 Task: Open a blank google sheet and write heading  Budget Tracker. Add Descriptions in a column and its values below  'Salary, Rent, Dining Out, Internet Bill, Groceries, Utilities Bill, Gas & Savings. 'Add Categories in next column and its values below  Income, Housing, Food, Utilities, Food, Utilities, Transportation & Savings. Add amount in next column and its values below  $2,500, $800, $100, $50, $200, $100, $100, $50 & $500. Add Dates in next column and its values below  2023-05-01, 2023-05-05, 2023-05-10, 2023-05-15, 2023-05-19, 2023-05-22, 2023-05-25 & 2023-05-30. Add Income/ Expense in next column and its values below  Income, Expense, Expense, Expense, Expense, Expense, Expense & IncomeSave page BudgetPlan templatesbook
Action: Mouse moved to (1287, 93)
Screenshot: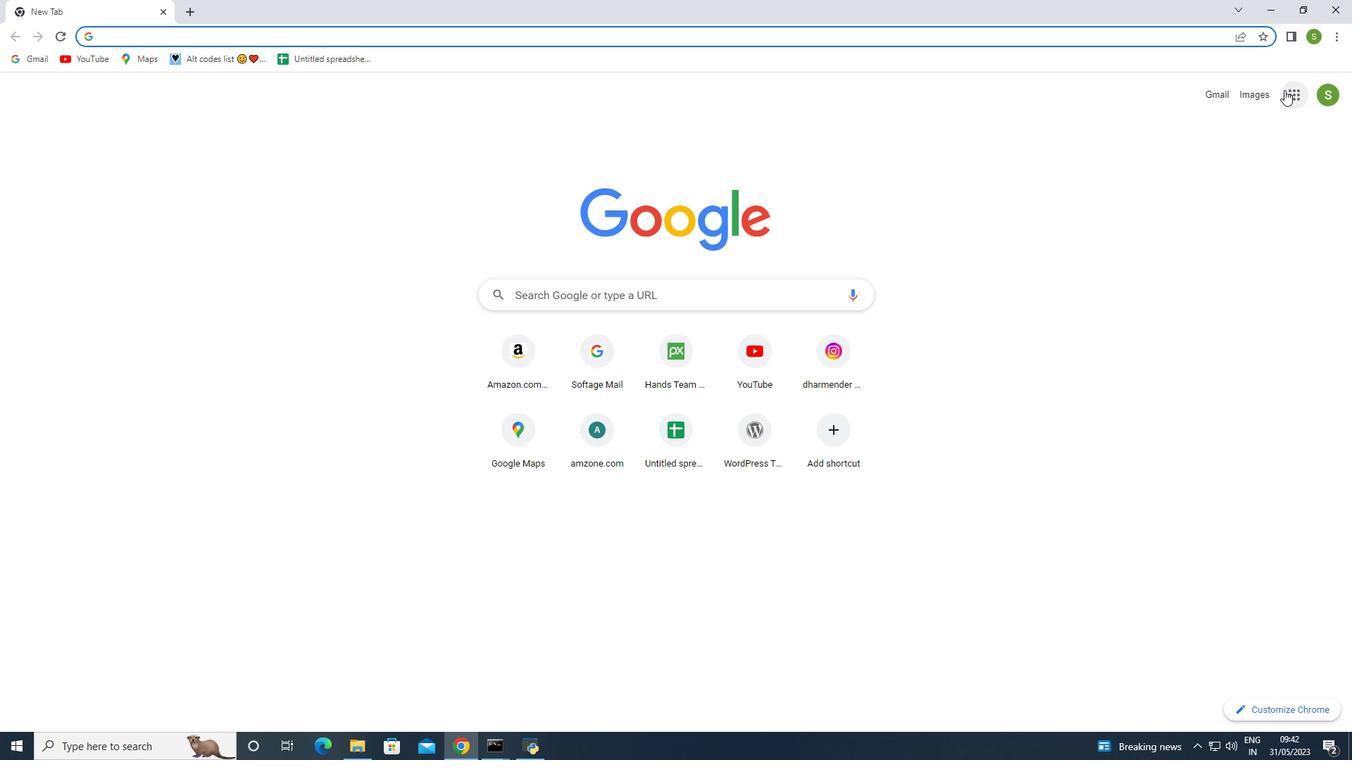 
Action: Mouse pressed left at (1287, 93)
Screenshot: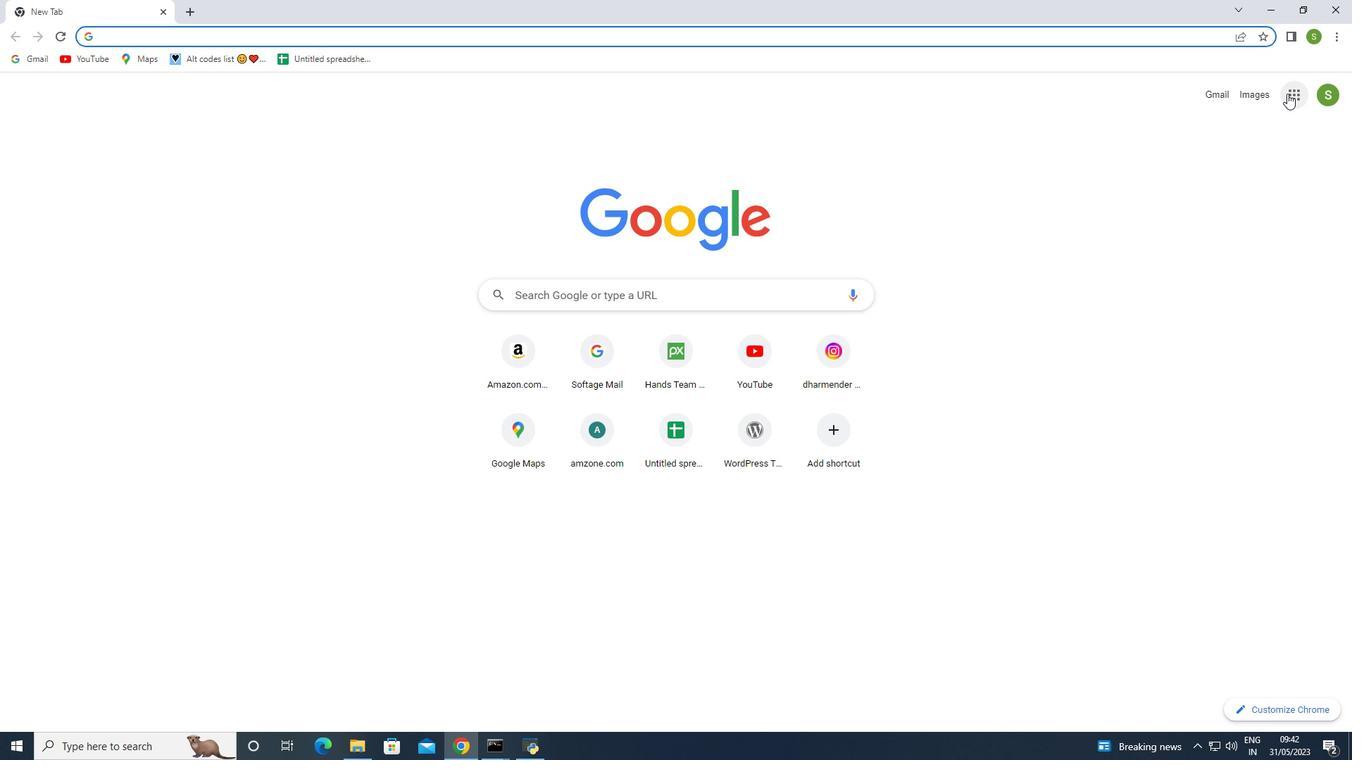 
Action: Mouse moved to (1248, 217)
Screenshot: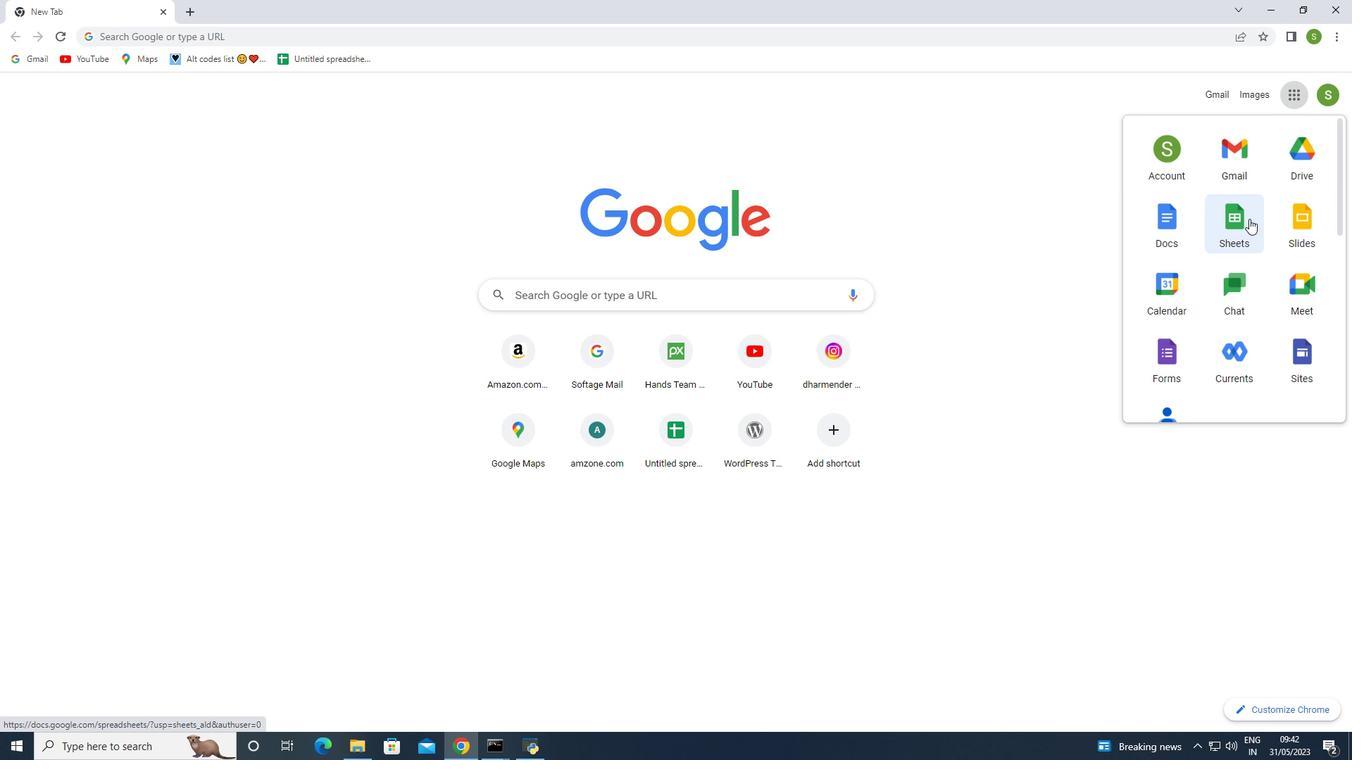 
Action: Mouse pressed left at (1248, 217)
Screenshot: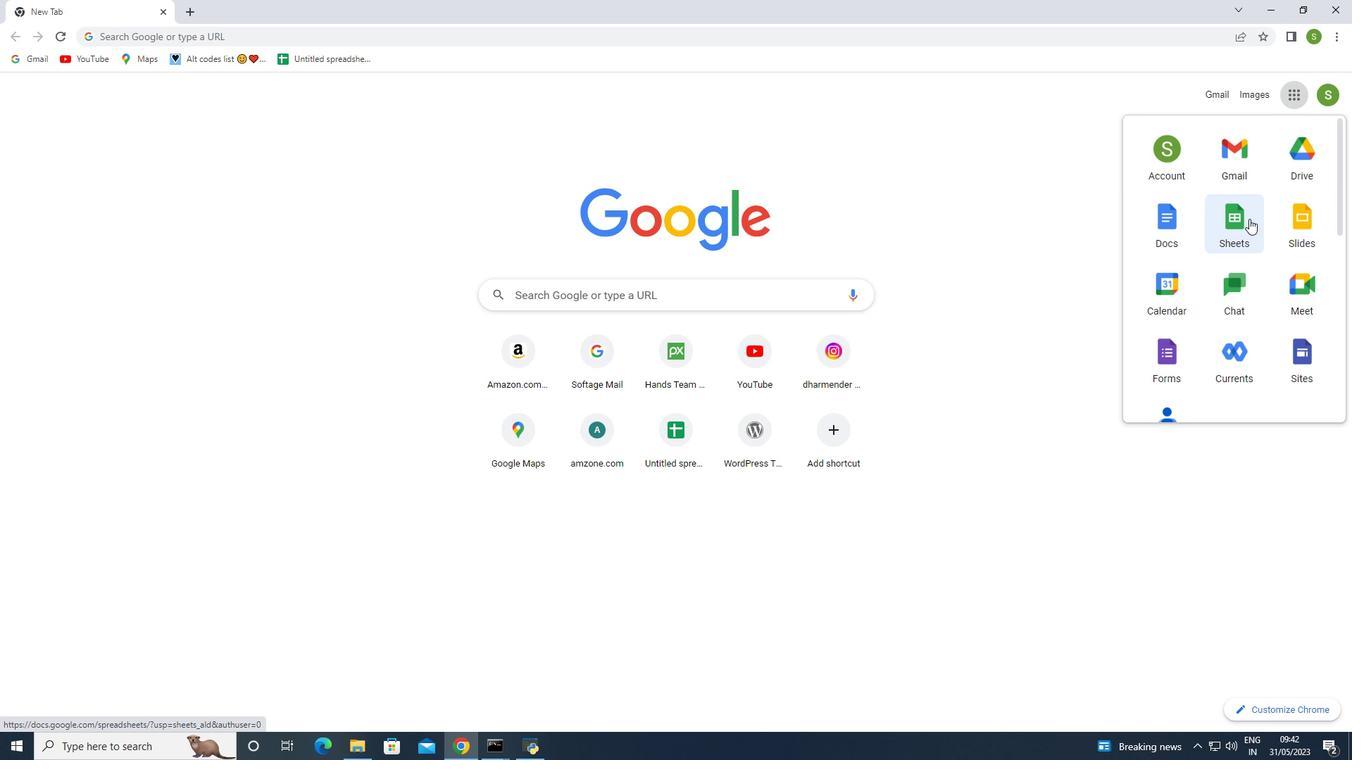 
Action: Mouse moved to (382, 165)
Screenshot: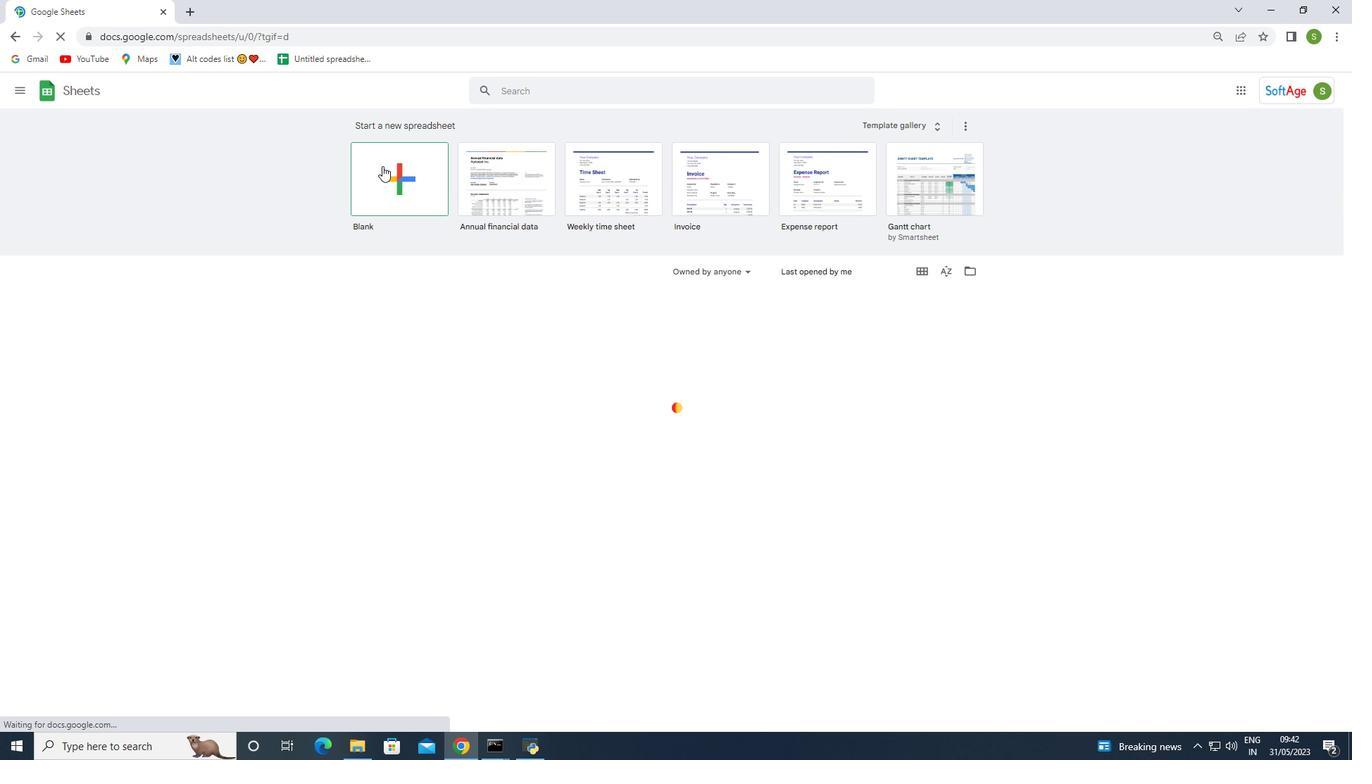 
Action: Mouse pressed left at (382, 165)
Screenshot: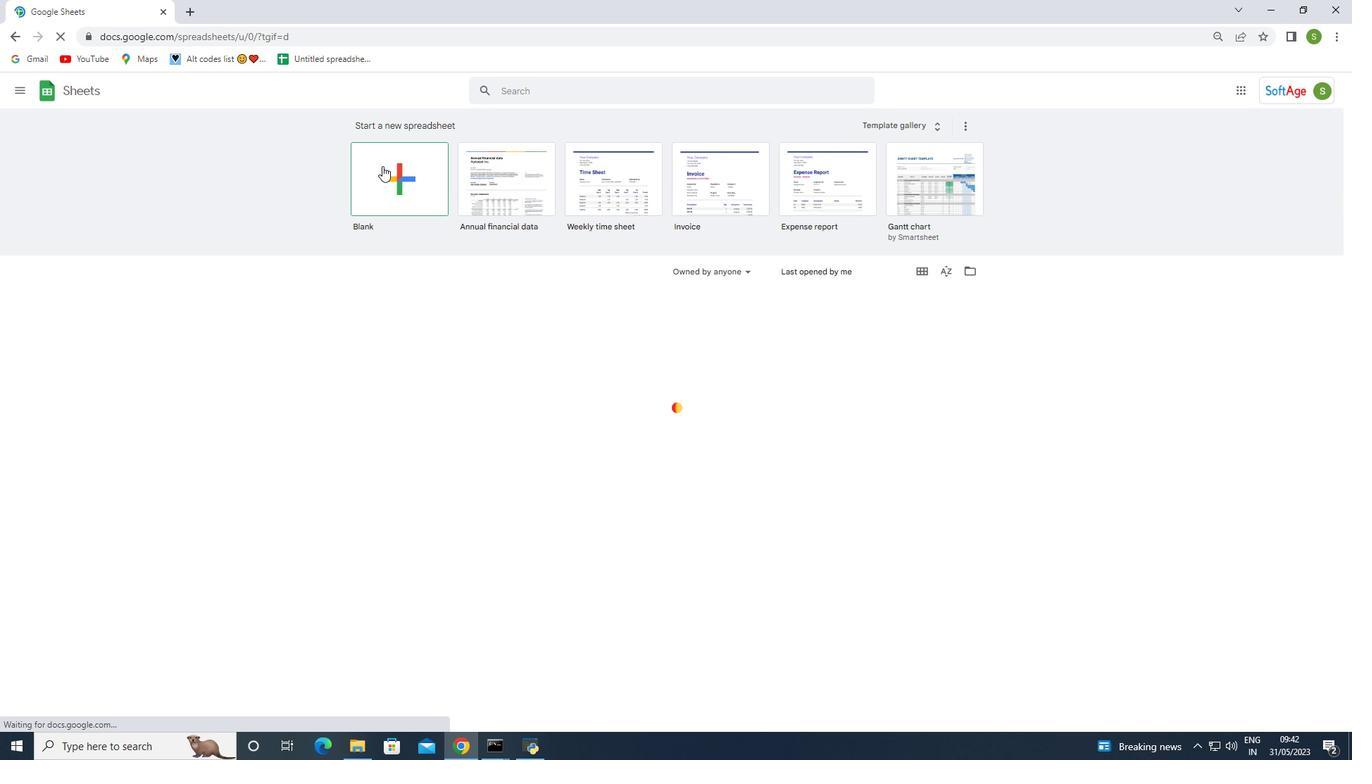 
Action: Mouse moved to (15, 155)
Screenshot: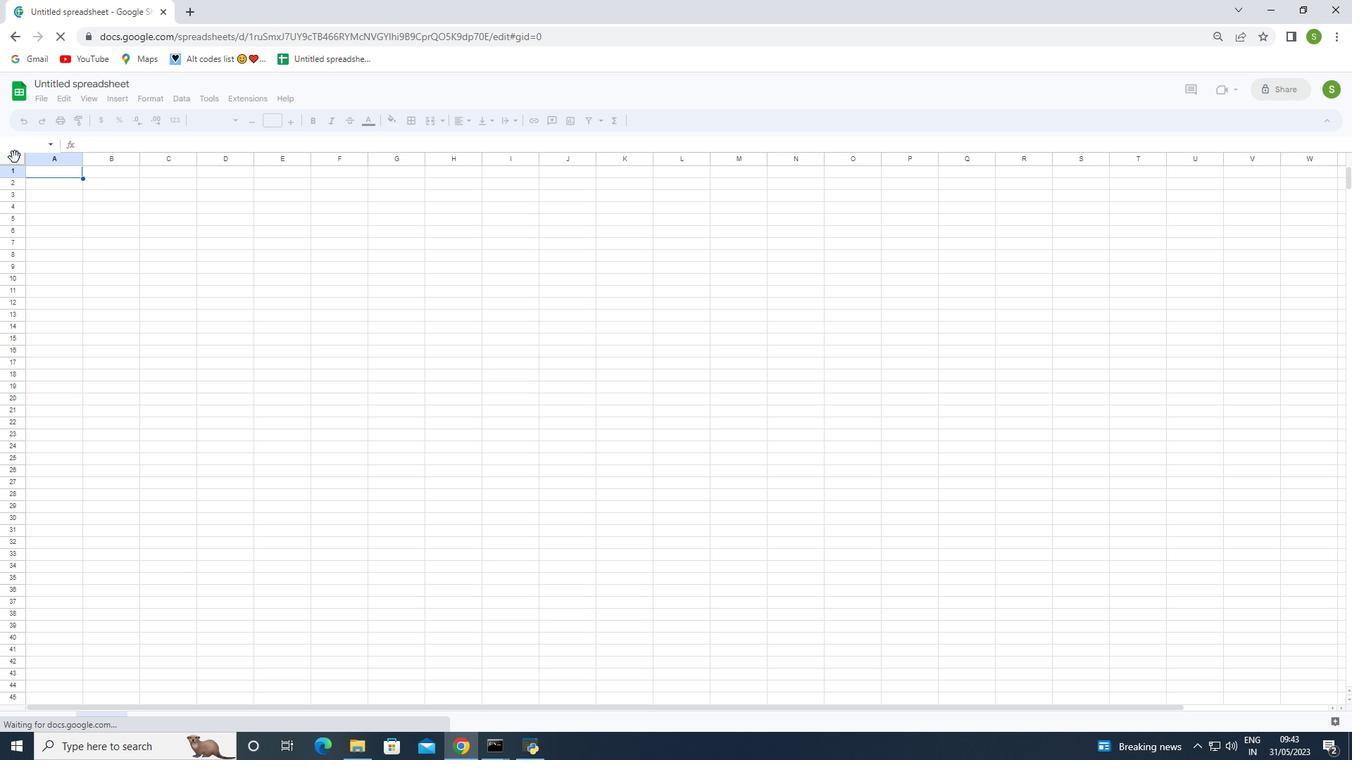 
Action: Mouse pressed left at (15, 155)
Screenshot: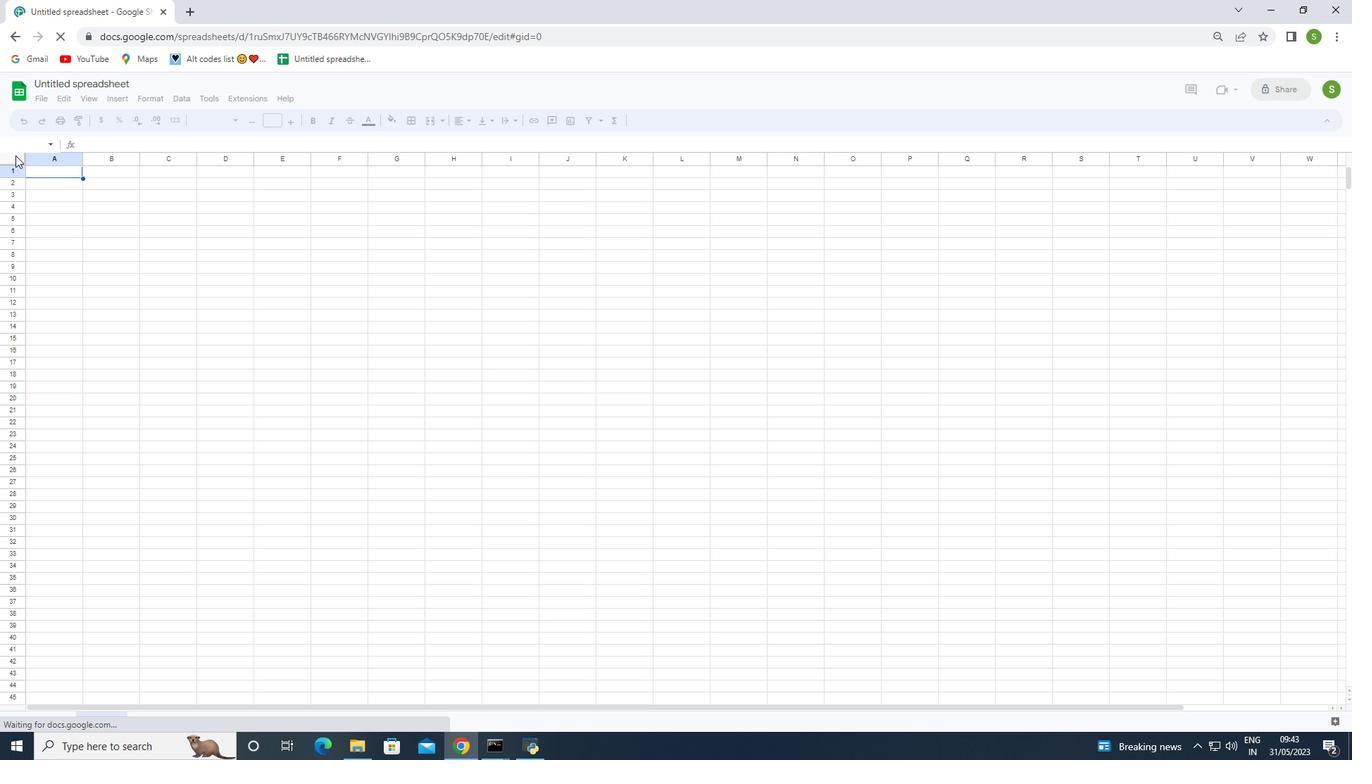 
Action: Mouse moved to (130, 237)
Screenshot: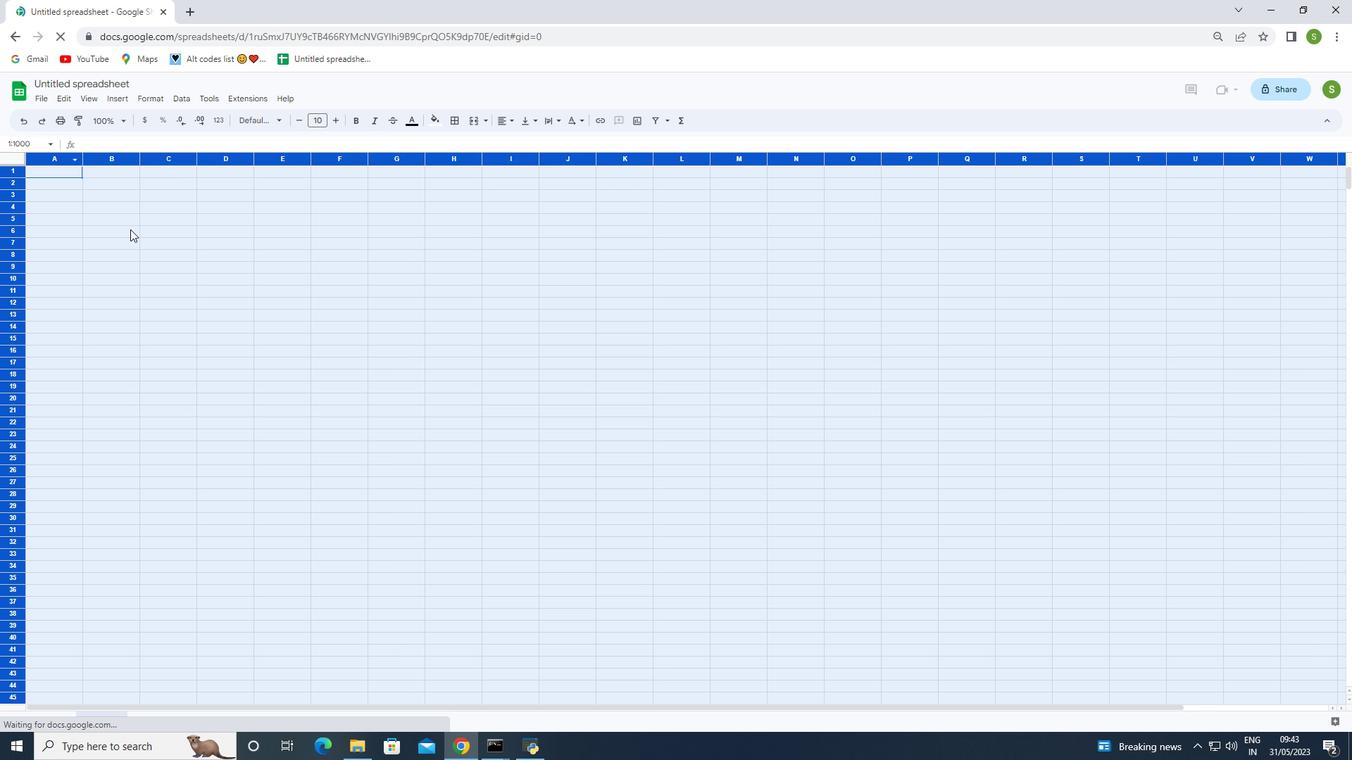 
Action: Mouse pressed left at (130, 237)
Screenshot: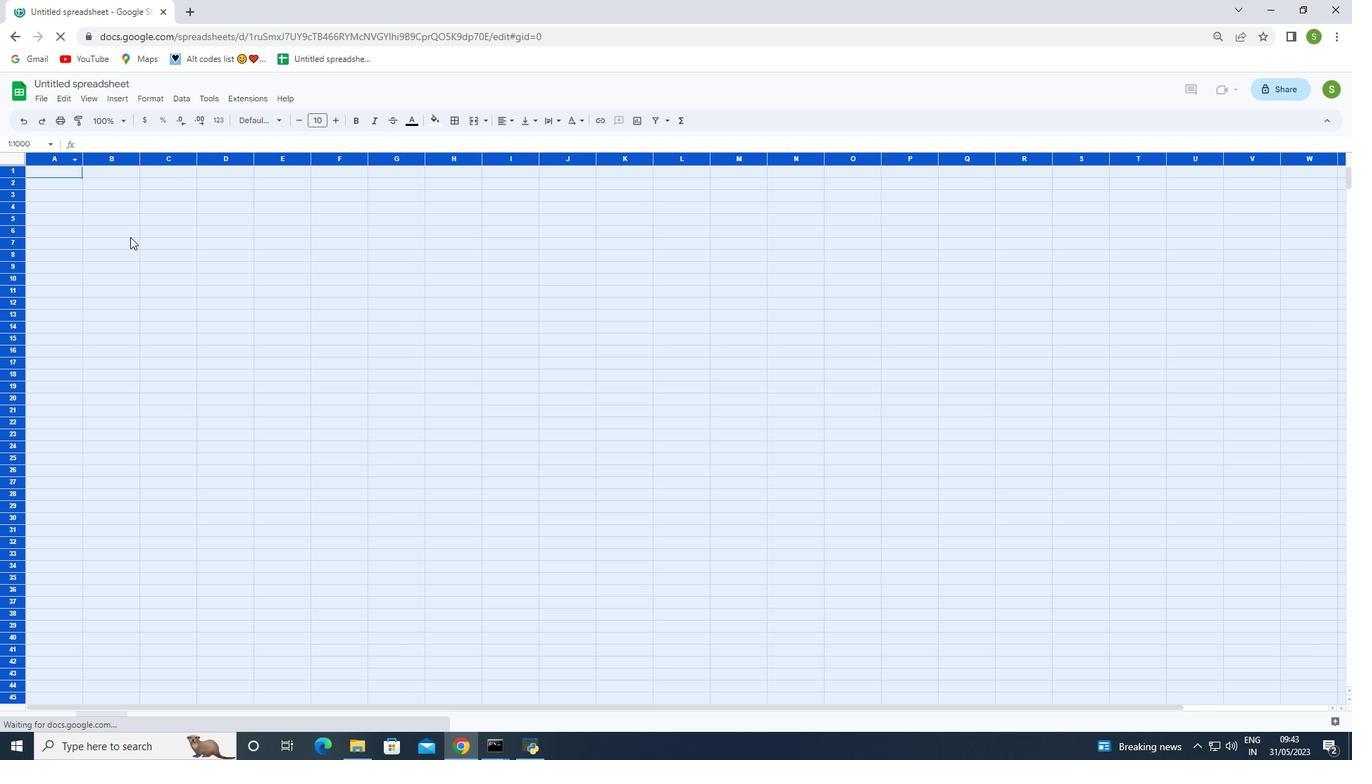 
Action: Mouse moved to (19, 162)
Screenshot: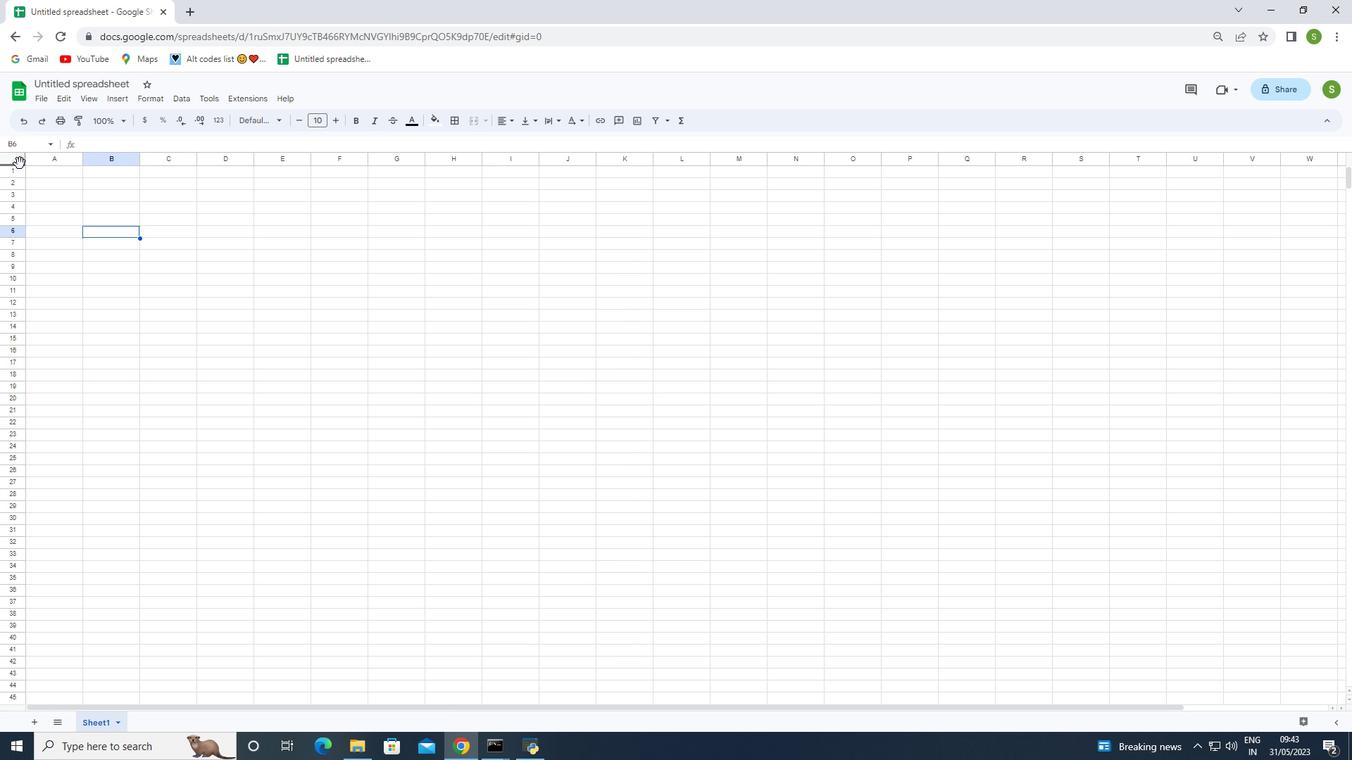 
Action: Mouse pressed left at (19, 162)
Screenshot: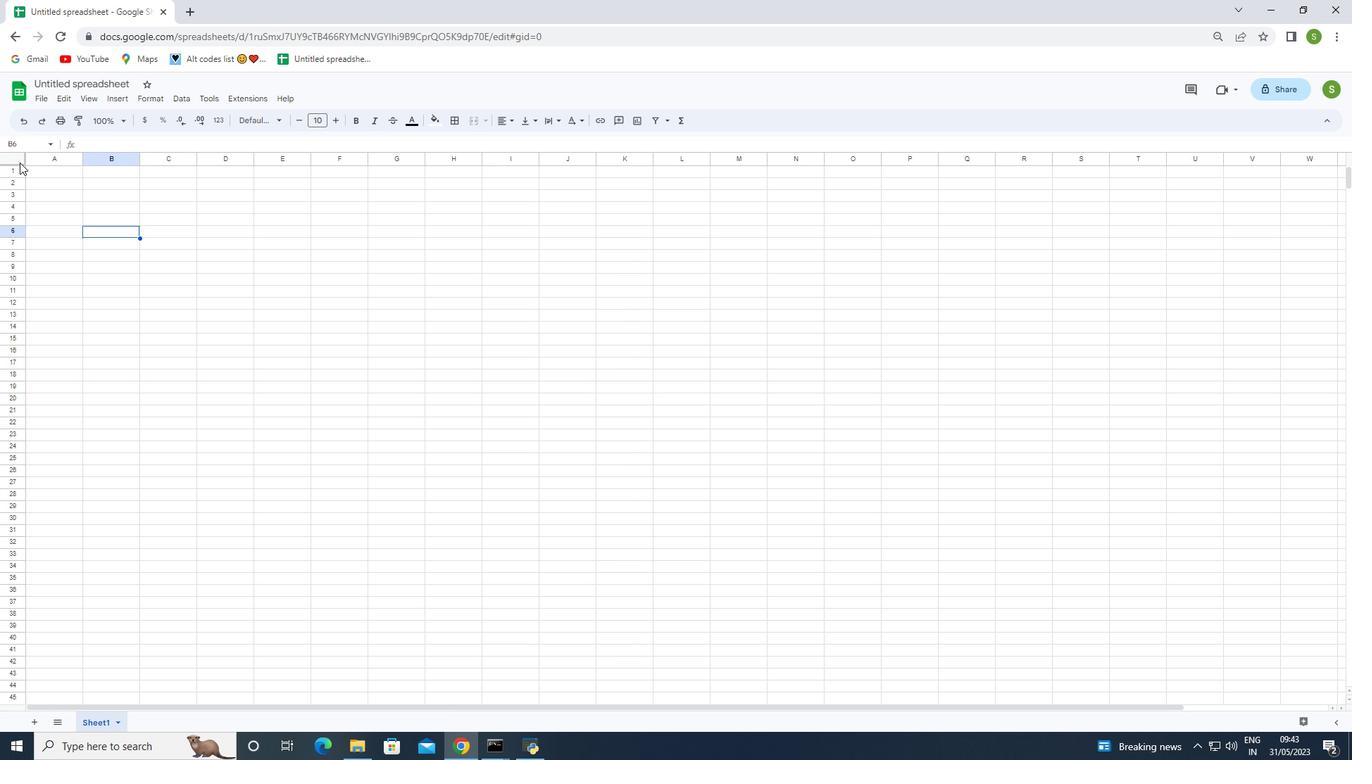 
Action: Mouse moved to (335, 121)
Screenshot: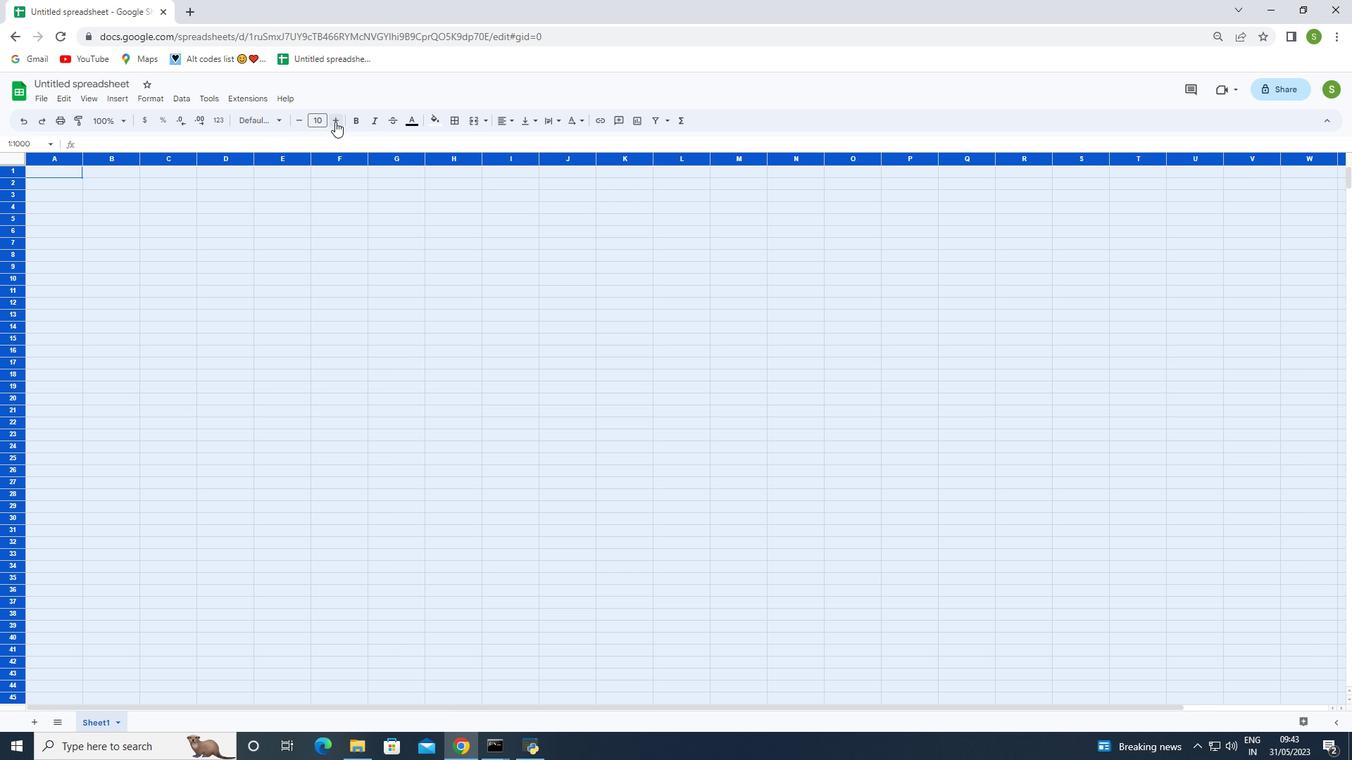 
Action: Mouse pressed left at (335, 121)
Screenshot: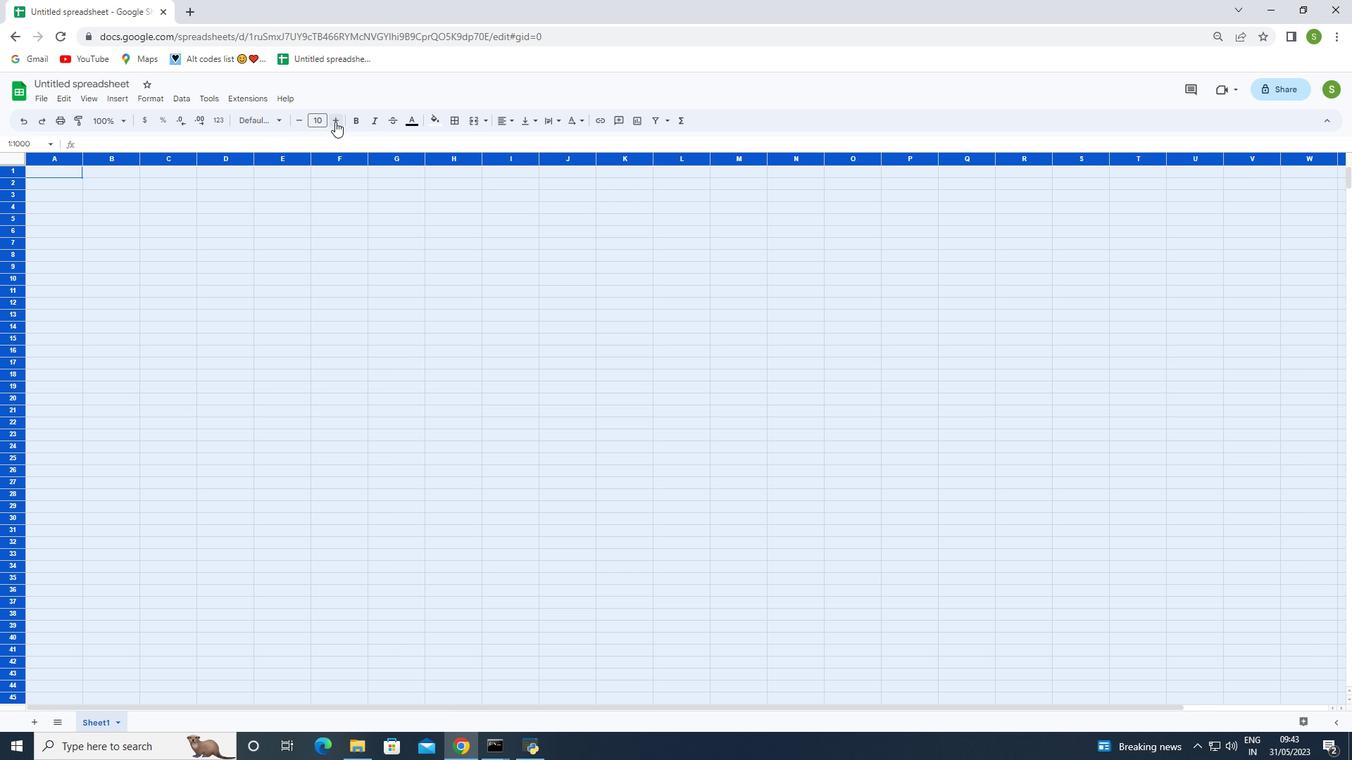 
Action: Mouse pressed left at (335, 121)
Screenshot: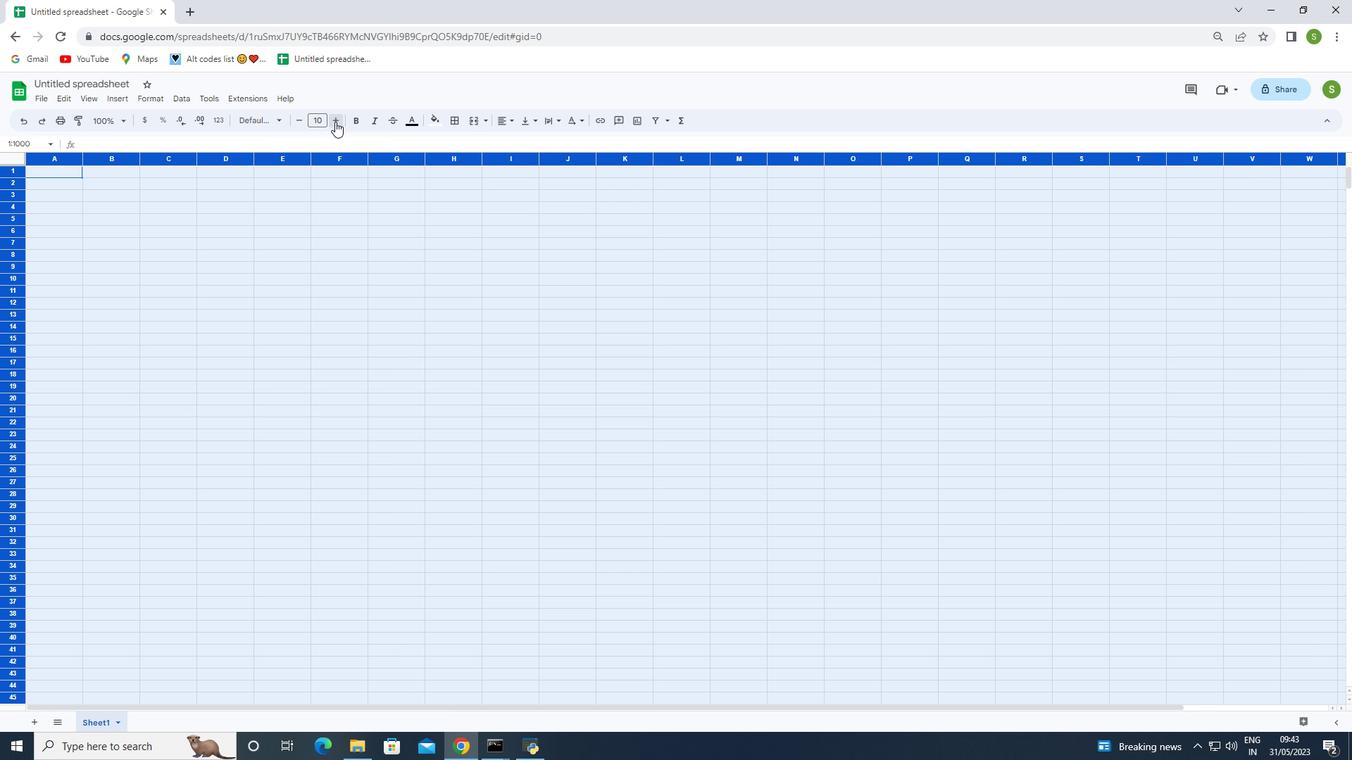 
Action: Mouse pressed left at (335, 121)
Screenshot: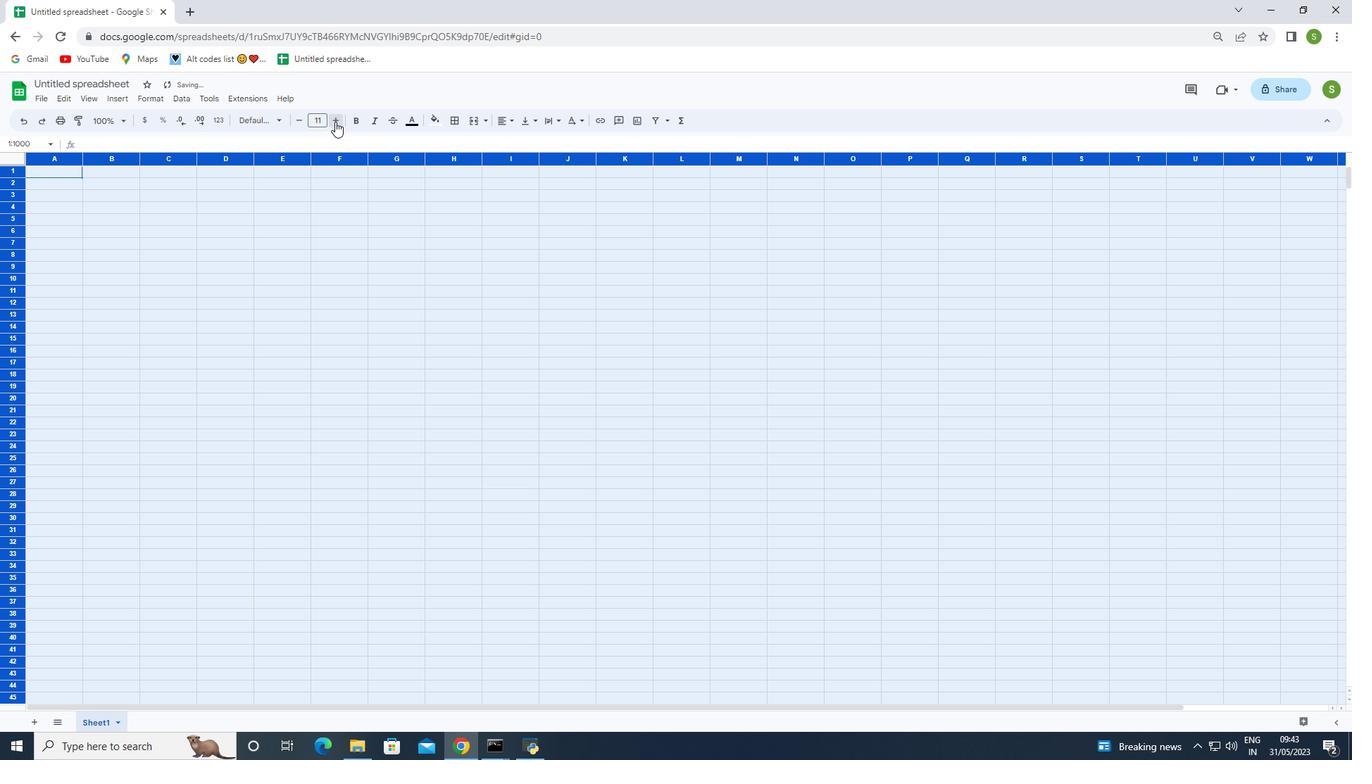 
Action: Mouse moved to (333, 117)
Screenshot: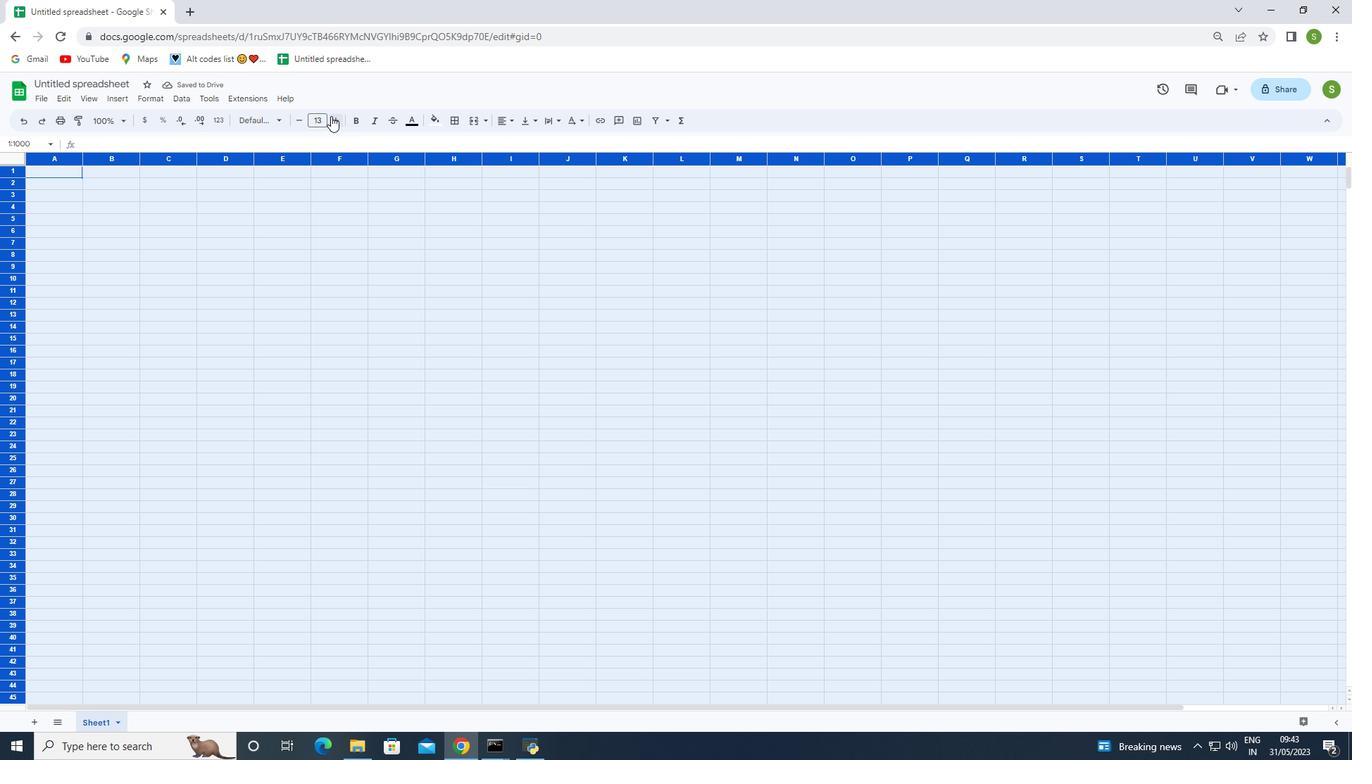 
Action: Mouse pressed left at (333, 117)
Screenshot: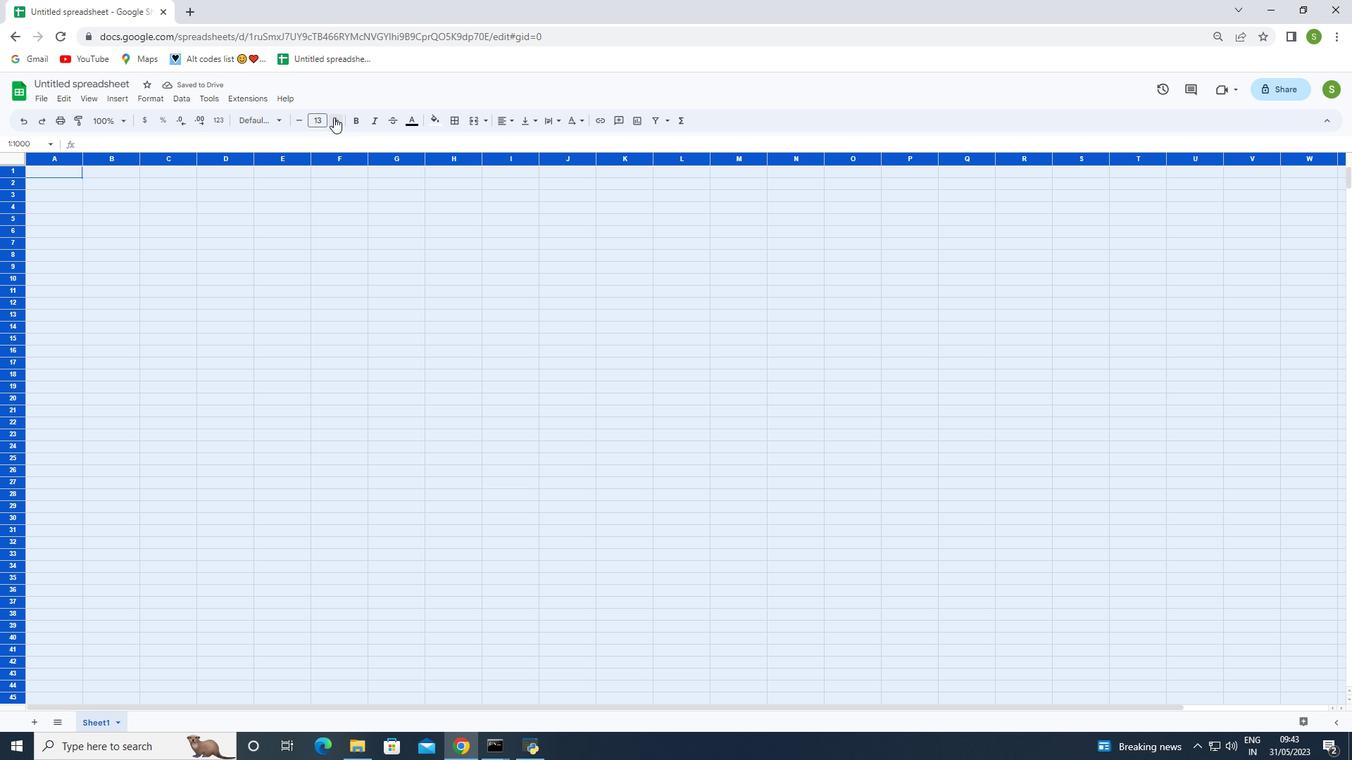 
Action: Mouse moved to (203, 281)
Screenshot: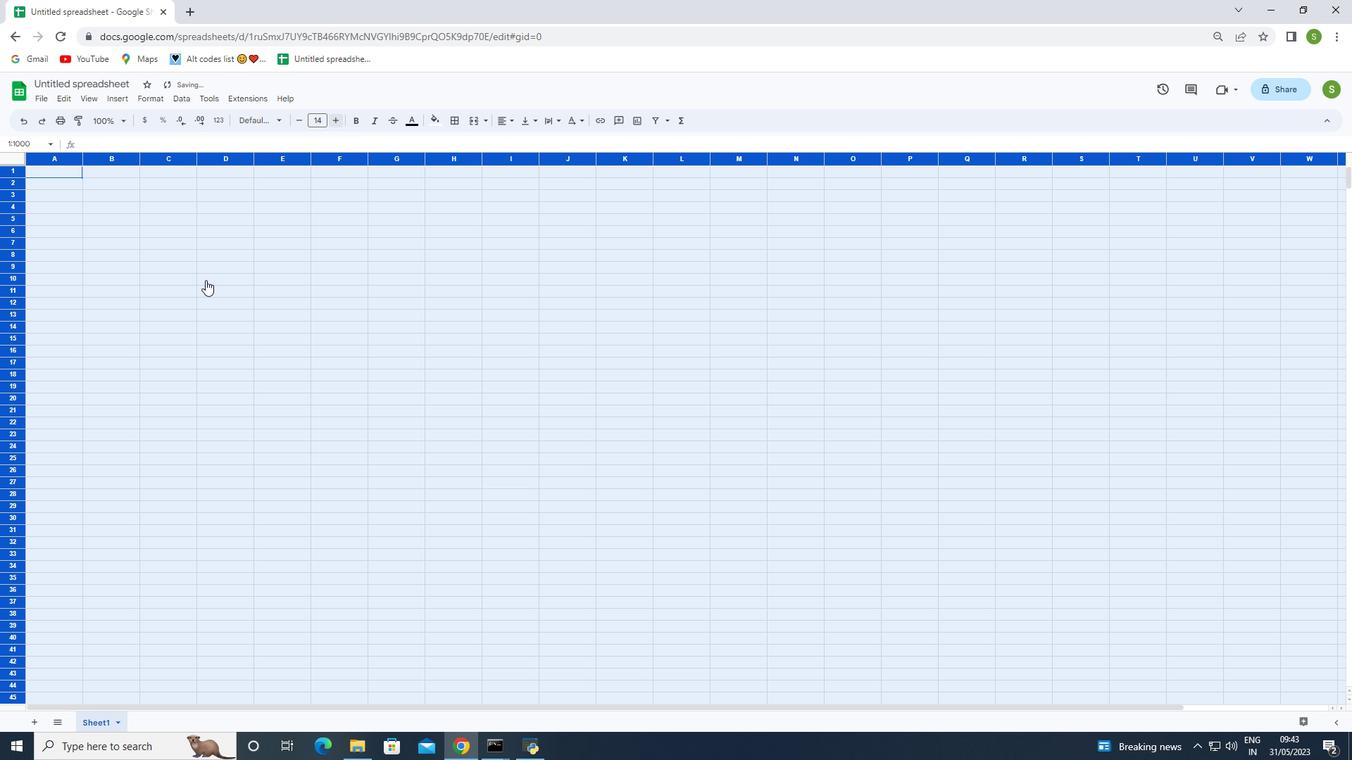 
Action: Mouse pressed left at (203, 281)
Screenshot: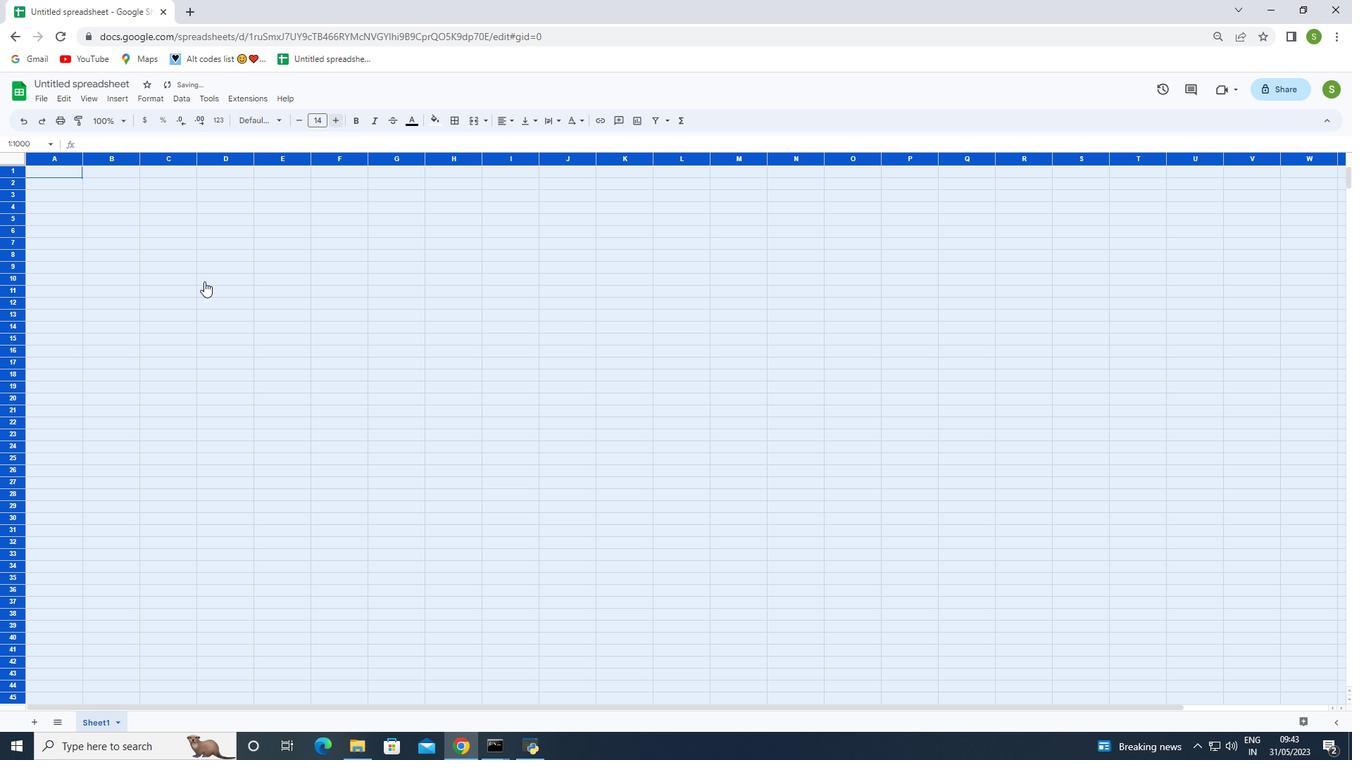 
Action: Mouse moved to (57, 165)
Screenshot: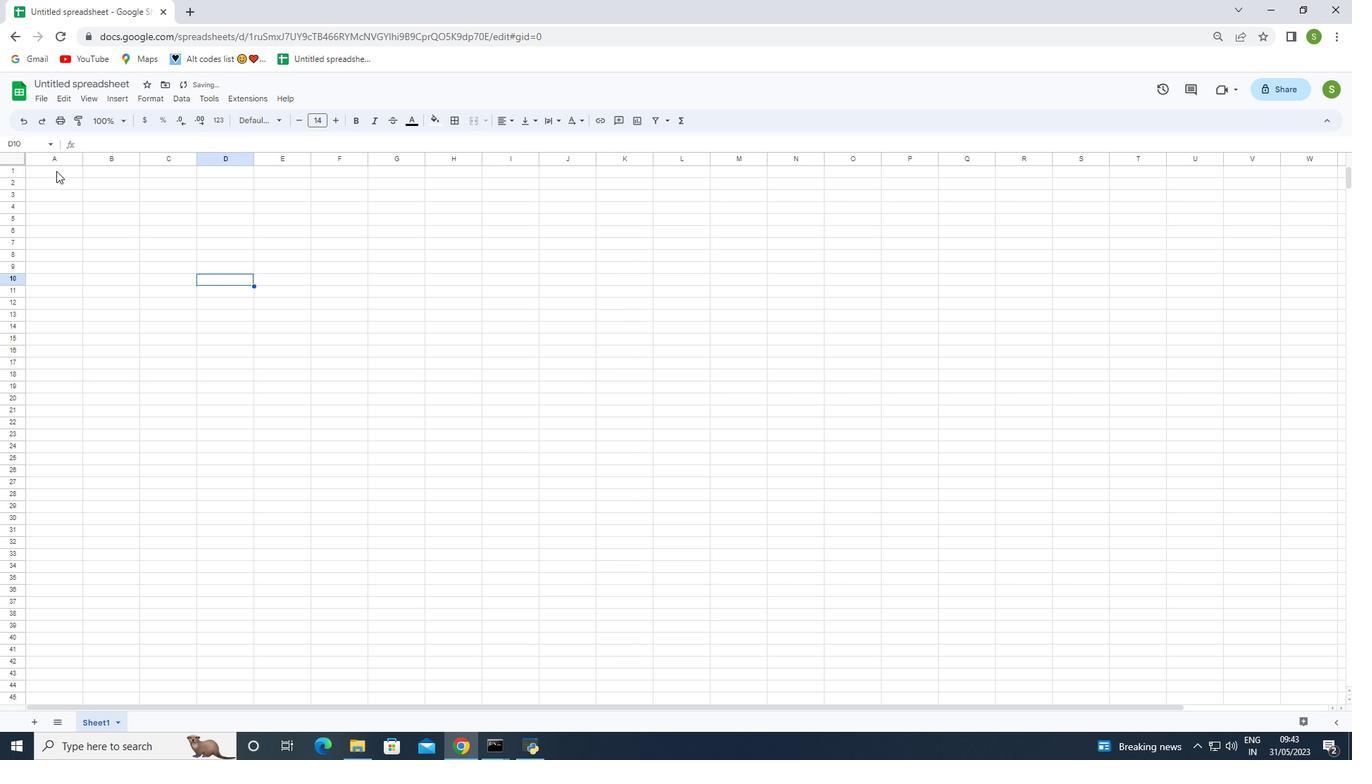 
Action: Mouse pressed left at (57, 165)
Screenshot: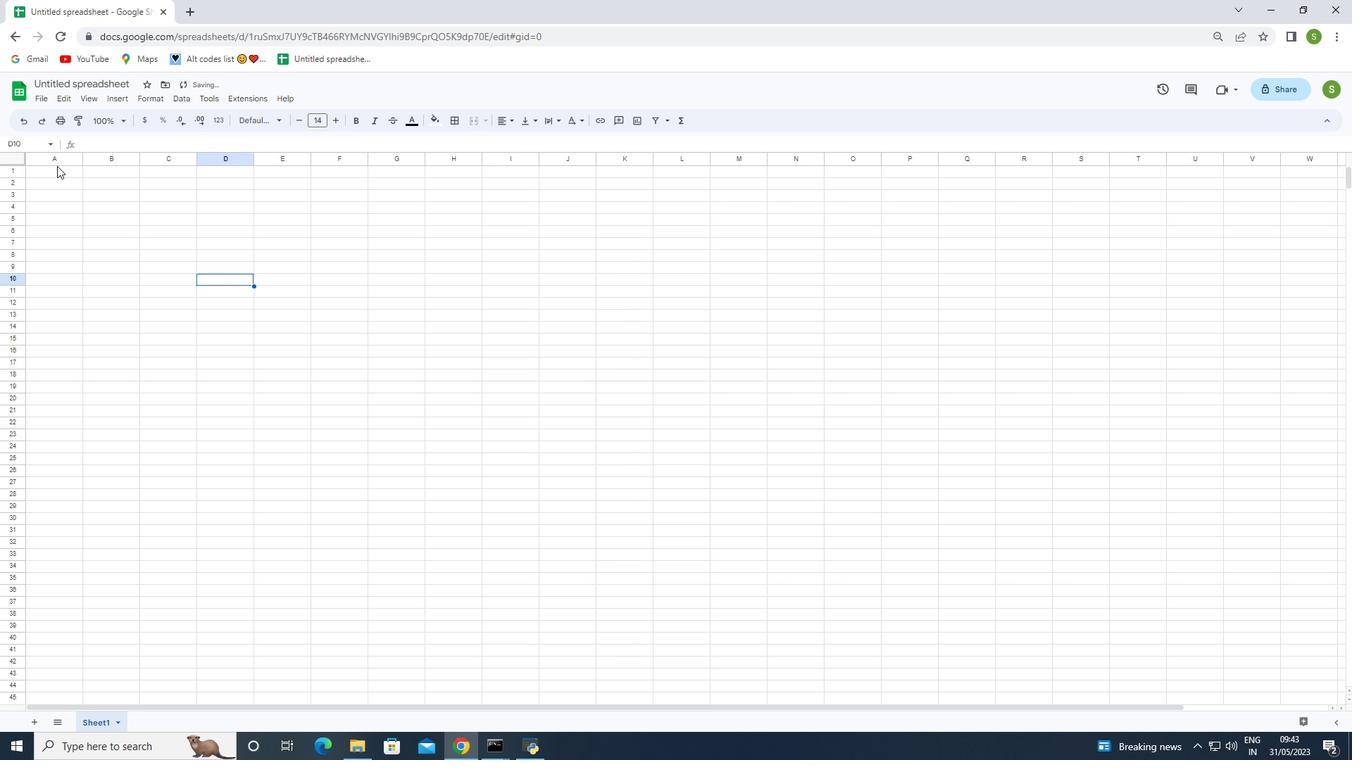 
Action: Mouse moved to (61, 170)
Screenshot: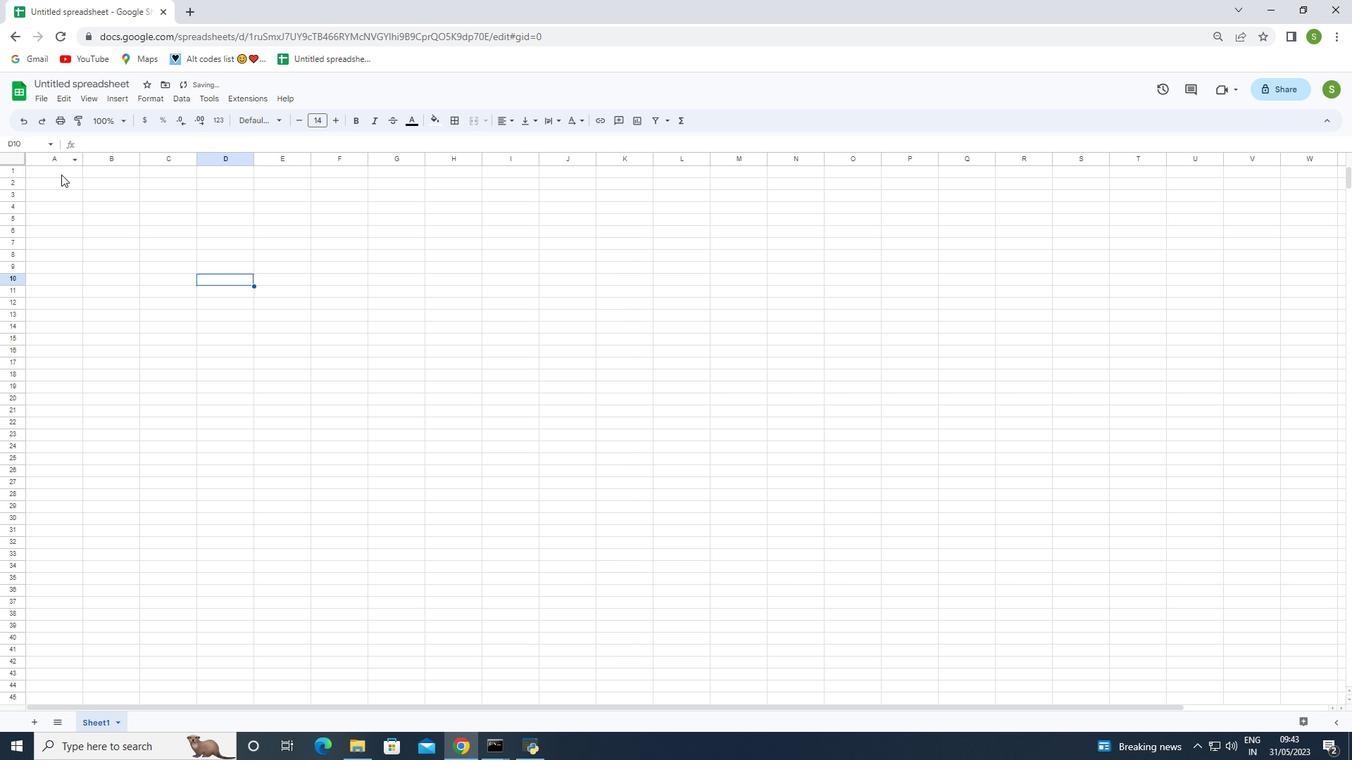 
Action: Mouse pressed left at (61, 170)
Screenshot: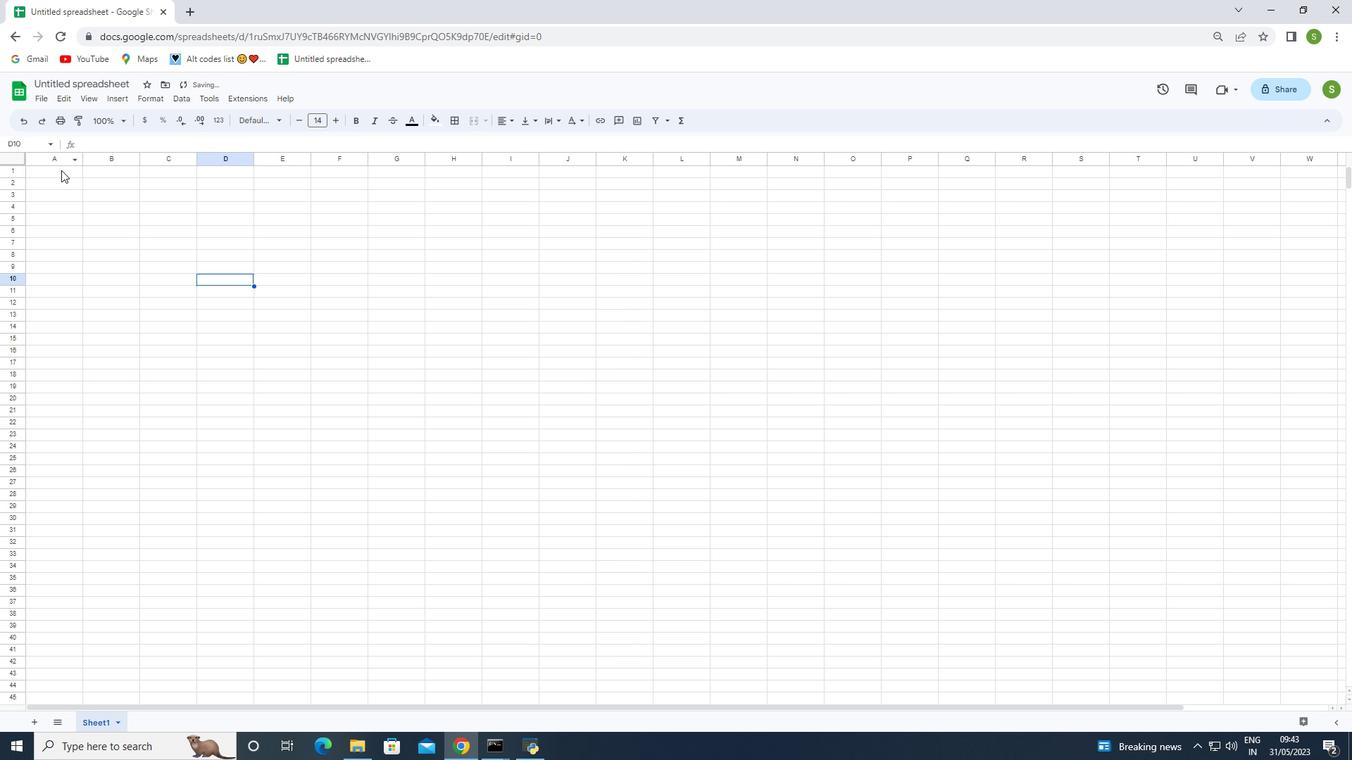 
Action: Key pressed <Key.shift>Budget<Key.space><Key.shift>Tracker<Key.enter><Key.shift><Key.shift><Key.shift><Key.shift><Key.shift><Key.shift><Key.shift><Key.shift><Key.shift><Key.shift><Key.shift><Key.shift><Key.shift><Key.shift><Key.shift><Key.shift>Descriptions<Key.enter><Key.shift>Salary<Key.enter><Key.shift>Rent<Key.enter><Key.shift>Dining<Key.space><Key.shift>Out<Key.enter><Key.shift>Internet<Key.space><Key.shift>Bill<Key.enter><Key.shift><Key.shift><Key.shift><Key.shift><Key.shift><Key.shift><Key.shift><Key.shift><Key.shift><Key.shift><Key.shift><Key.shift><Key.shift><Key.shift><Key.shift>Groceries<Key.enter>
Screenshot: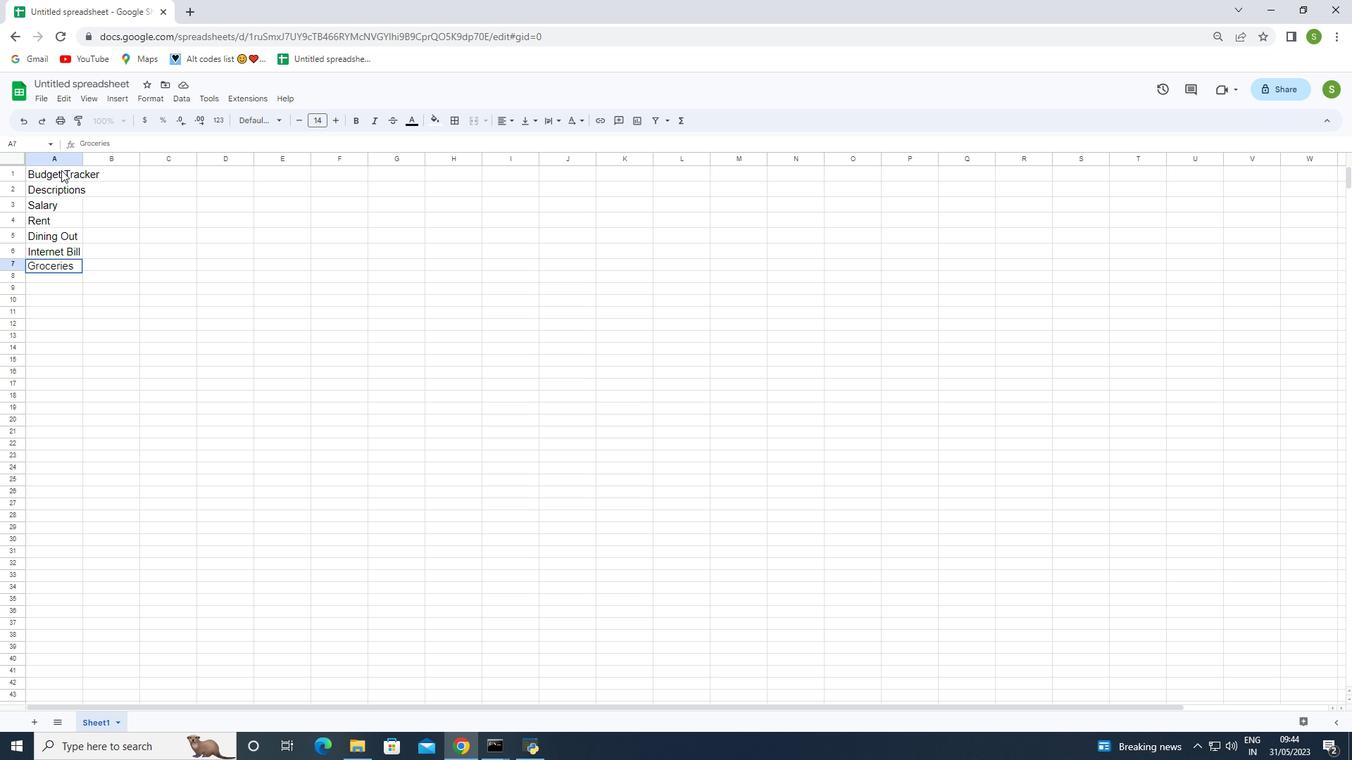 
Action: Mouse moved to (50, 206)
Screenshot: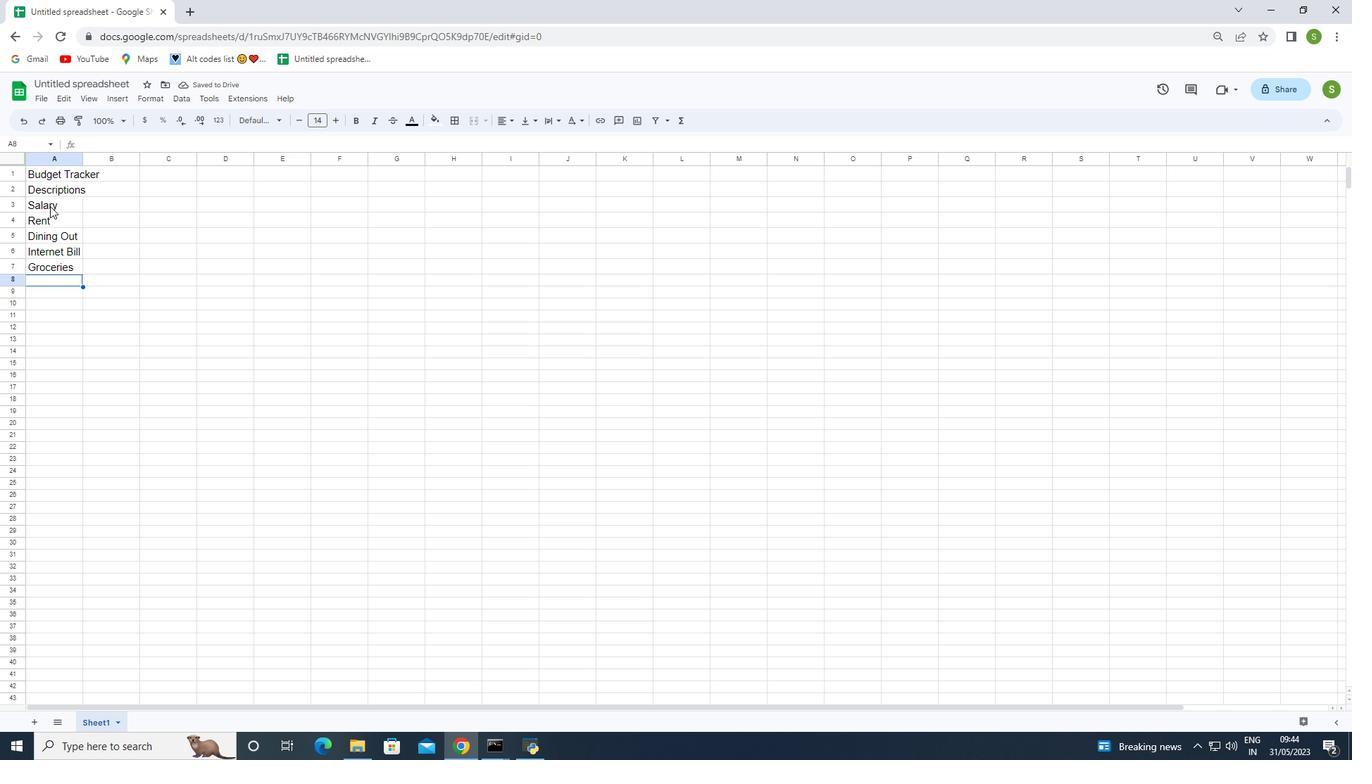 
Action: Mouse pressed left at (50, 206)
Screenshot: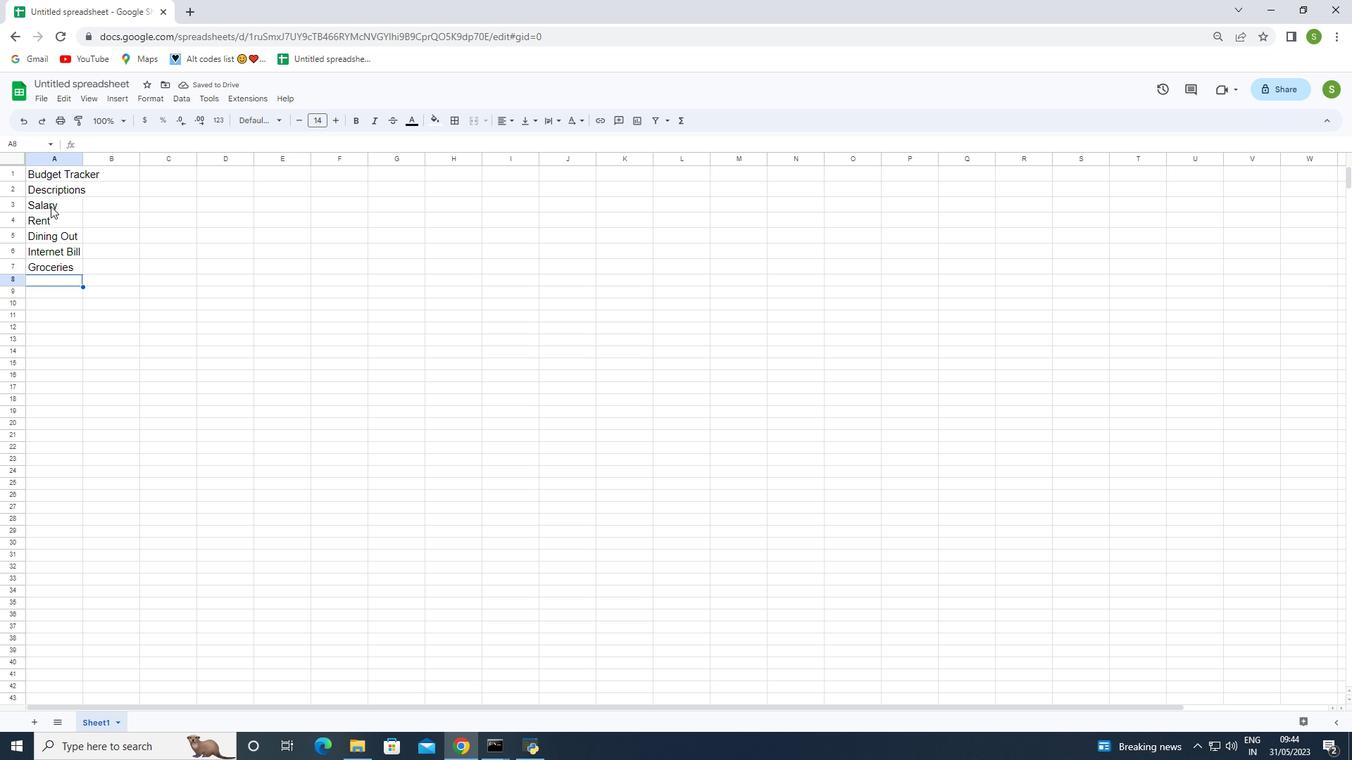 
Action: Mouse moved to (42, 221)
Screenshot: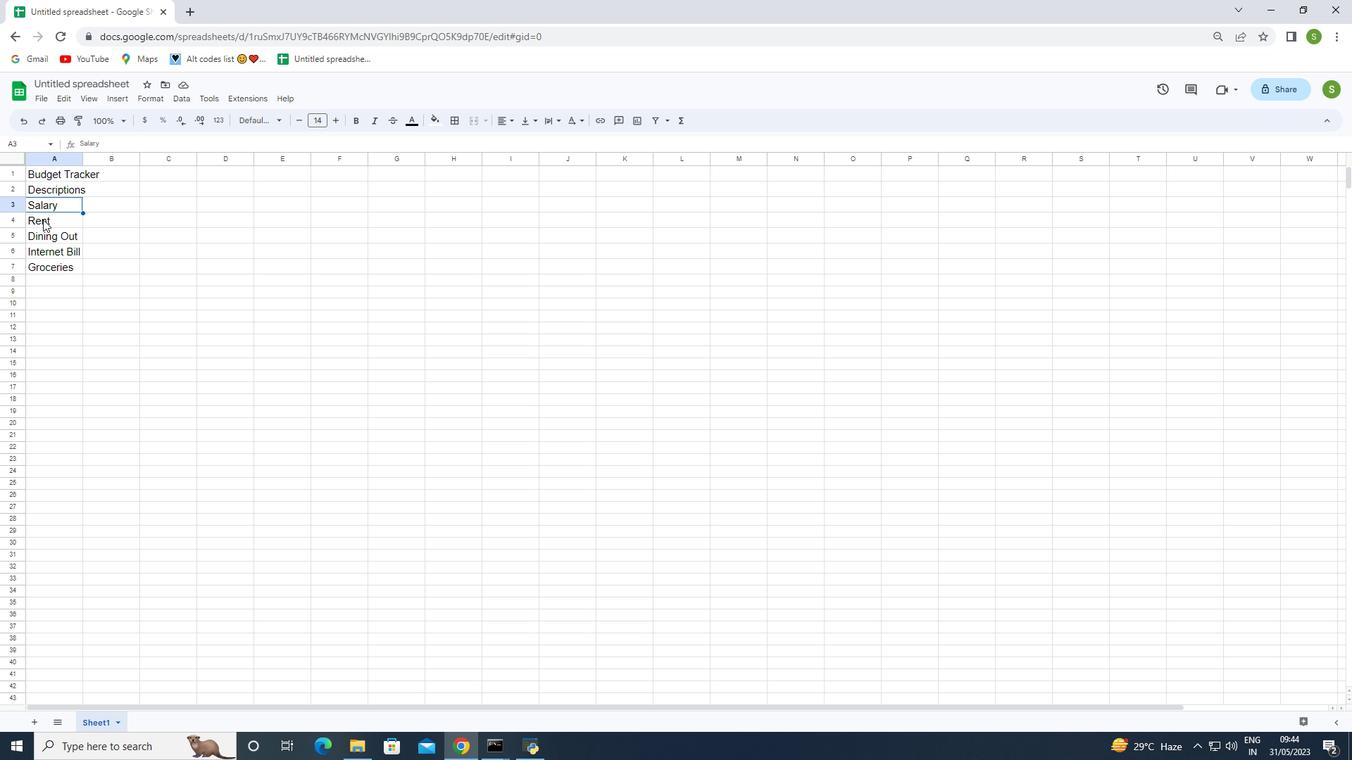 
Action: Mouse pressed left at (42, 221)
Screenshot: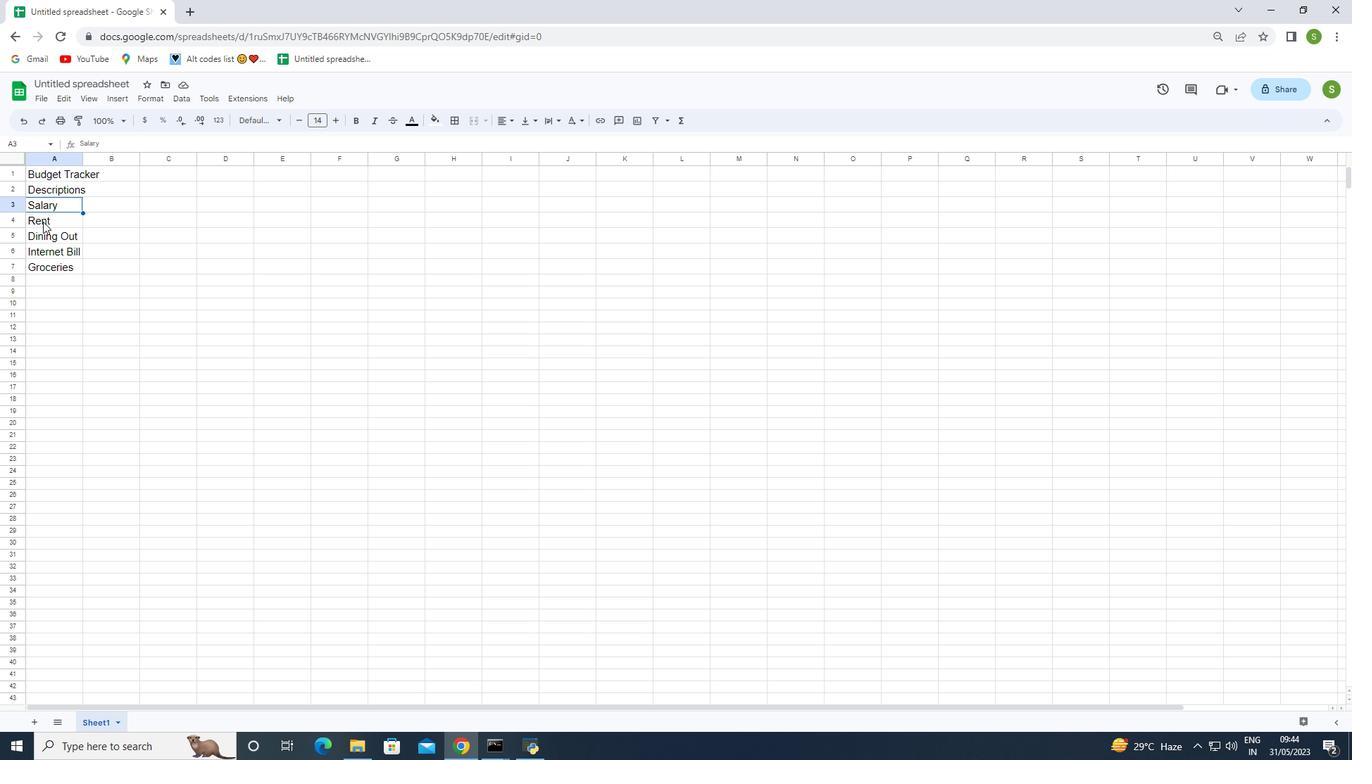 
Action: Mouse moved to (52, 237)
Screenshot: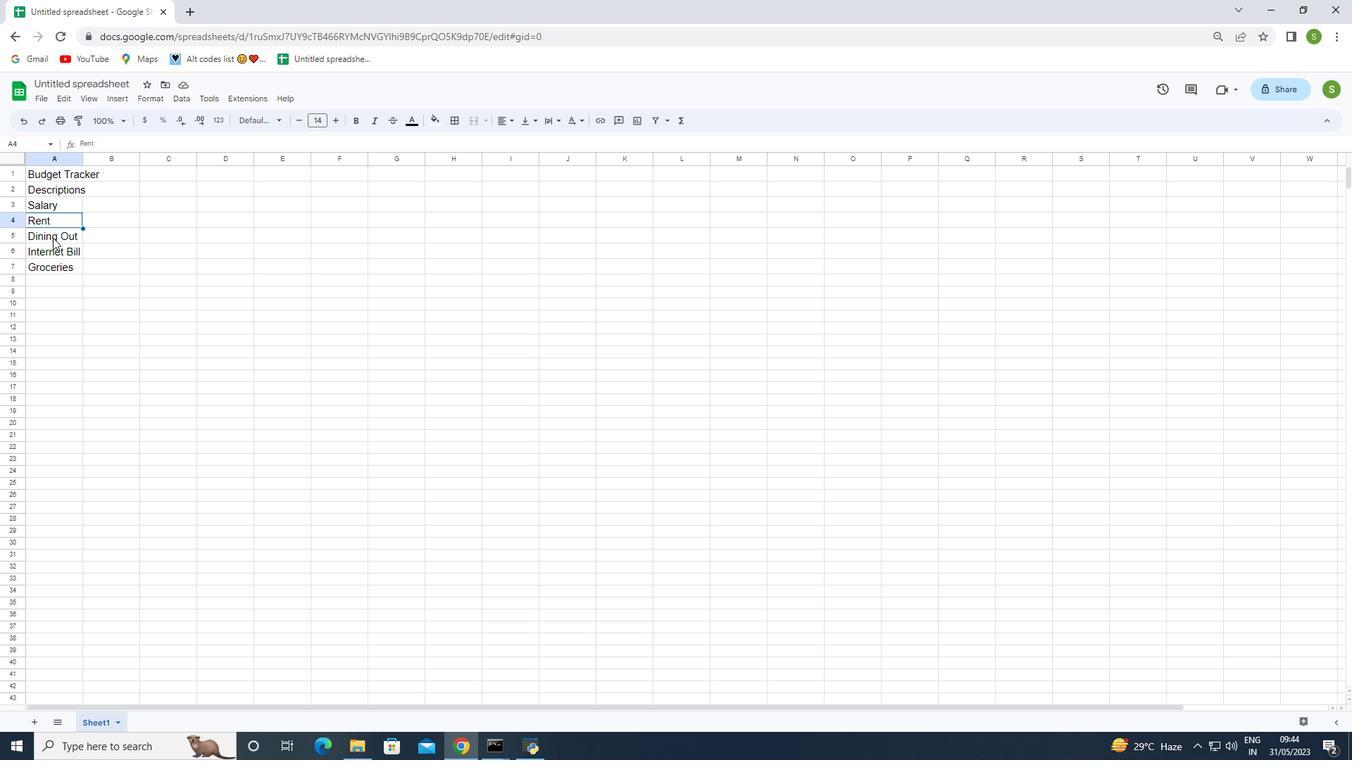
Action: Mouse pressed left at (52, 237)
Screenshot: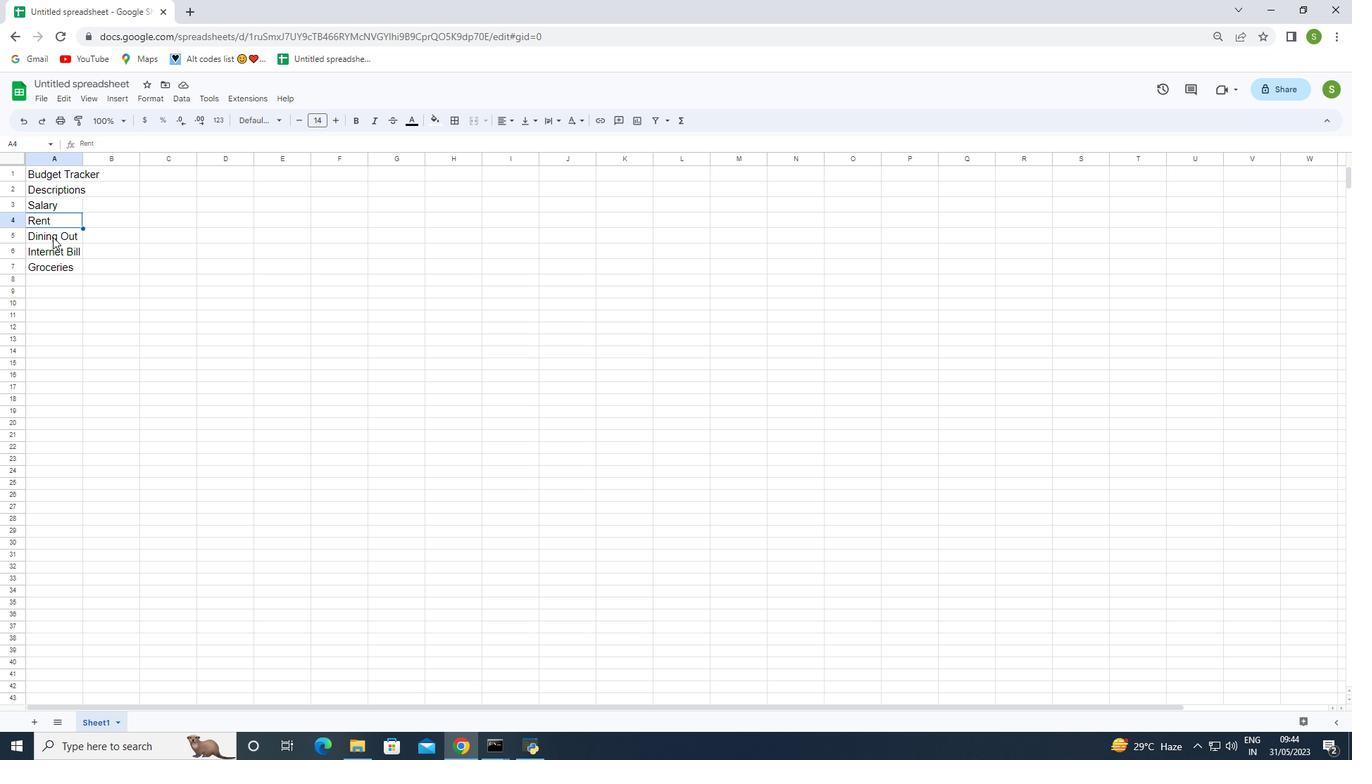 
Action: Mouse moved to (59, 248)
Screenshot: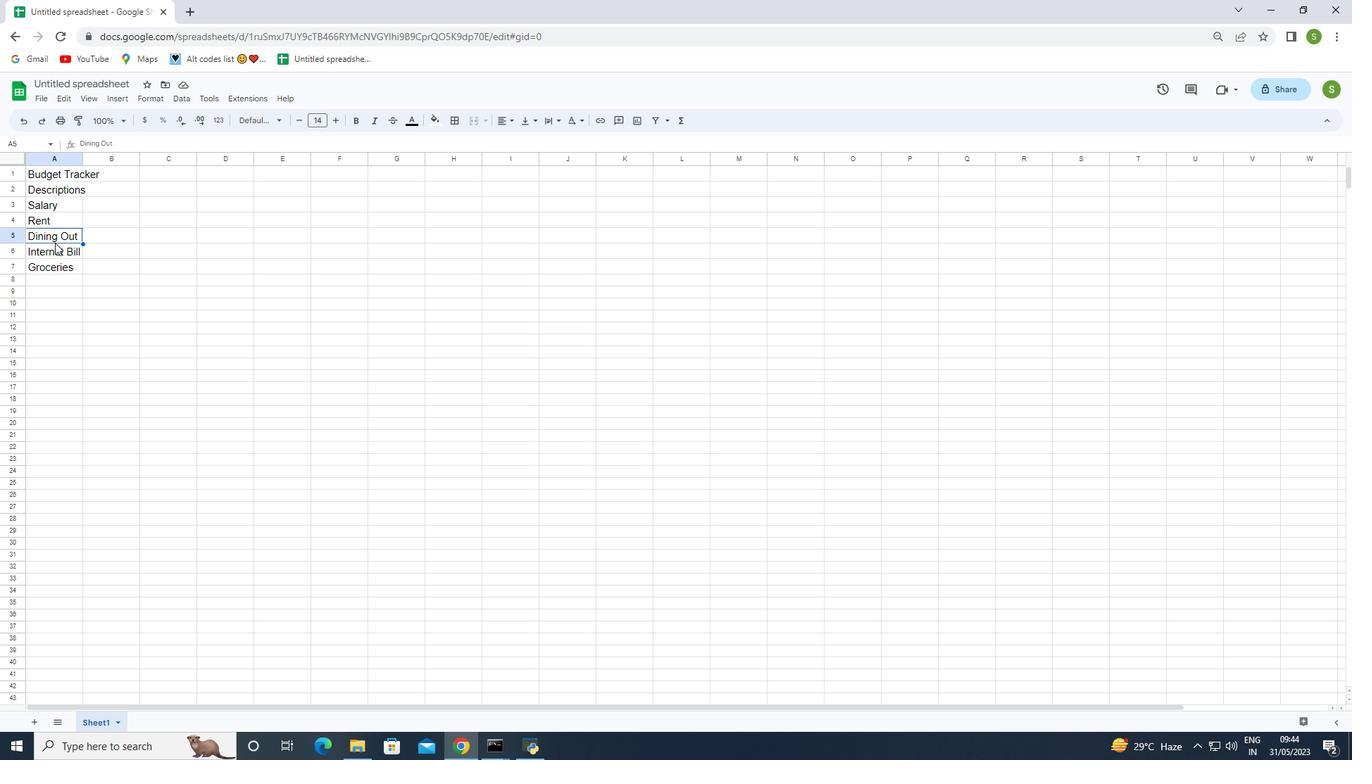 
Action: Mouse pressed left at (59, 248)
Screenshot: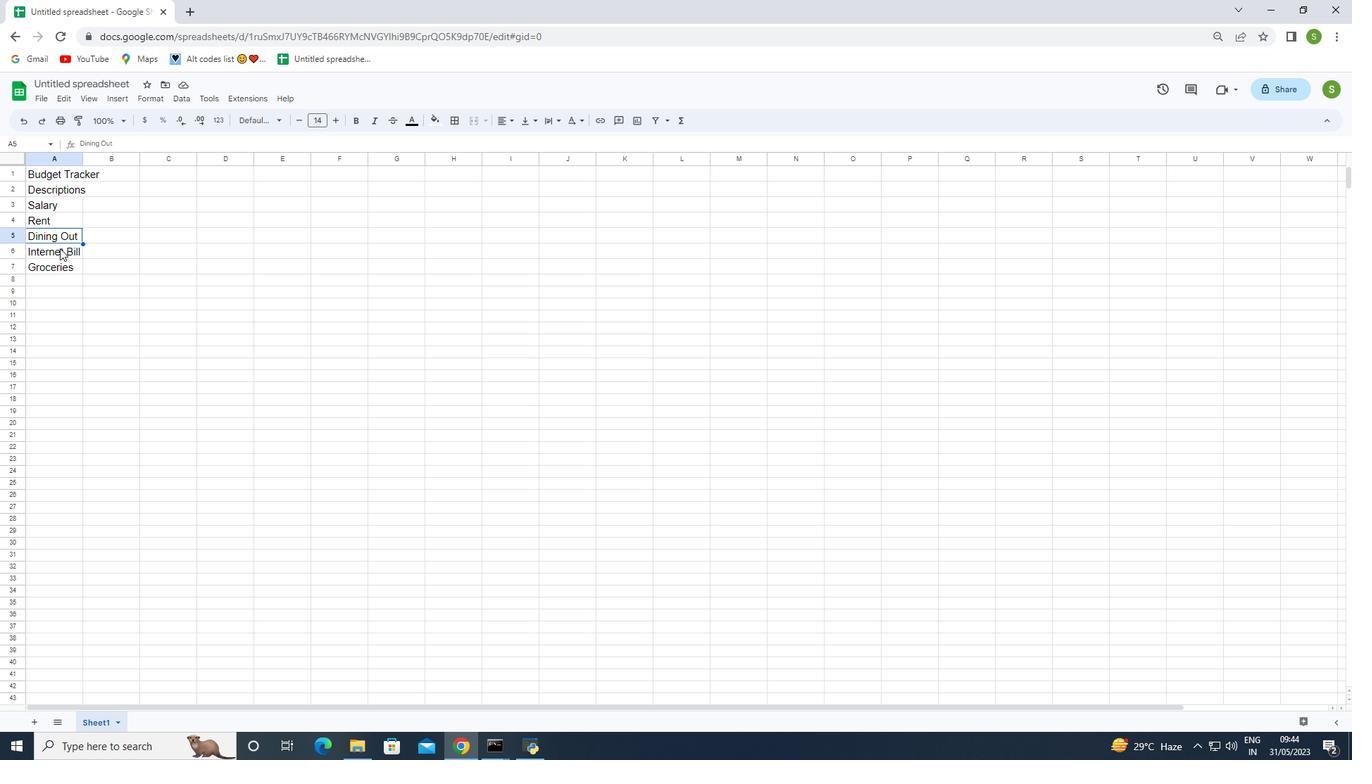 
Action: Mouse moved to (61, 266)
Screenshot: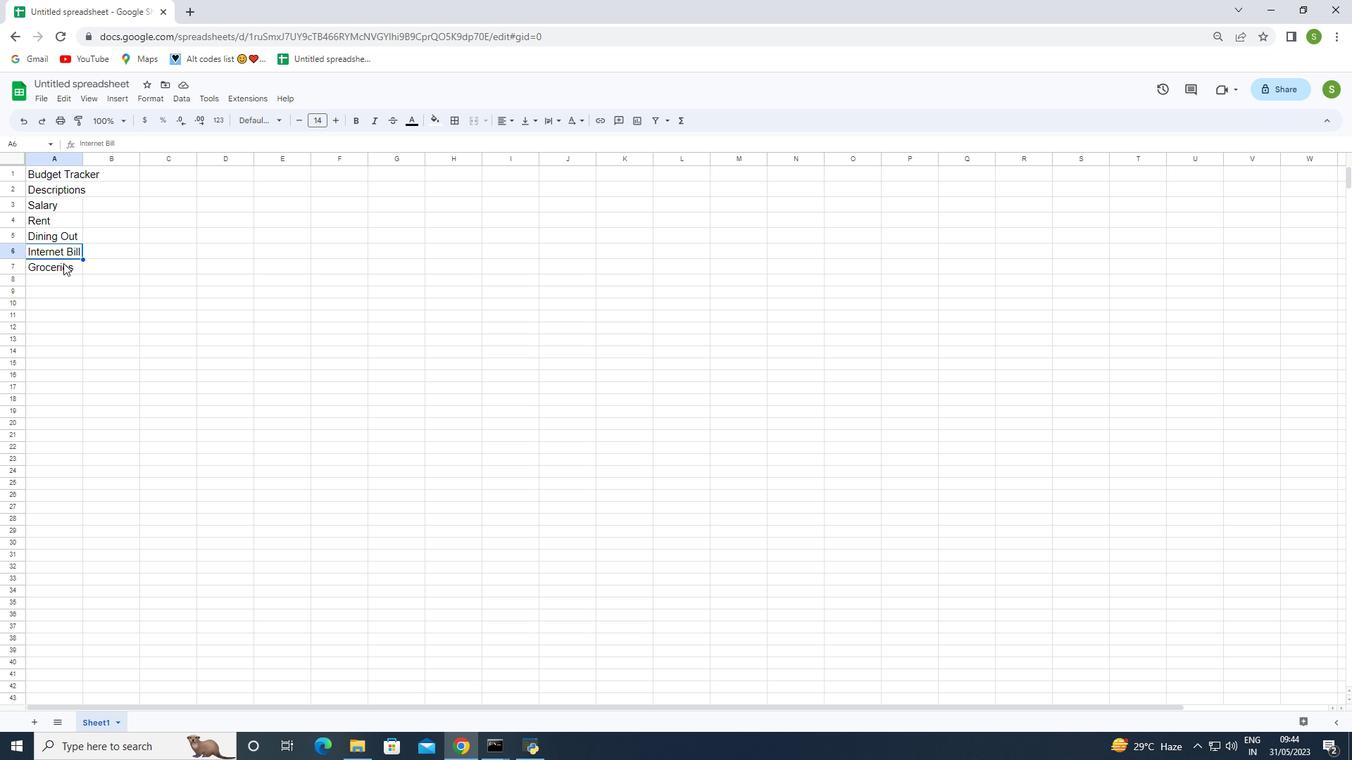 
Action: Mouse pressed left at (61, 266)
Screenshot: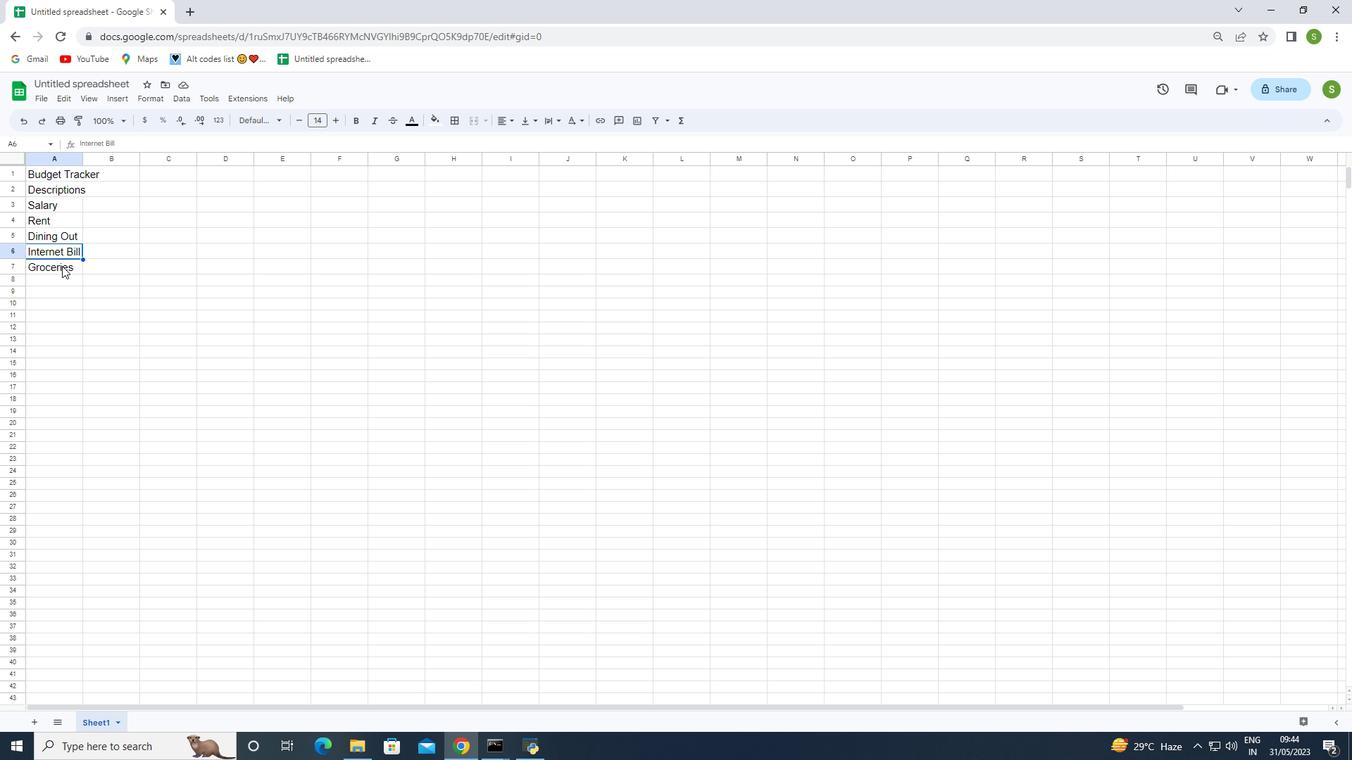 
Action: Mouse moved to (55, 280)
Screenshot: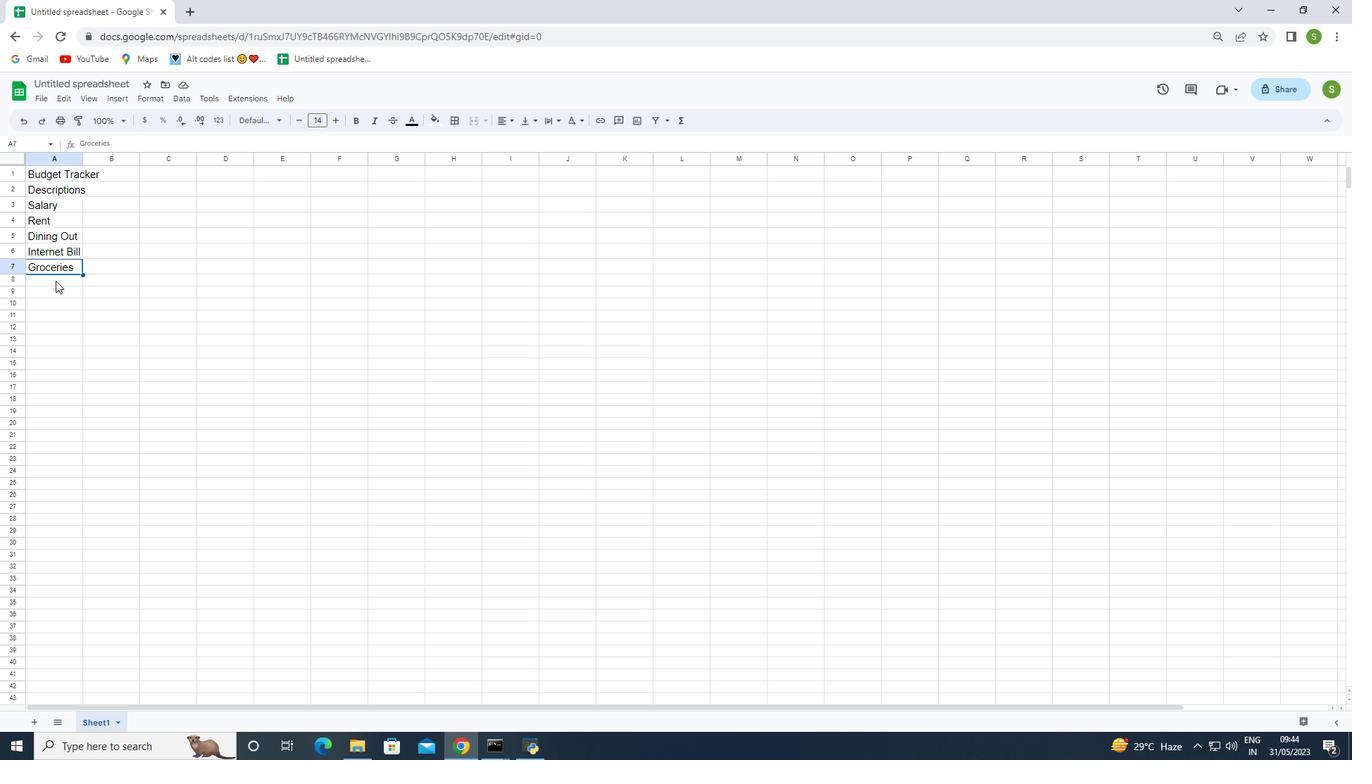 
Action: Mouse pressed left at (55, 280)
Screenshot: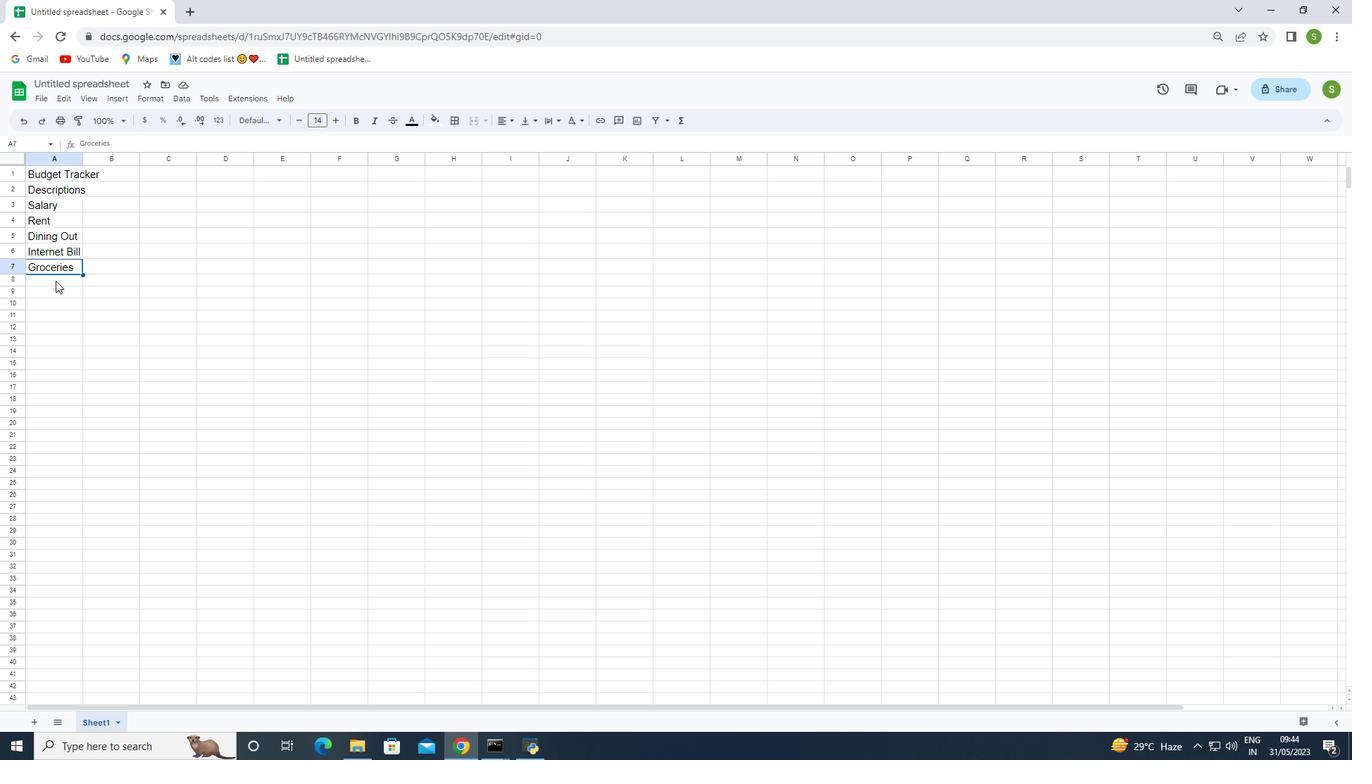 
Action: Key pressed <Key.shift>Utilities<Key.space><Key.shift>Bill<Key.enter><Key.shift>Gas<Key.enter><Key.shift>Savings<Key.enter>
Screenshot: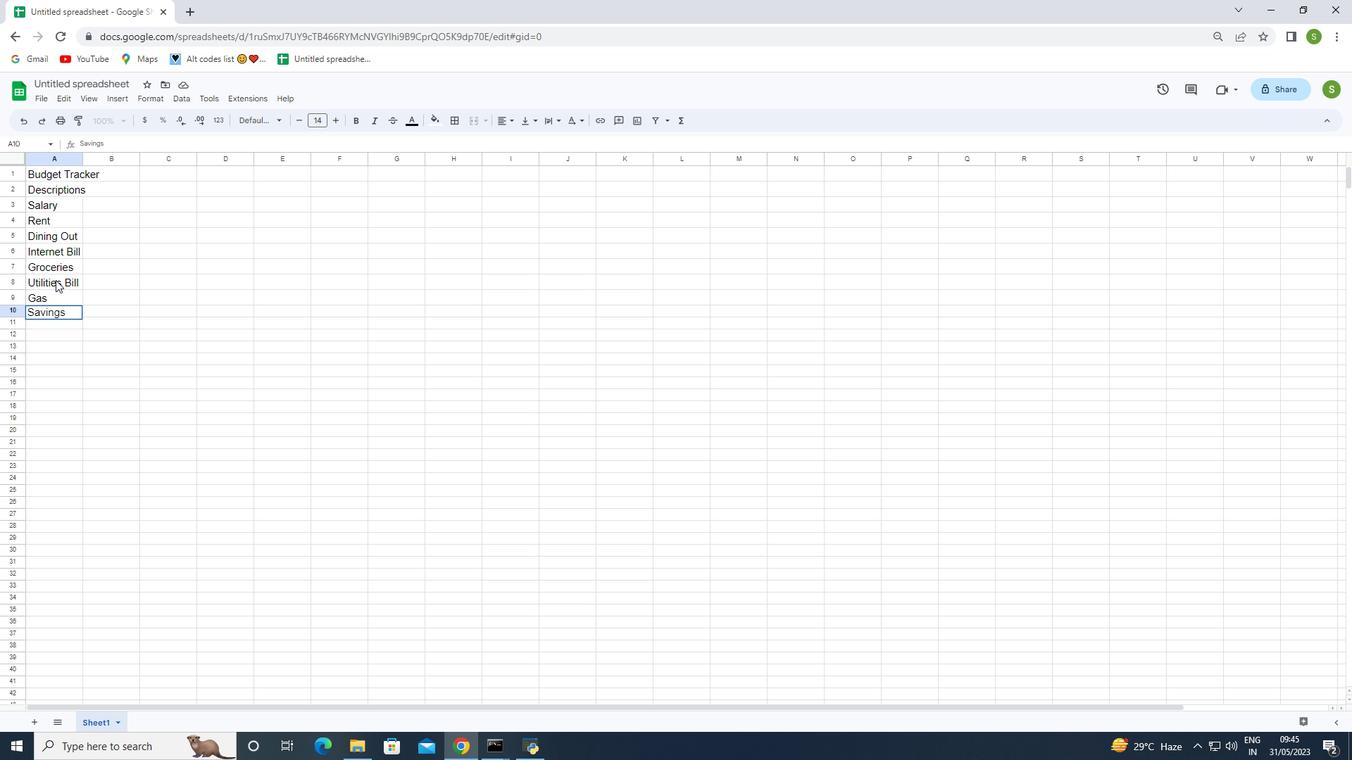 
Action: Mouse moved to (122, 190)
Screenshot: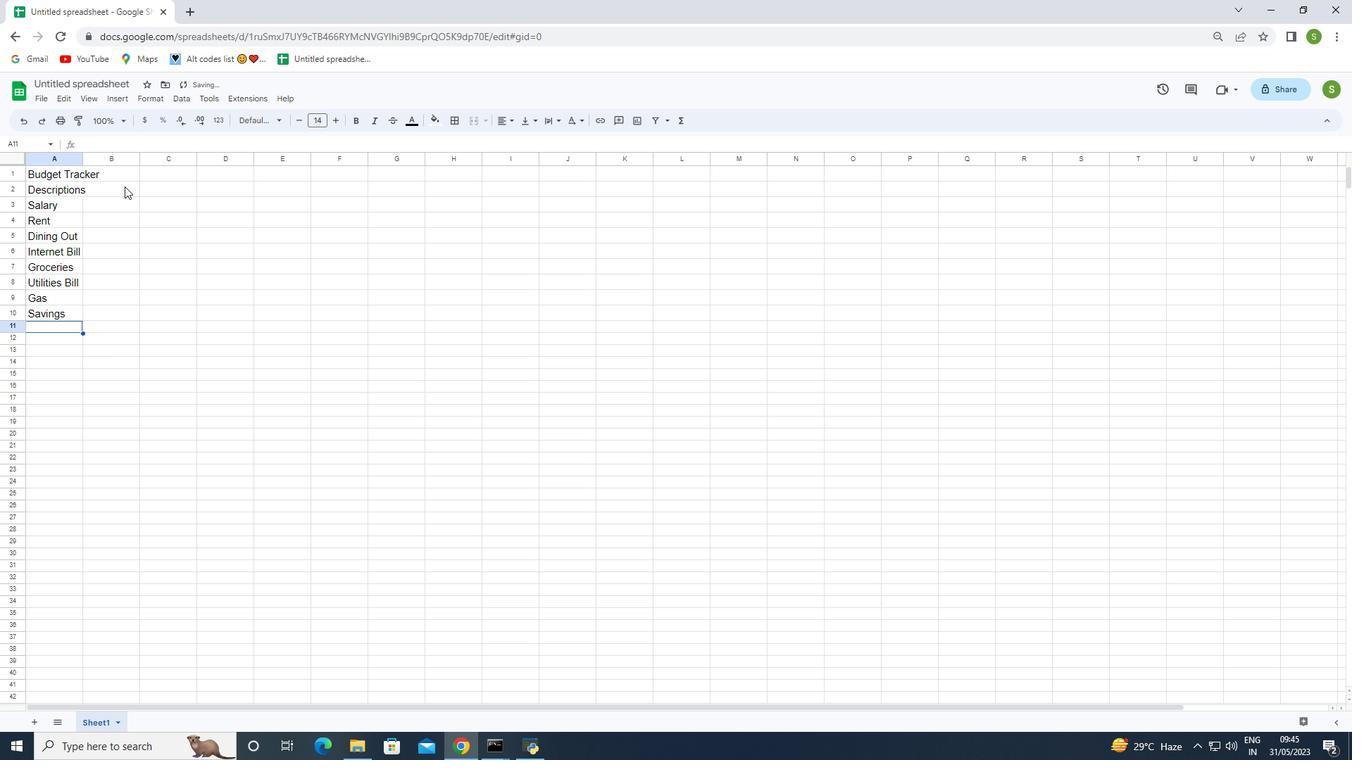 
Action: Mouse pressed left at (122, 190)
Screenshot: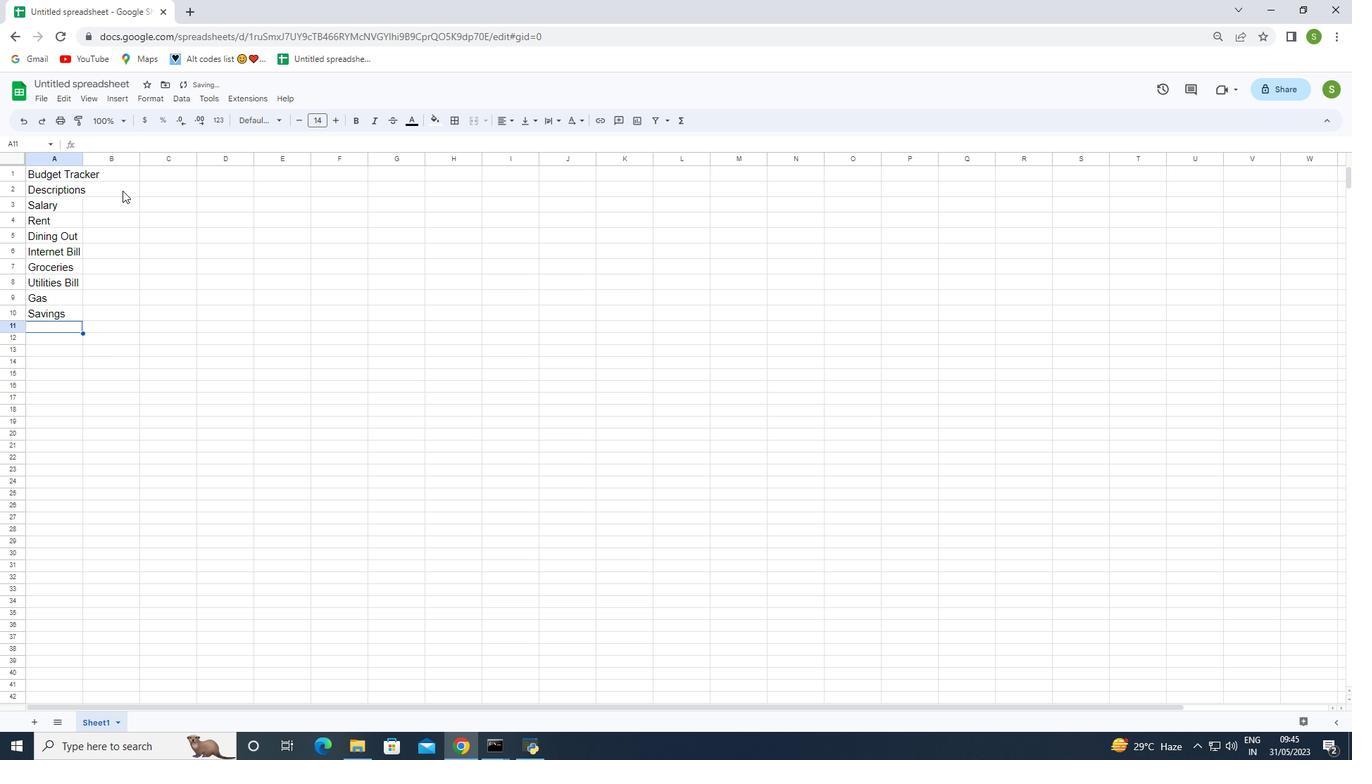 
Action: Key pressed <Key.shift>Categories<Key.enter><Key.shift>Income<Key.enter><Key.shift>Housing<Key.enter><Key.shift>Food<Key.enter><Key.shift><Key.shift><Key.shift><Key.shift>Utilities<Key.enter><Key.shift>Food<Key.enter><Key.shift><Key.shift><Key.shift><Key.shift><Key.shift><Key.shift><Key.shift>U<Key.right><Key.left><Key.down><Key.shift><Key.shift><Key.shift><Key.shift>Transportation<Key.enter><Key.shift>Savings<Key.enter>
Screenshot: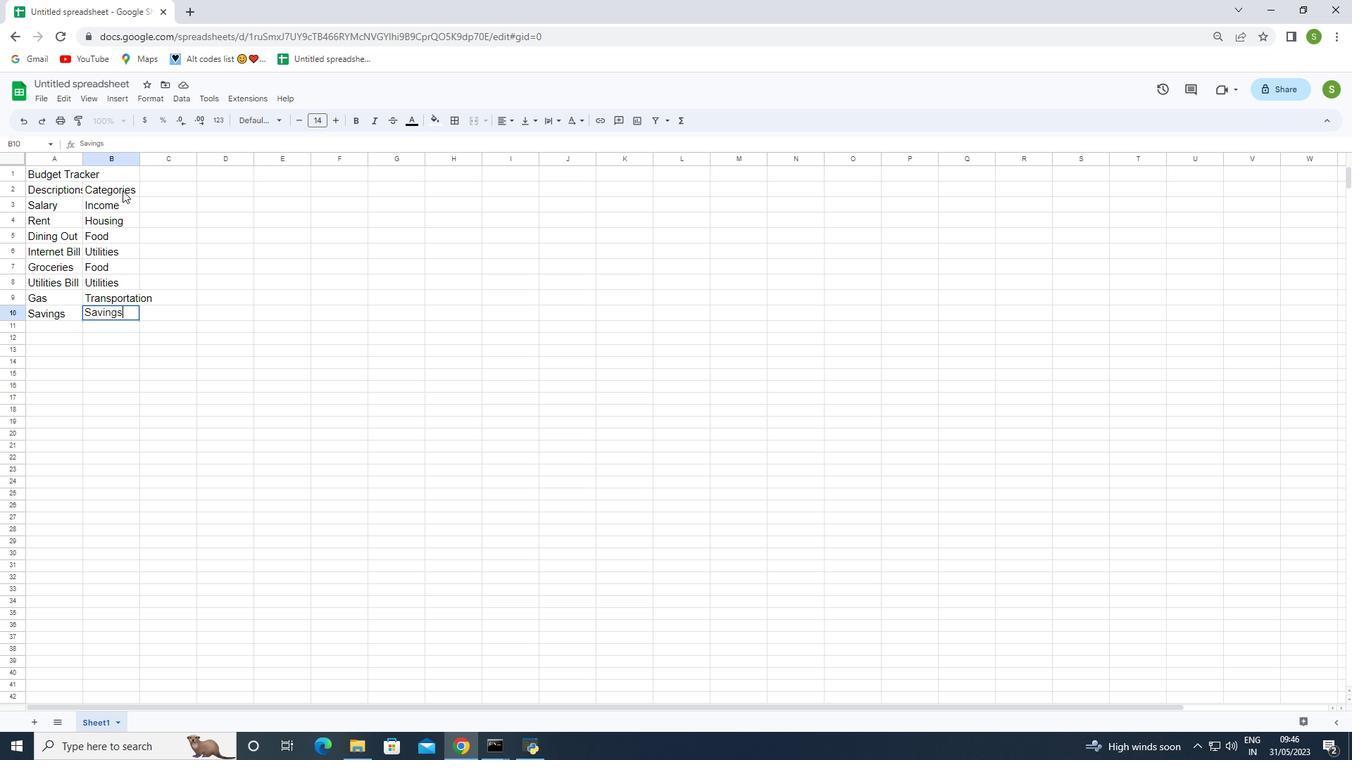 
Action: Mouse moved to (169, 189)
Screenshot: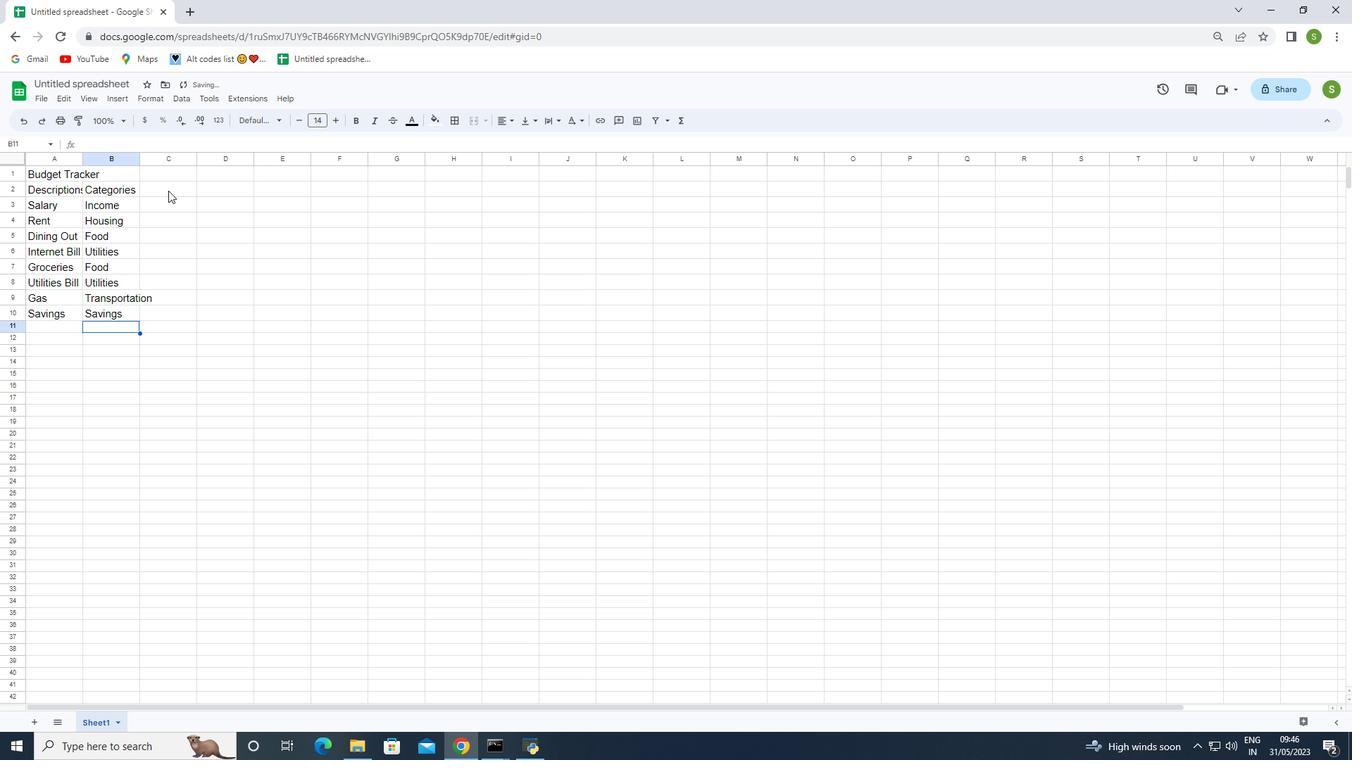 
Action: Mouse pressed left at (169, 189)
Screenshot: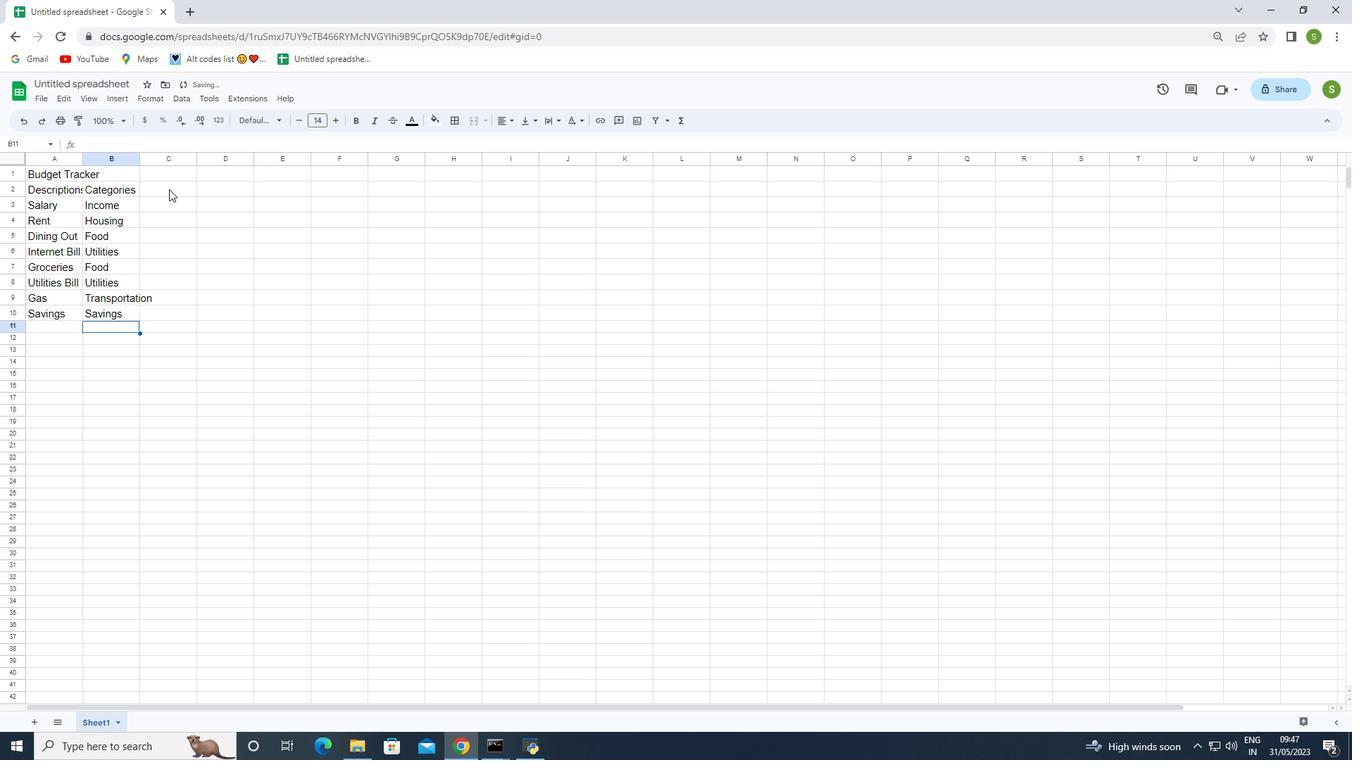 
Action: Key pressed <Key.shift><Key.shift><Key.shift><Key.shift><Key.shift><Key.shift><Key.shift><Key.shift><Key.shift><Key.shift><Key.shift><Key.shift><Key.shift><Key.shift><Key.shift><Key.shift><Key.shift><Key.shift><Key.shift><Key.shift>Amount<Key.enter><Key.shift><Key.shift><Key.shift><Key.shift><Key.shift><Key.shift><Key.shift><Key.shift><Key.shift><Key.shift><Key.shift><Key.shift><Key.shift><Key.shift><Key.shift><Key.shift><Key.shift><Key.shift>$2500<Key.enter><Key.shift>$800<Key.enter><Key.shift>$100<Key.enter><Key.shift>$50<Key.enter><Key.shift><Key.shift><Key.shift><Key.shift><Key.shift><Key.shift><Key.shift><Key.shift><Key.shift><Key.shift>$200<Key.enter><Key.shift><Key.shift><Key.shift><Key.shift><Key.shift><Key.shift><Key.shift><Key.shift><Key.shift><Key.shift><Key.shift><Key.shift><Key.shift><Key.shift><Key.shift><Key.shift><Key.shift><Key.shift><Key.shift><Key.shift><Key.shift><Key.shift><Key.shift><Key.shift><Key.shift><Key.shift><Key.shift><Key.shift><Key.shift><Key.shift><Key.shift><Key.shift><Key.shift><Key.shift>$100<Key.enter><Key.shift><Key.shift>$100<Key.enter><Key.shift><Key.shift><Key.shift><Key.shift><Key.shift><Key.shift><Key.shift><Key.shift>$50<Key.enter><Key.shift><Key.shift><Key.shift><Key.shift><Key.shift><Key.shift><Key.shift><Key.shift><Key.shift><Key.shift><Key.shift><Key.shift><Key.shift><Key.shift><Key.shift><Key.shift><Key.shift><Key.shift><Key.shift><Key.shift><Key.shift><Key.shift><Key.shift><Key.shift><Key.shift><Key.shift><Key.shift><Key.shift><Key.shift><Key.shift><Key.shift><Key.shift><Key.shift><Key.shift><Key.shift><Key.shift><Key.shift><Key.shift><Key.shift><Key.shift><Key.shift><Key.shift><Key.shift><Key.shift><Key.shift><Key.shift><Key.shift>&500
Screenshot: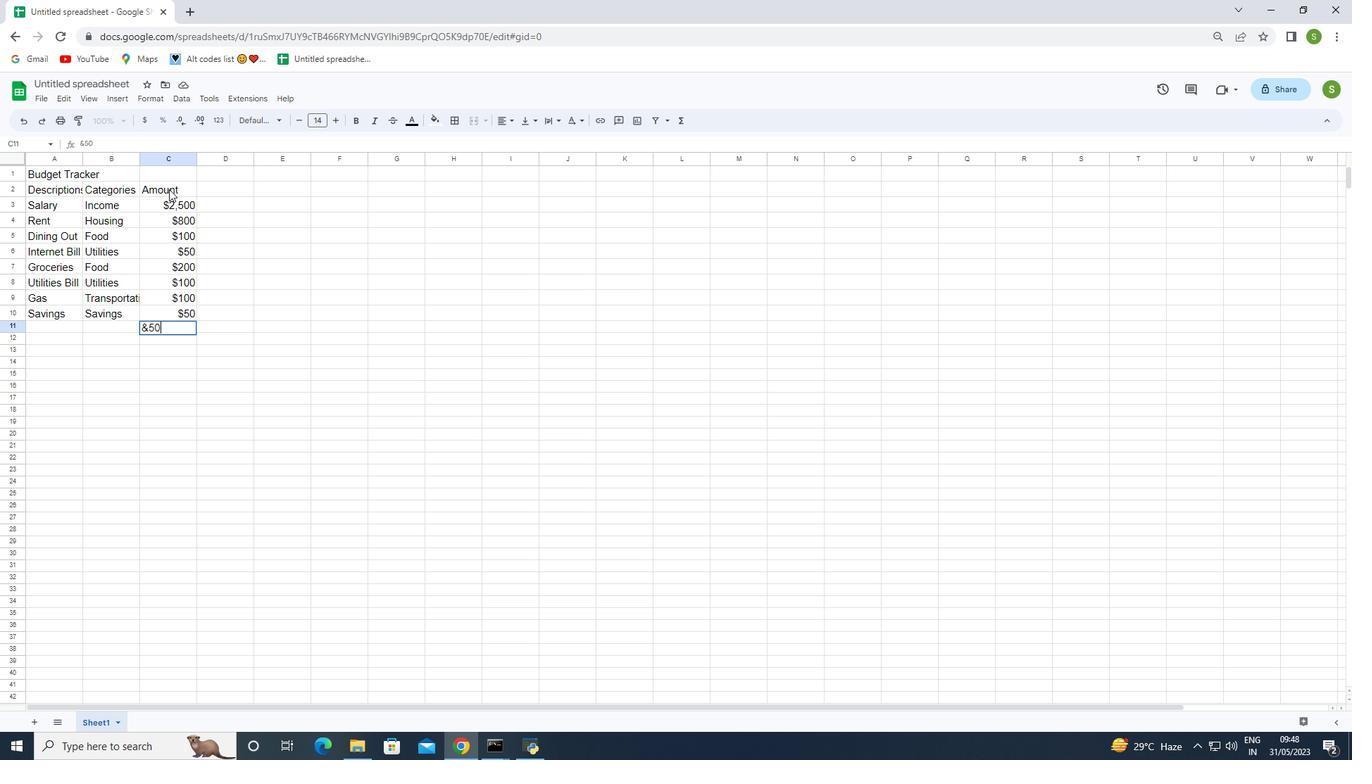 
Action: Mouse moved to (158, 344)
Screenshot: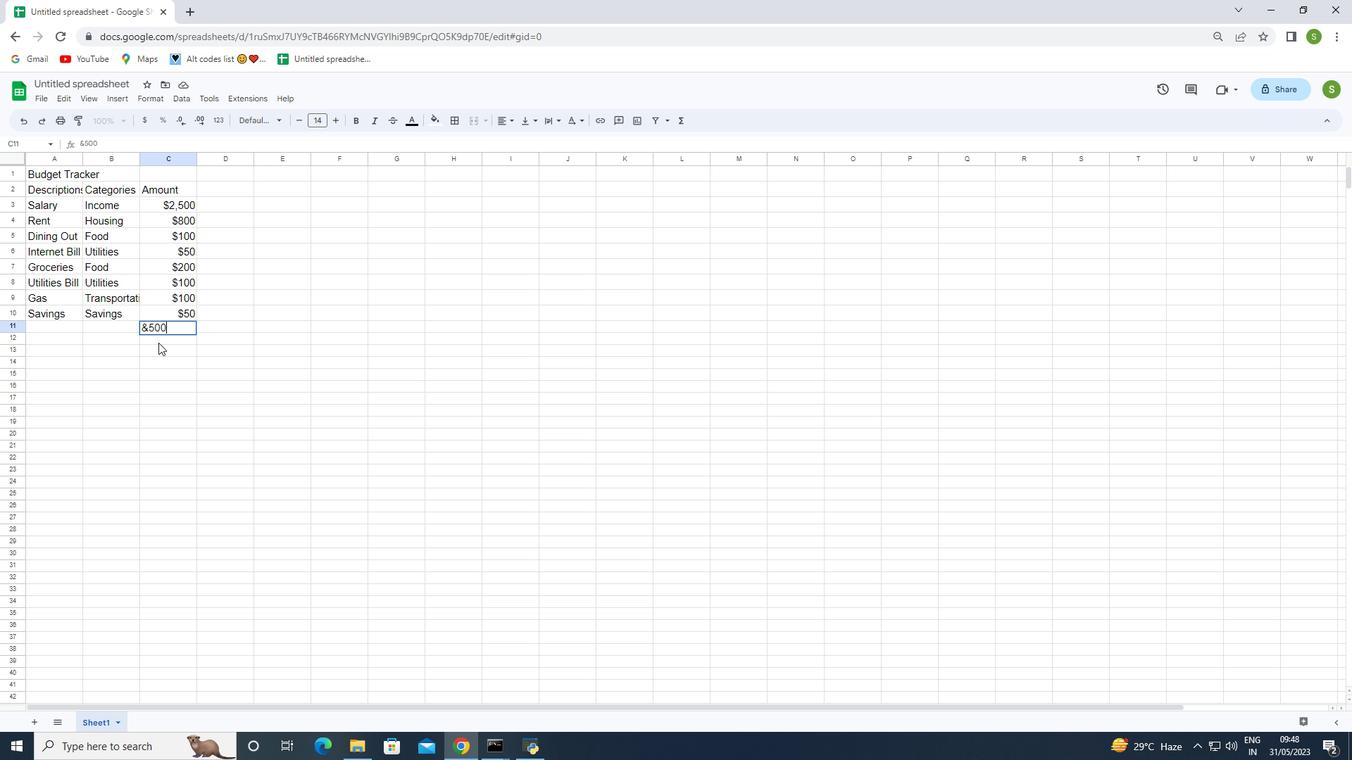 
Action: Mouse pressed left at (158, 344)
Screenshot: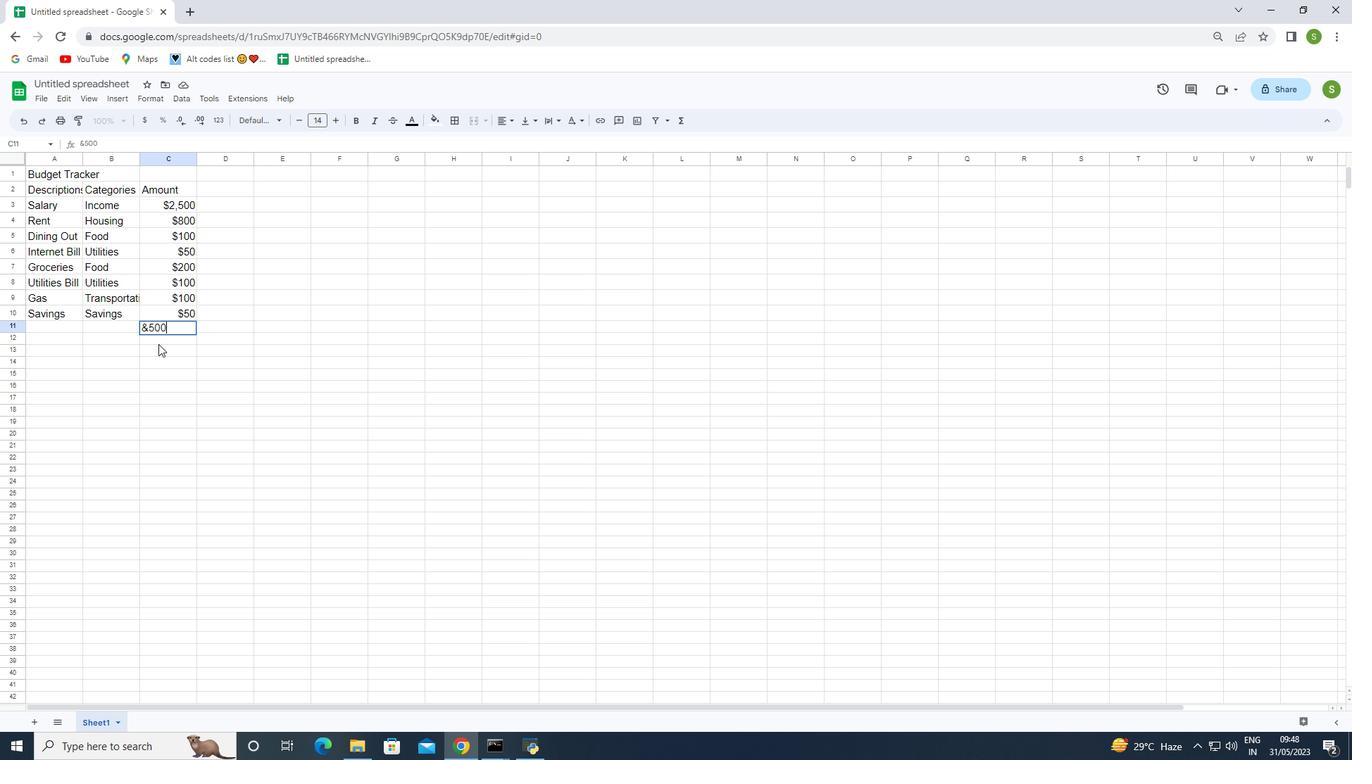 
Action: Mouse moved to (46, 202)
Screenshot: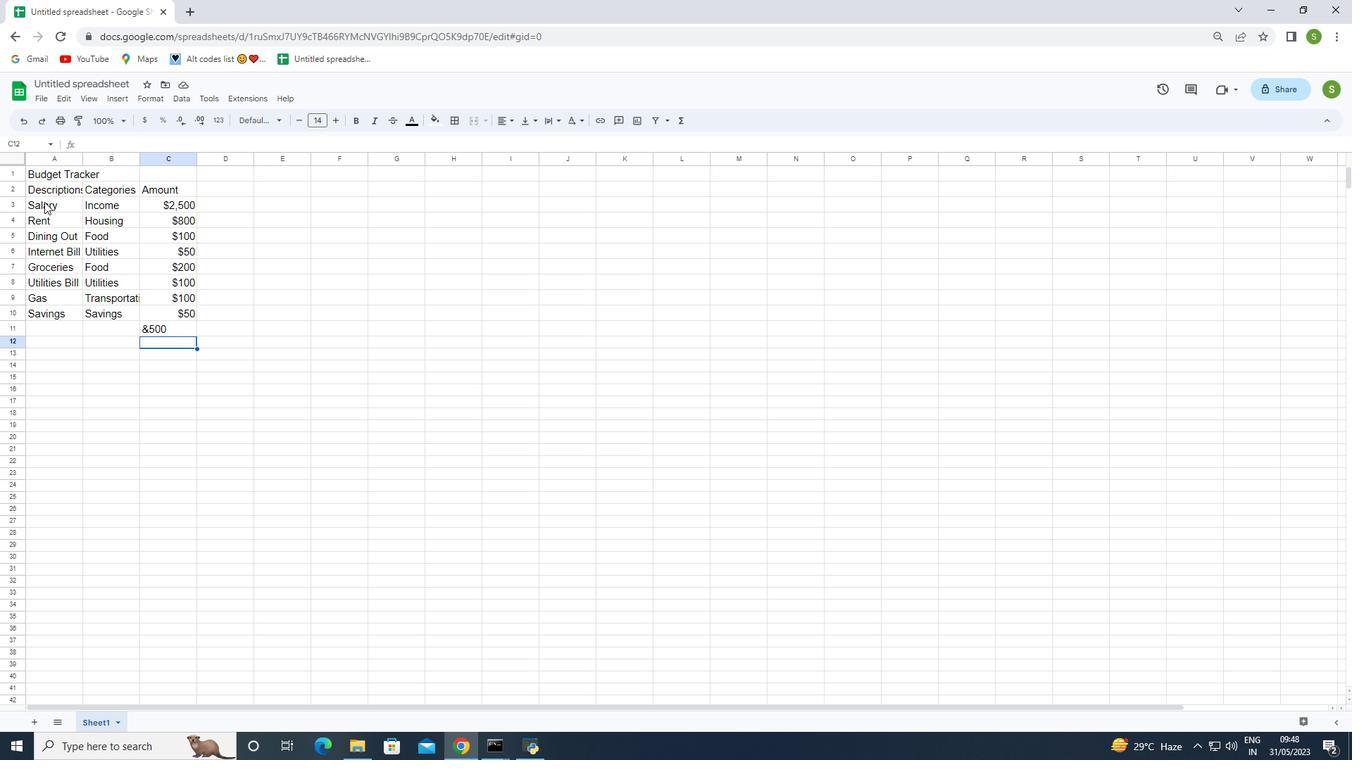 
Action: Mouse pressed left at (46, 202)
Screenshot: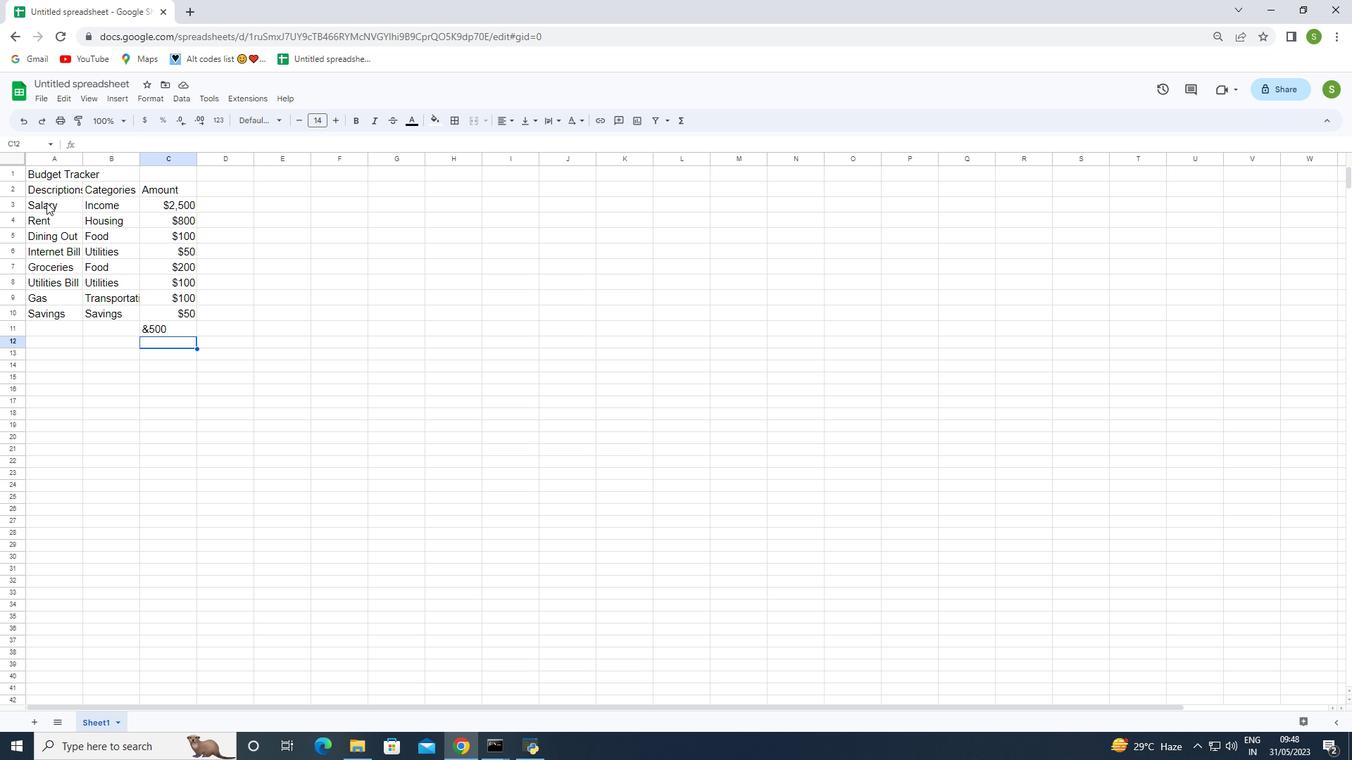 
Action: Mouse moved to (47, 219)
Screenshot: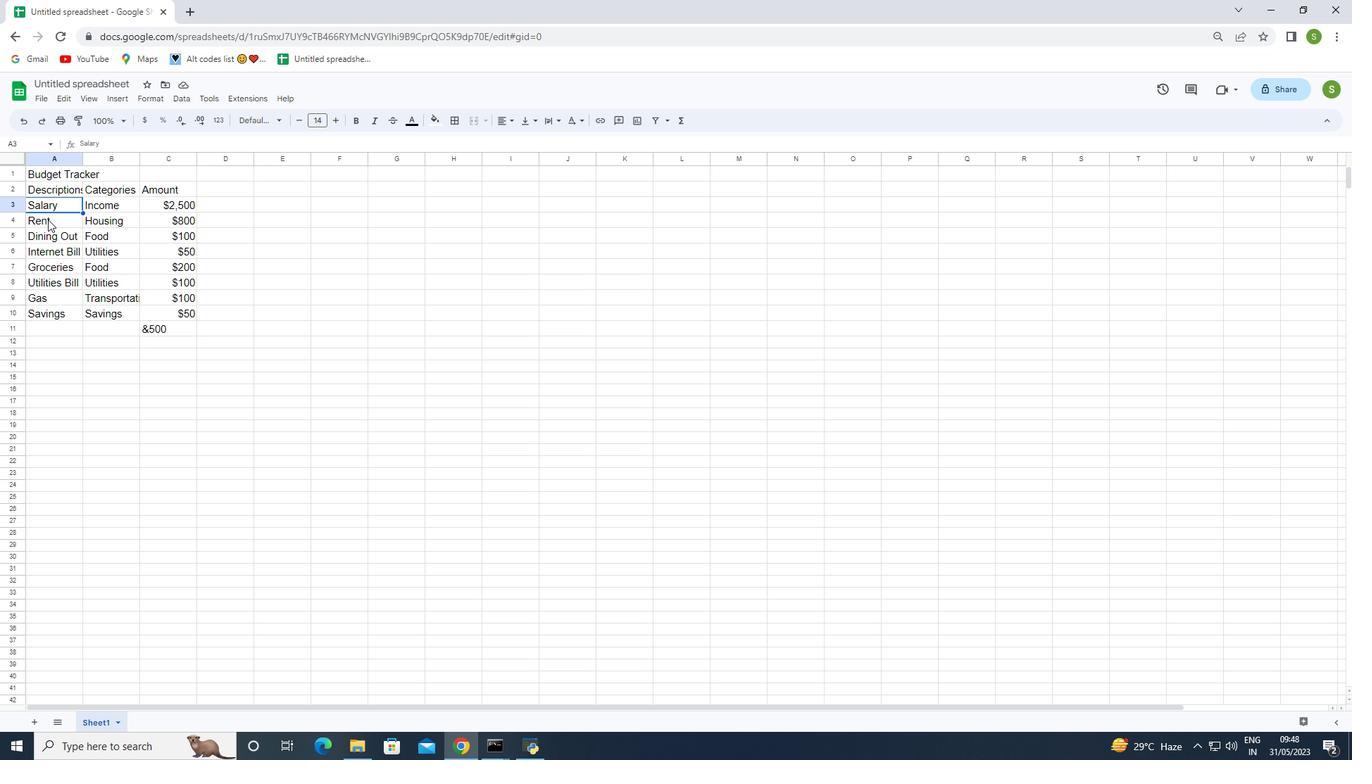 
Action: Mouse pressed left at (47, 219)
Screenshot: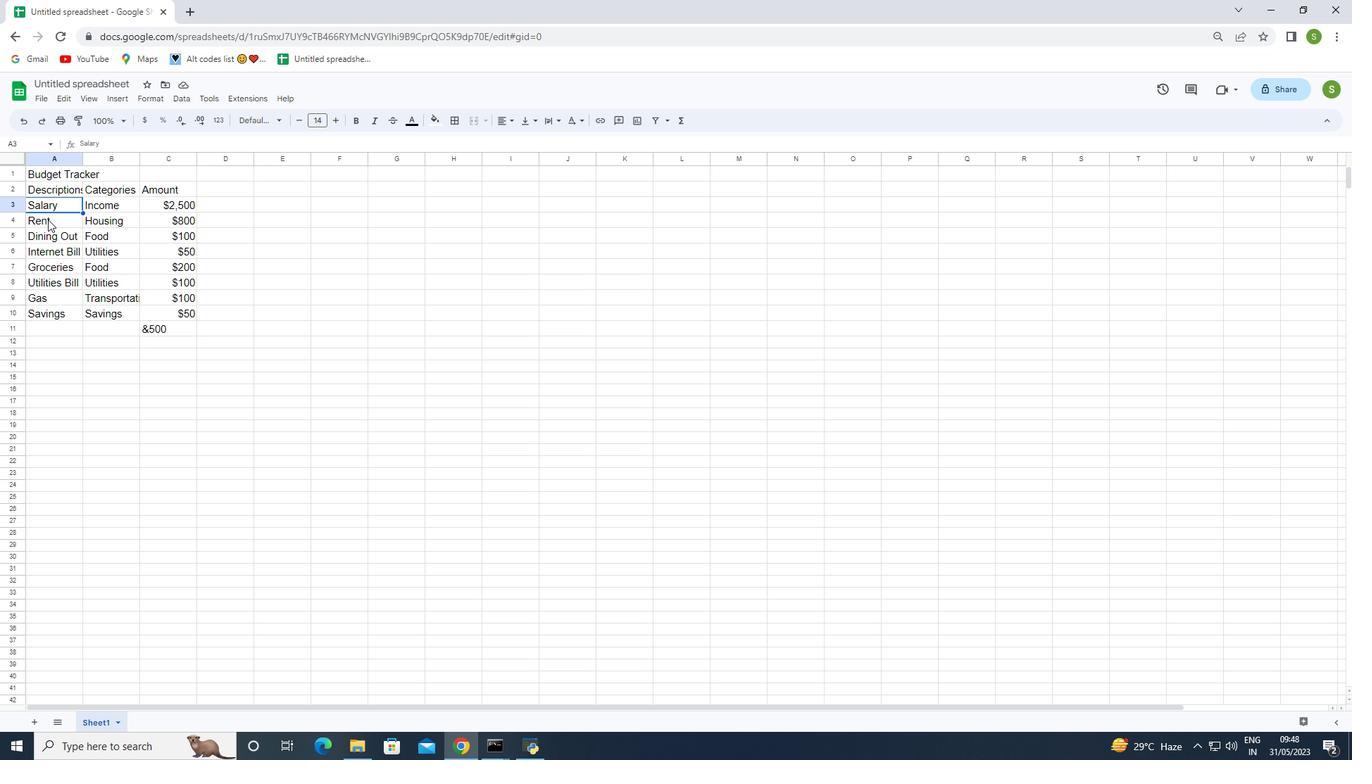 
Action: Mouse moved to (48, 230)
Screenshot: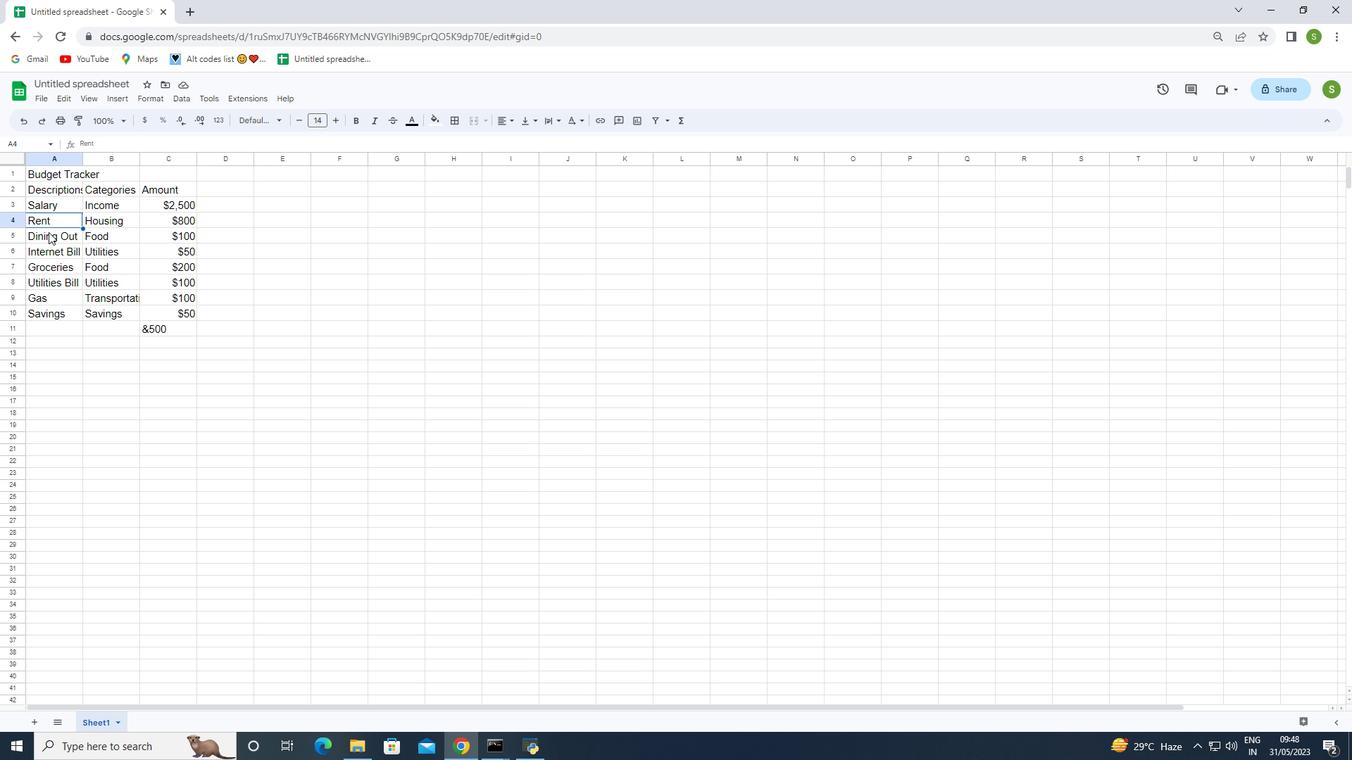 
Action: Mouse pressed left at (48, 230)
Screenshot: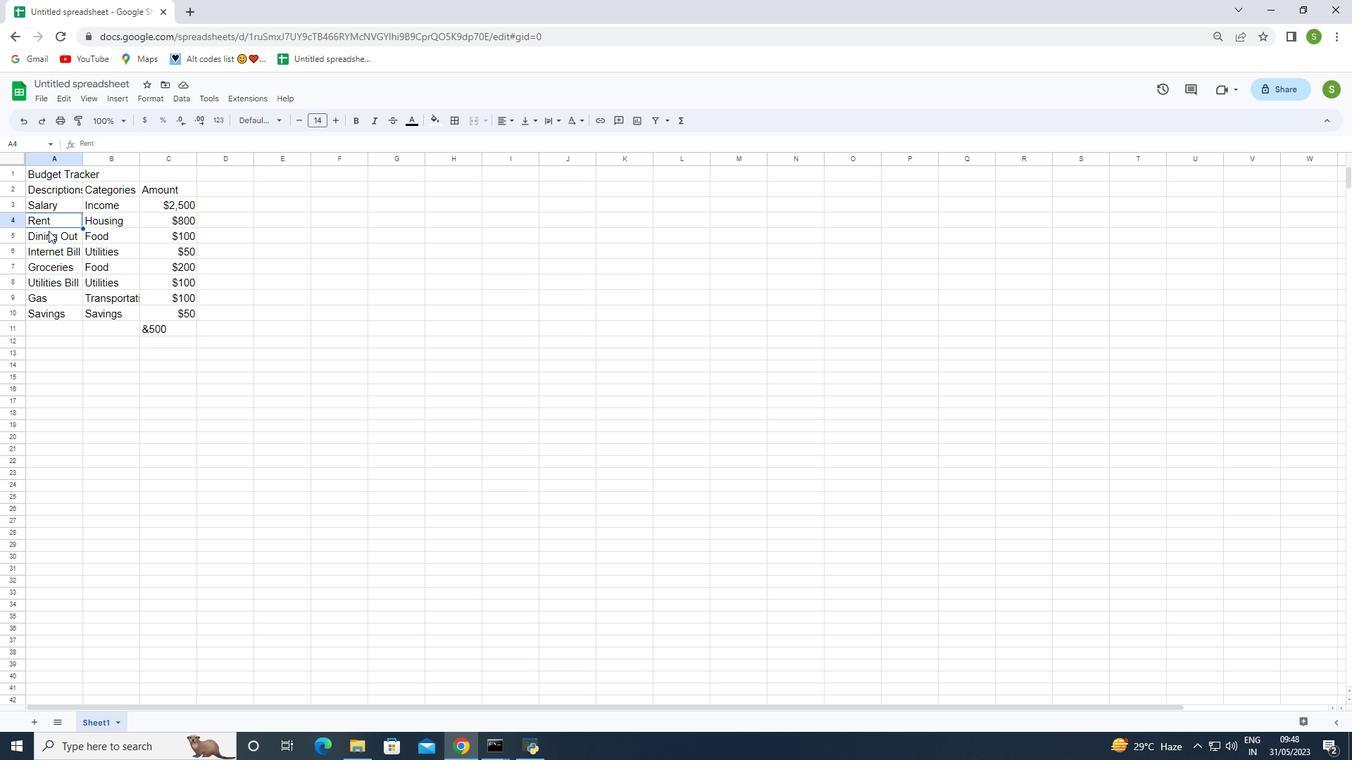 
Action: Mouse moved to (46, 252)
Screenshot: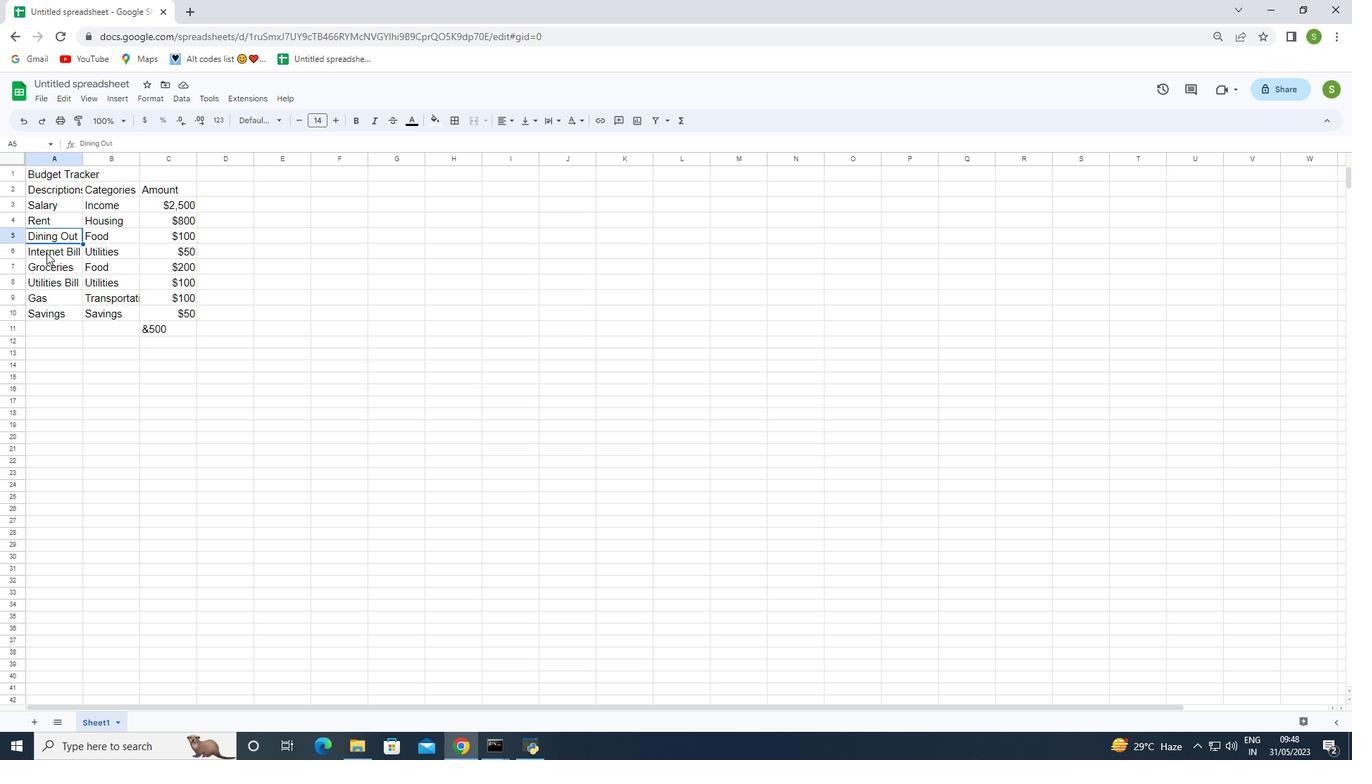 
Action: Mouse pressed left at (46, 252)
Screenshot: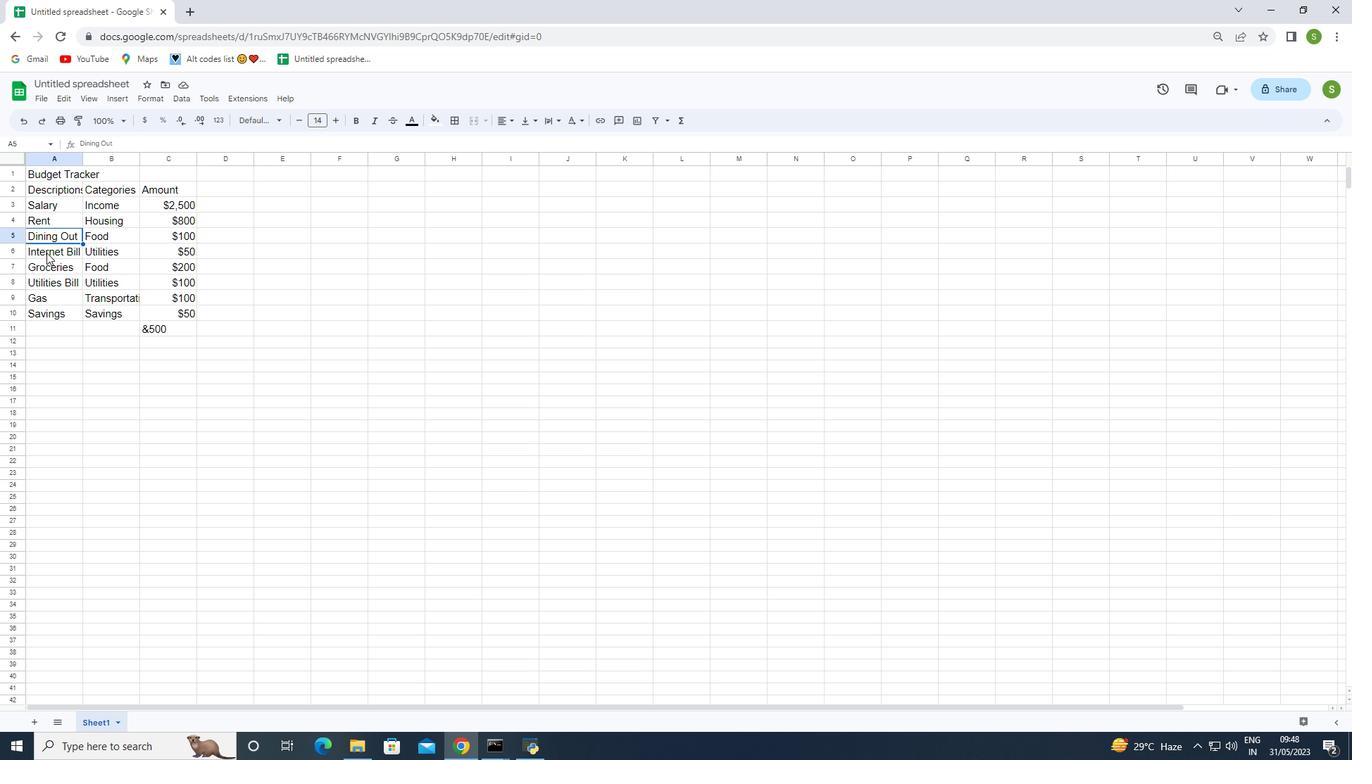 
Action: Mouse moved to (42, 262)
Screenshot: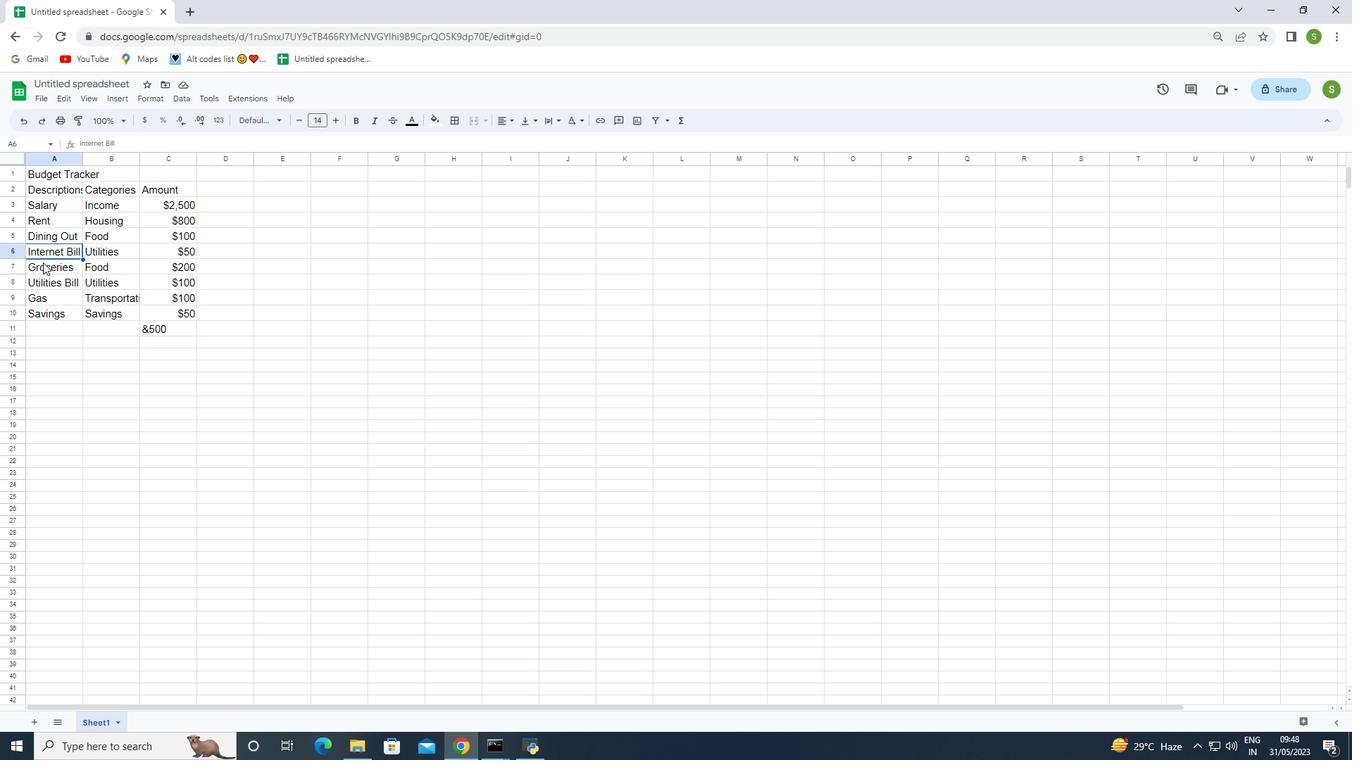 
Action: Mouse pressed left at (42, 262)
Screenshot: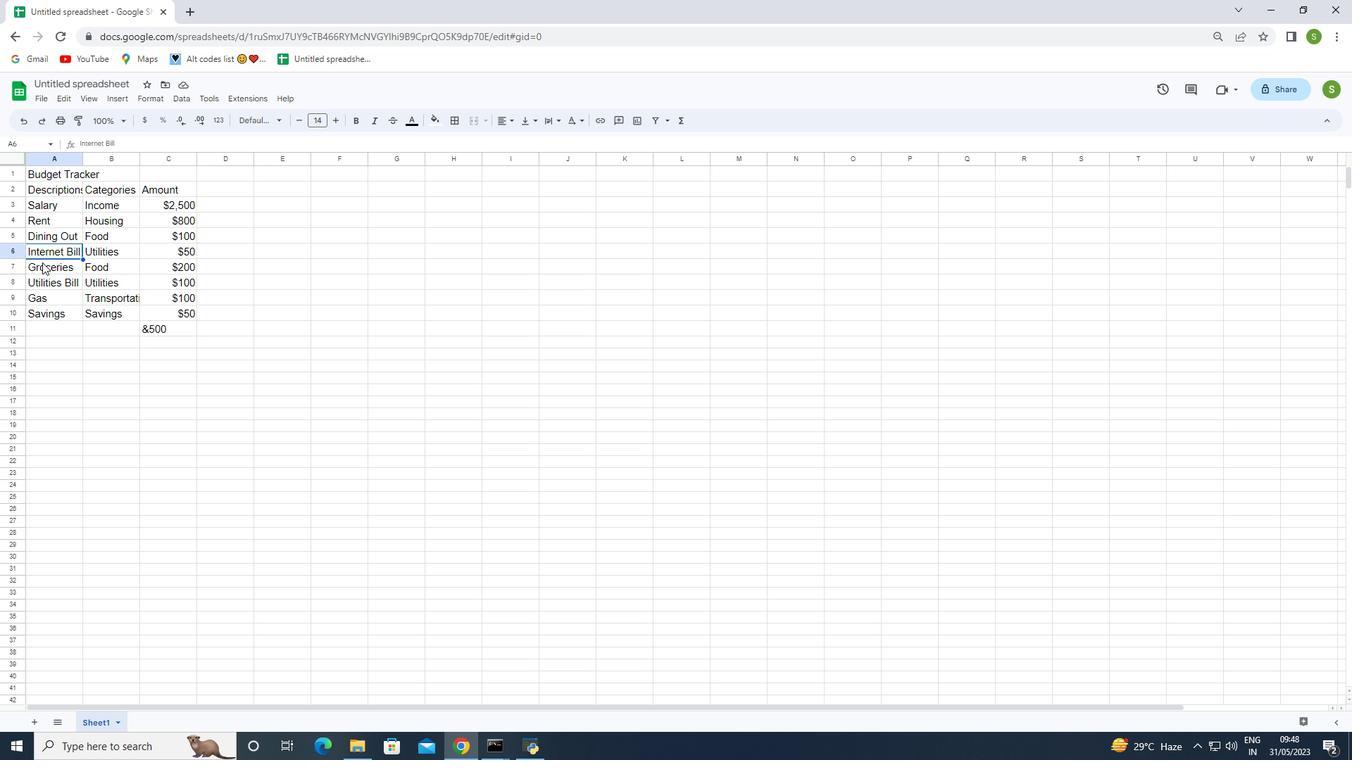 
Action: Mouse moved to (44, 285)
Screenshot: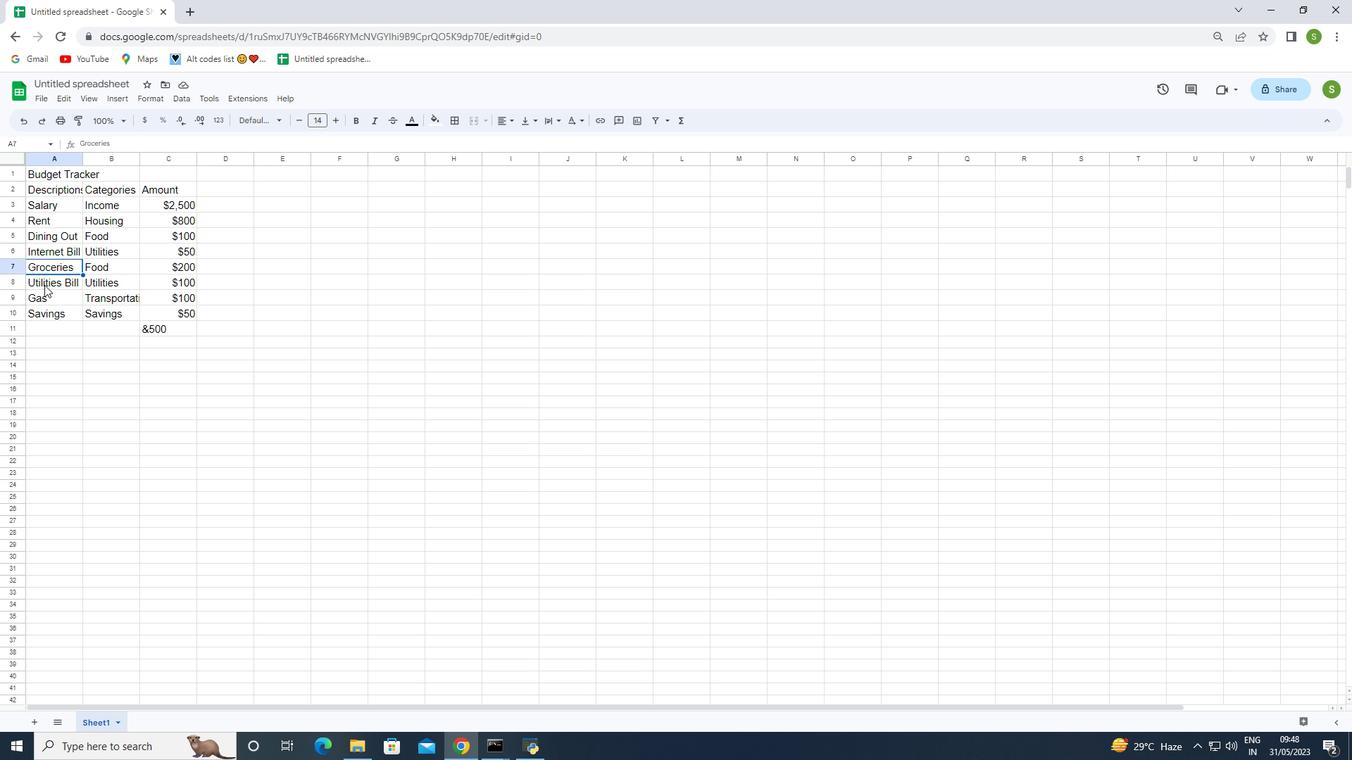 
Action: Mouse pressed left at (44, 285)
Screenshot: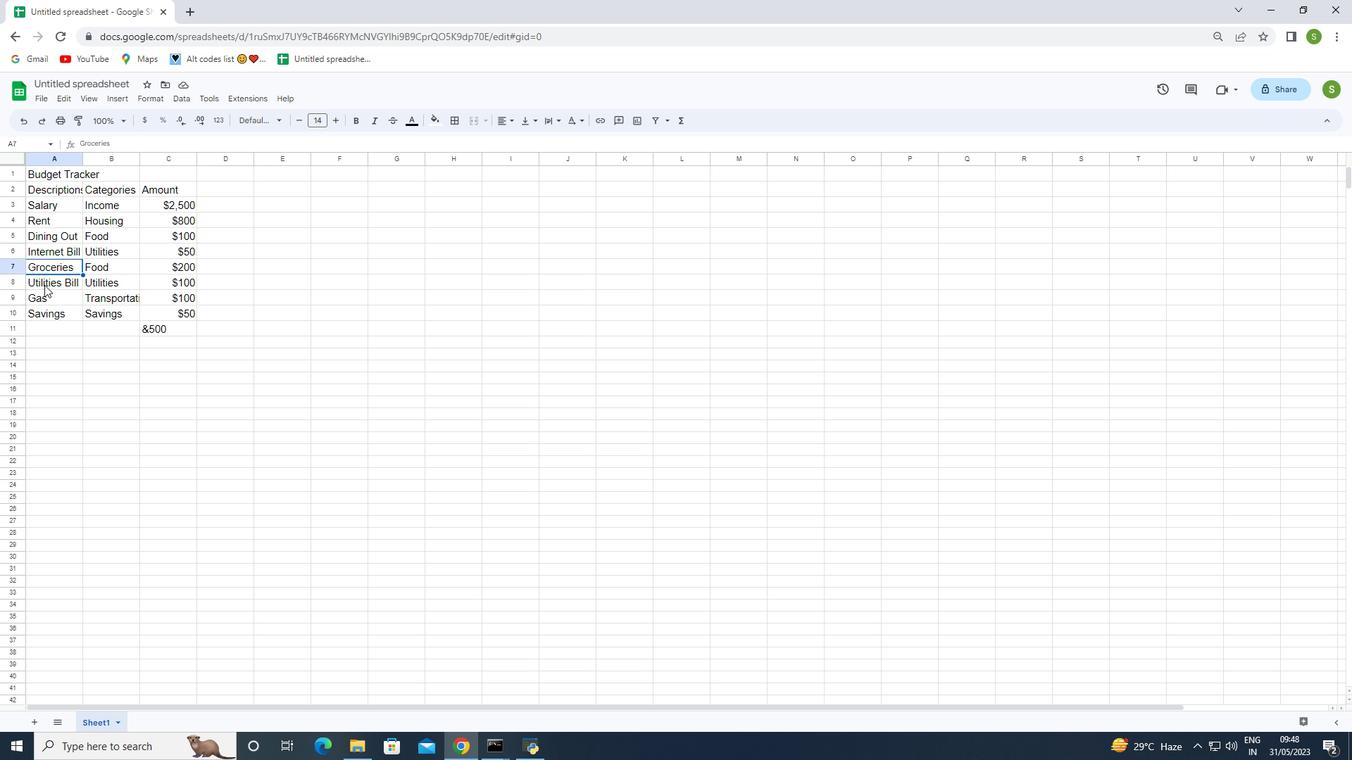 
Action: Mouse moved to (42, 297)
Screenshot: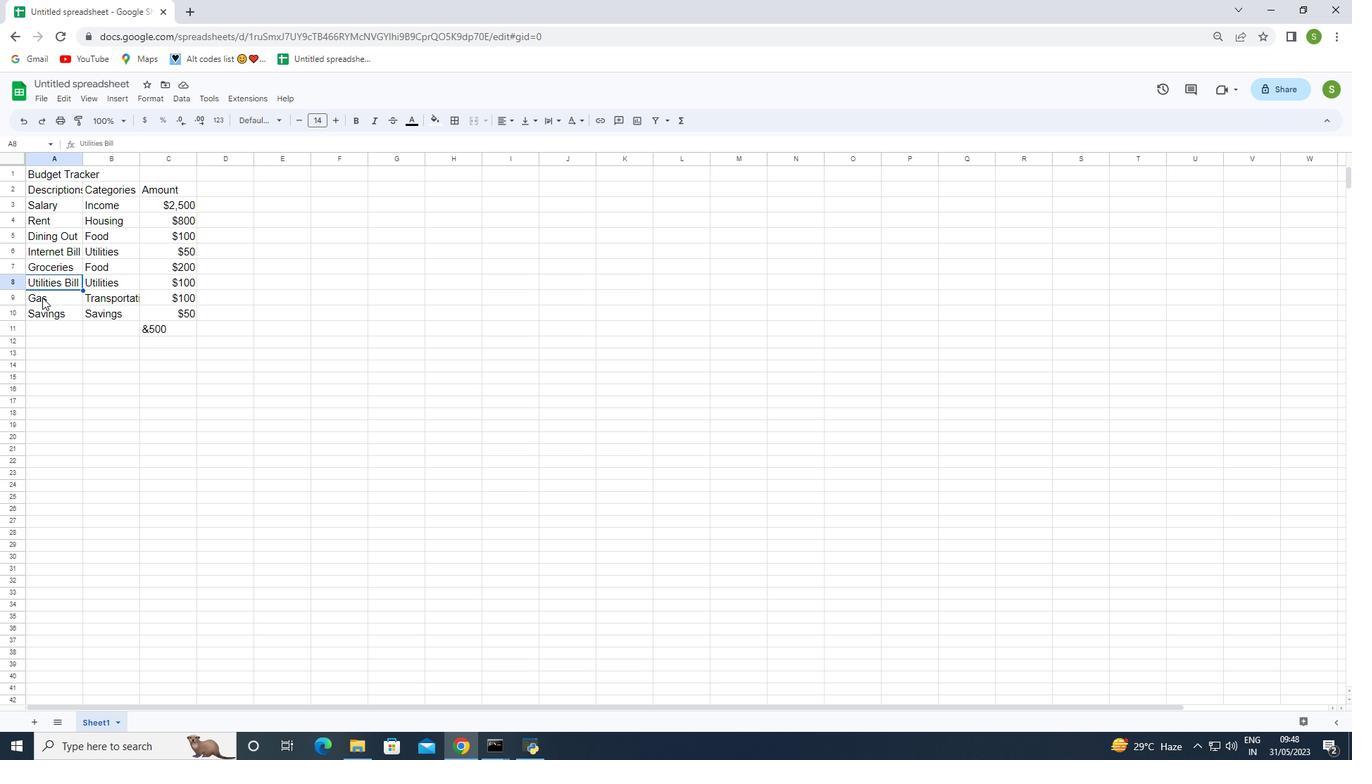 
Action: Mouse pressed left at (42, 297)
Screenshot: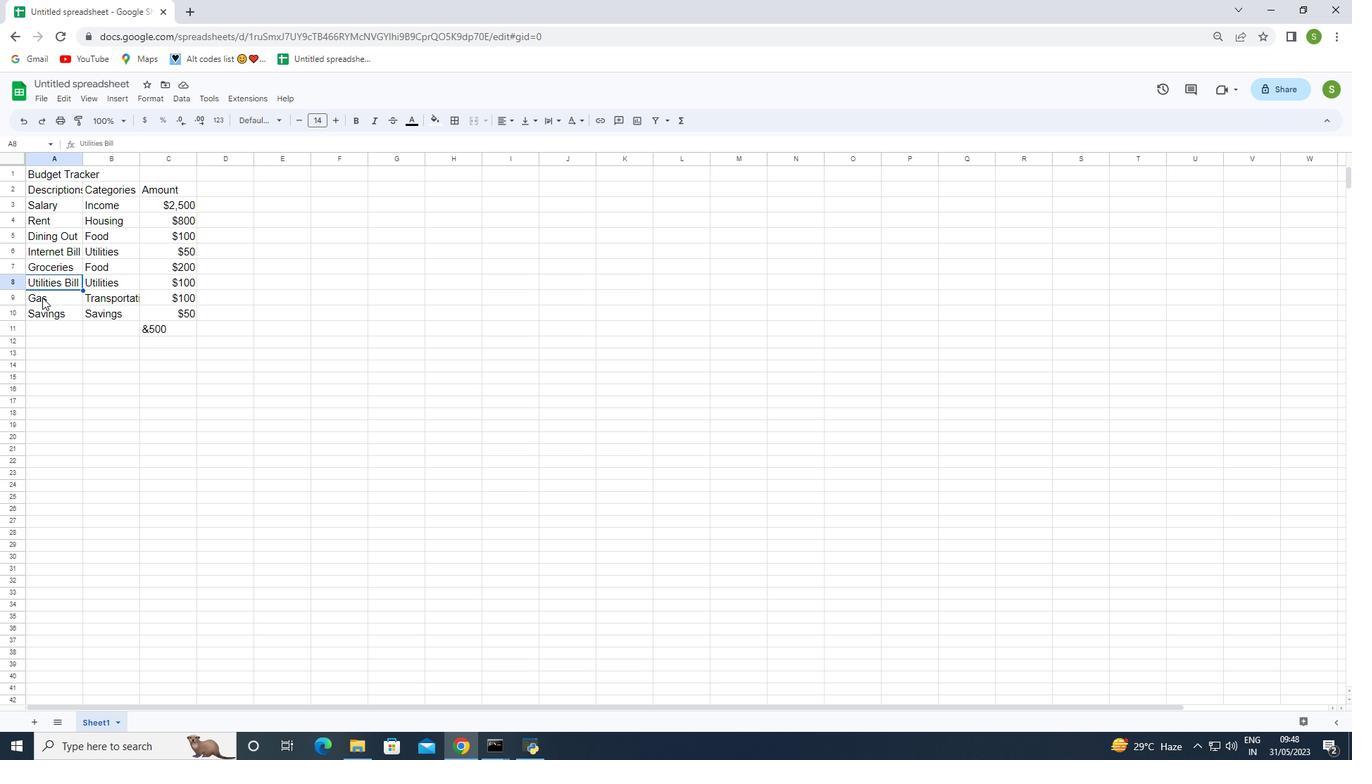 
Action: Mouse moved to (50, 308)
Screenshot: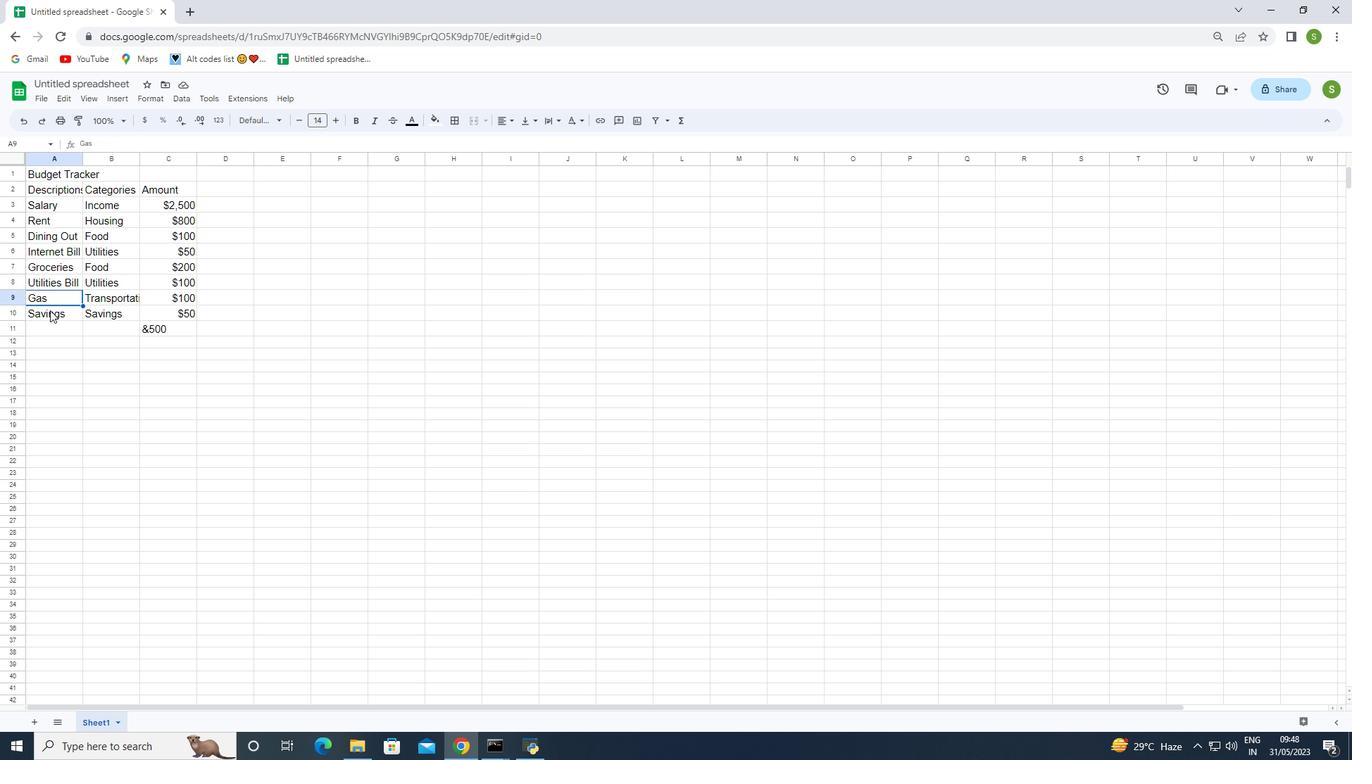 
Action: Mouse pressed left at (50, 308)
Screenshot: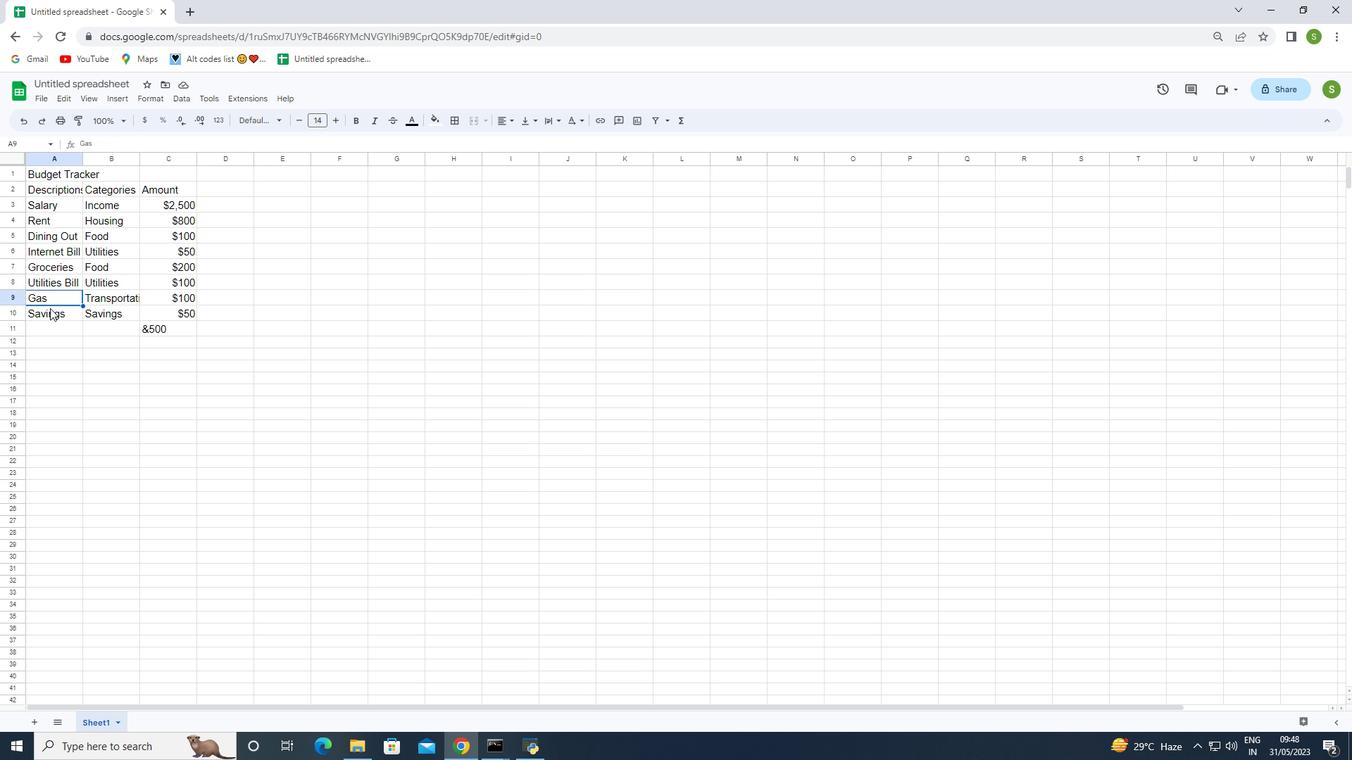 
Action: Mouse moved to (192, 313)
Screenshot: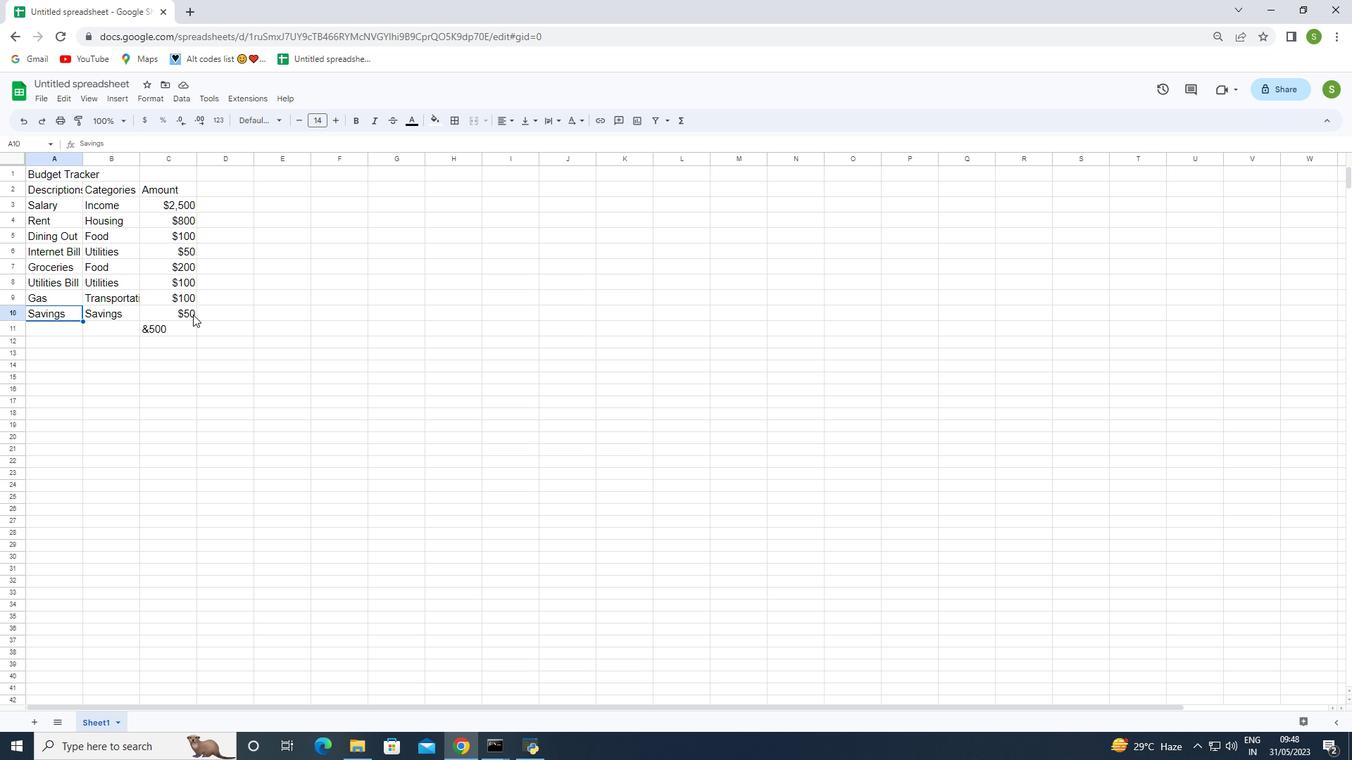 
Action: Mouse pressed left at (192, 313)
Screenshot: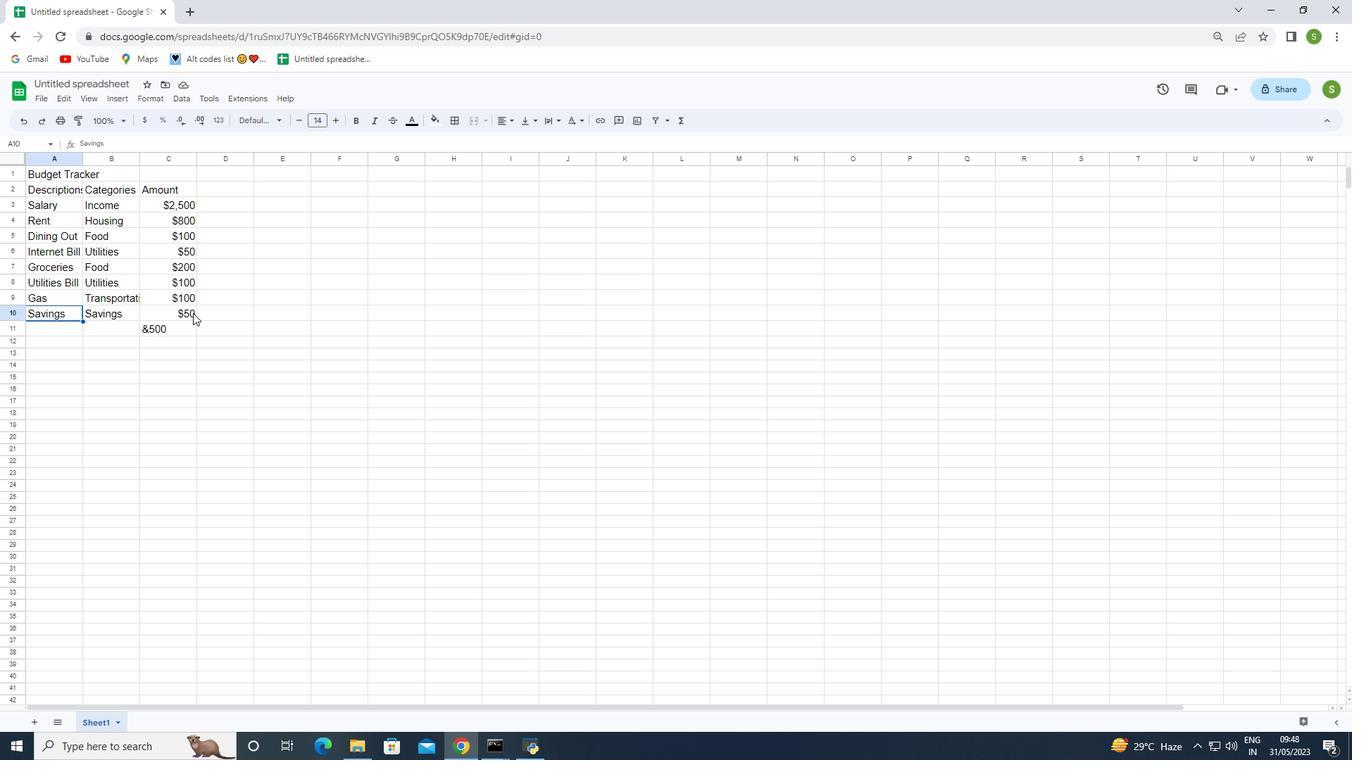 
Action: Mouse pressed left at (192, 313)
Screenshot: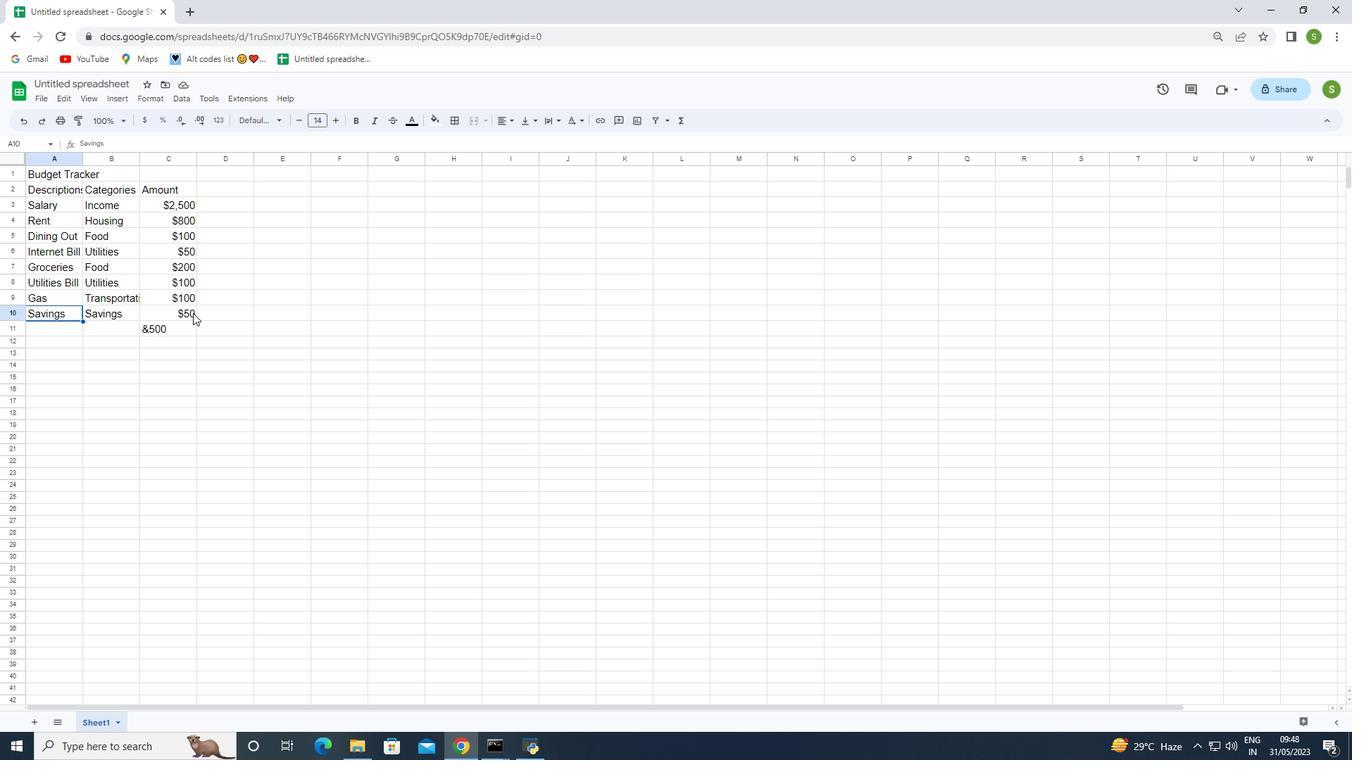 
Action: Mouse moved to (197, 316)
Screenshot: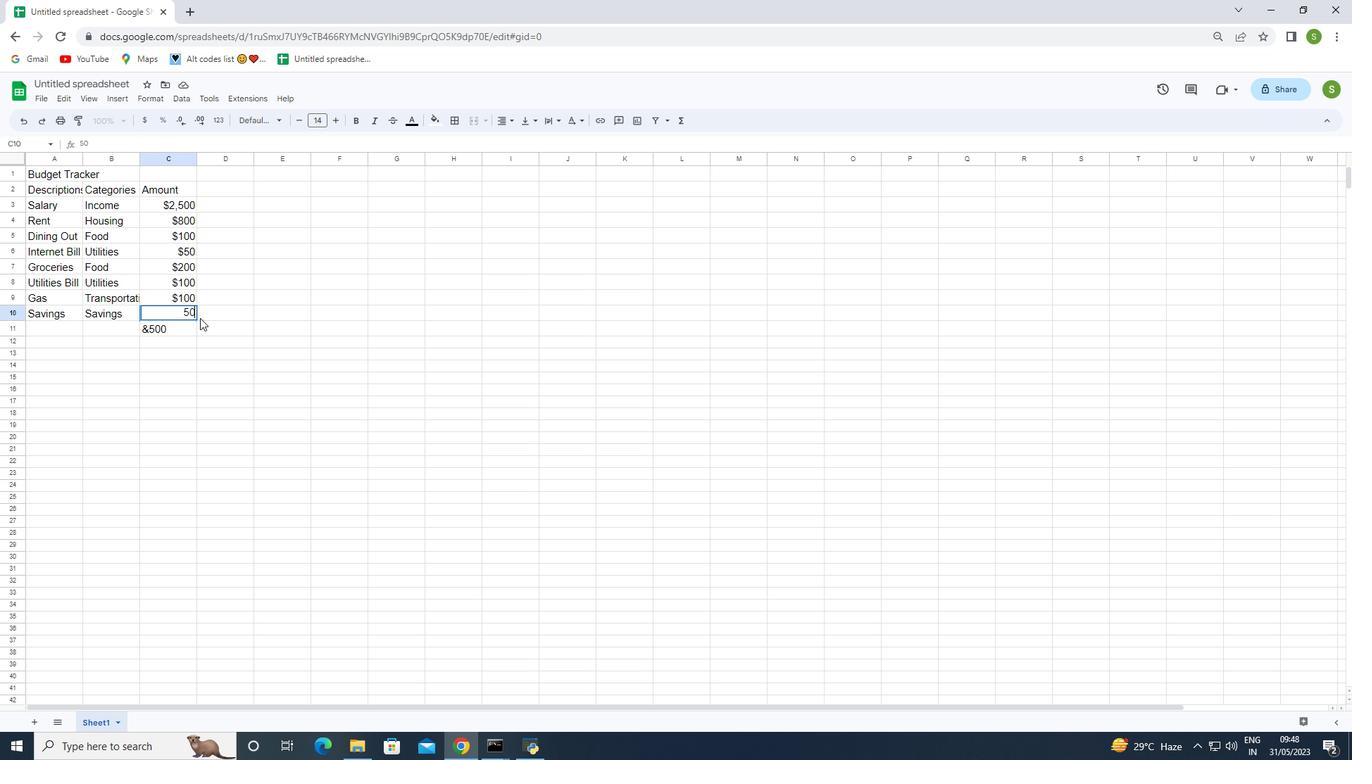 
Action: Key pressed 0
Screenshot: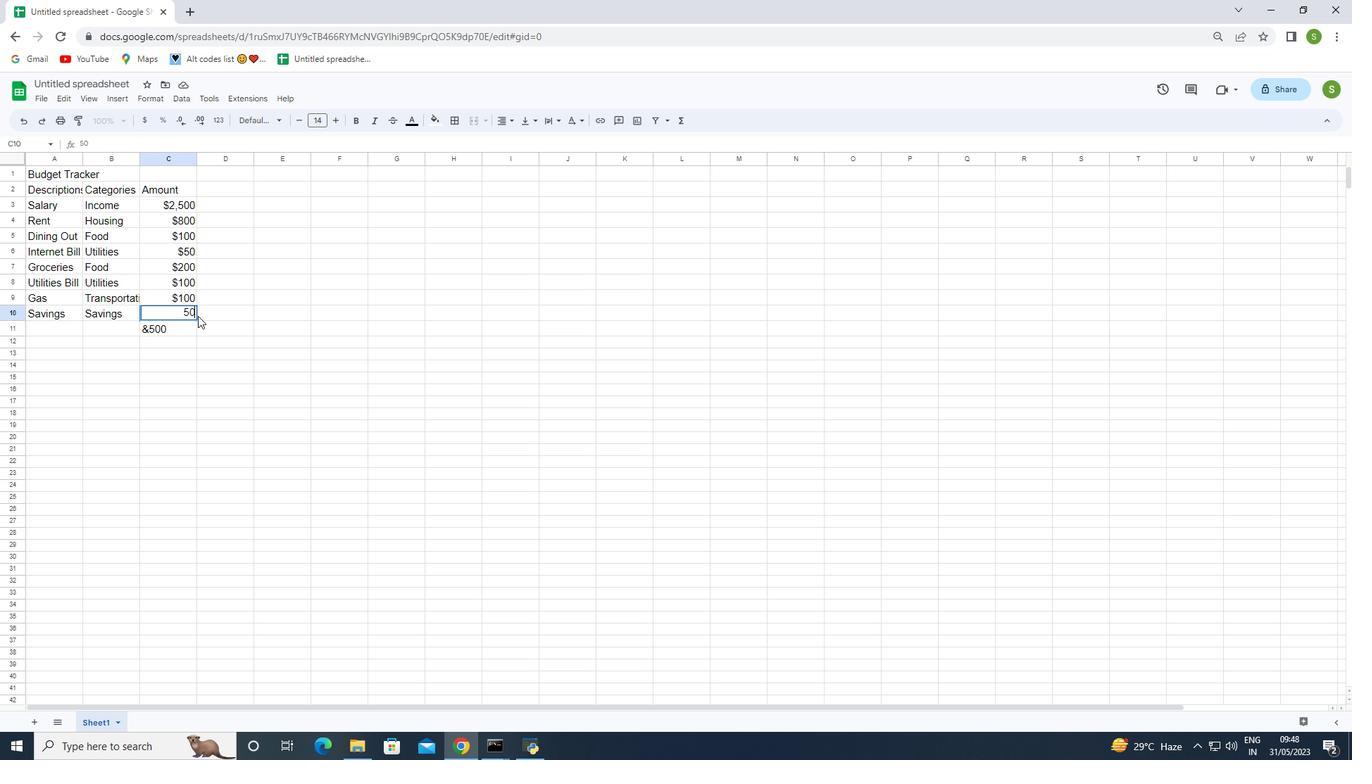 
Action: Mouse moved to (207, 407)
Screenshot: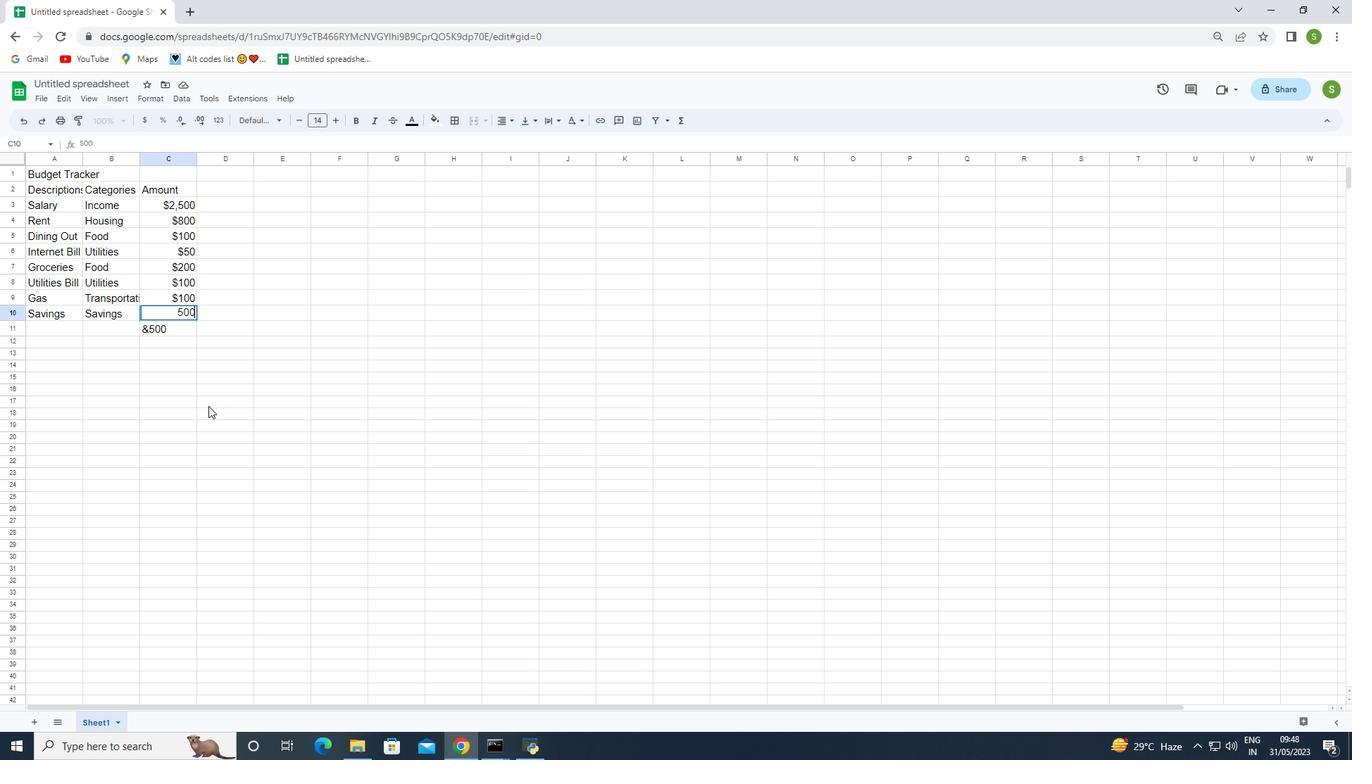 
Action: Mouse pressed left at (207, 407)
Screenshot: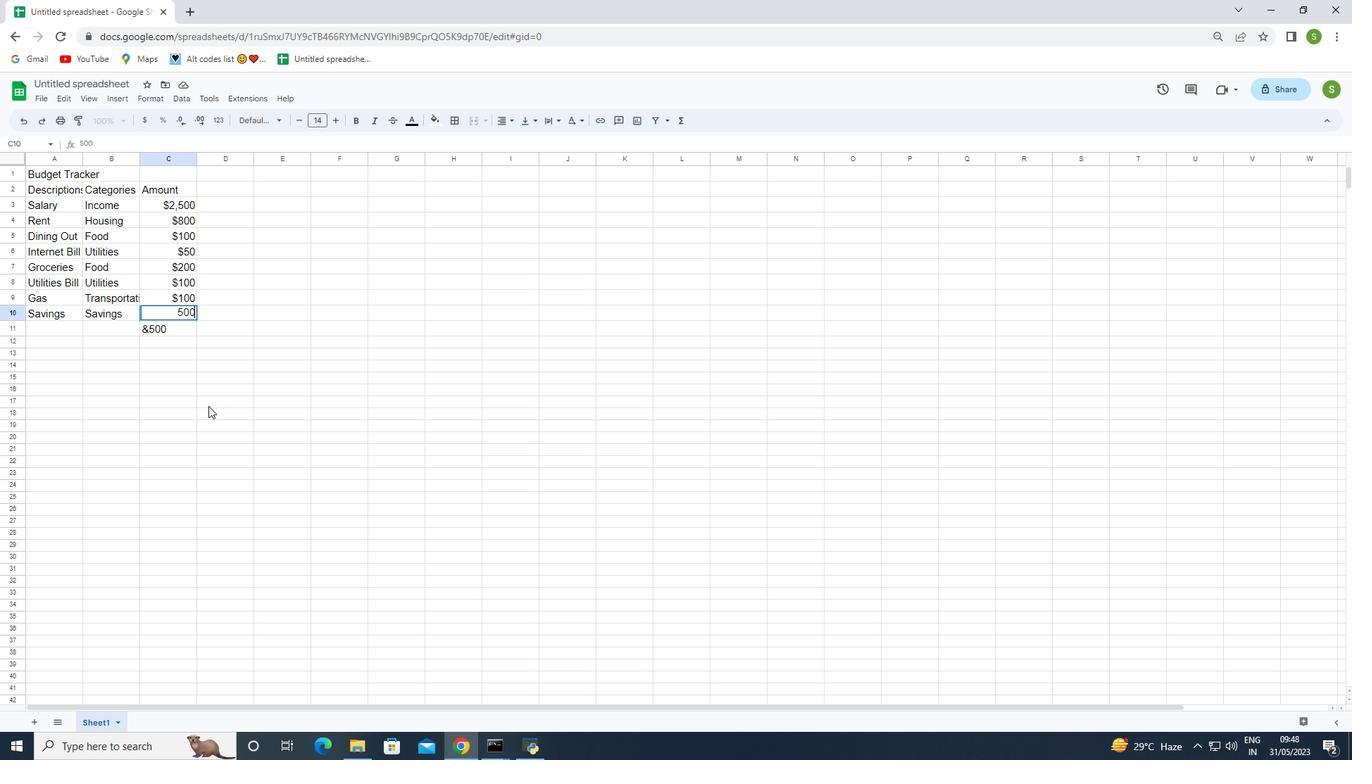
Action: Mouse moved to (163, 327)
Screenshot: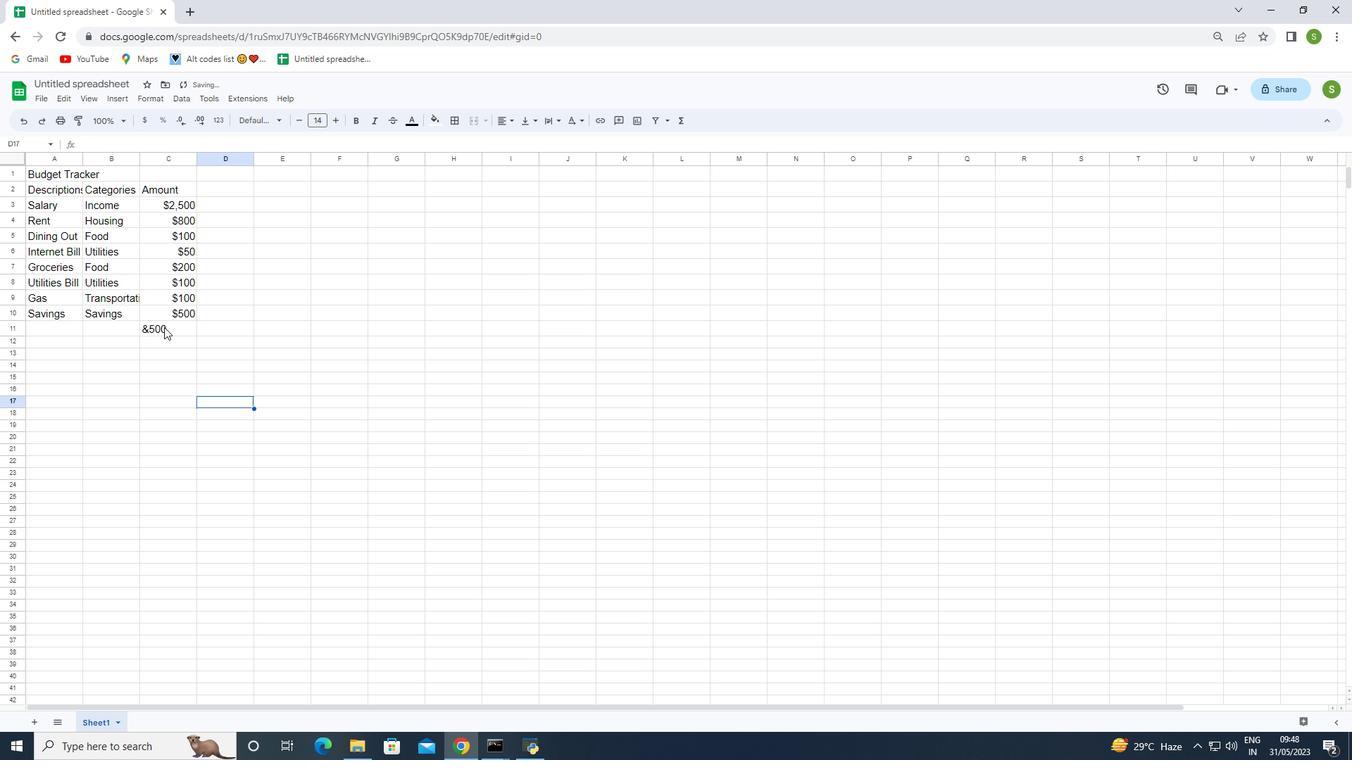 
Action: Mouse pressed left at (163, 327)
Screenshot: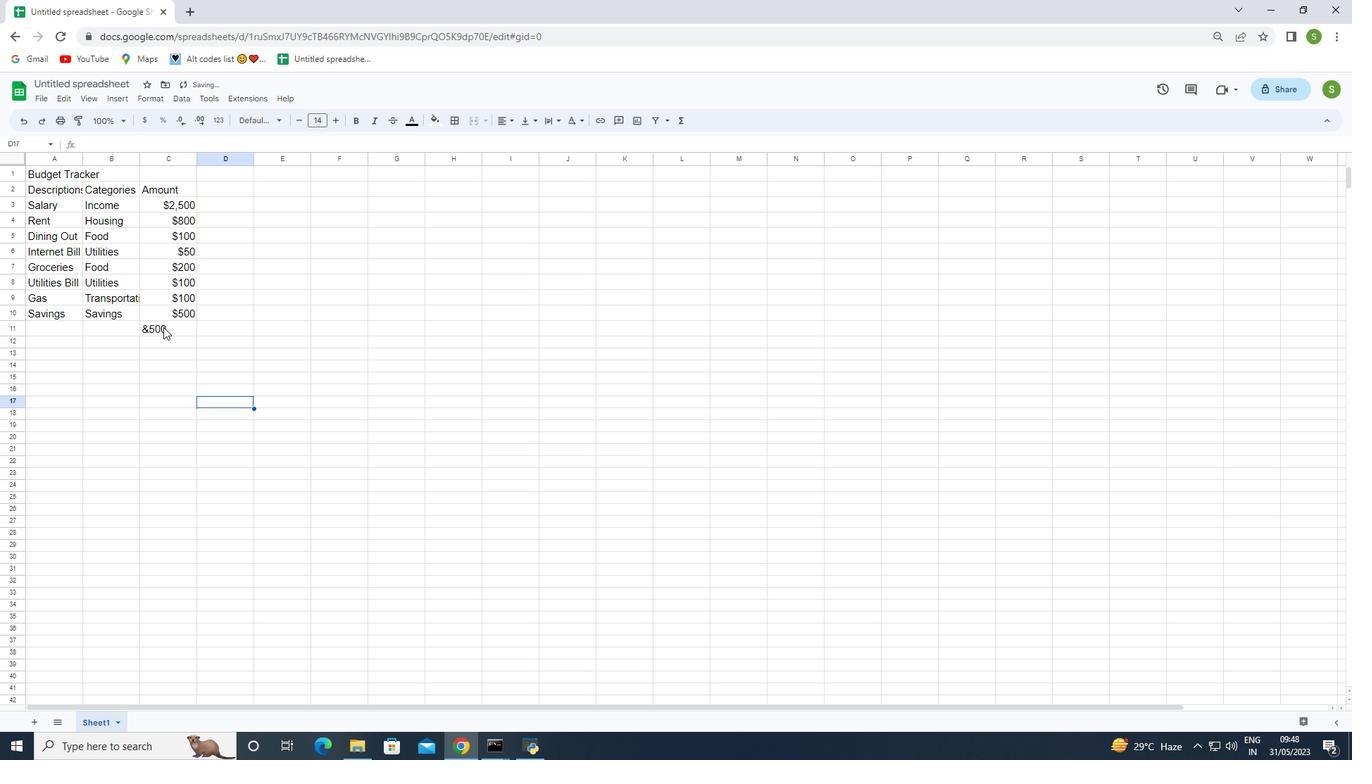 
Action: Mouse moved to (159, 333)
Screenshot: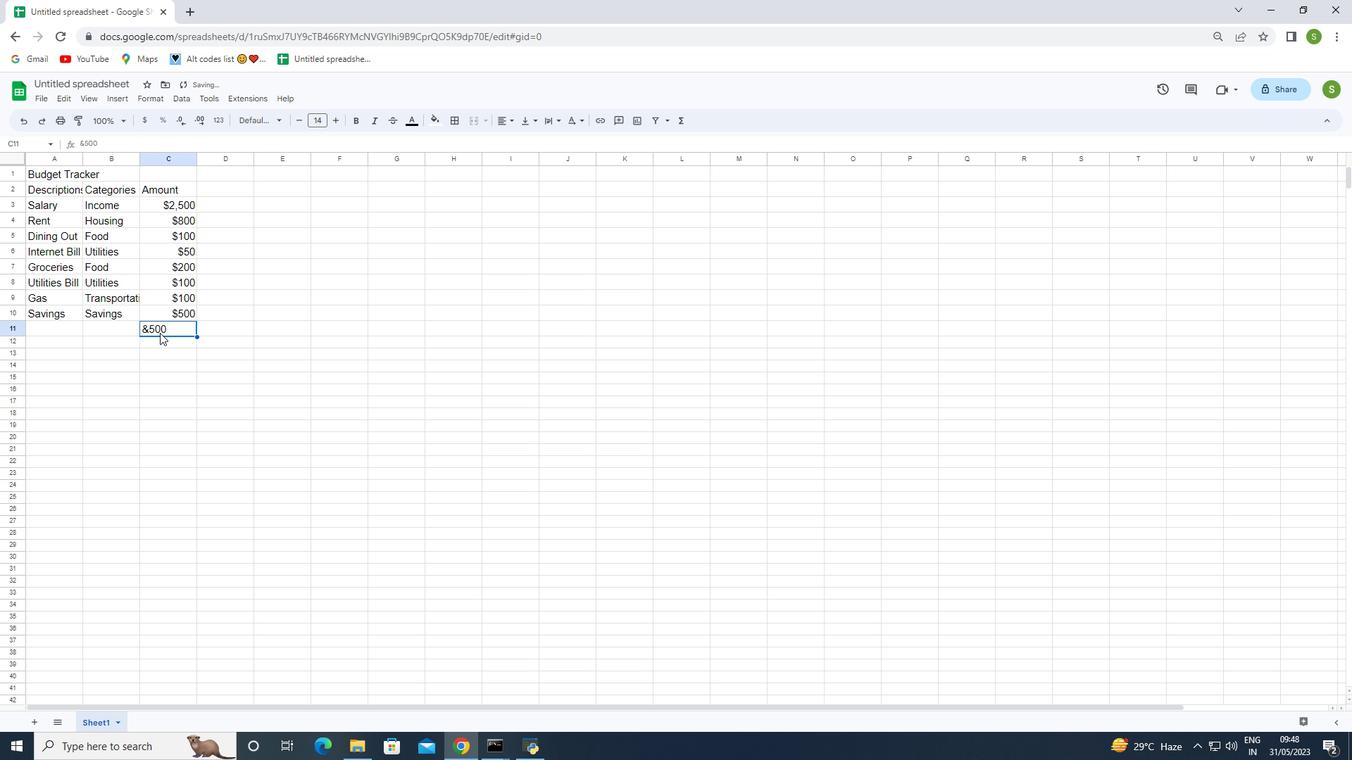 
Action: Key pressed <Key.backspace>
Screenshot: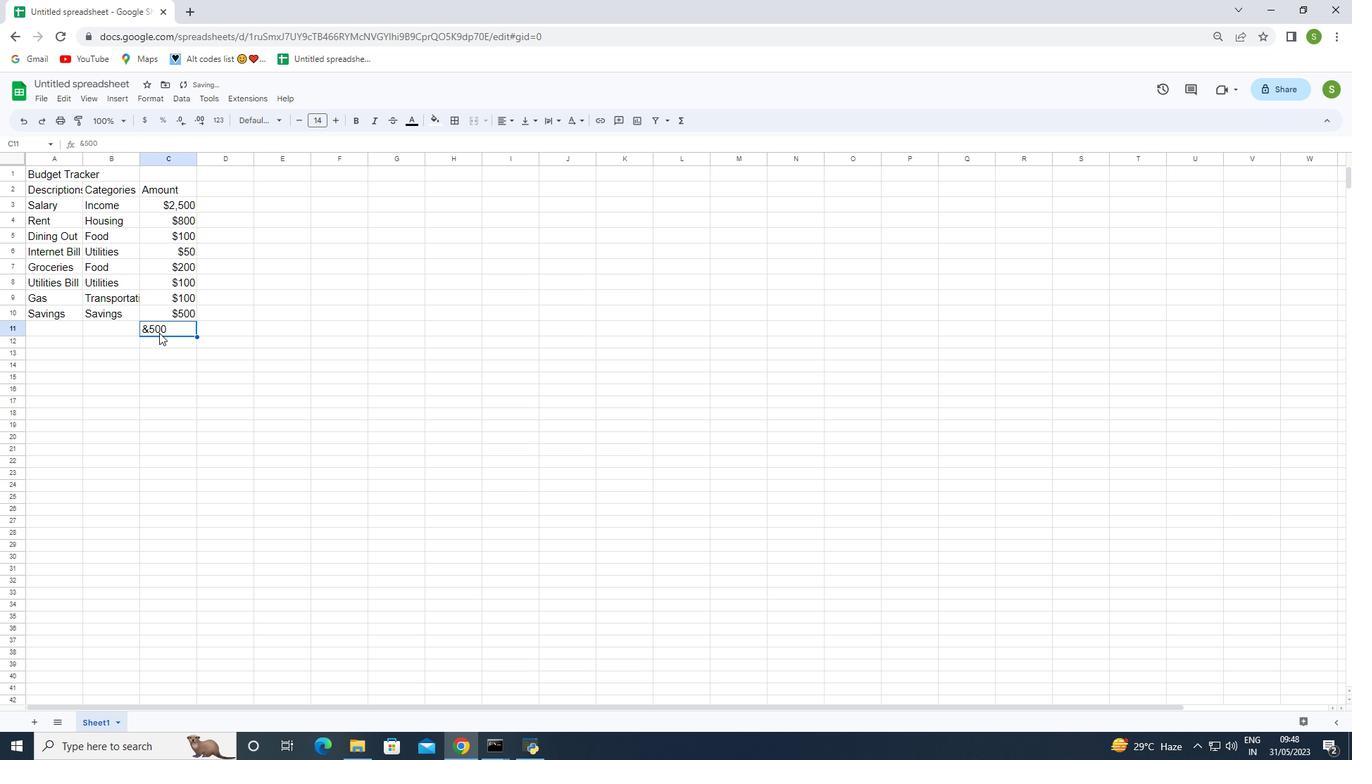 
Action: Mouse moved to (173, 388)
Screenshot: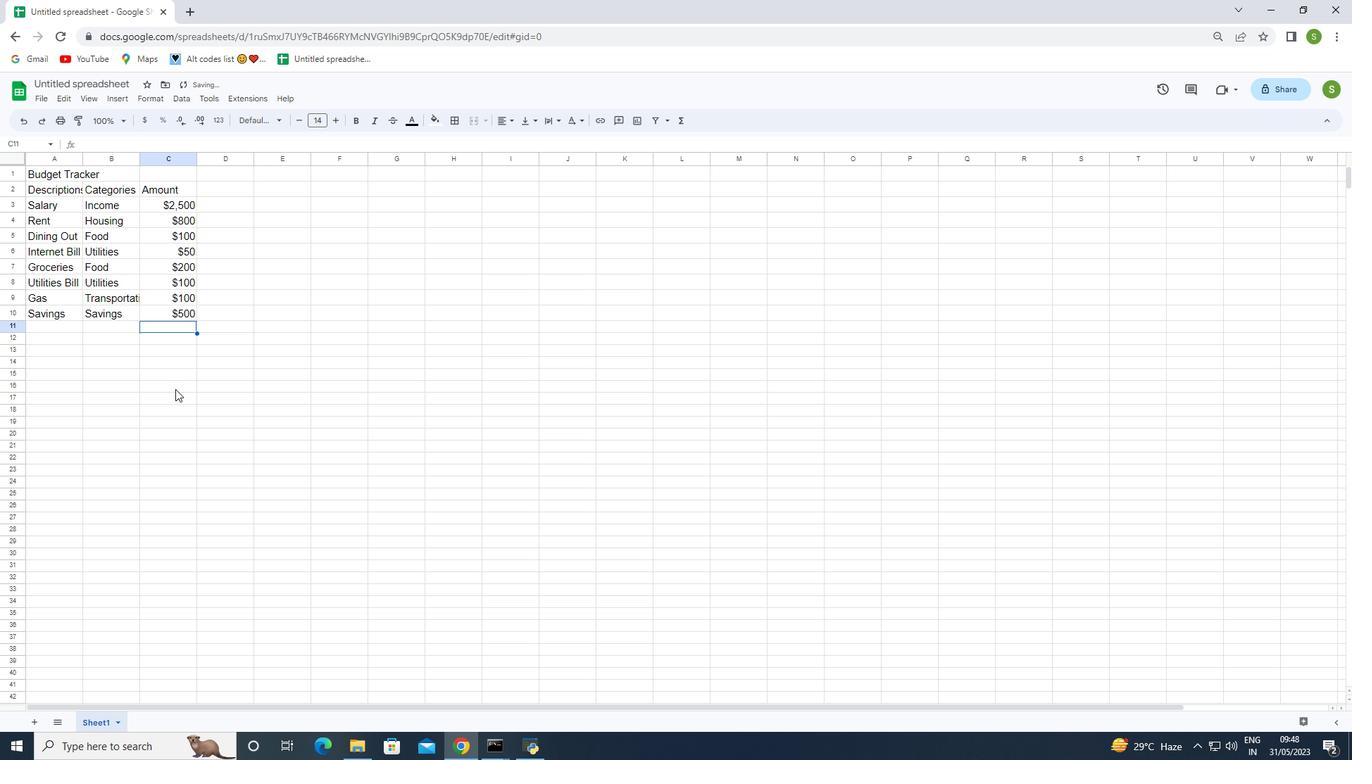 
Action: Mouse pressed left at (173, 388)
Screenshot: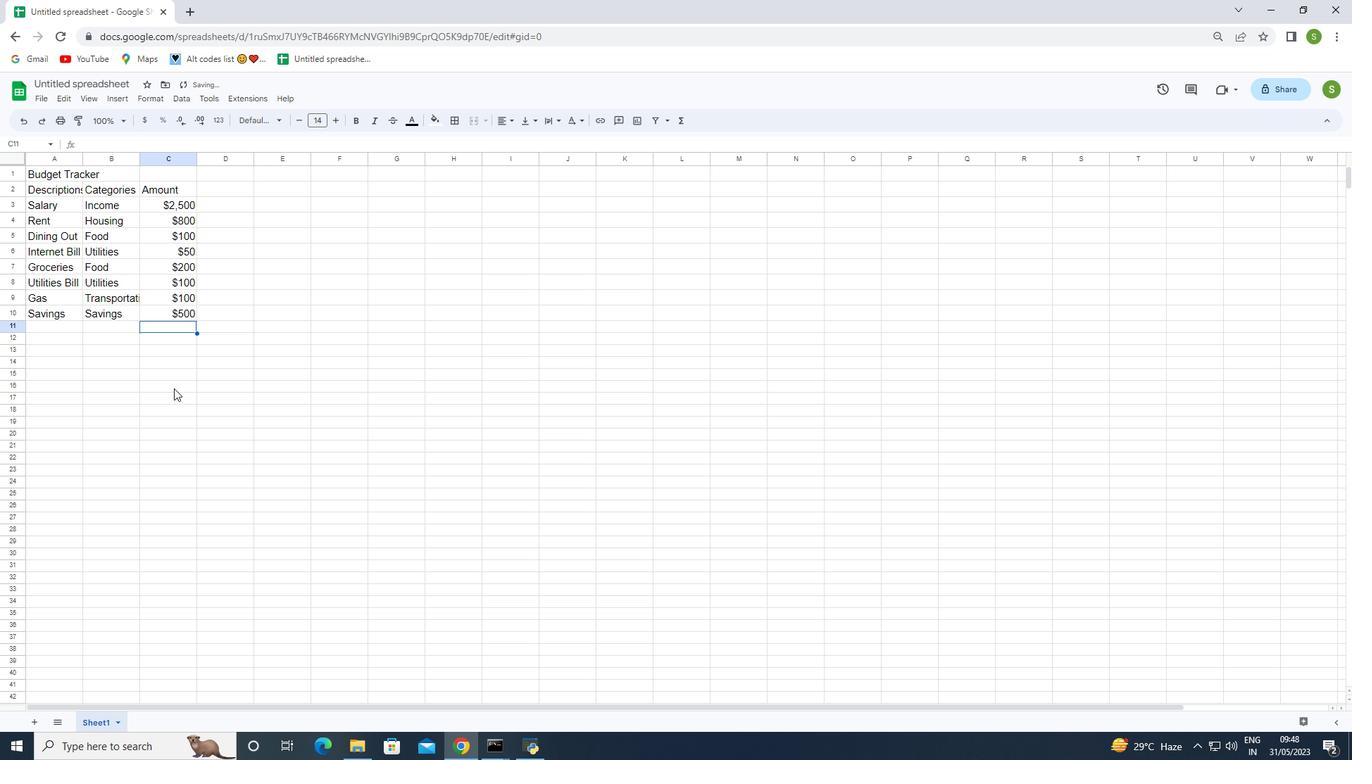 
Action: Mouse moved to (223, 190)
Screenshot: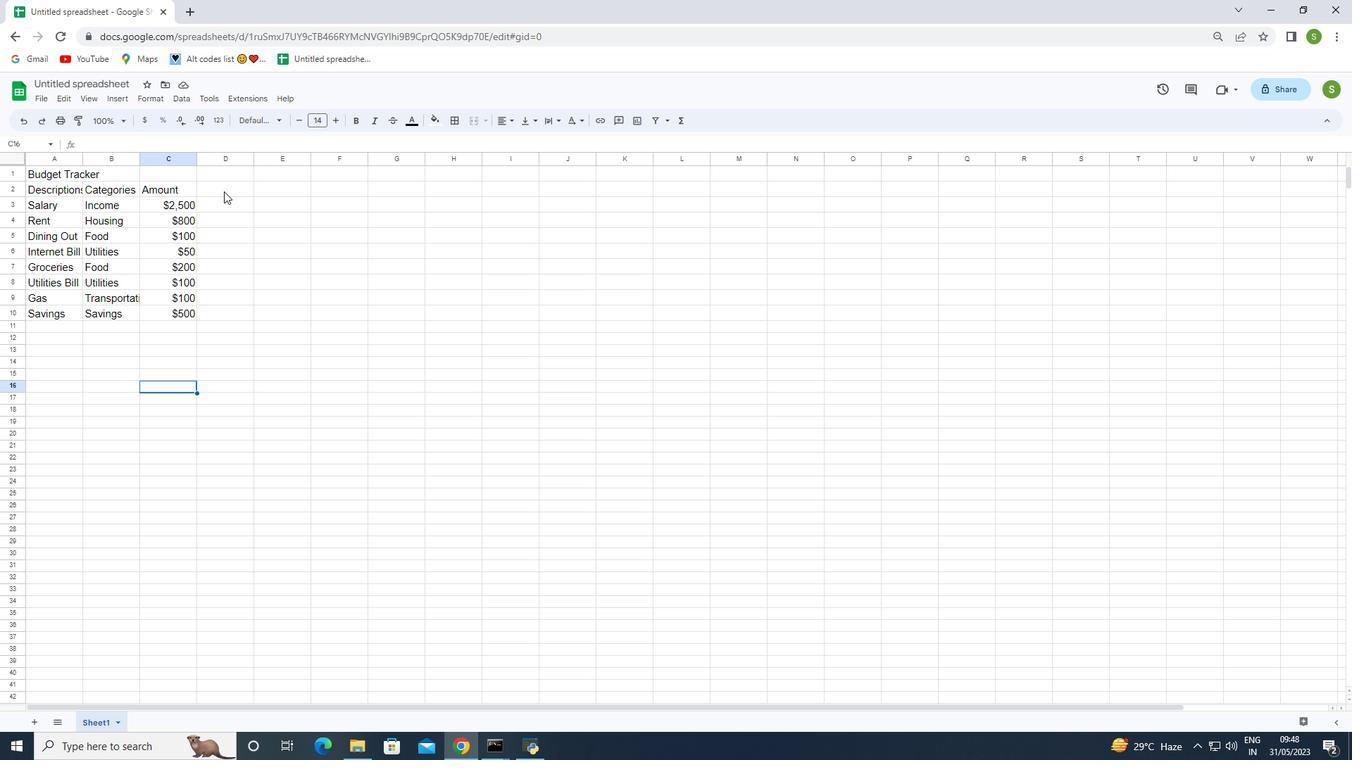 
Action: Mouse pressed left at (223, 190)
Screenshot: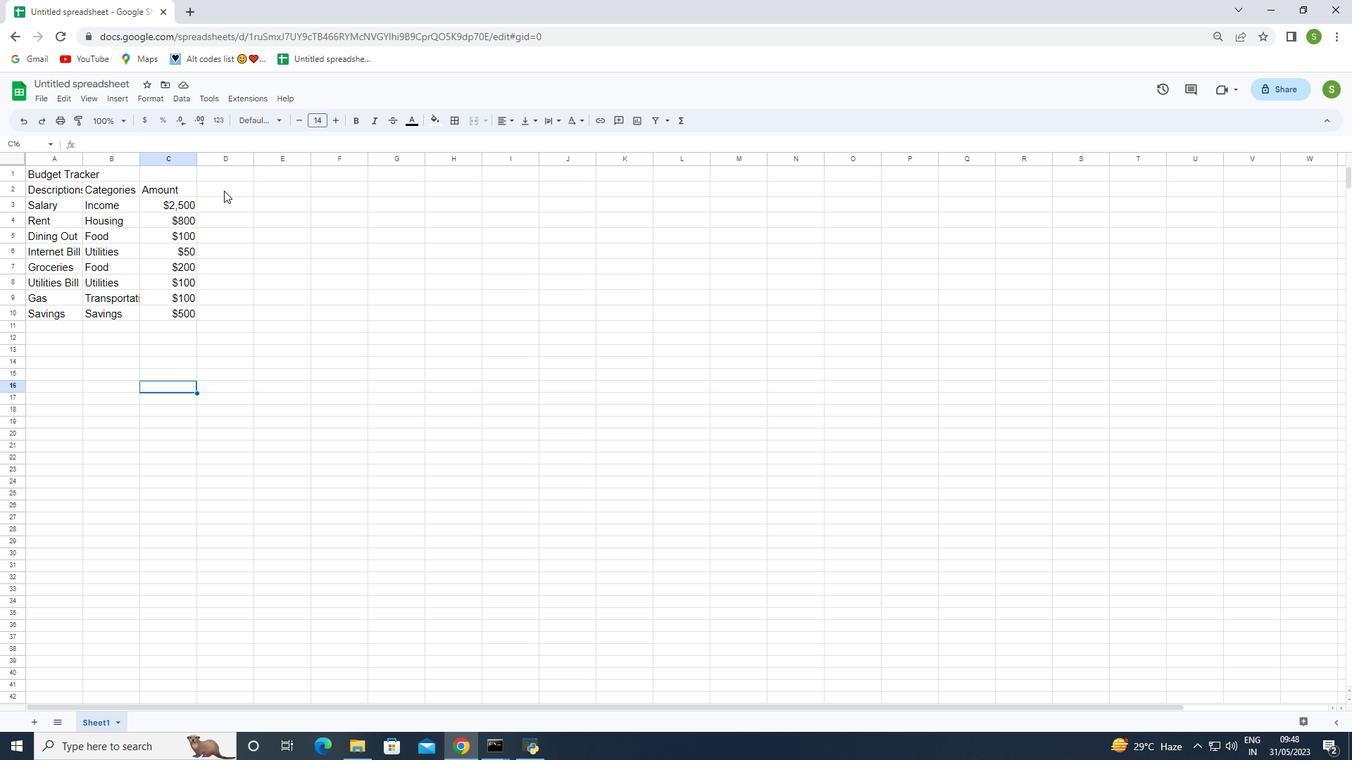 
Action: Key pressed <Key.shift><Key.shift><Key.shift><Key.shift><Key.shift><Key.shift><Key.shift><Key.shift>Dates<Key.enter>
Screenshot: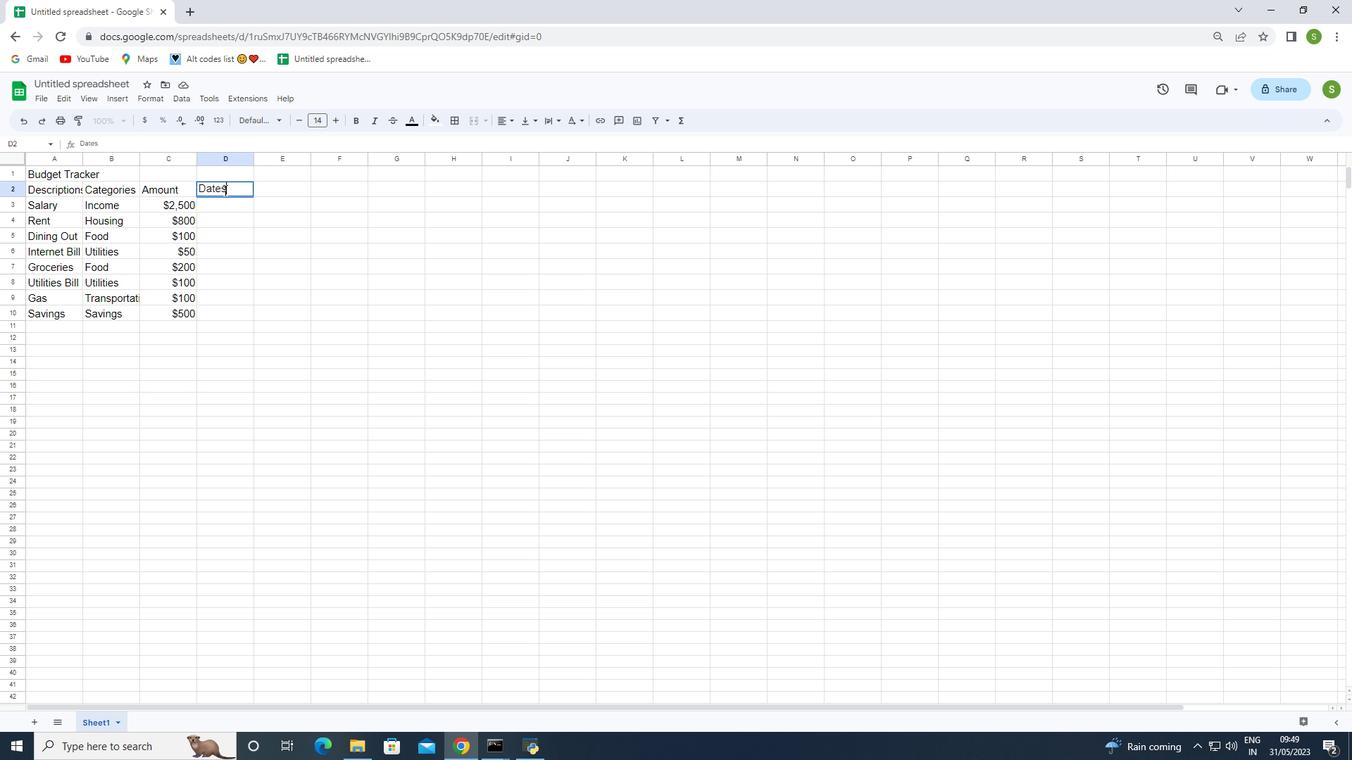 
Action: Mouse moved to (214, 190)
Screenshot: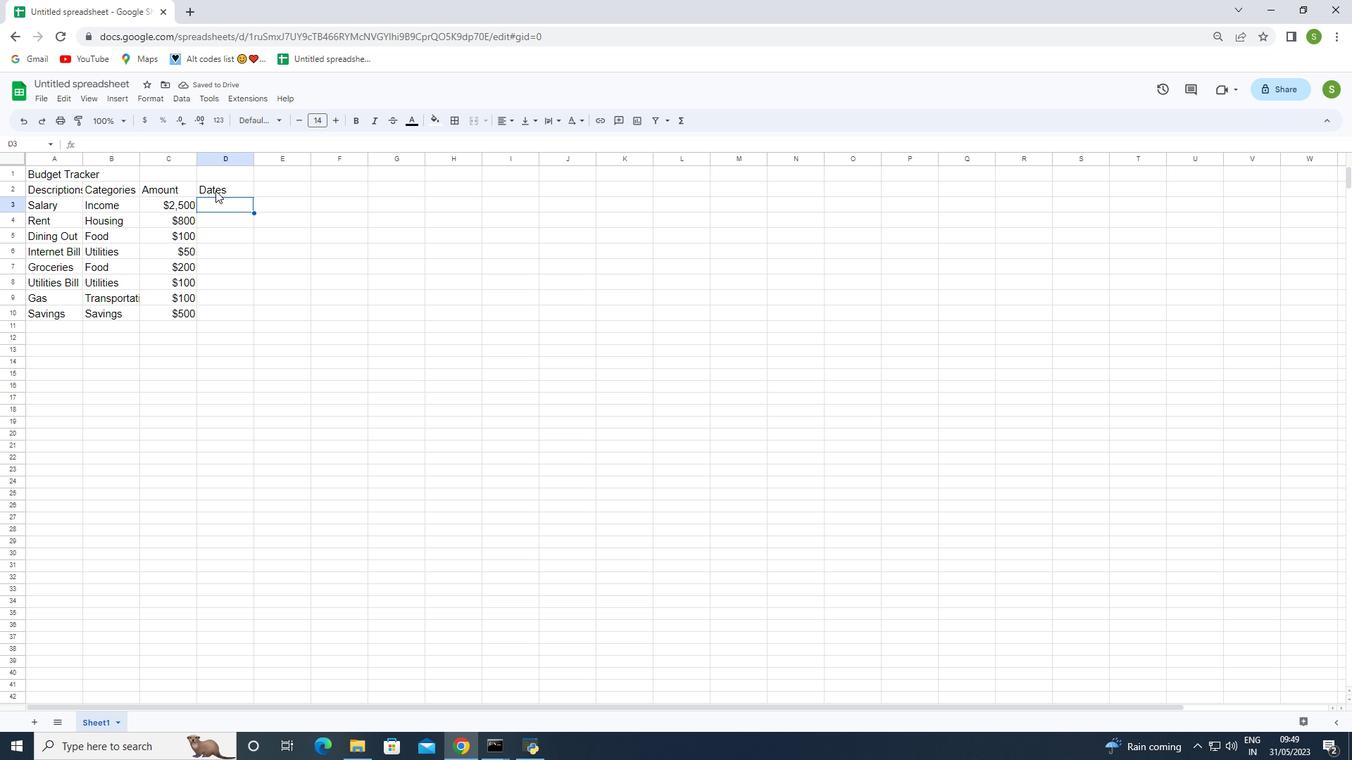 
Action: Key pressed 2023-05-01<Key.enter>2023-05-05<Key.enter>2023-05-10<Key.enter>2023-05-15<Key.enter>2023-05-19<Key.enter>2023-05-22<Key.enter>2023-05-25<Key.enter>2023-05-30<Key.enter>
Screenshot: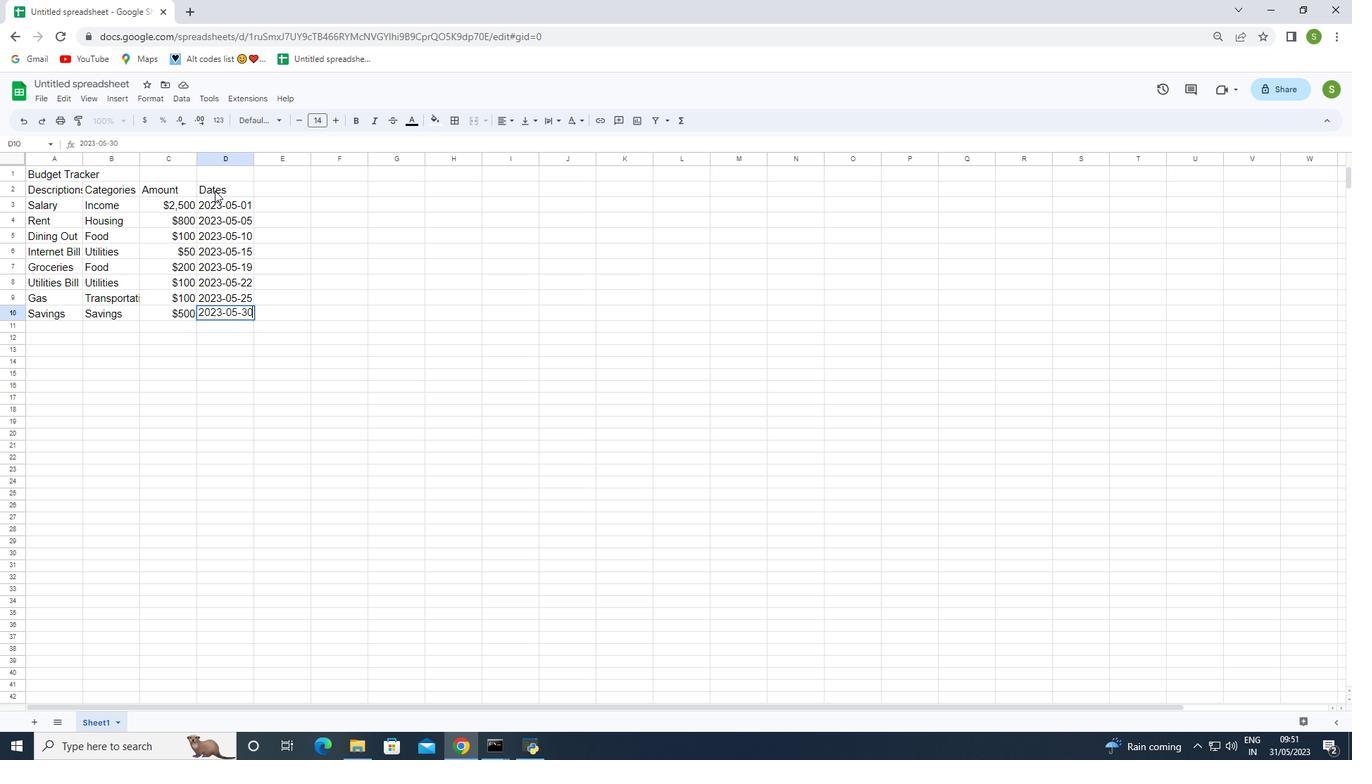 
Action: Mouse moved to (284, 187)
Screenshot: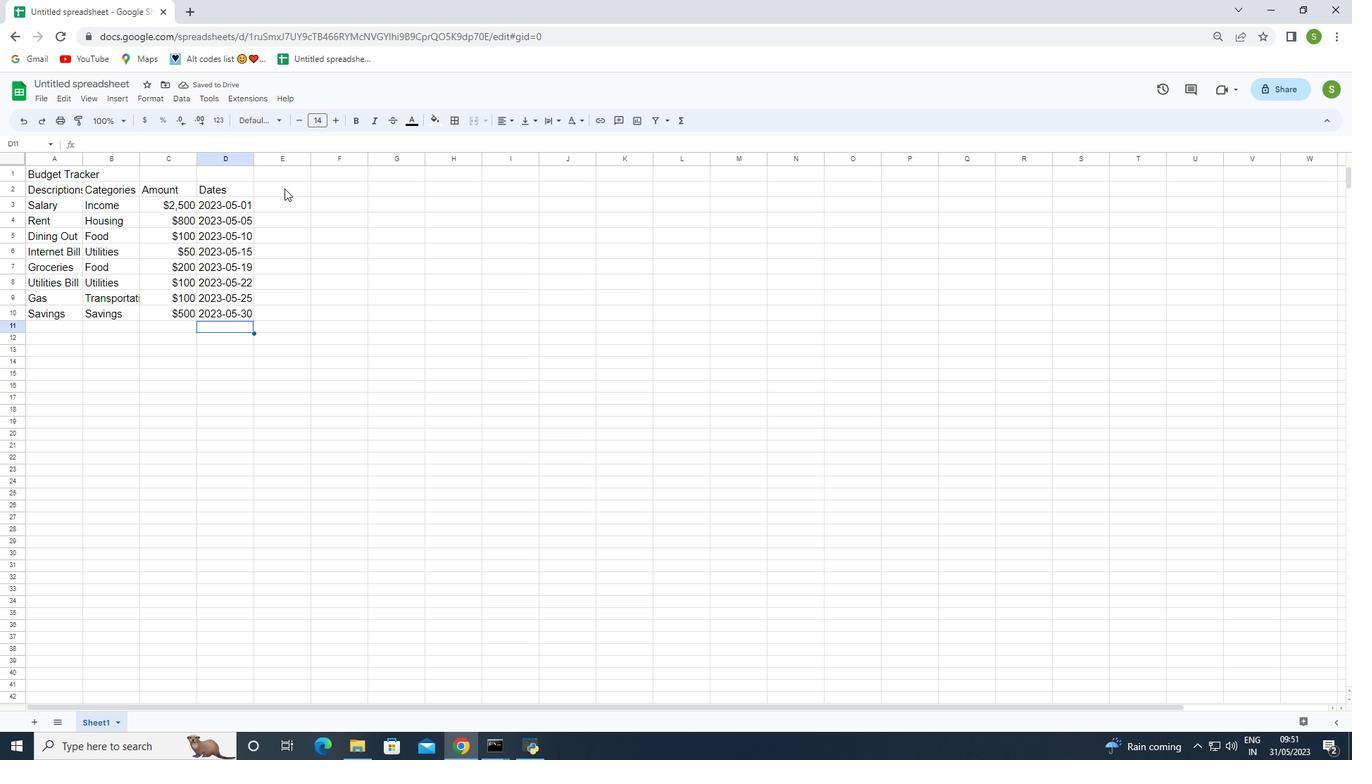 
Action: Mouse pressed left at (284, 187)
Screenshot: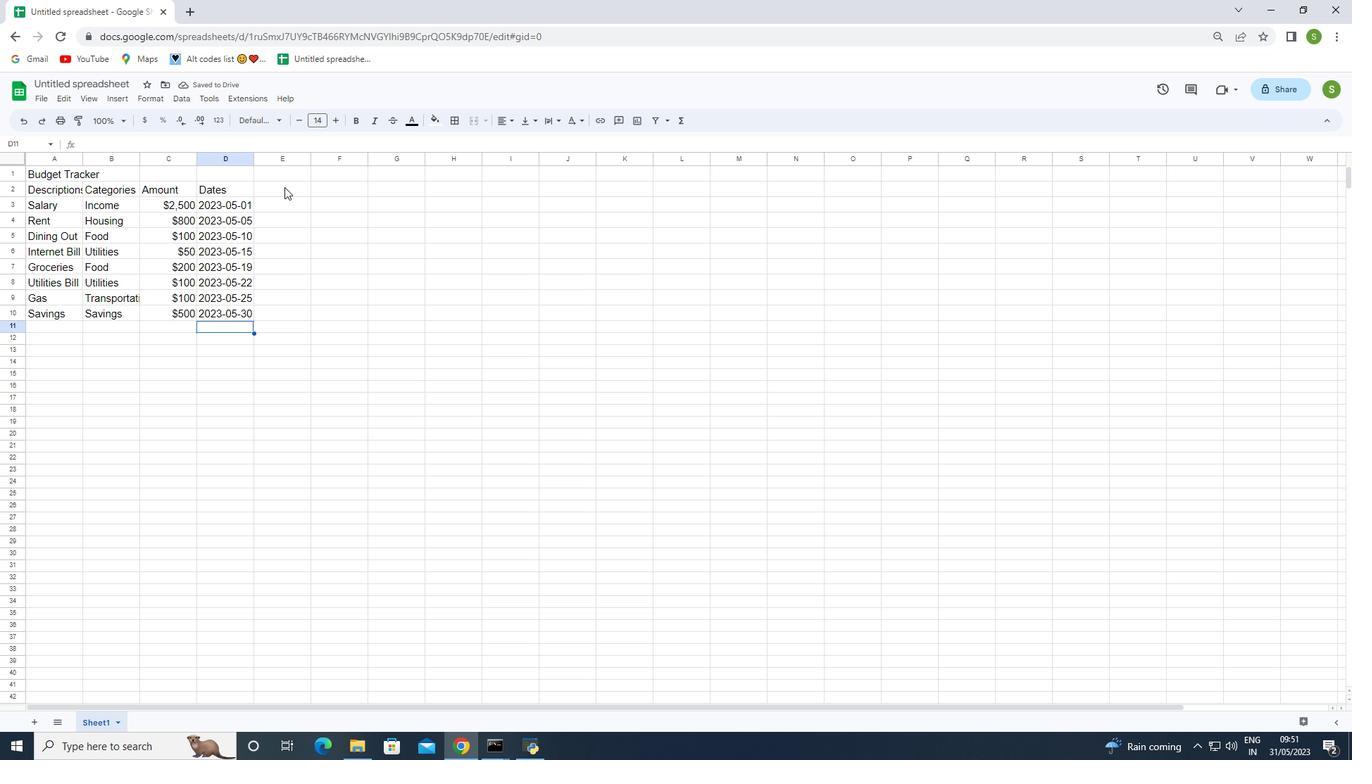 
Action: Mouse moved to (269, 188)
Screenshot: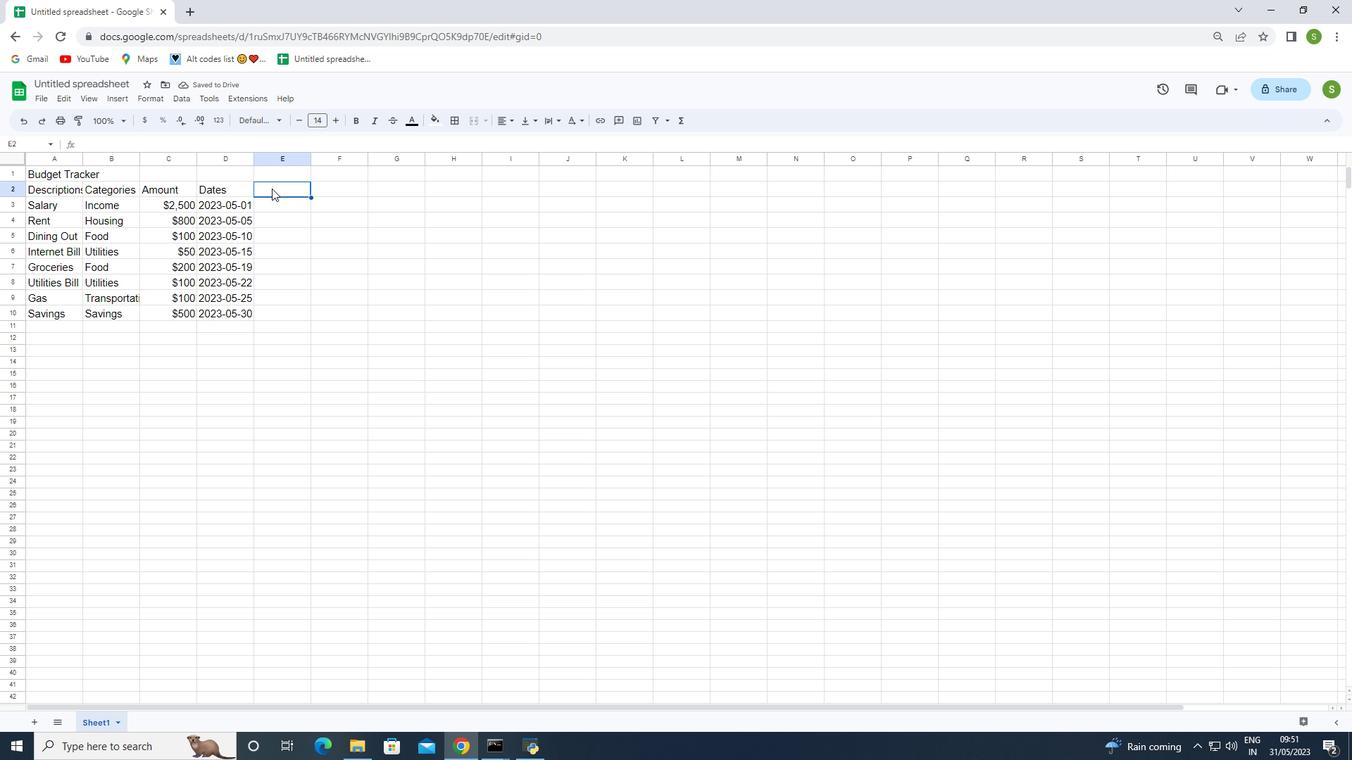 
Action: Key pressed <Key.shift>Income/<Key.shift><Key.shift><Key.shift><Key.shift><Key.shift><Key.shift><Key.shift><Key.shift><Key.shift><Key.shift><Key.shift><Key.shift><Key.shift><Key.shift><Key.shift><Key.shift><Key.shift>Expr<Key.backspace>ense<Key.enter><Key.shift>Income<Key.enter><Key.shift>Expense<Key.enter><Key.shift>E<Key.enter>e<Key.enter>e<Key.enter>e<Key.enter>e<Key.enter><Key.shift>Income<Key.backspace><Key.enter>
Screenshot: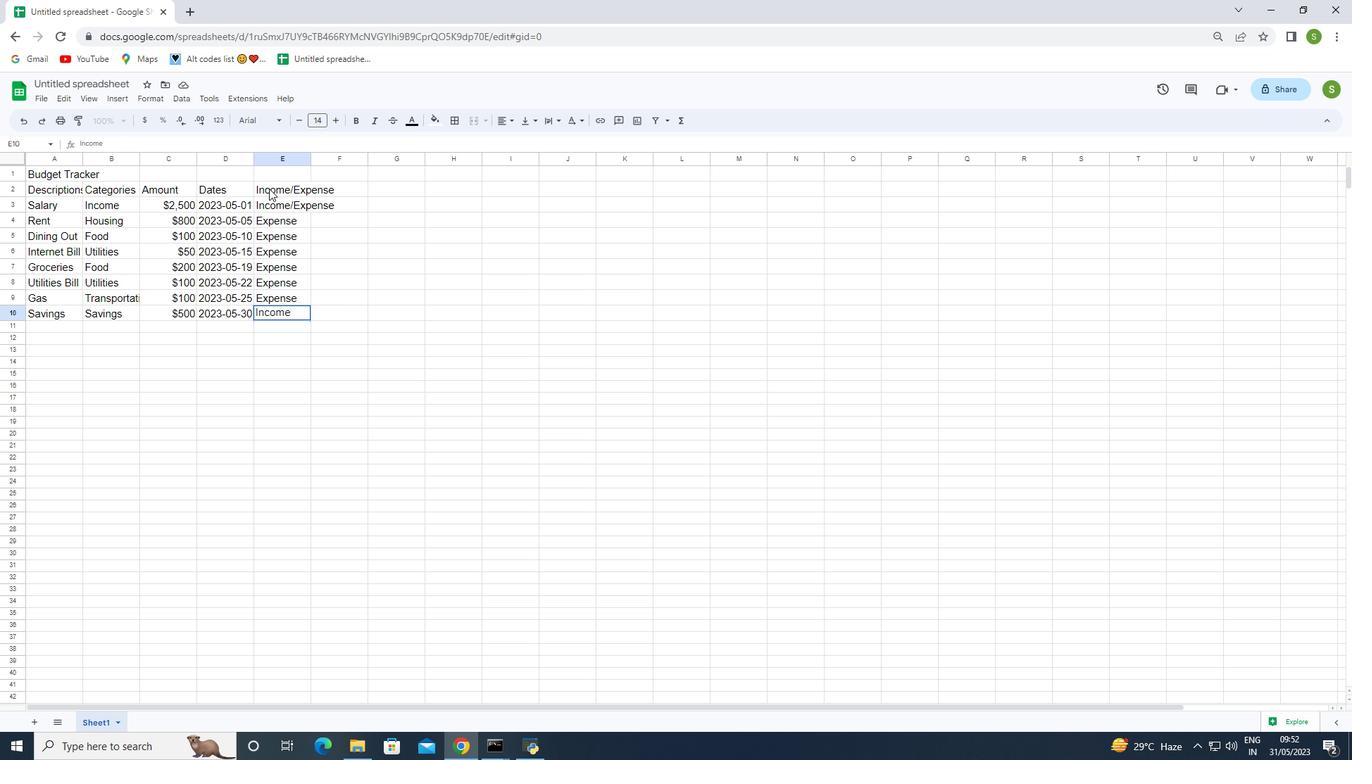 
Action: Mouse moved to (292, 187)
Screenshot: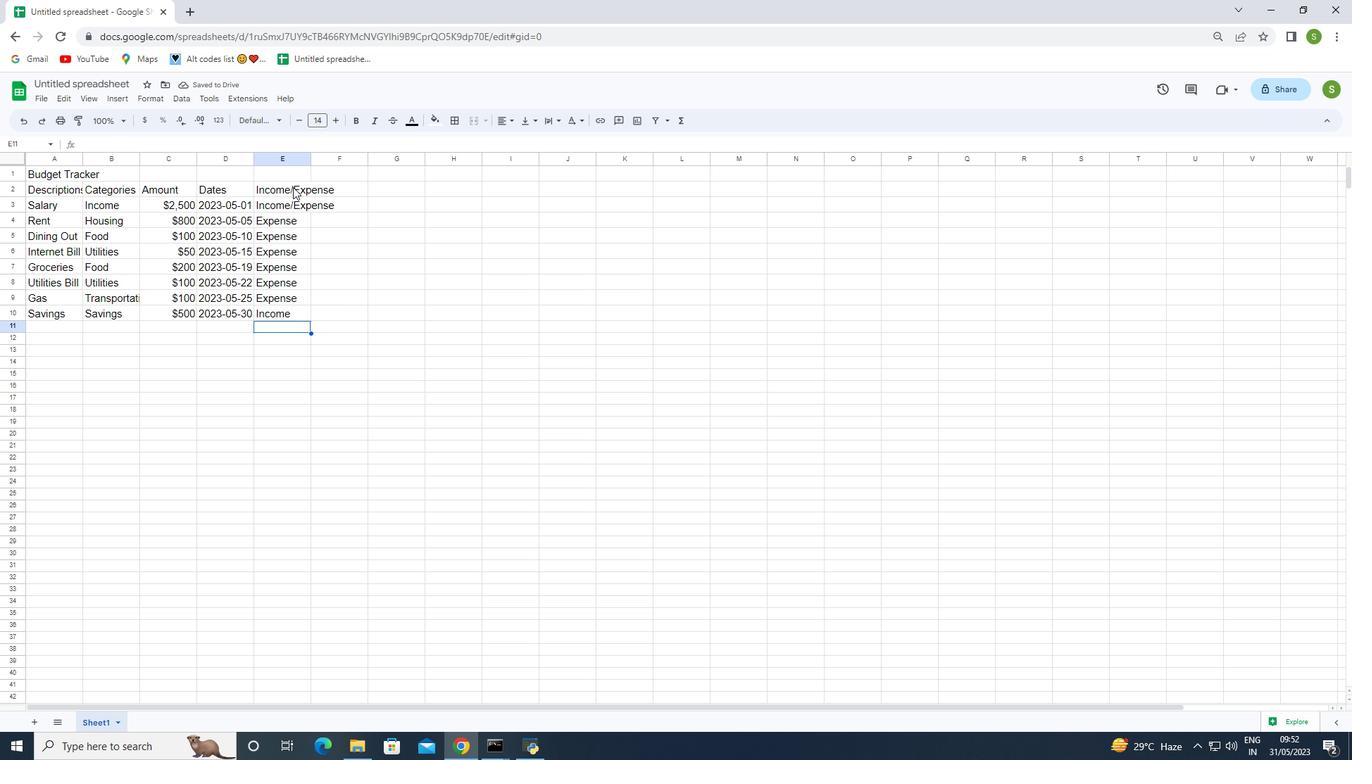 
Action: Mouse pressed left at (292, 187)
Screenshot: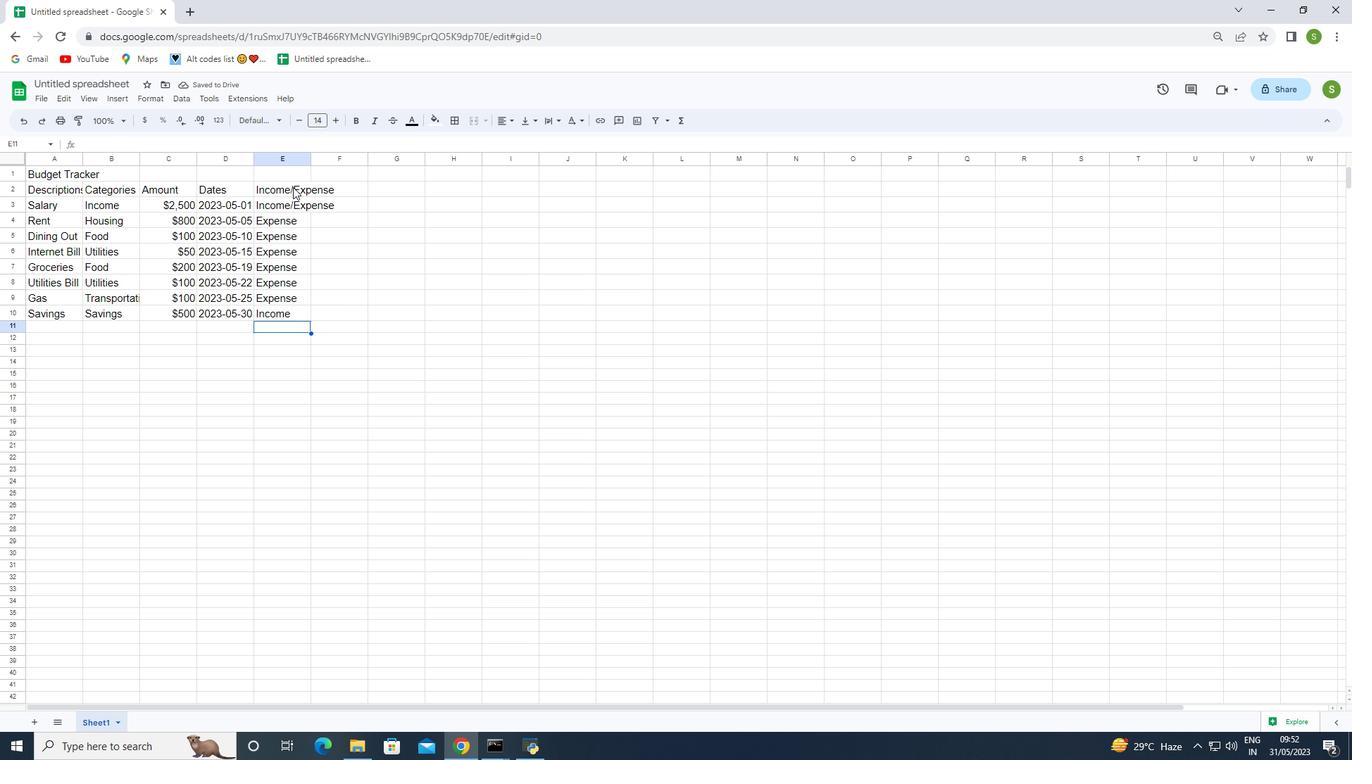 
Action: Mouse moved to (354, 233)
Screenshot: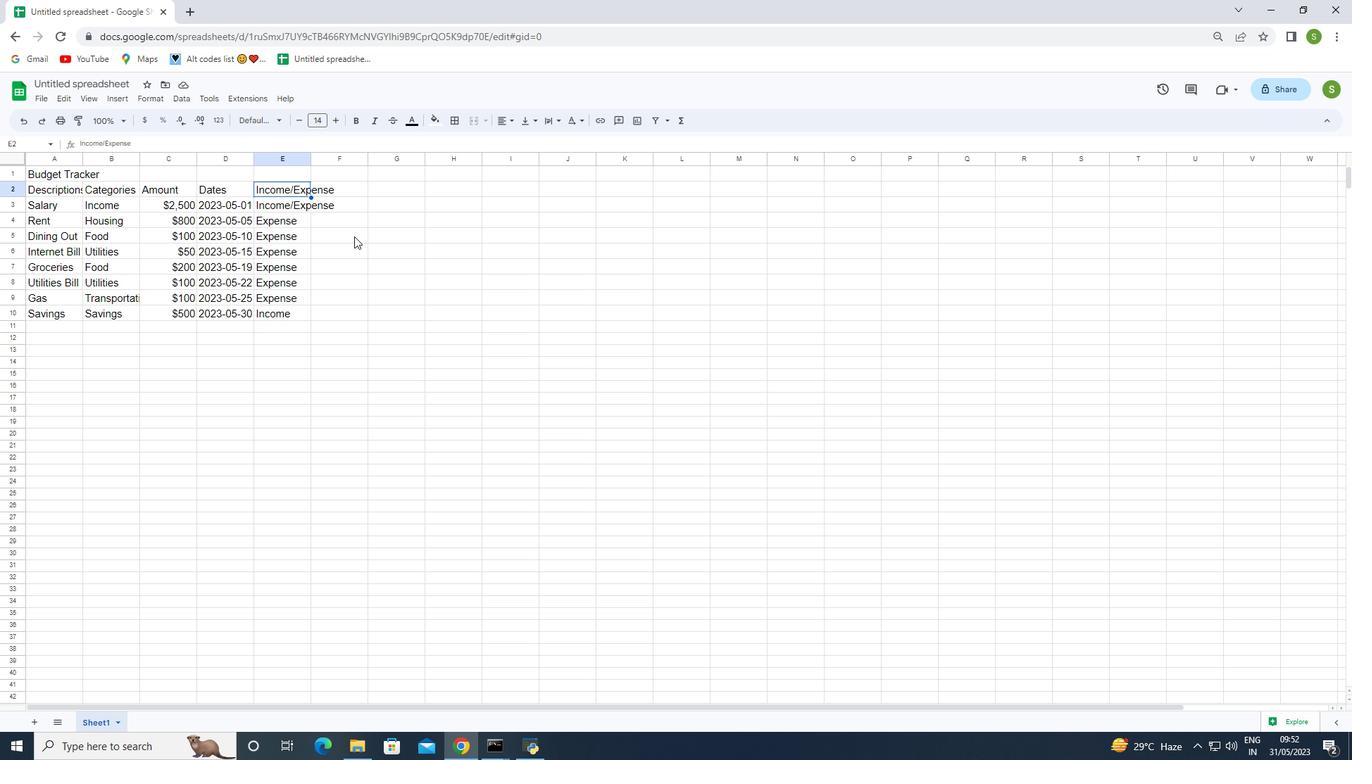 
Action: Key pressed <Key.backspace>
Screenshot: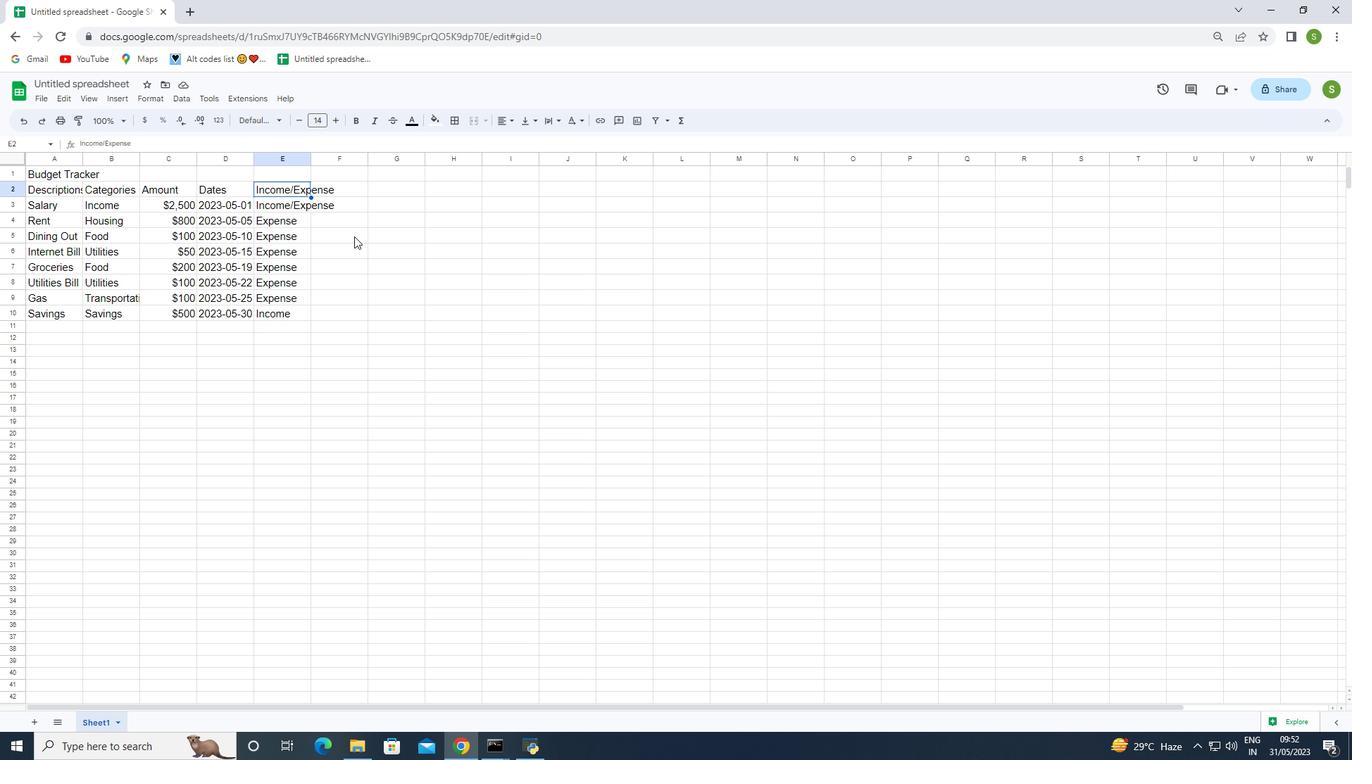 
Action: Mouse moved to (279, 217)
Screenshot: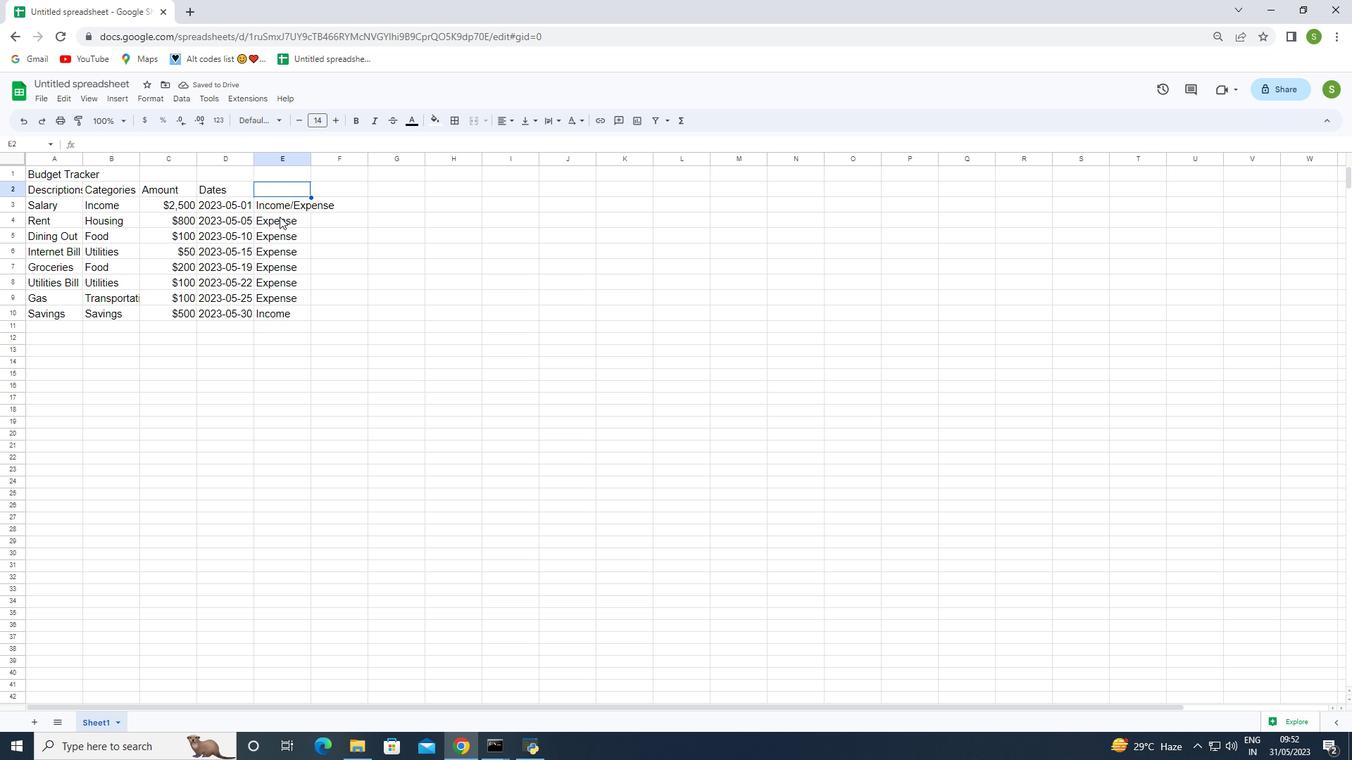 
Action: Key pressed ctrl+Z
Screenshot: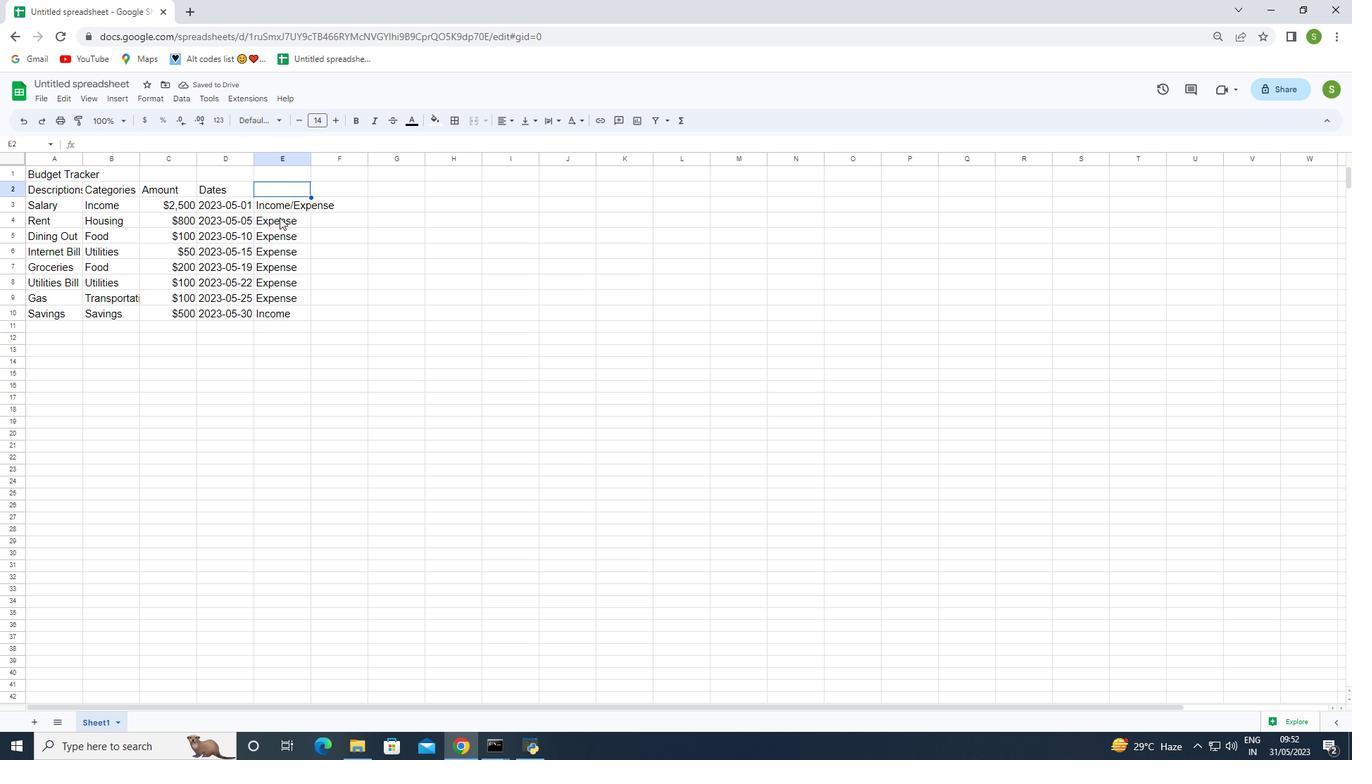 
Action: Mouse moved to (333, 307)
Screenshot: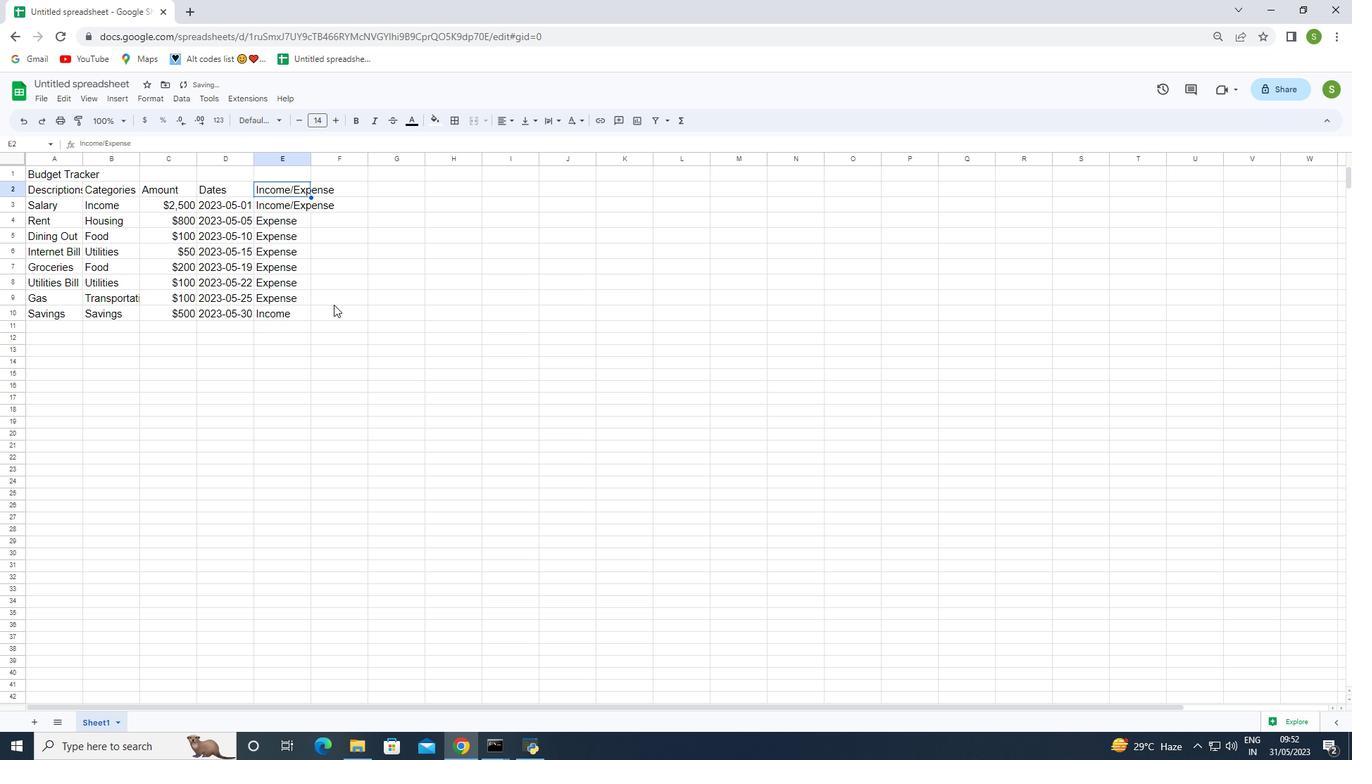 
Action: Mouse pressed left at (333, 307)
Screenshot: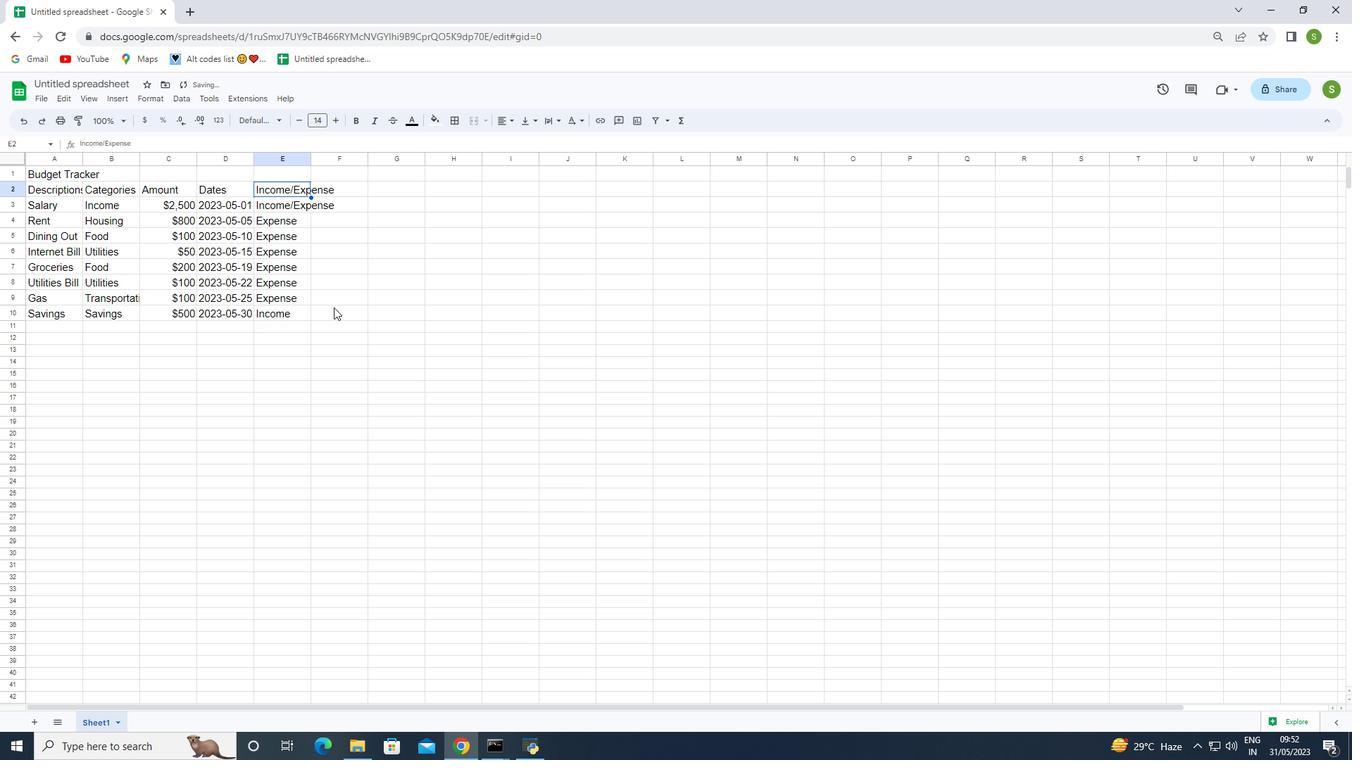 
Action: Mouse moved to (304, 208)
Screenshot: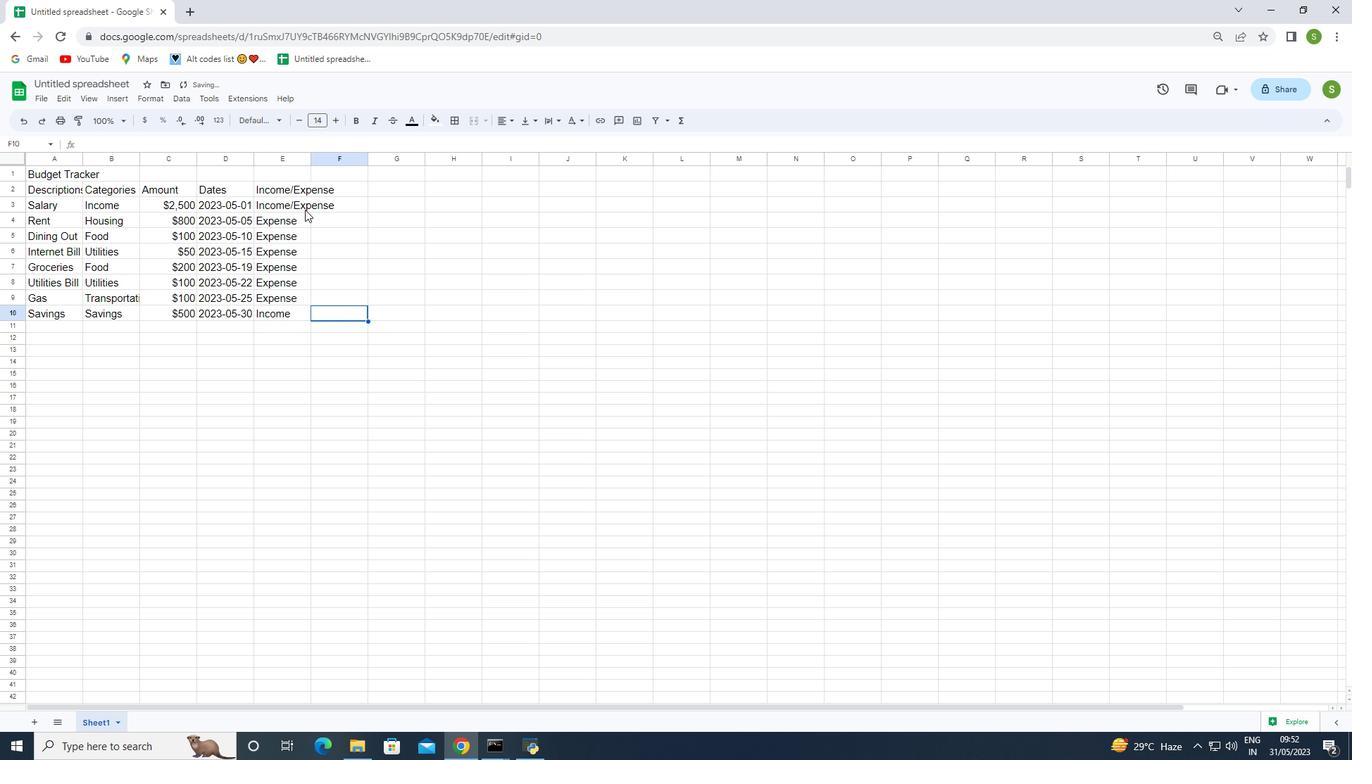 
Action: Mouse pressed left at (304, 208)
Screenshot: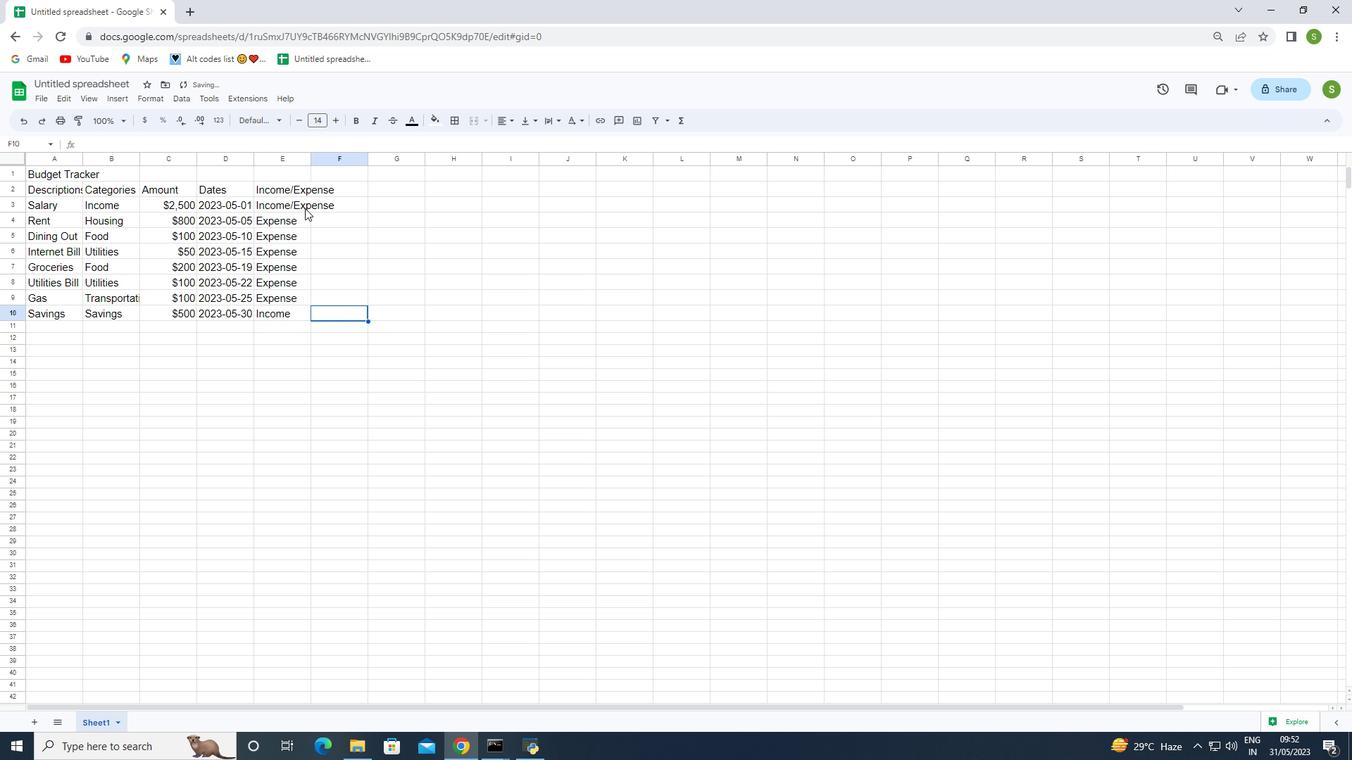 
Action: Mouse pressed left at (304, 208)
Screenshot: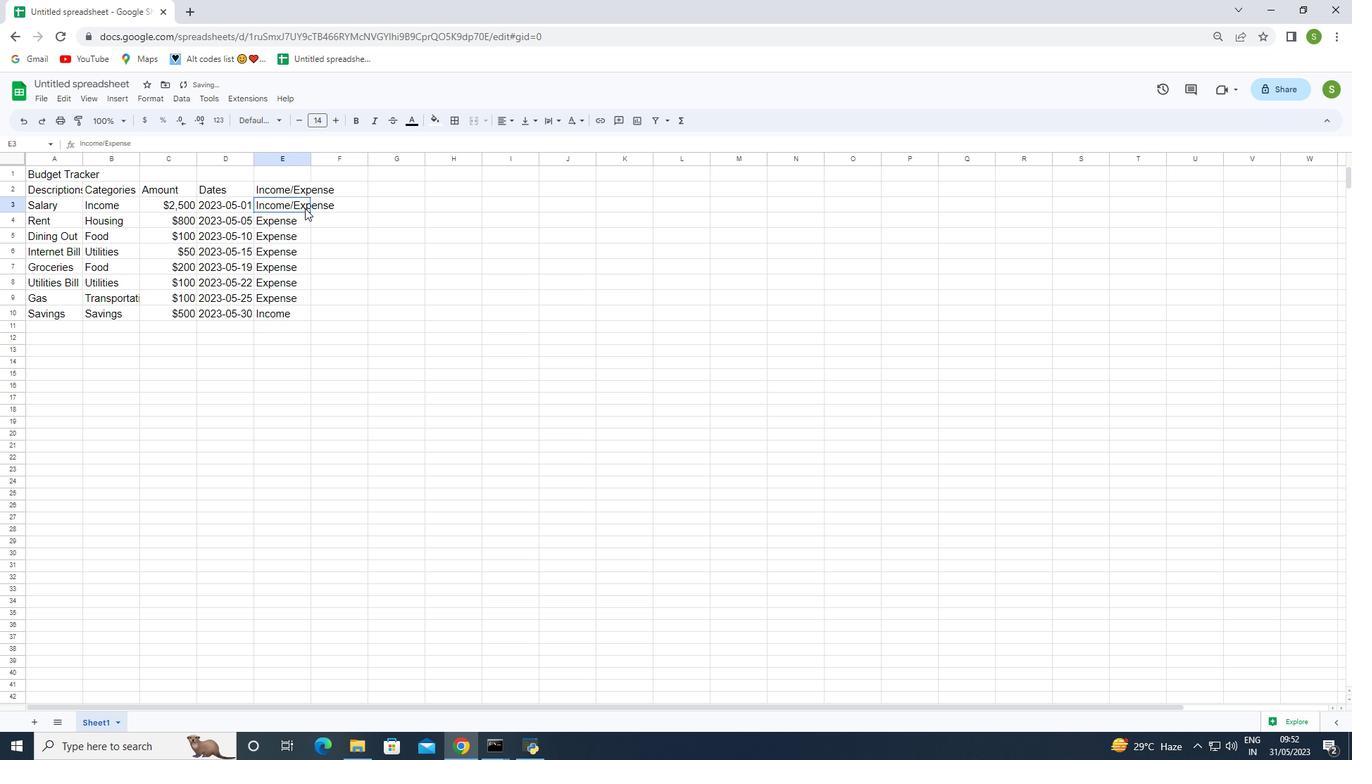 
Action: Mouse moved to (334, 204)
Screenshot: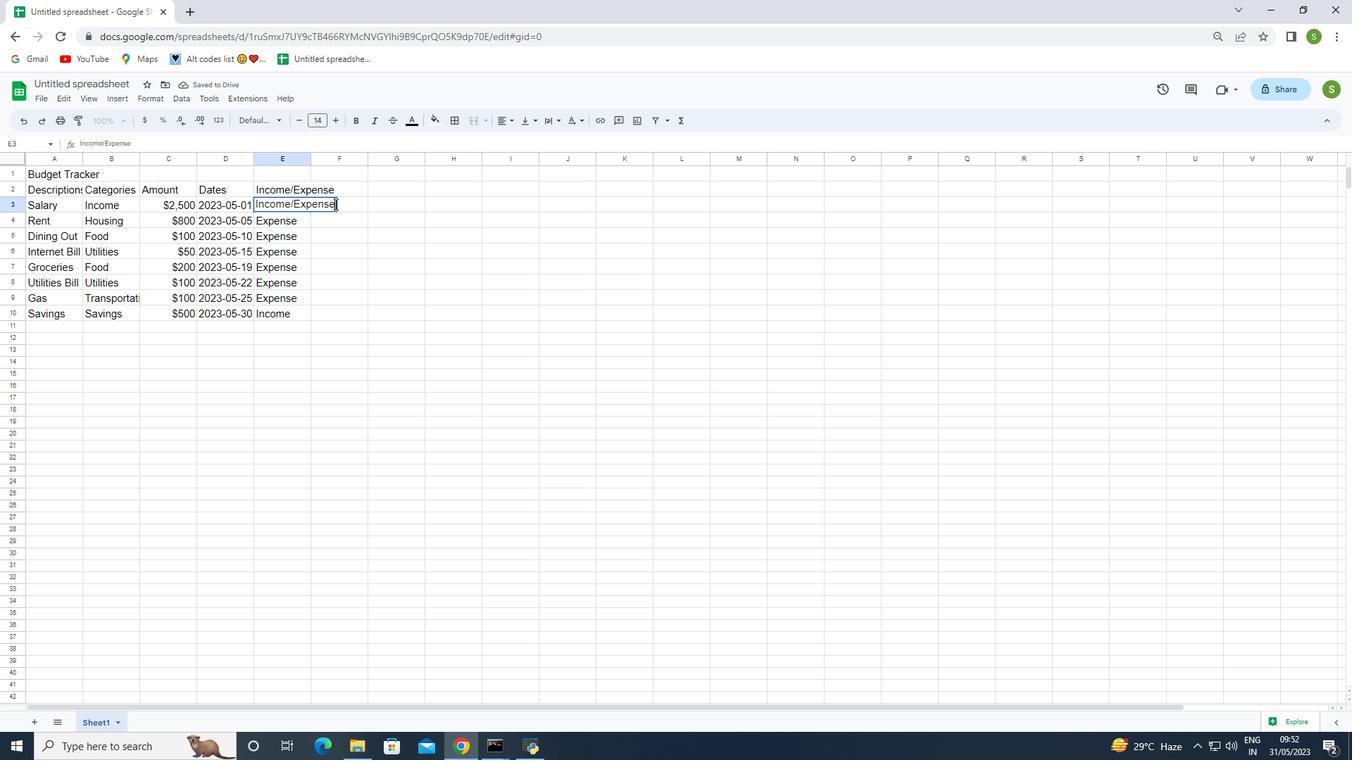 
Action: Key pressed <Key.backspace>
Screenshot: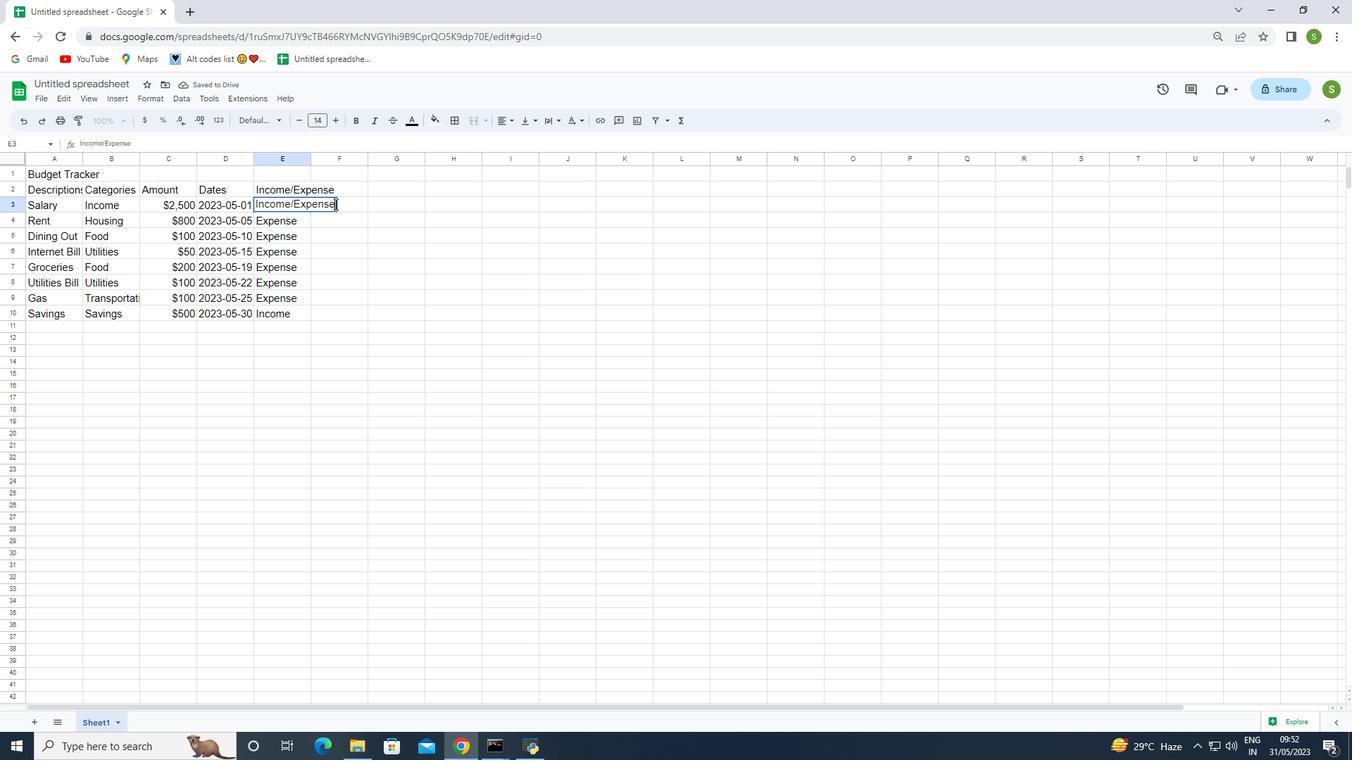 
Action: Mouse moved to (338, 204)
Screenshot: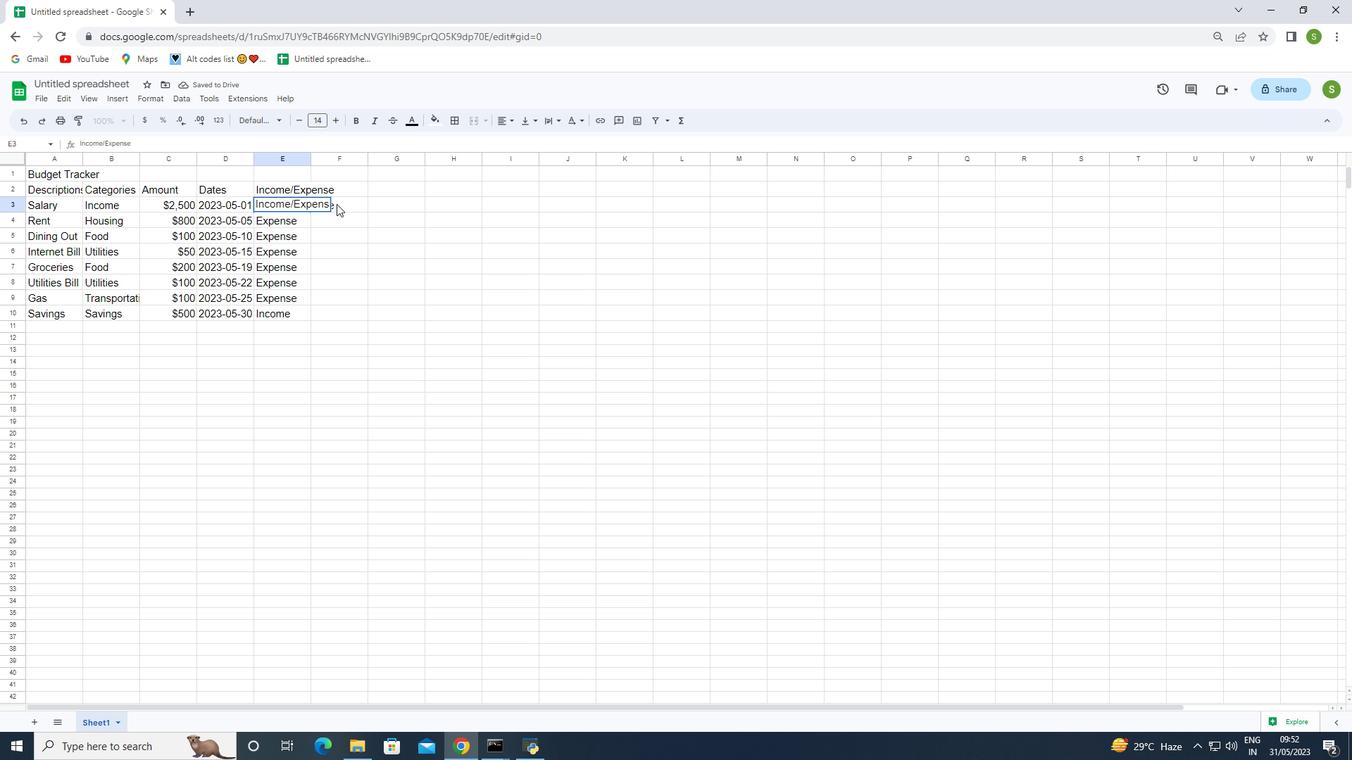 
Action: Key pressed <Key.backspace>
Screenshot: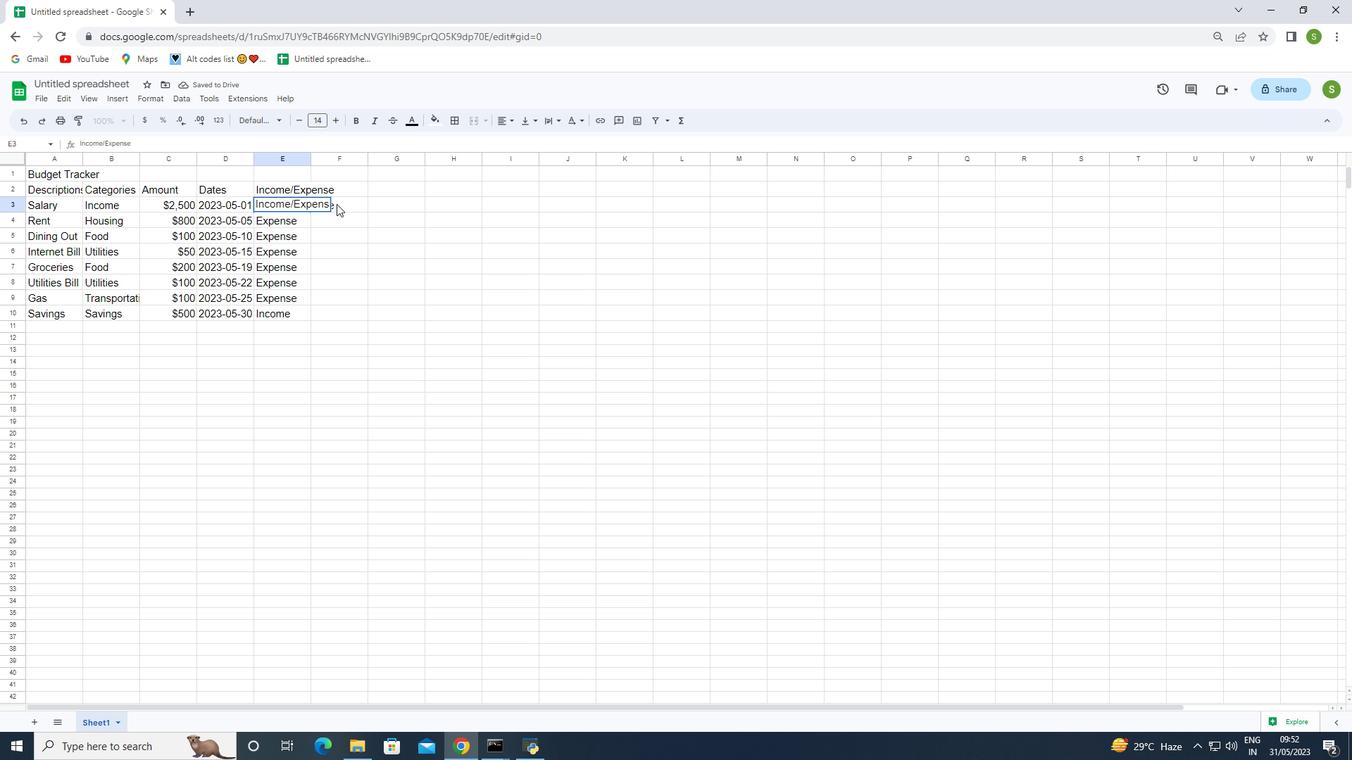 
Action: Mouse moved to (345, 208)
Screenshot: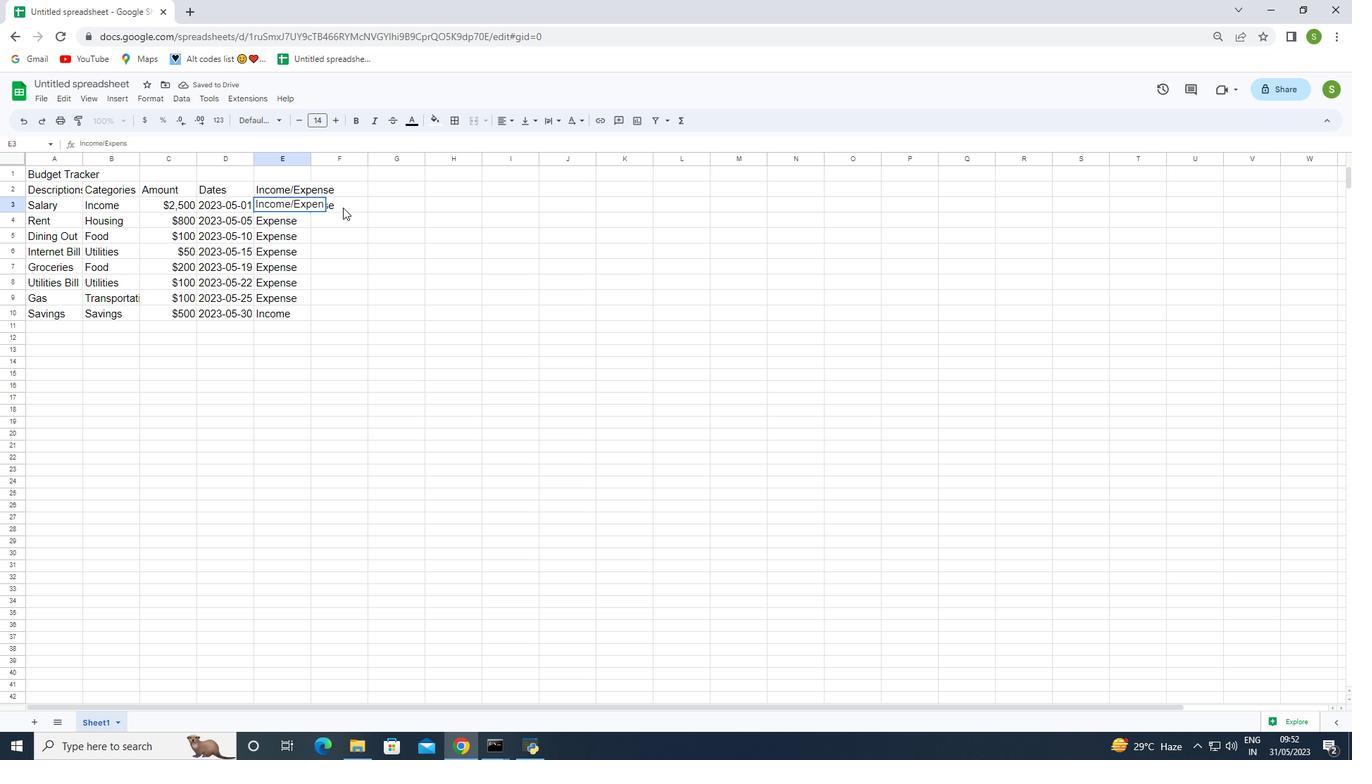 
Action: Key pressed <Key.backspace>
Screenshot: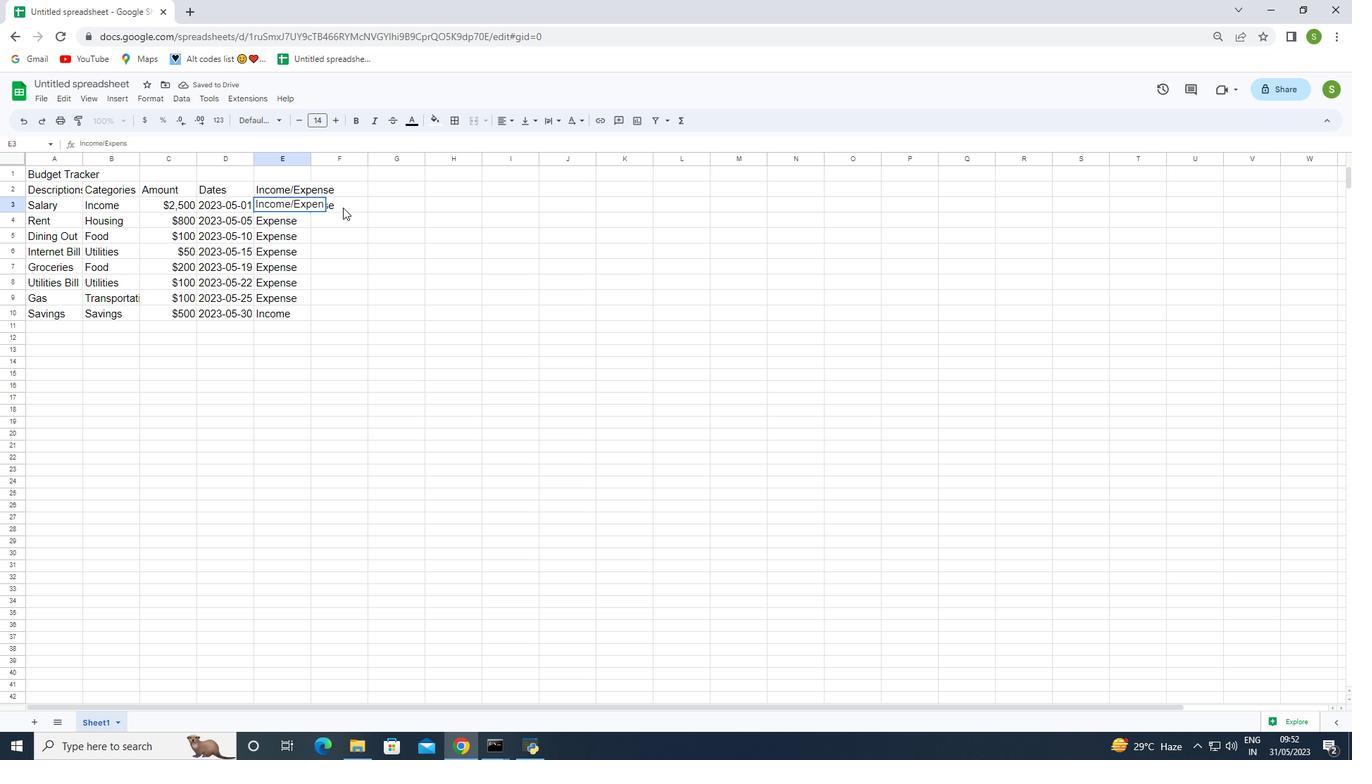 
Action: Mouse moved to (345, 209)
Screenshot: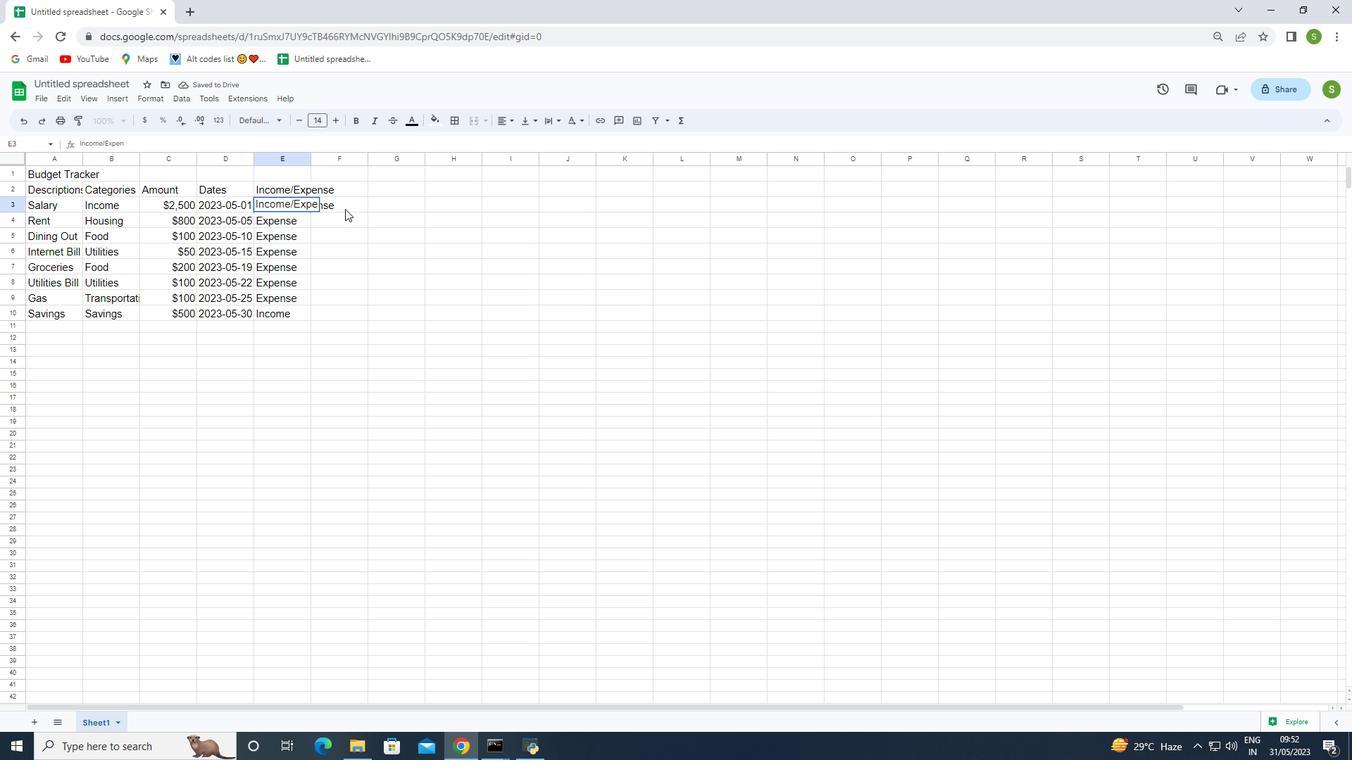 
Action: Key pressed <Key.backspace><Key.backspace>
Screenshot: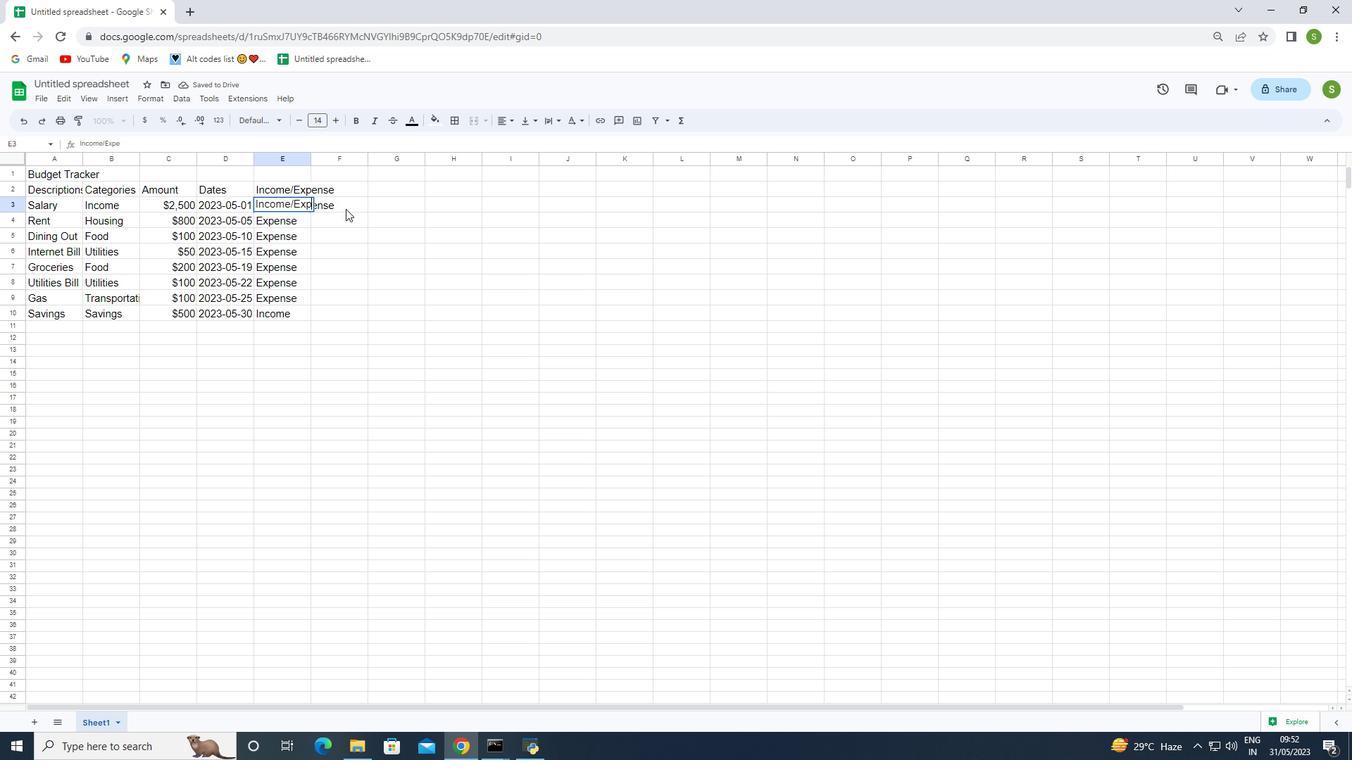 
Action: Mouse moved to (345, 209)
Screenshot: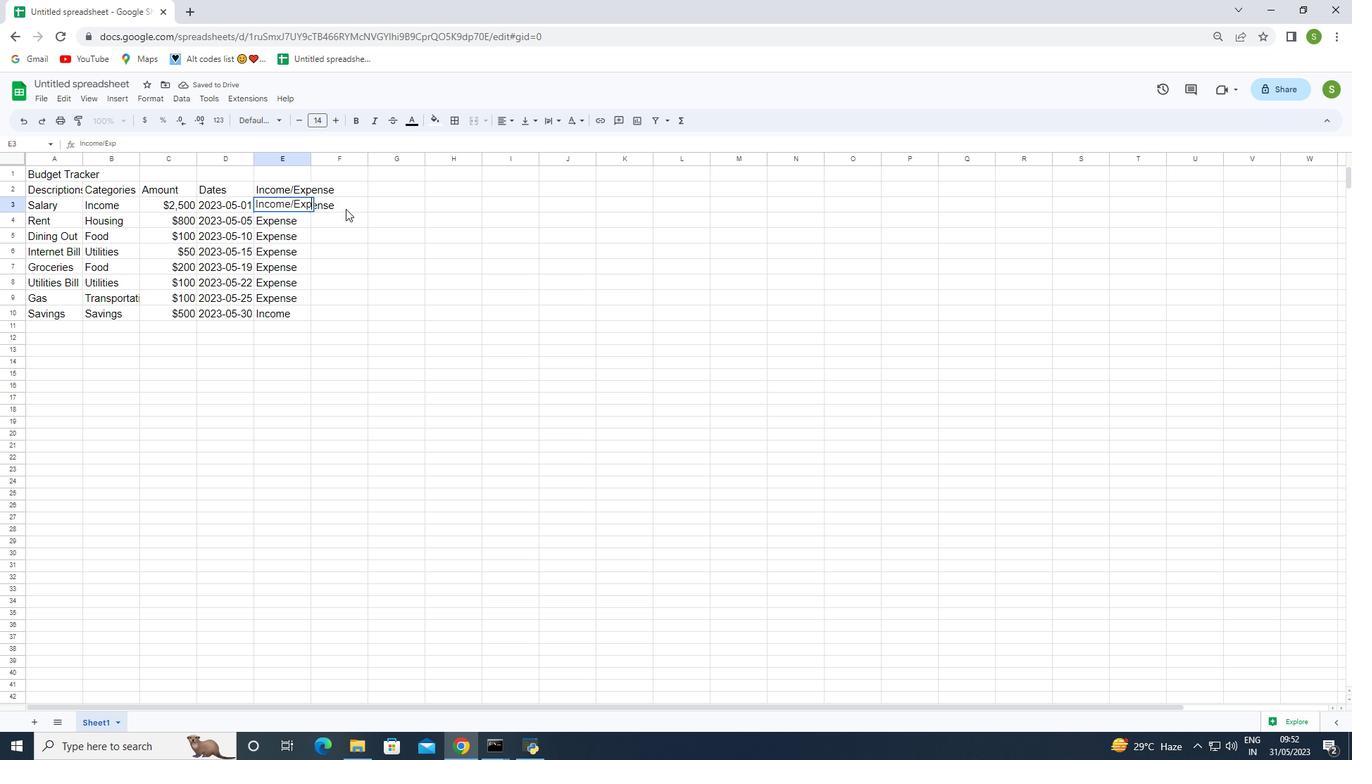 
Action: Key pressed <Key.backspace><Key.backspace><Key.backspace><Key.backspace><Key.backspace><Key.backspace><Key.backspace><Key.backspace>
Screenshot: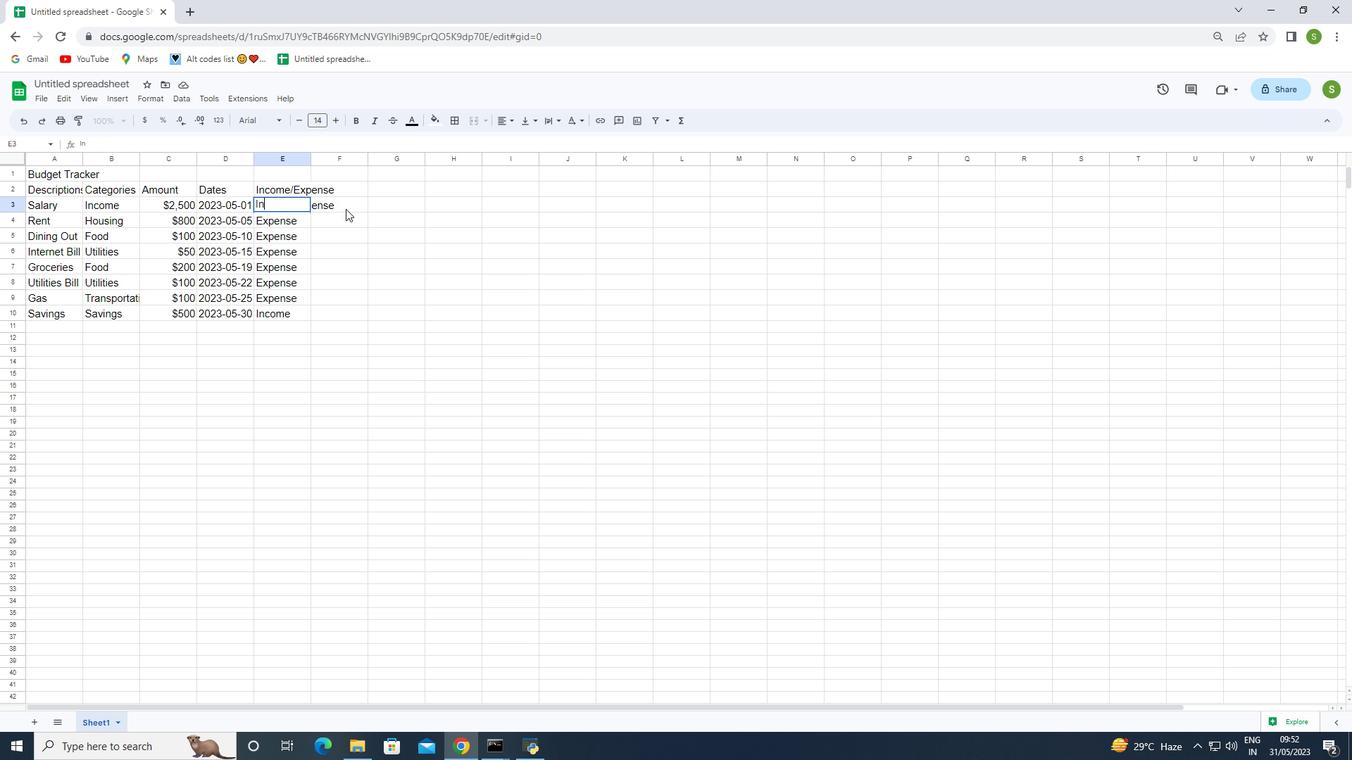 
Action: Mouse moved to (347, 268)
Screenshot: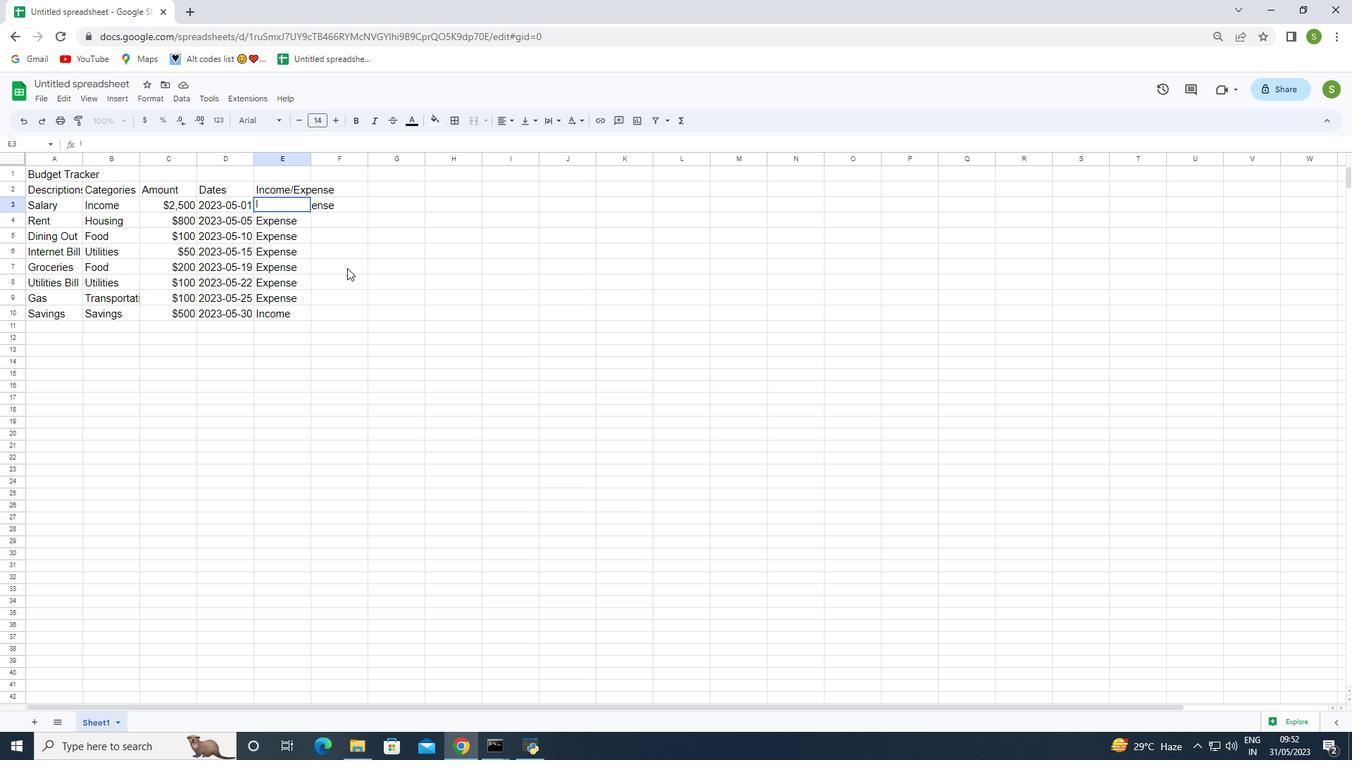 
Action: Mouse pressed left at (347, 268)
Screenshot: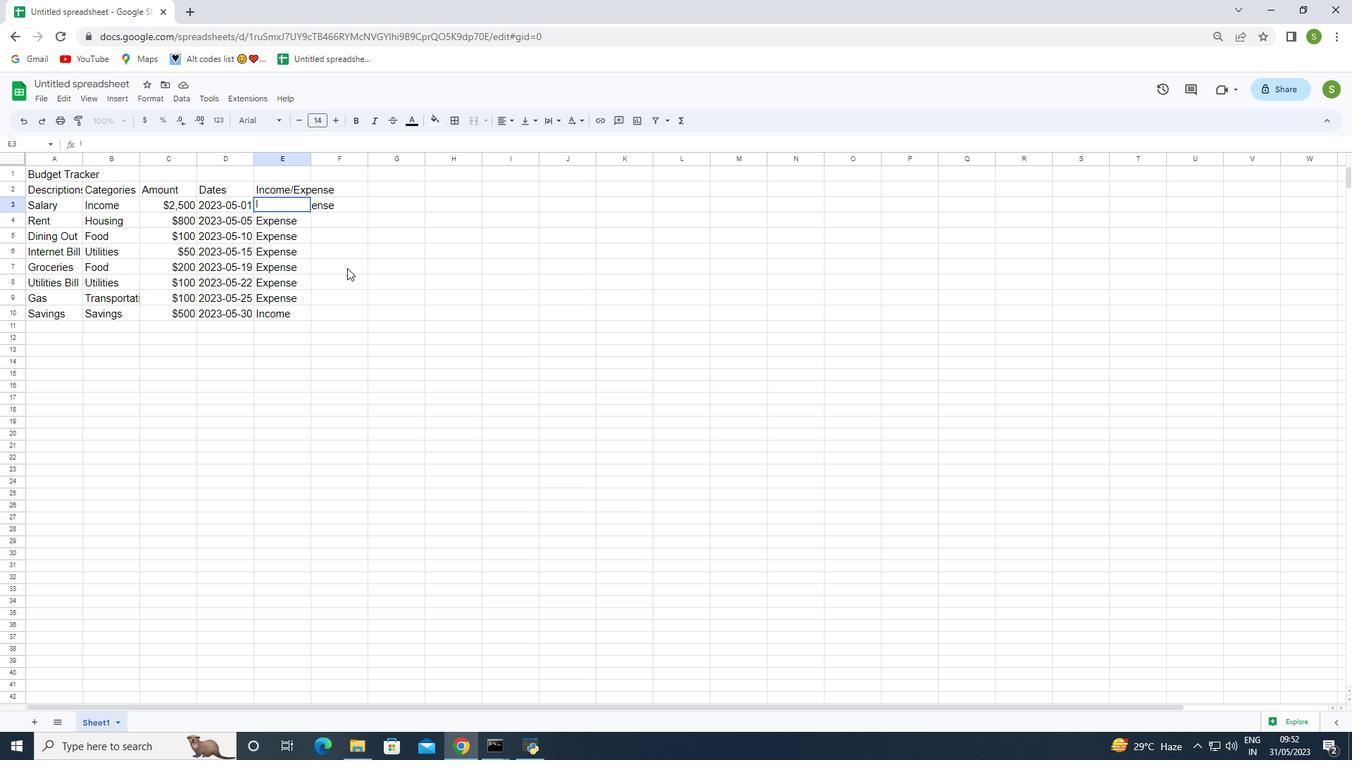
Action: Mouse moved to (283, 203)
Screenshot: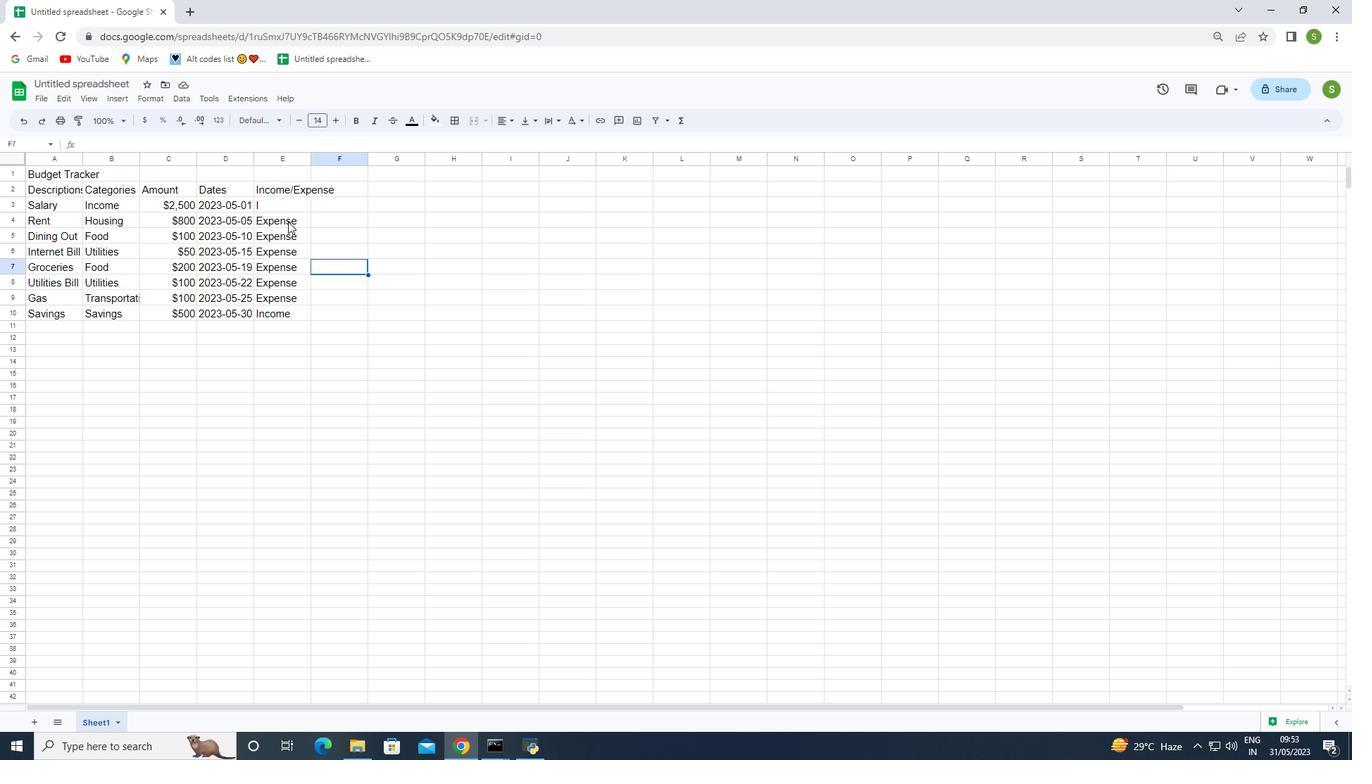 
Action: Key pressed <Key.shift>Income
Screenshot: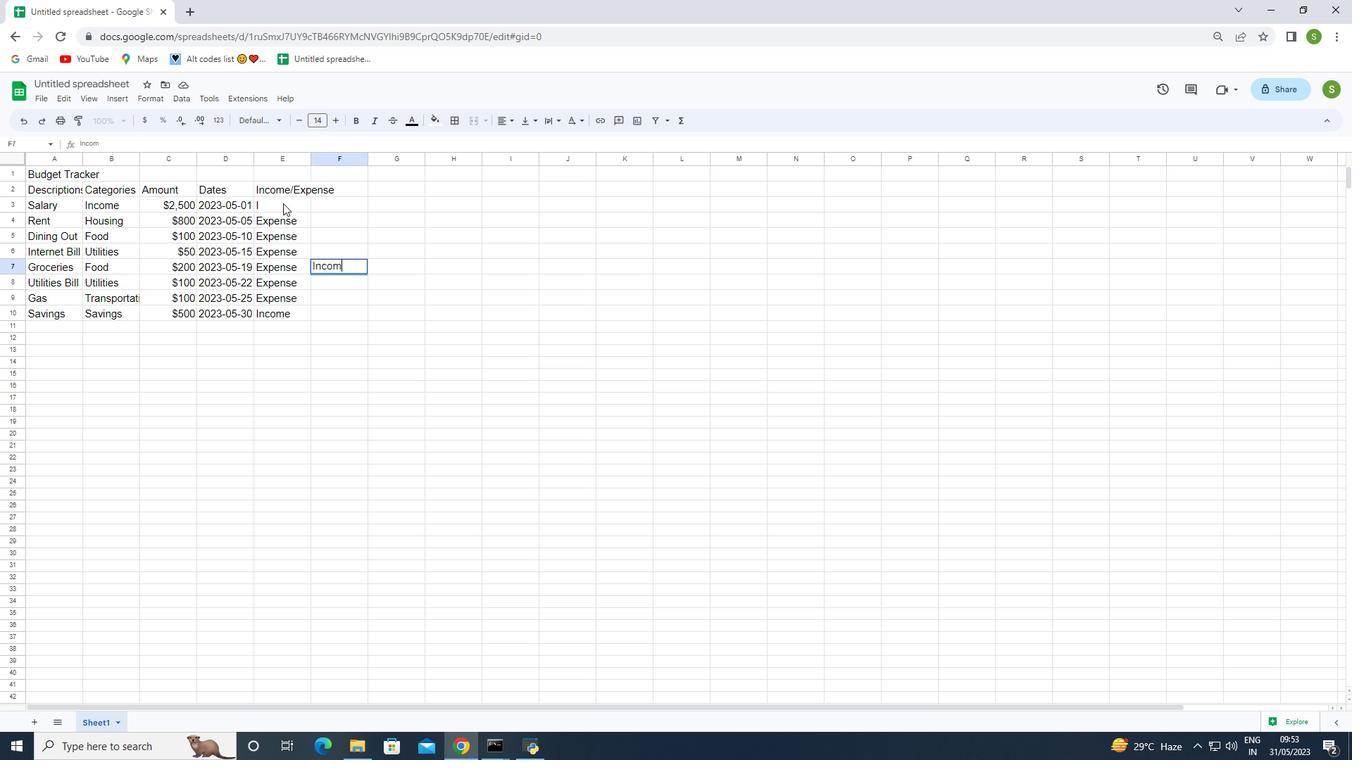 
Action: Mouse moved to (435, 376)
Screenshot: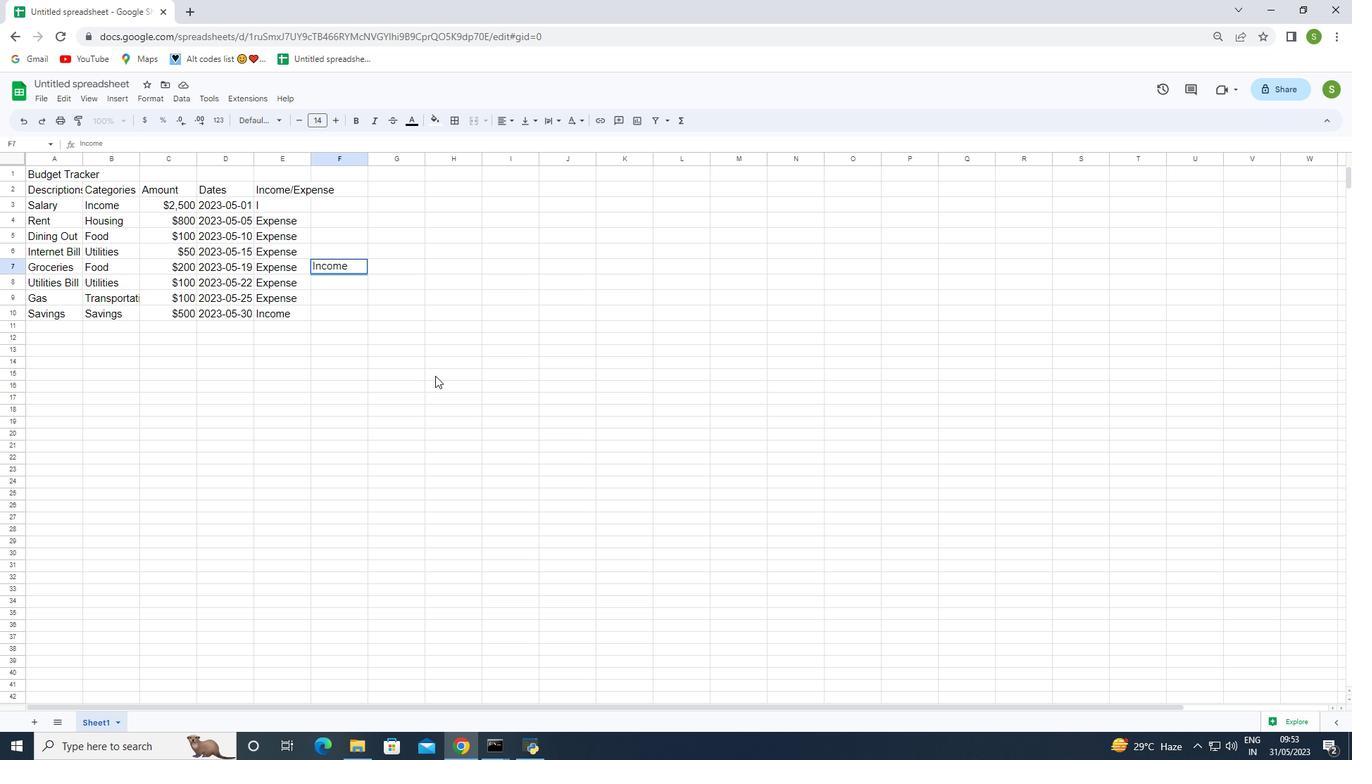 
Action: Key pressed <Key.esc>
Screenshot: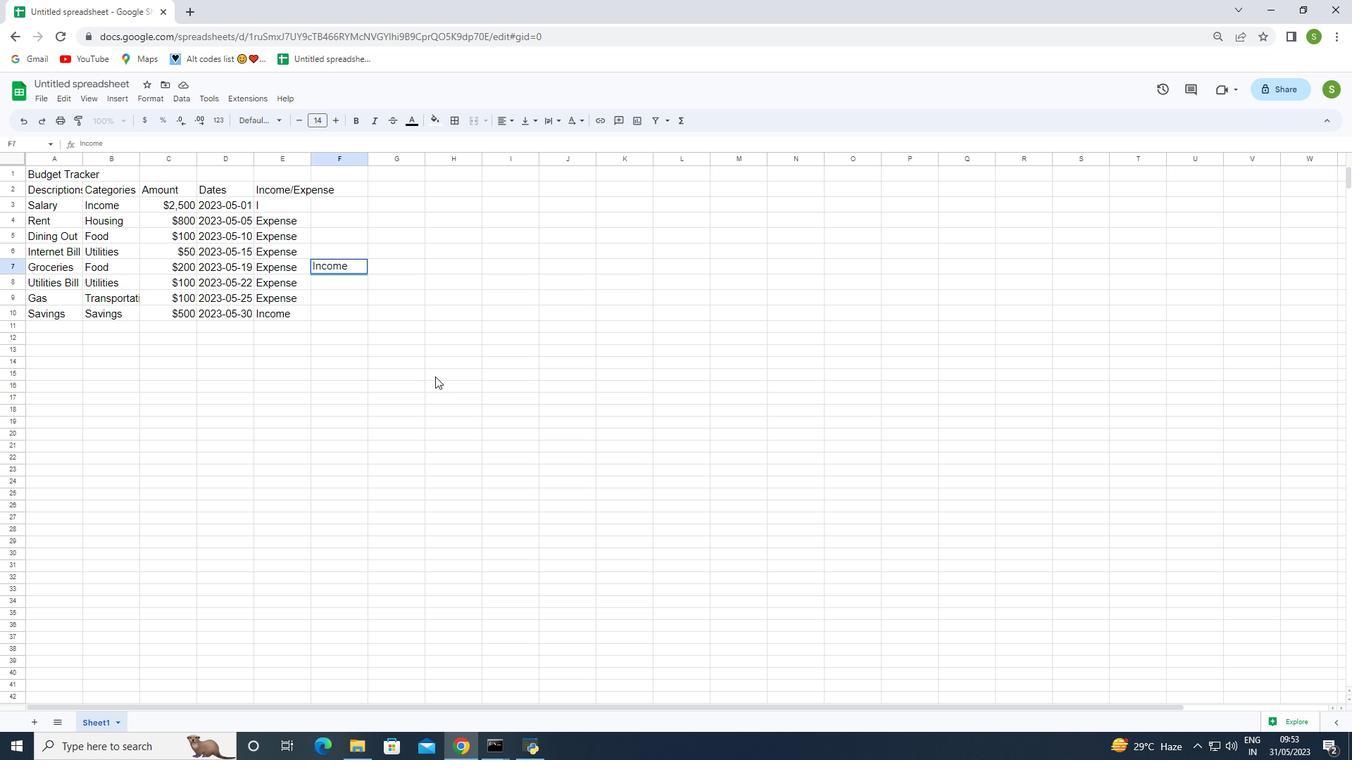 
Action: Mouse moved to (280, 204)
Screenshot: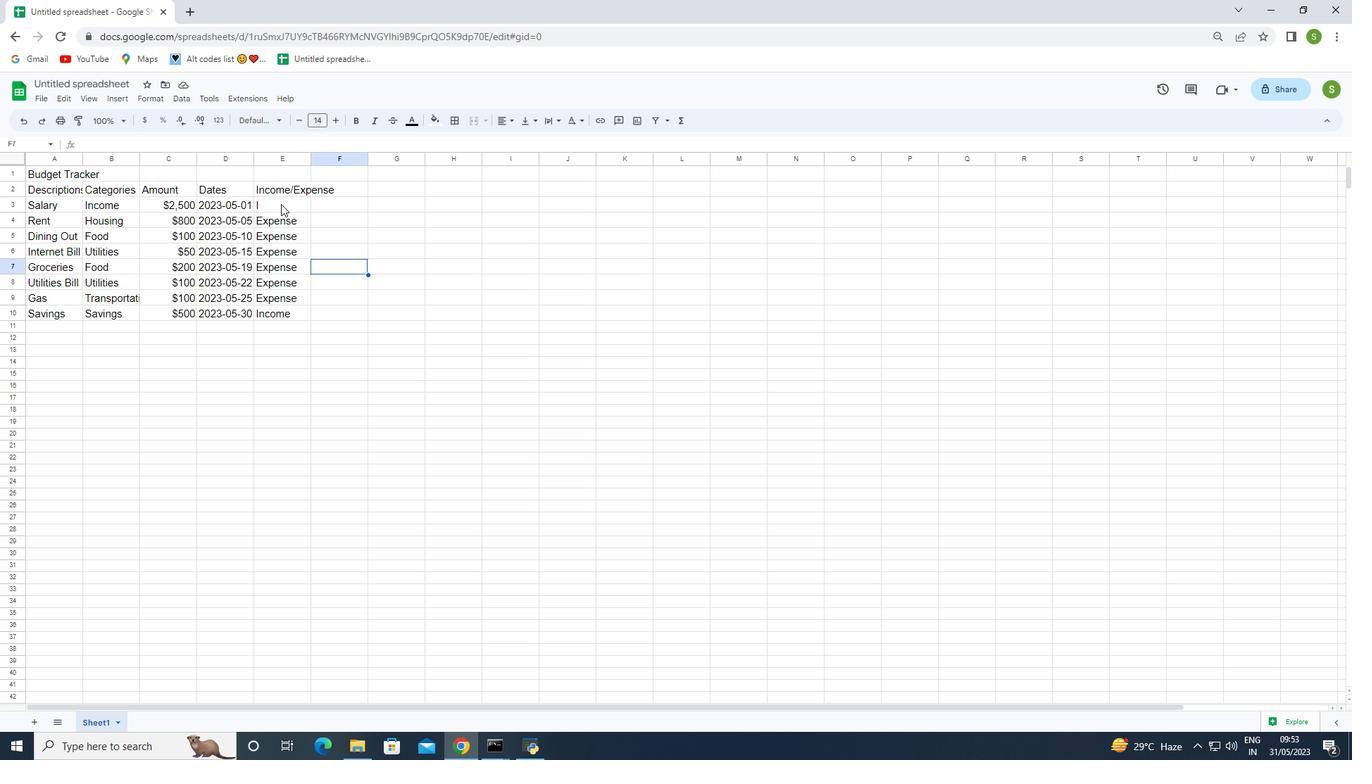 
Action: Mouse pressed left at (280, 204)
Screenshot: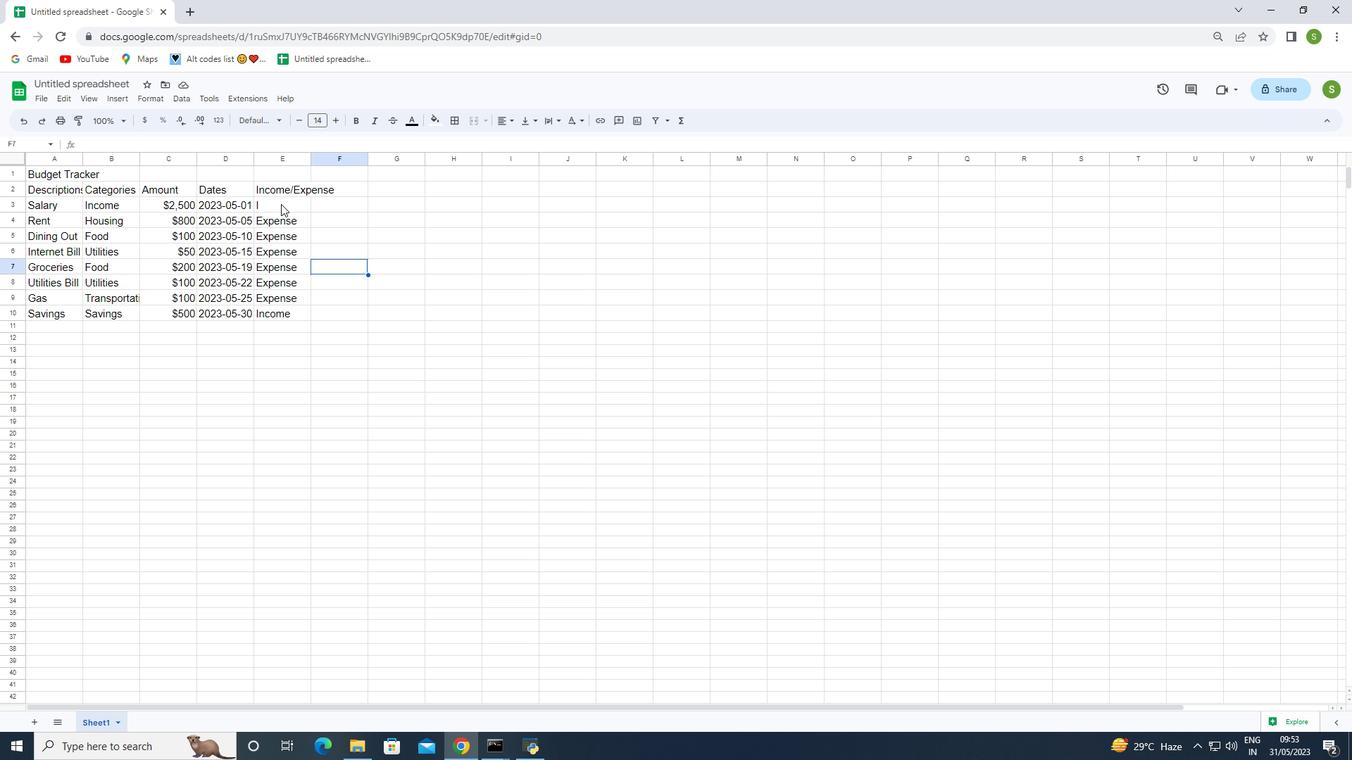 
Action: Mouse moved to (280, 209)
Screenshot: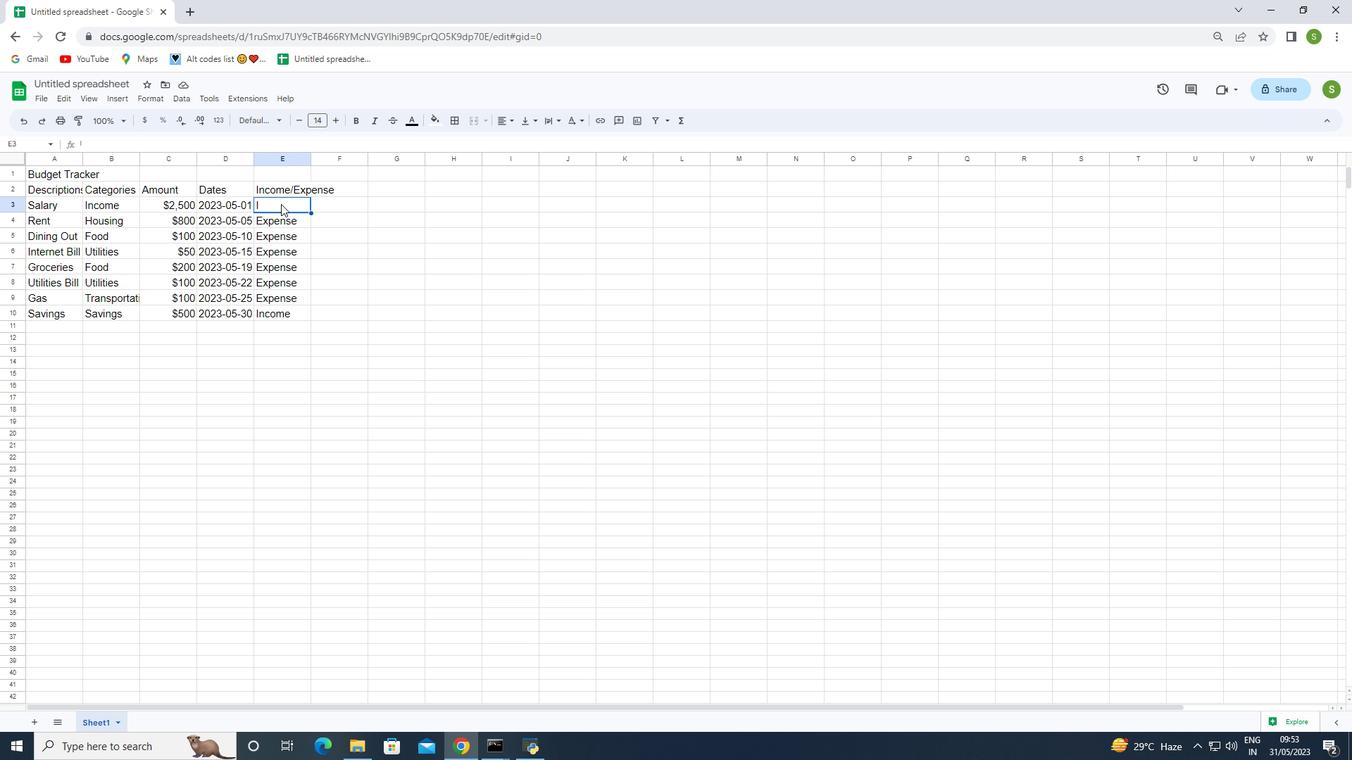 
Action: Mouse pressed left at (280, 209)
Screenshot: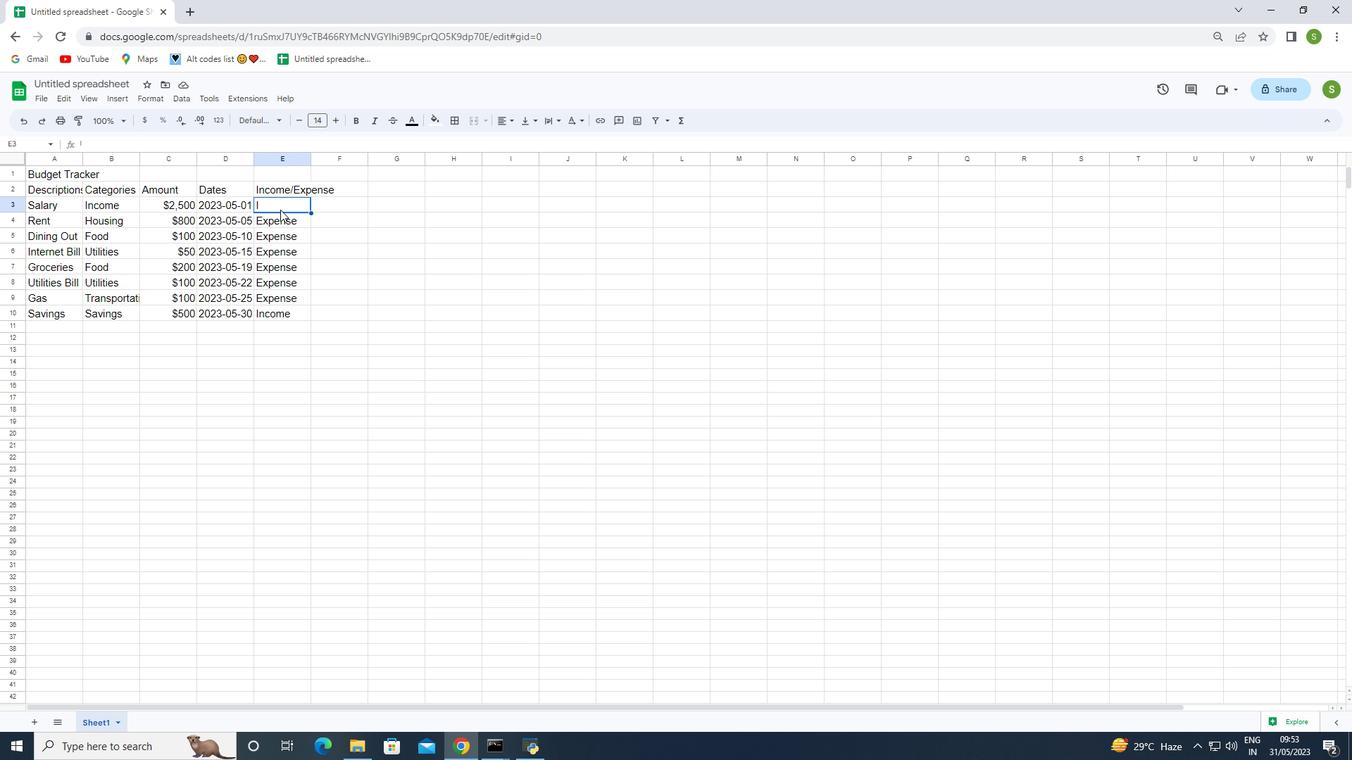 
Action: Mouse moved to (373, 403)
Screenshot: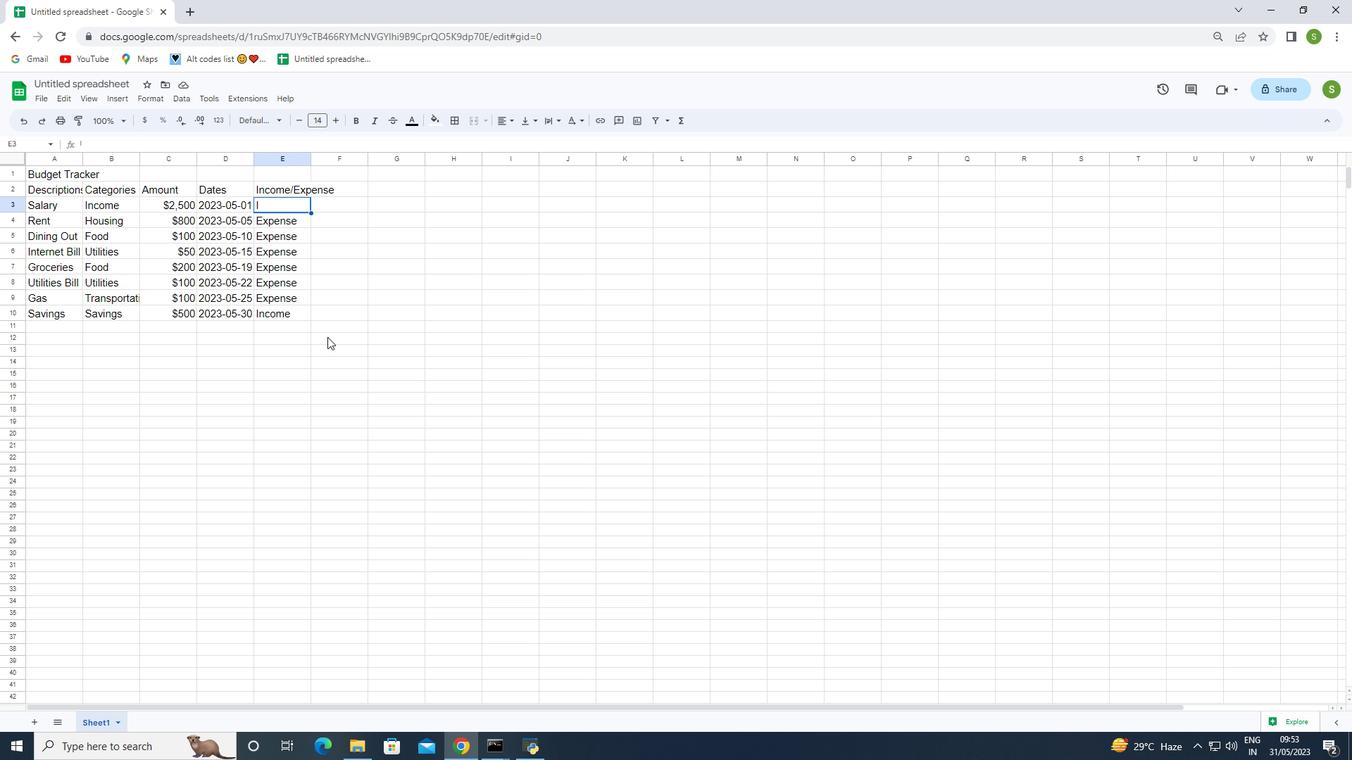 
Action: Mouse pressed left at (373, 403)
Screenshot: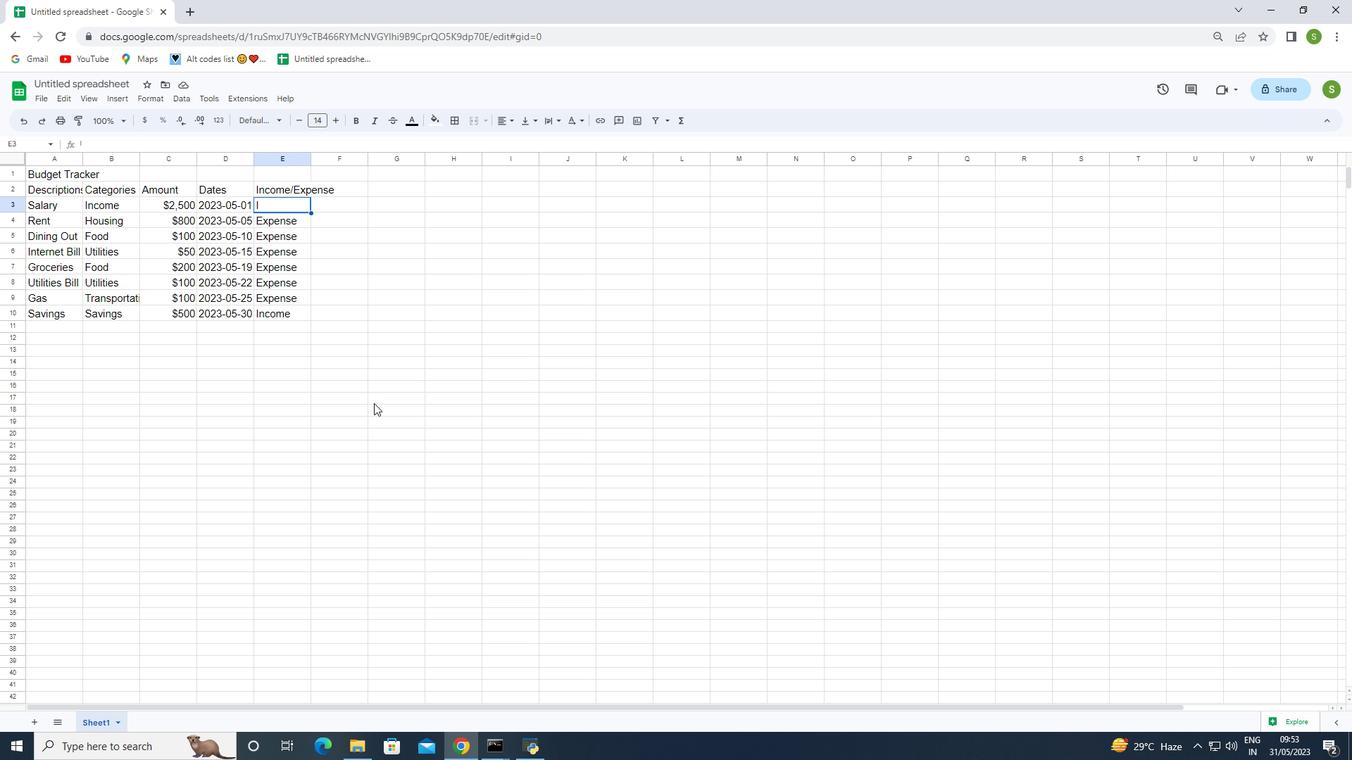 
Action: Mouse moved to (273, 203)
Screenshot: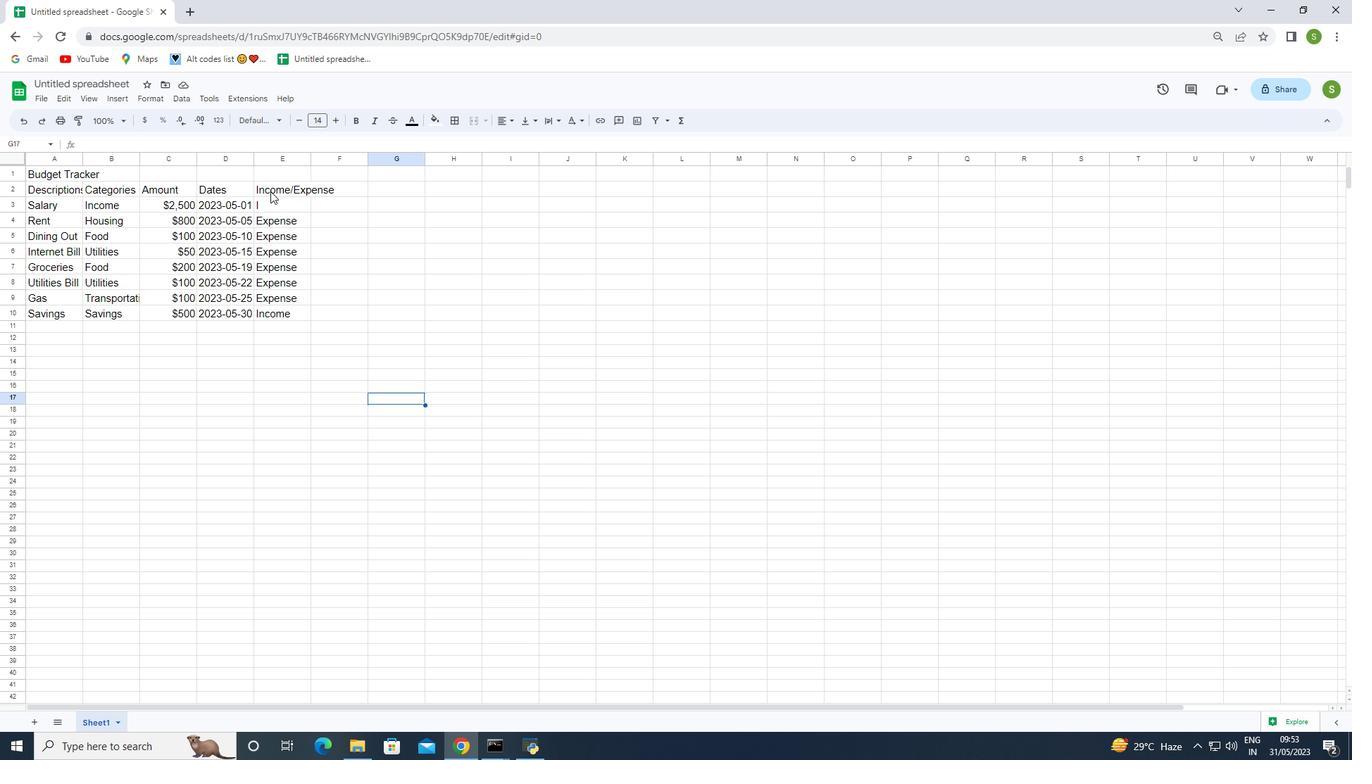 
Action: Mouse pressed left at (273, 203)
Screenshot: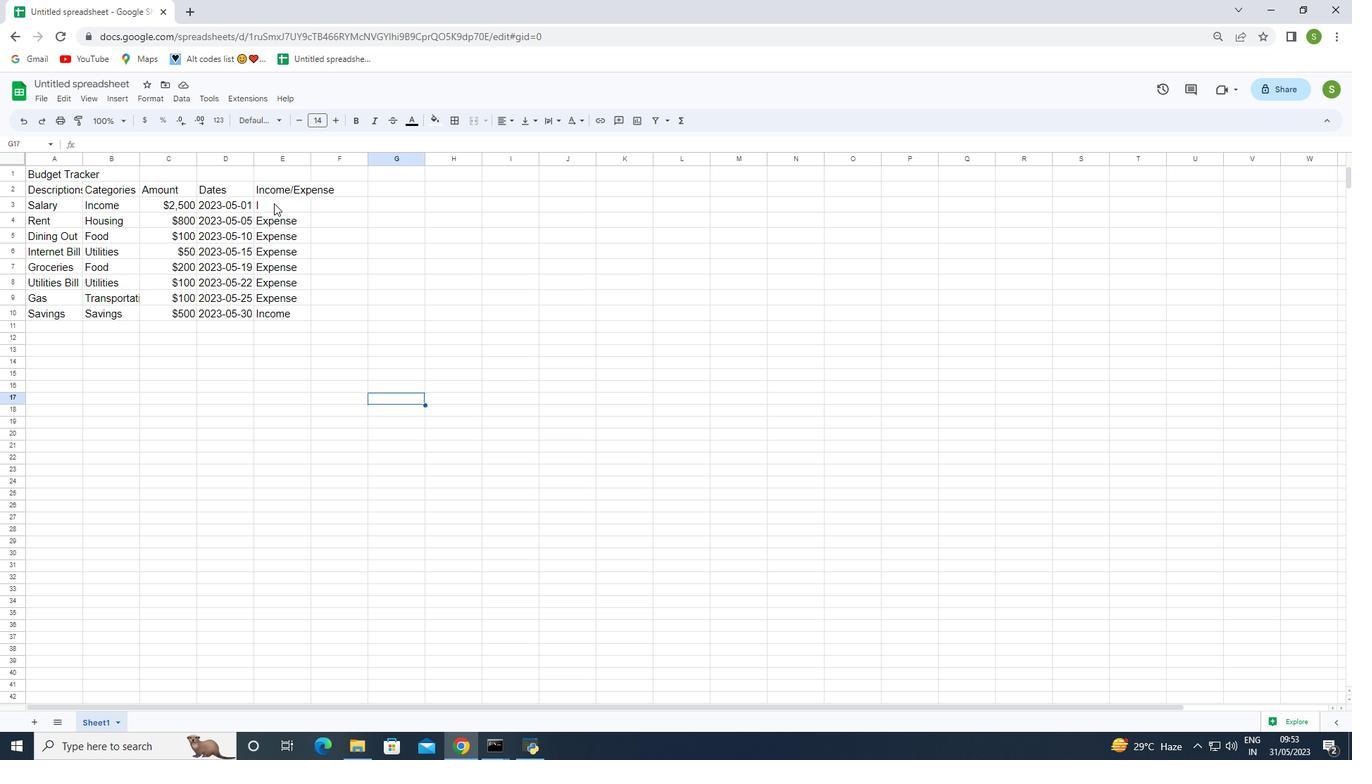 
Action: Key pressed <Key.shift>Income
Screenshot: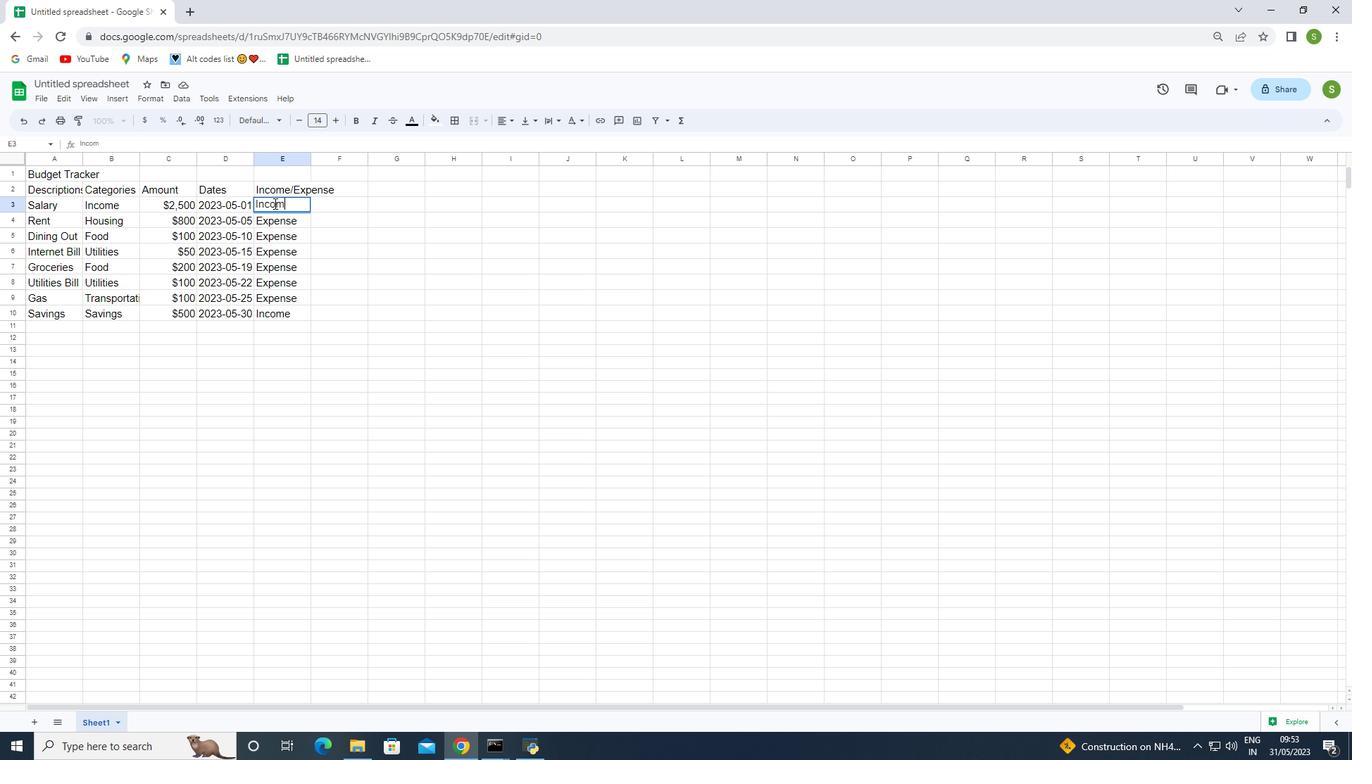 
Action: Mouse moved to (323, 388)
Screenshot: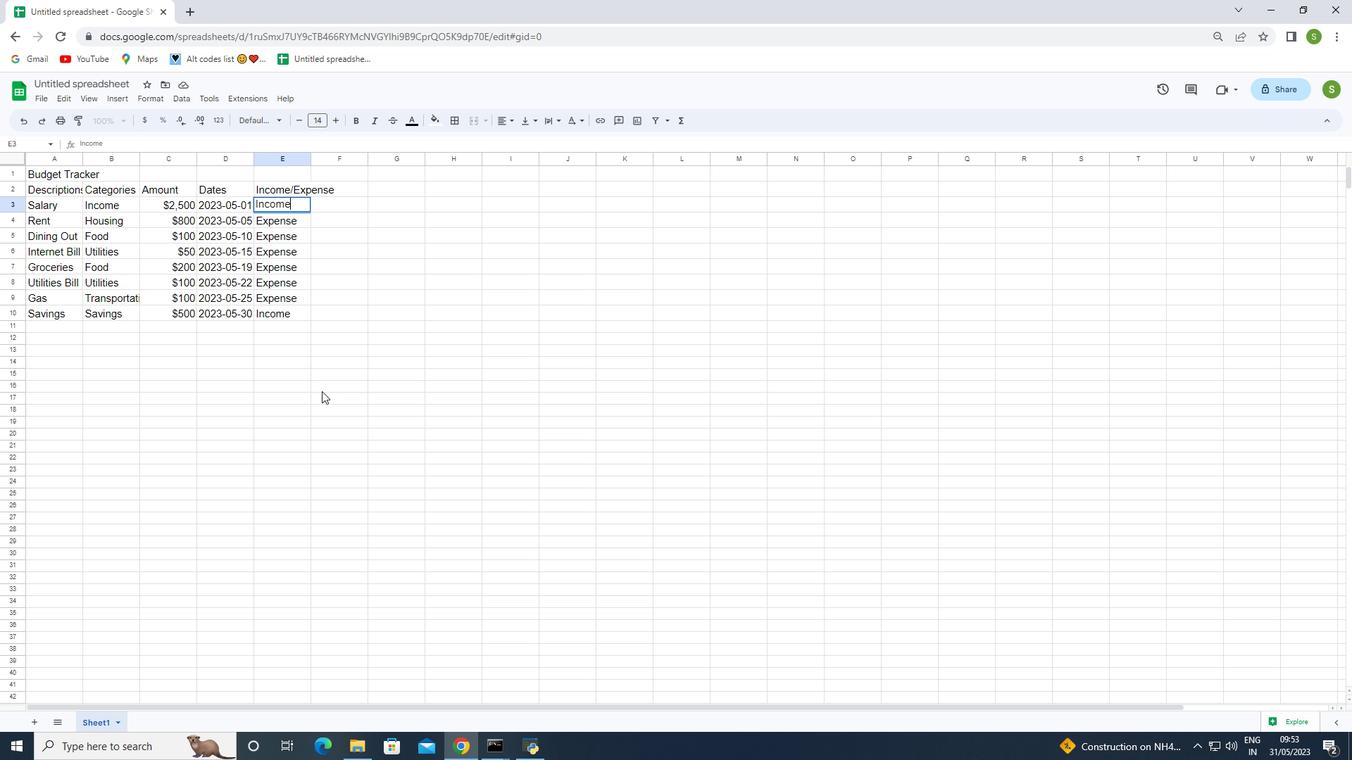 
Action: Mouse pressed left at (323, 388)
Screenshot: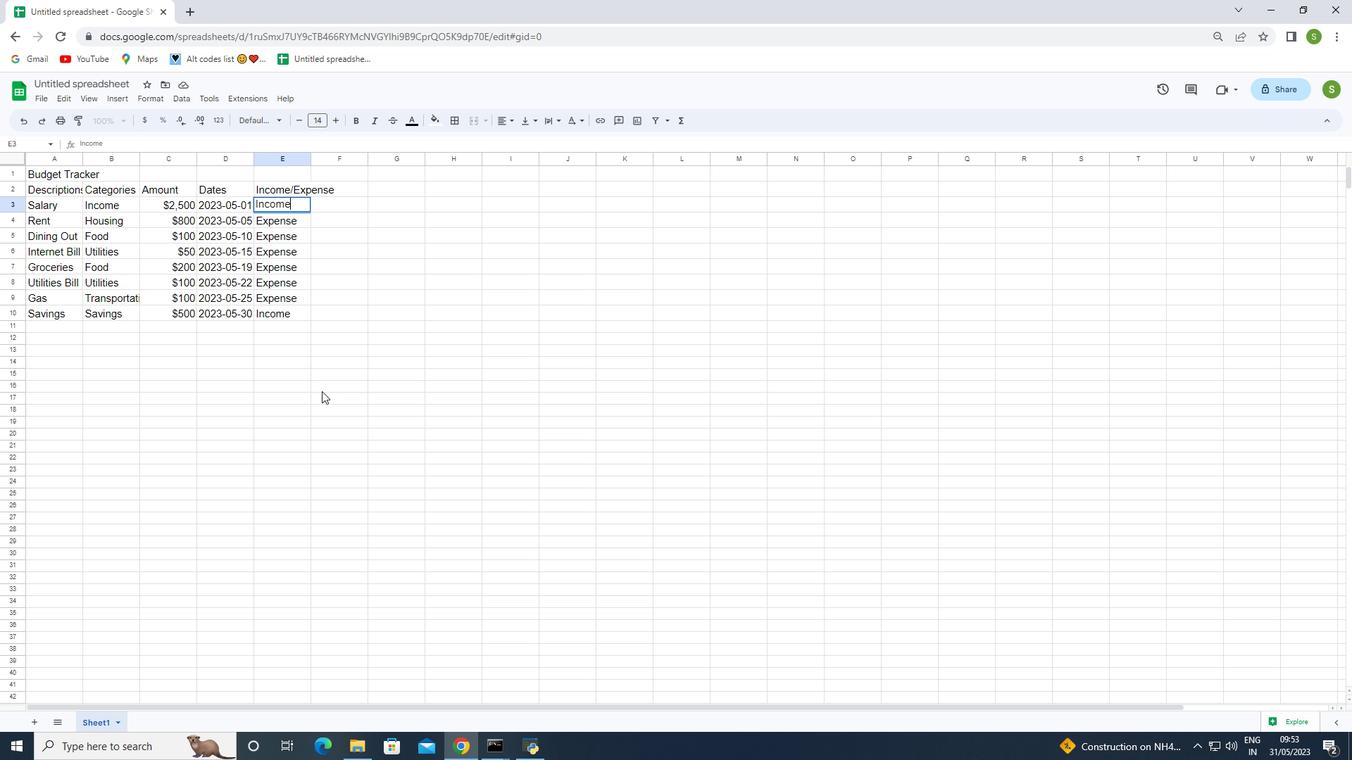 
Action: Mouse moved to (314, 158)
Screenshot: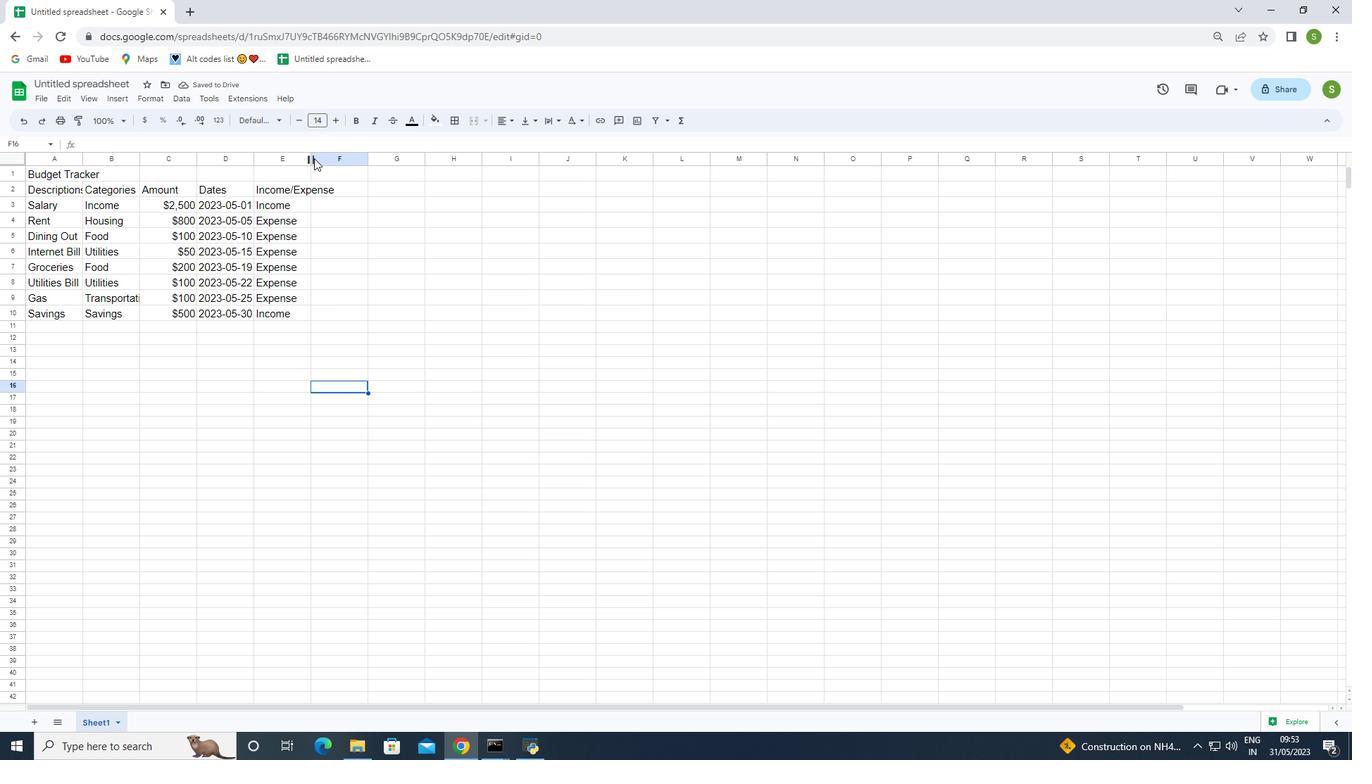 
Action: Mouse pressed left at (314, 158)
Screenshot: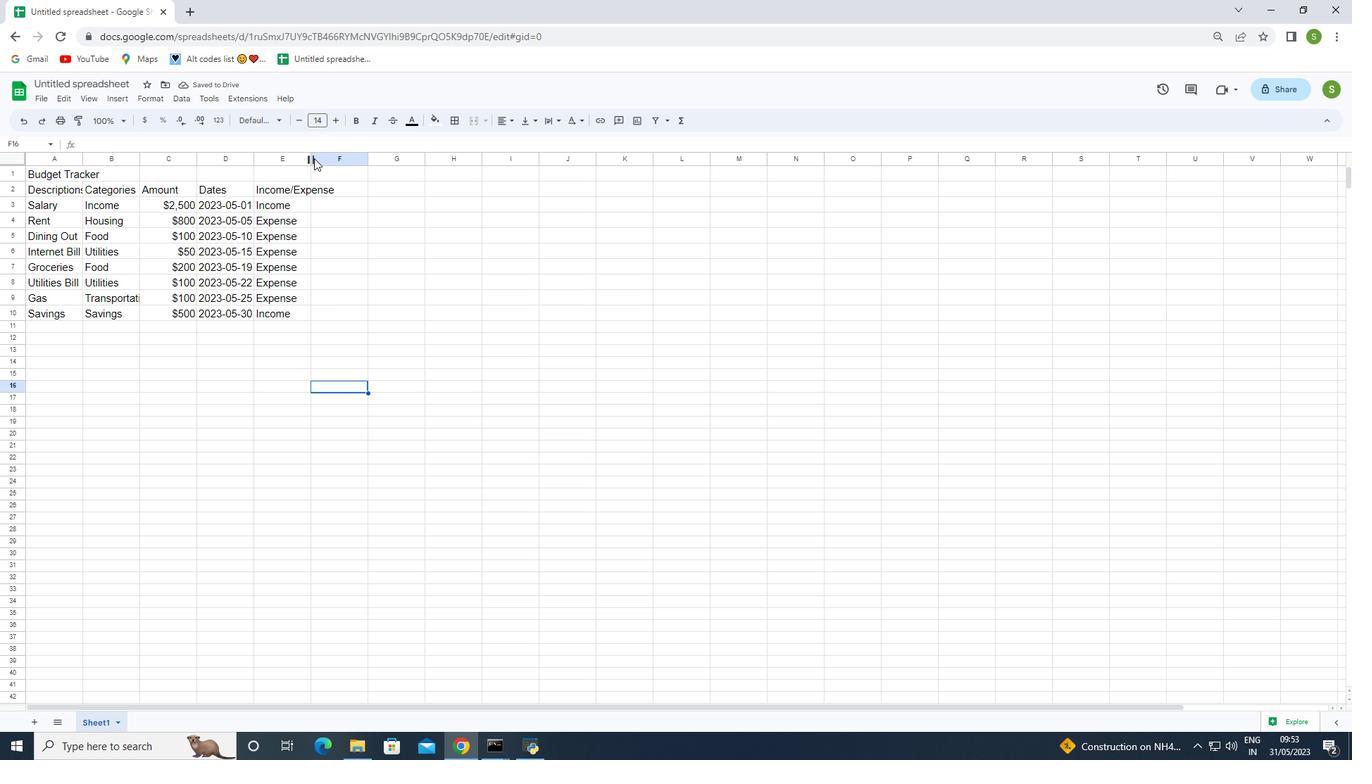 
Action: Mouse moved to (407, 307)
Screenshot: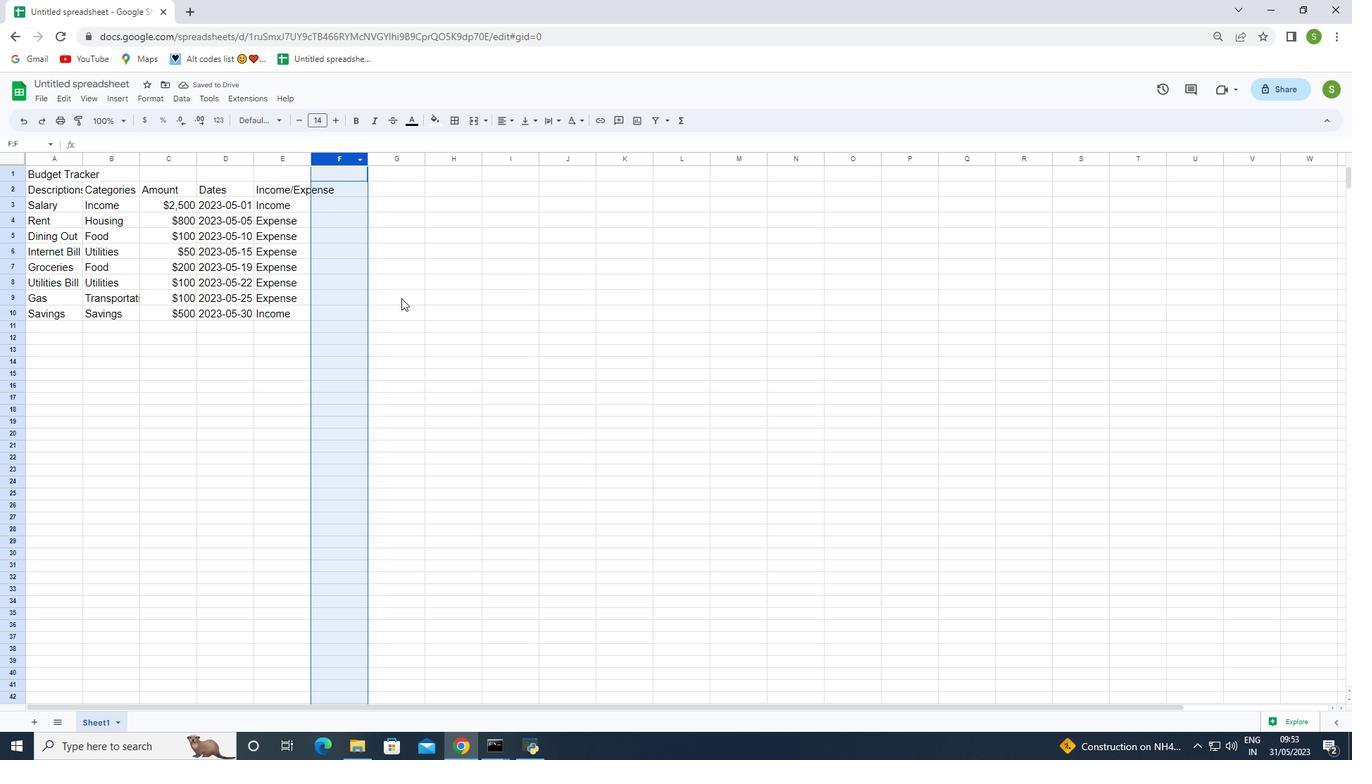 
Action: Mouse pressed left at (407, 307)
Screenshot: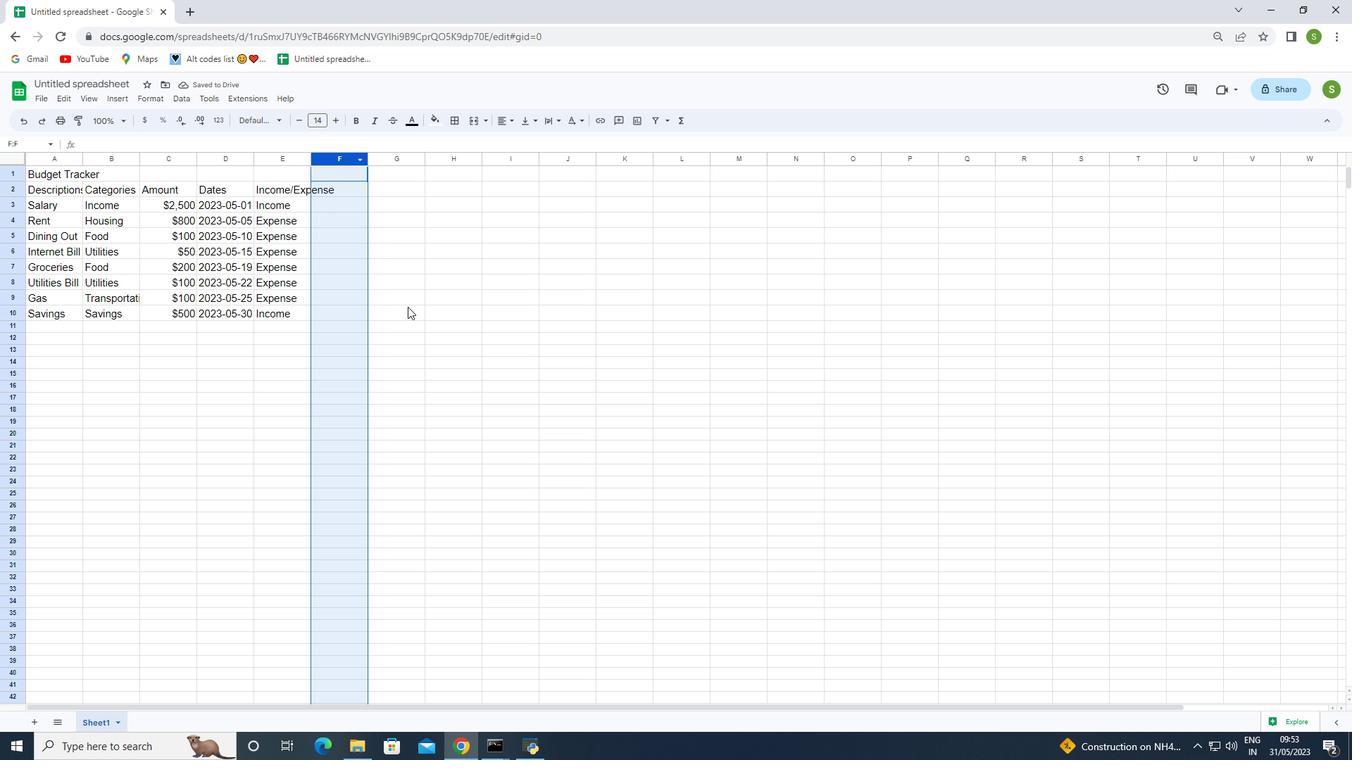 
Action: Mouse moved to (309, 158)
Screenshot: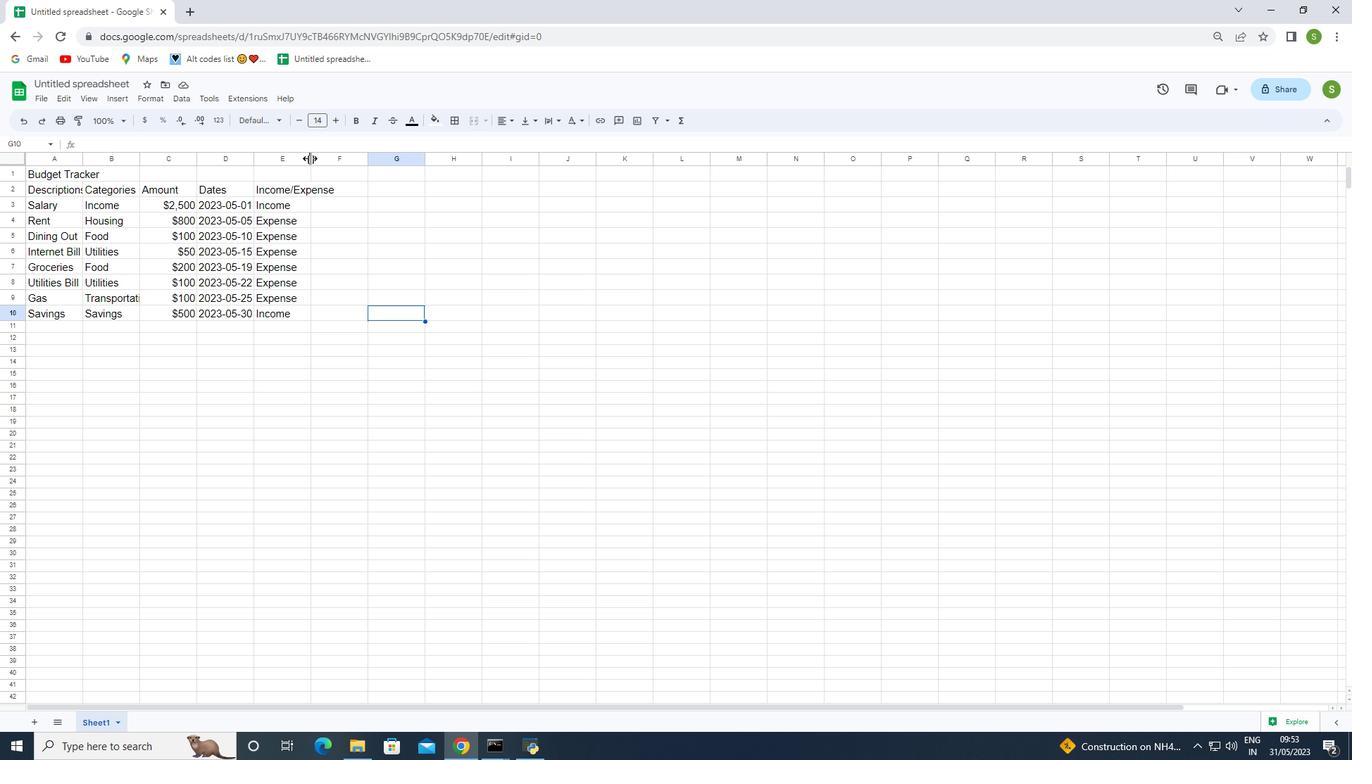 
Action: Mouse pressed left at (309, 158)
Screenshot: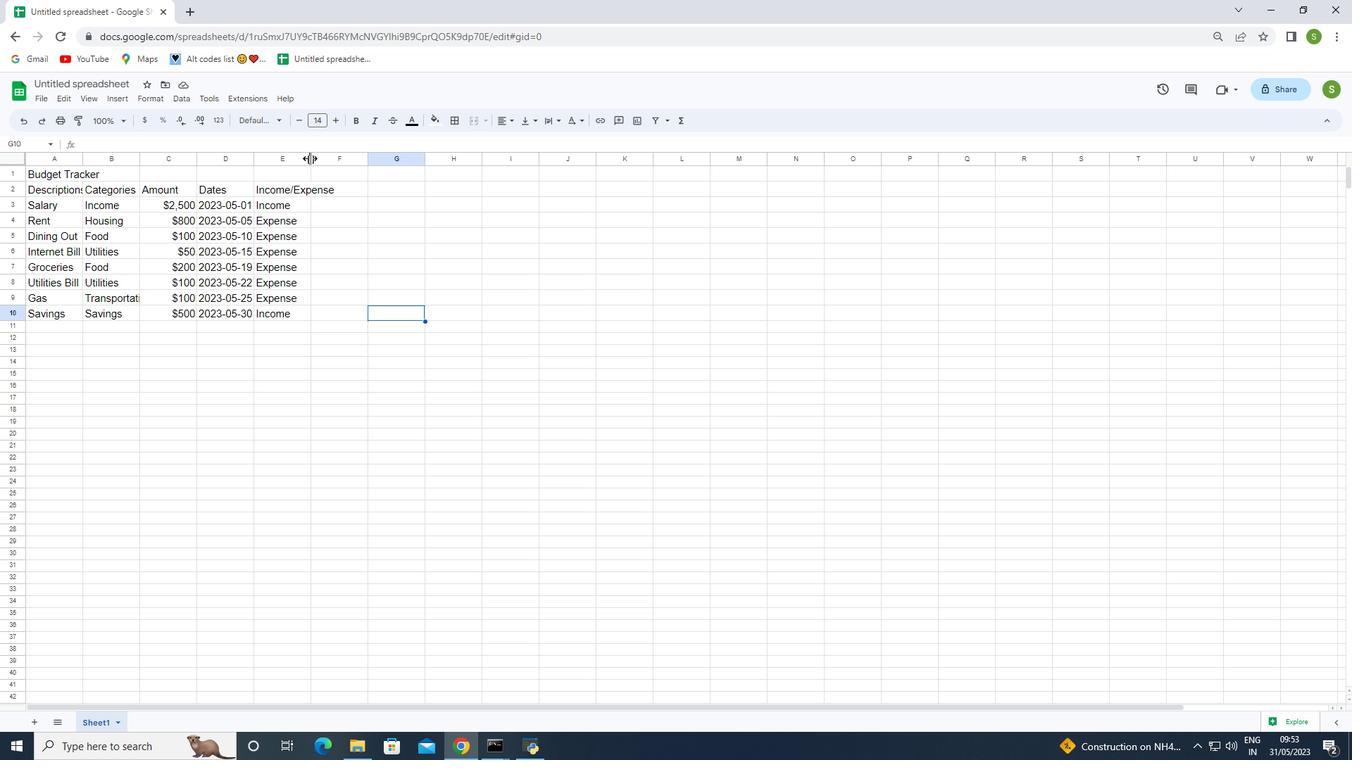 
Action: Mouse pressed left at (309, 158)
Screenshot: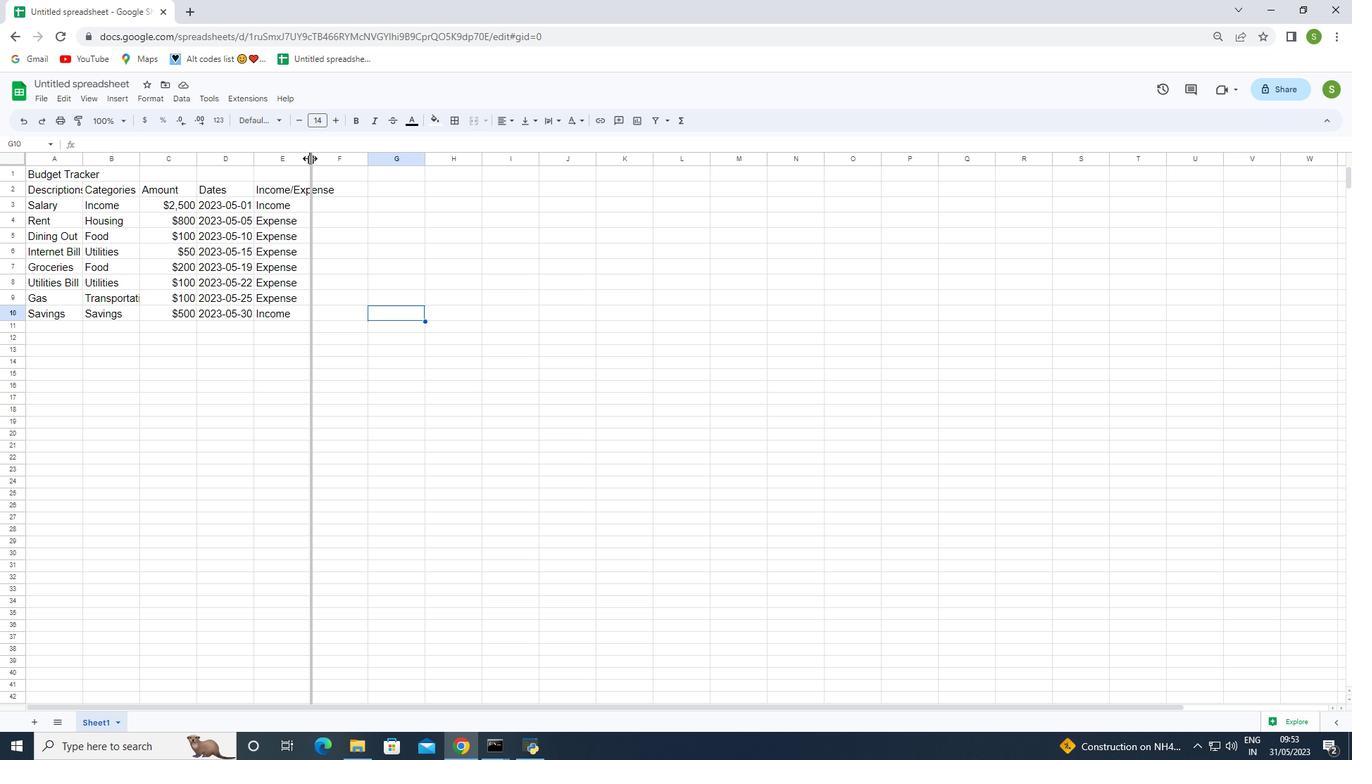 
Action: Mouse moved to (370, 279)
Screenshot: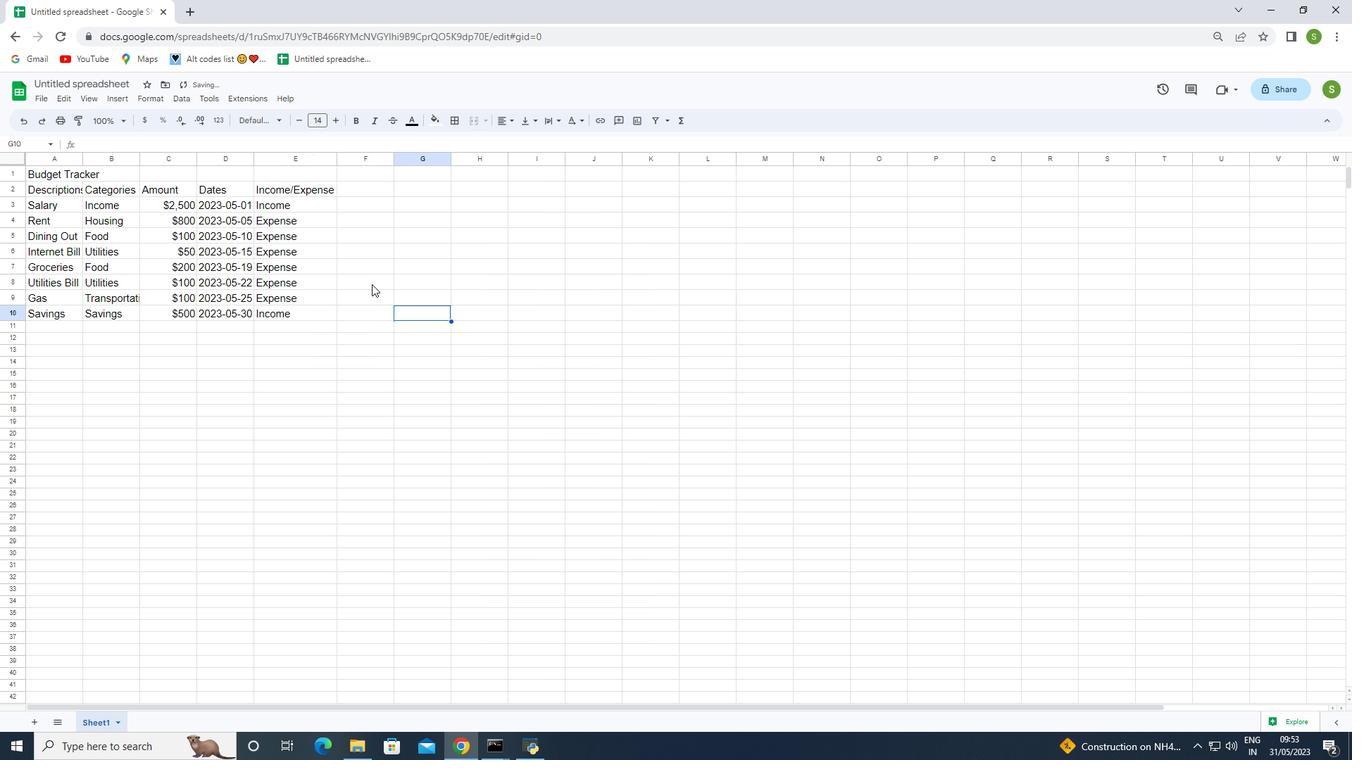 
Action: Mouse pressed left at (370, 279)
Screenshot: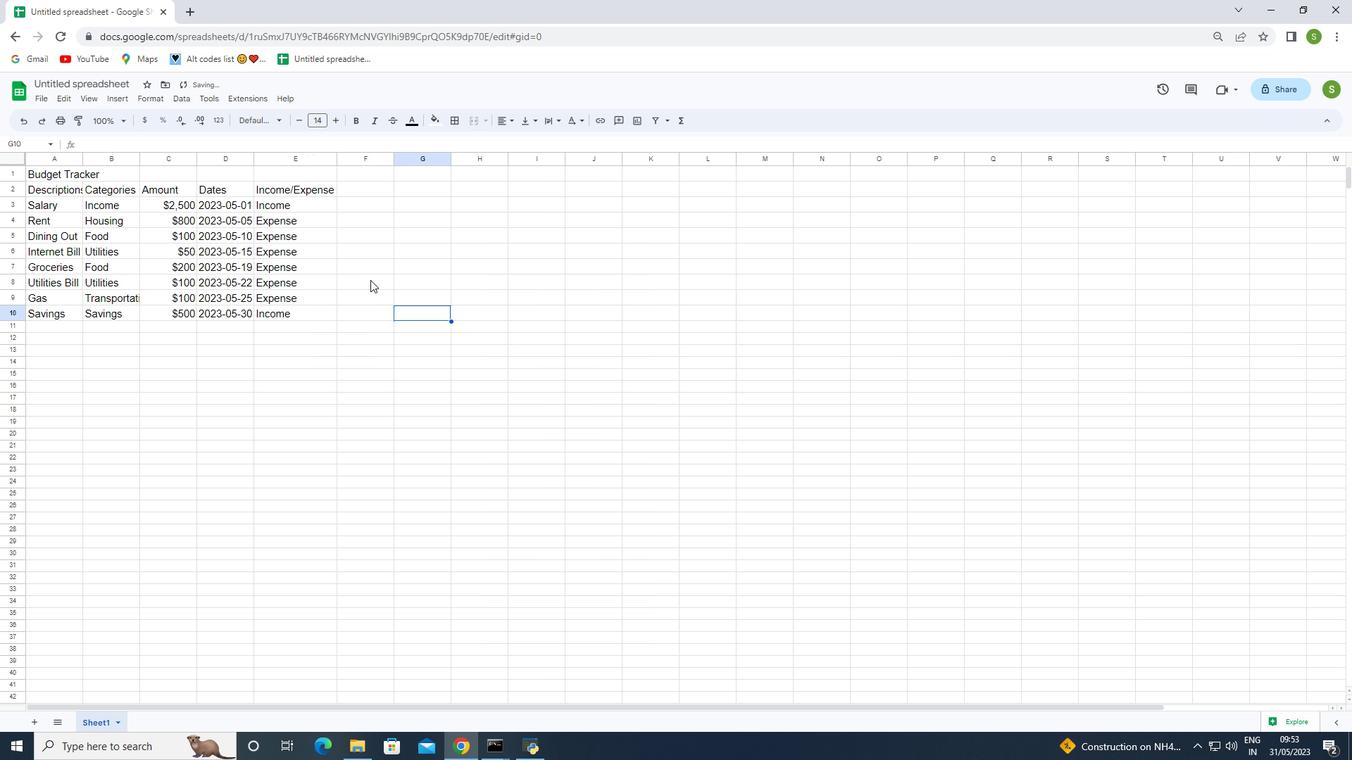 
Action: Mouse moved to (42, 97)
Screenshot: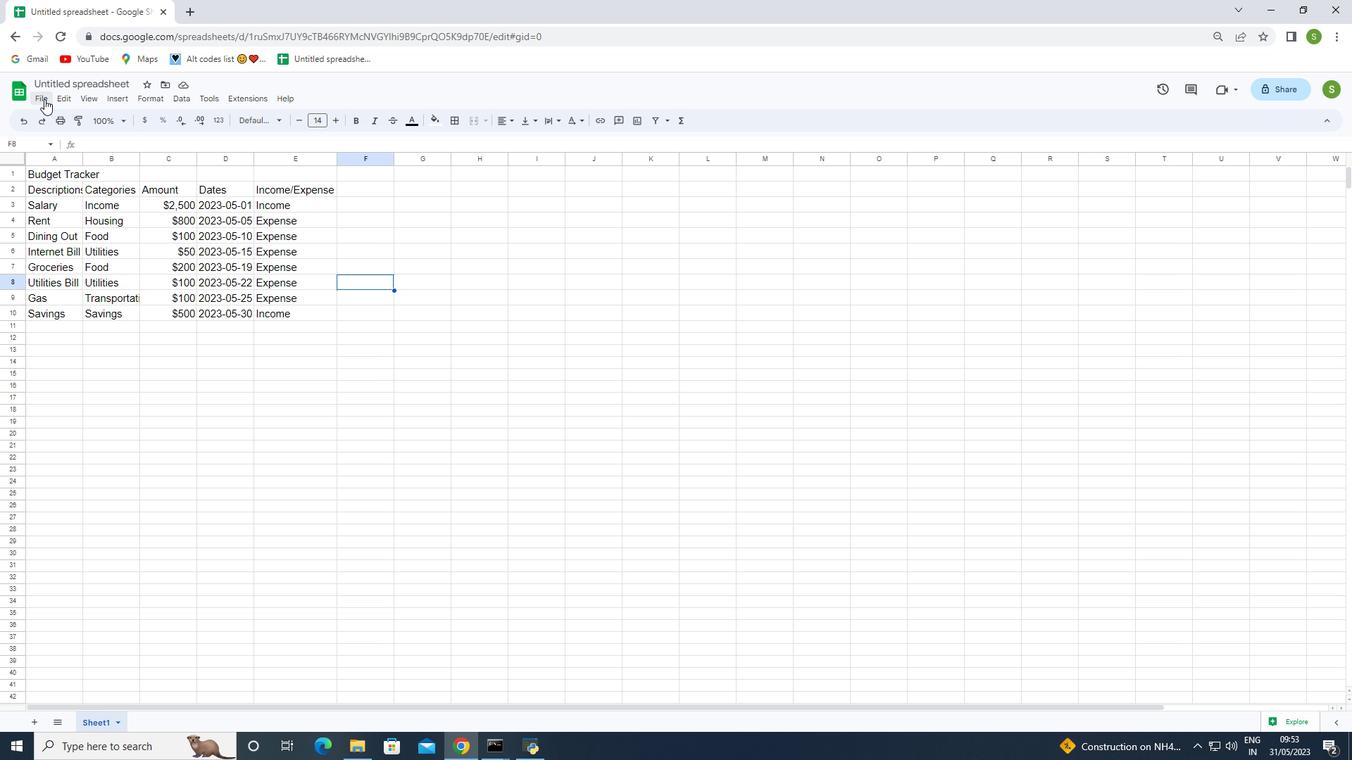 
Action: Mouse pressed left at (42, 97)
Screenshot: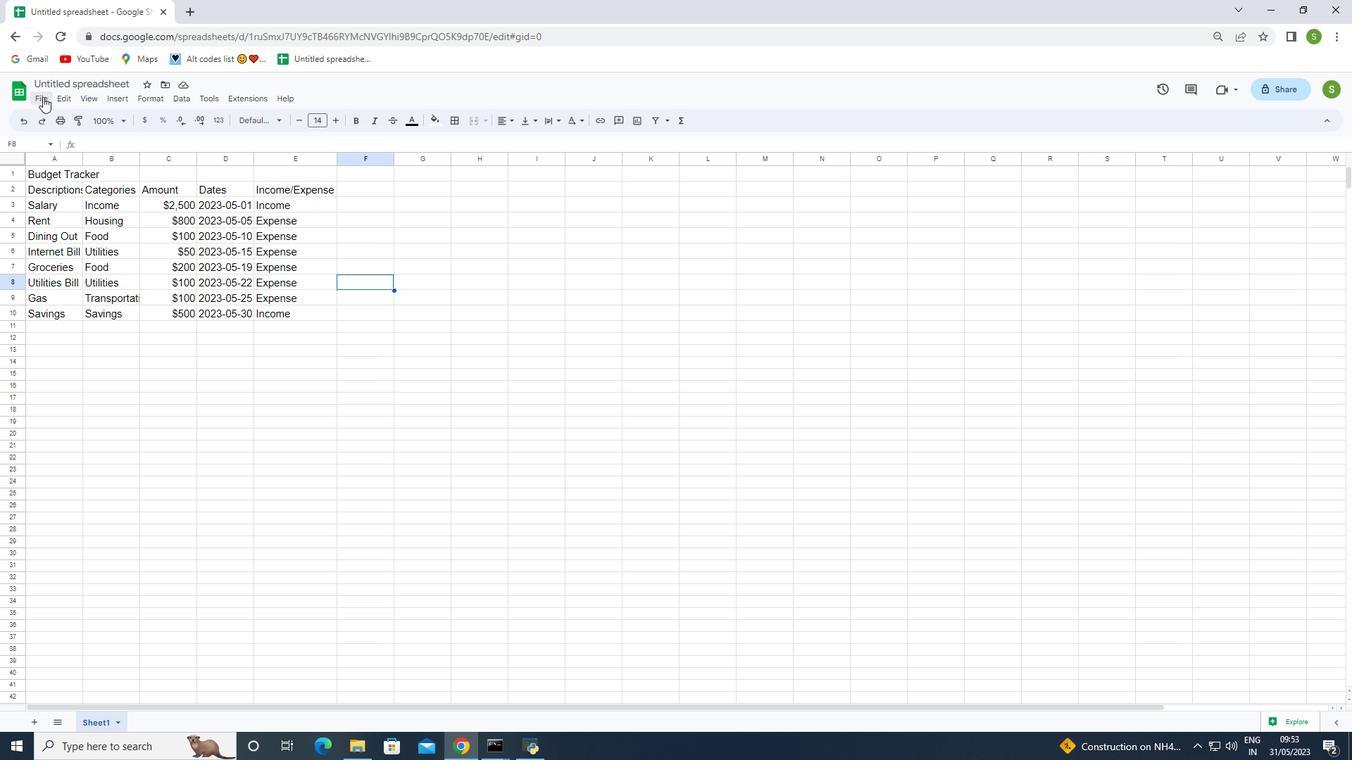 
Action: Mouse moved to (85, 269)
Screenshot: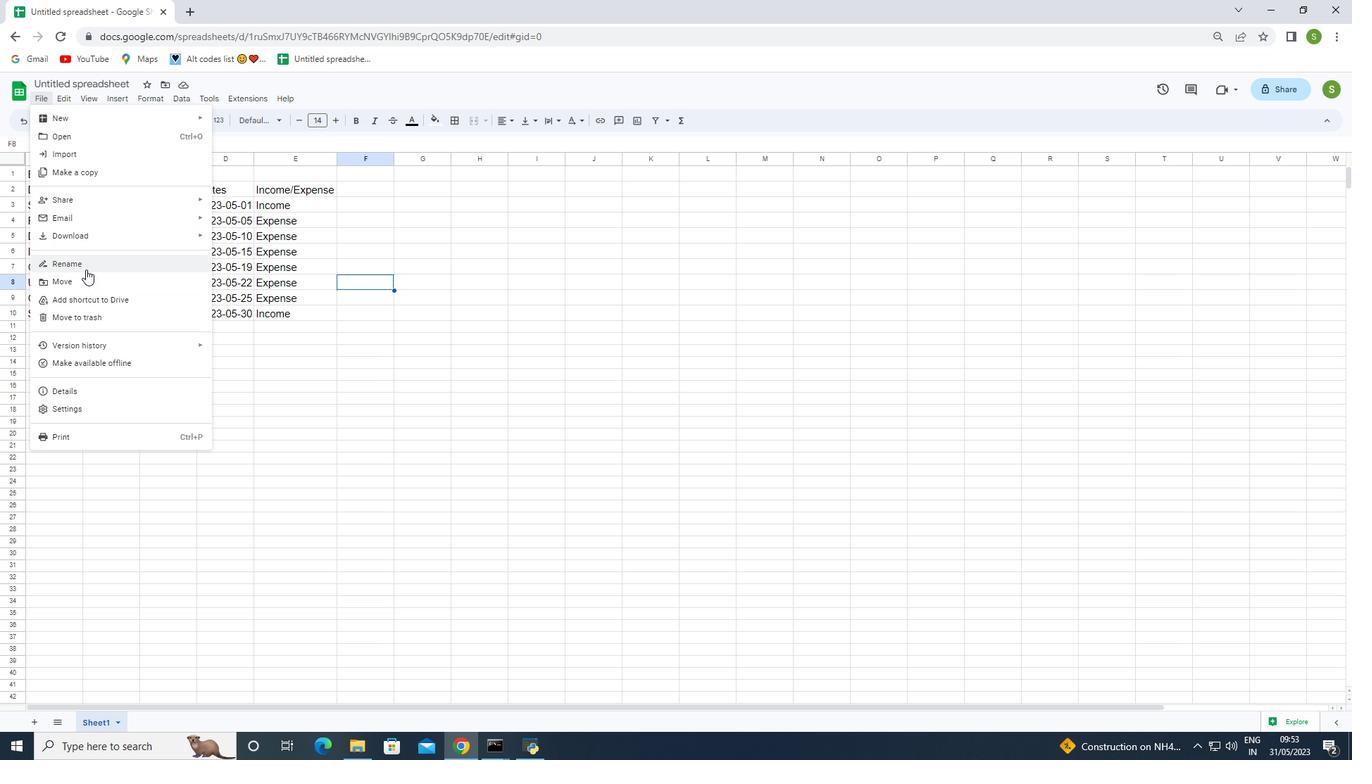 
Action: Mouse pressed left at (85, 269)
Screenshot: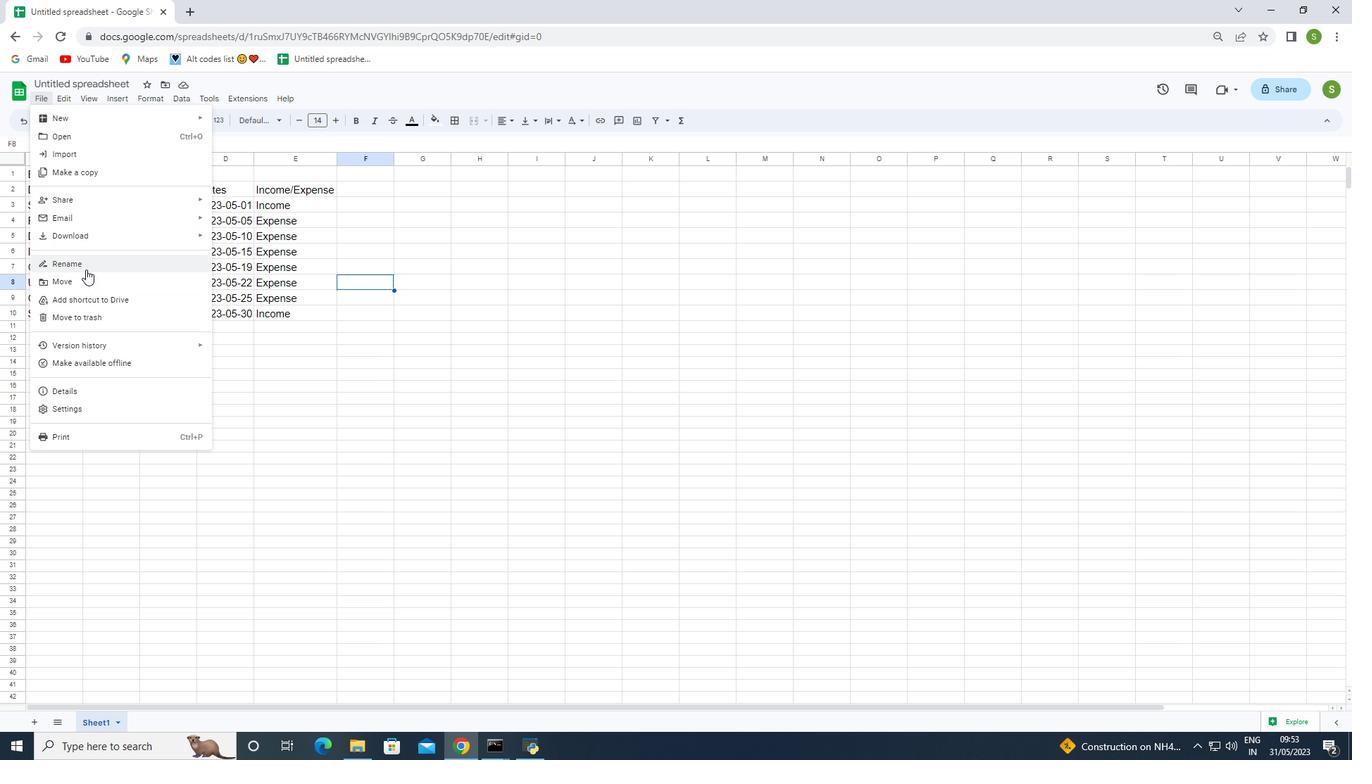 
Action: Key pressed <Key.backspace><Key.shift>Budget<Key.shift><Key.shift><Key.shift><Key.shift><Key.shift><Key.shift><Key.shift><Key.shift><Key.shift><Key.shift><Key.shift><Key.shift>Plan<Key.space>templatesbook
Screenshot: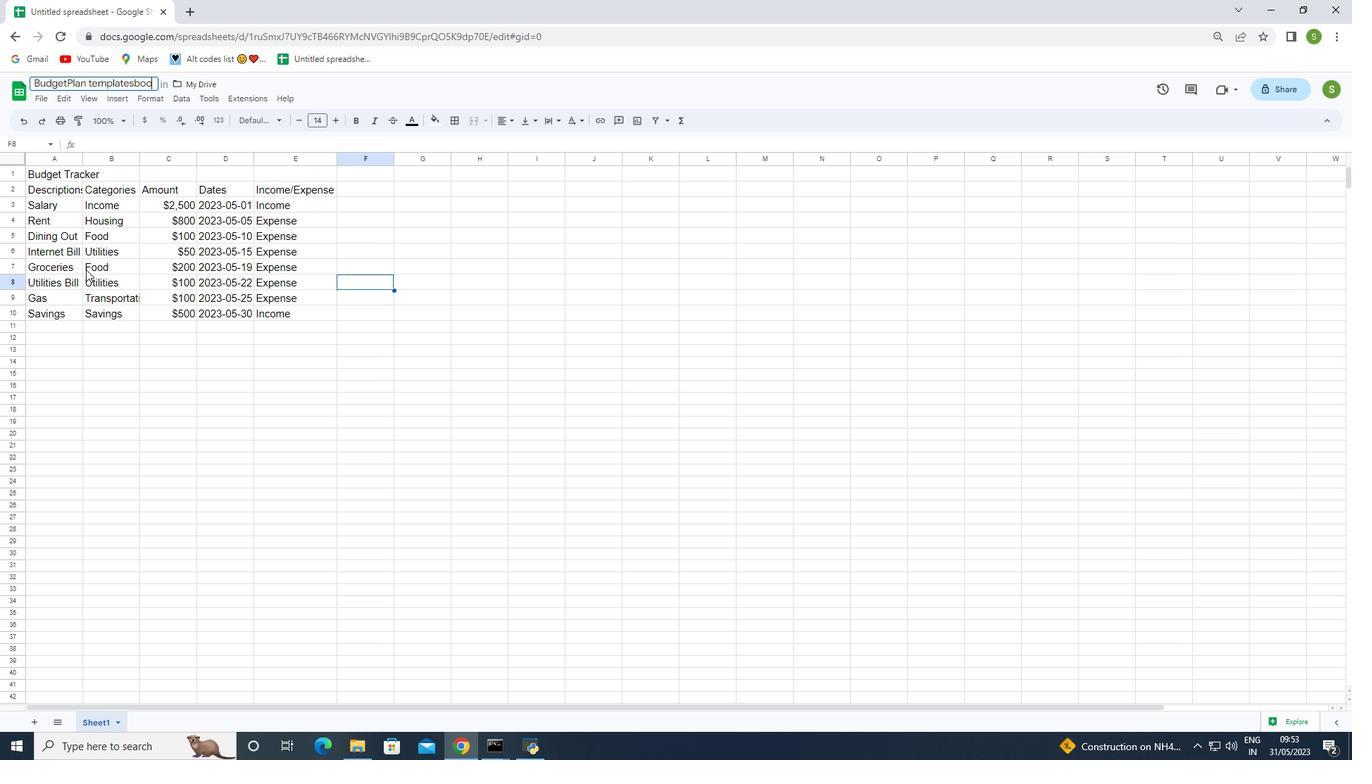 
Action: Mouse moved to (147, 384)
Screenshot: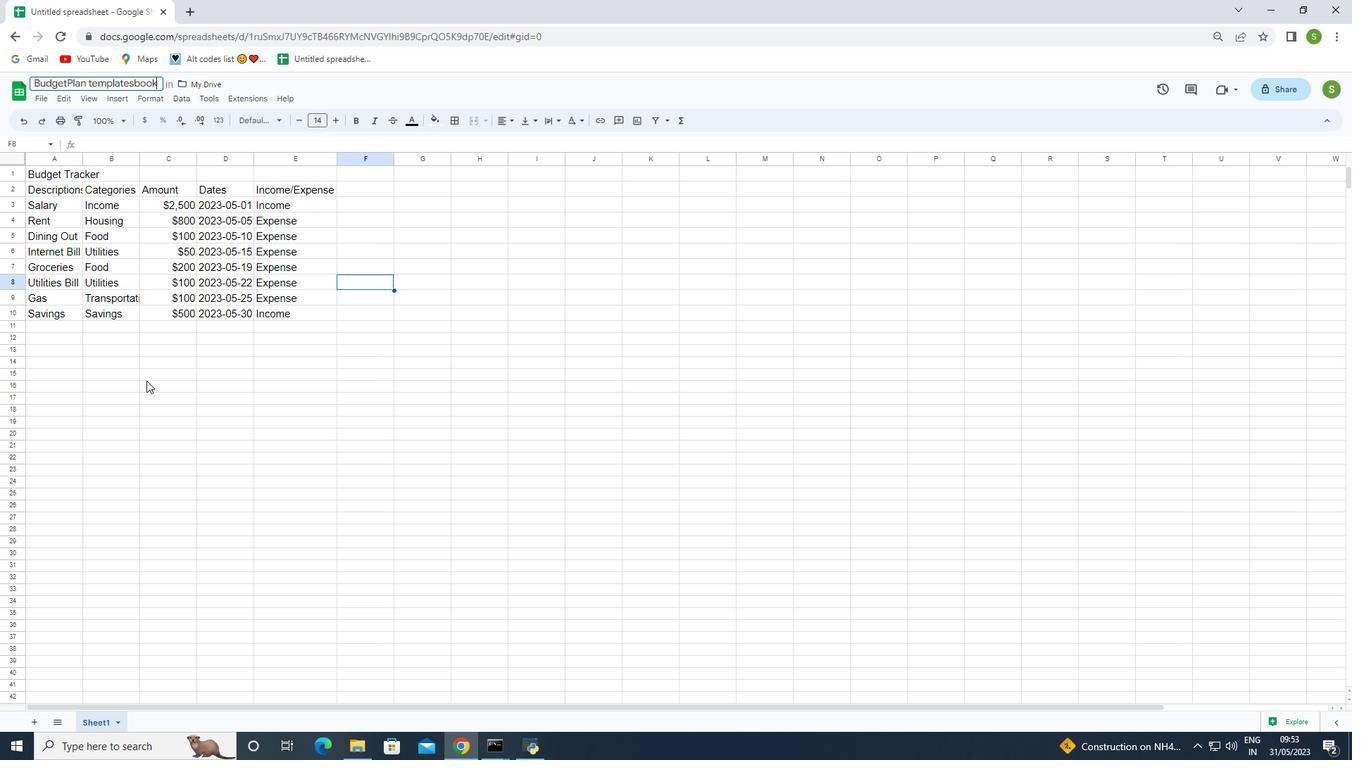 
Action: Key pressed <Key.enter>
Screenshot: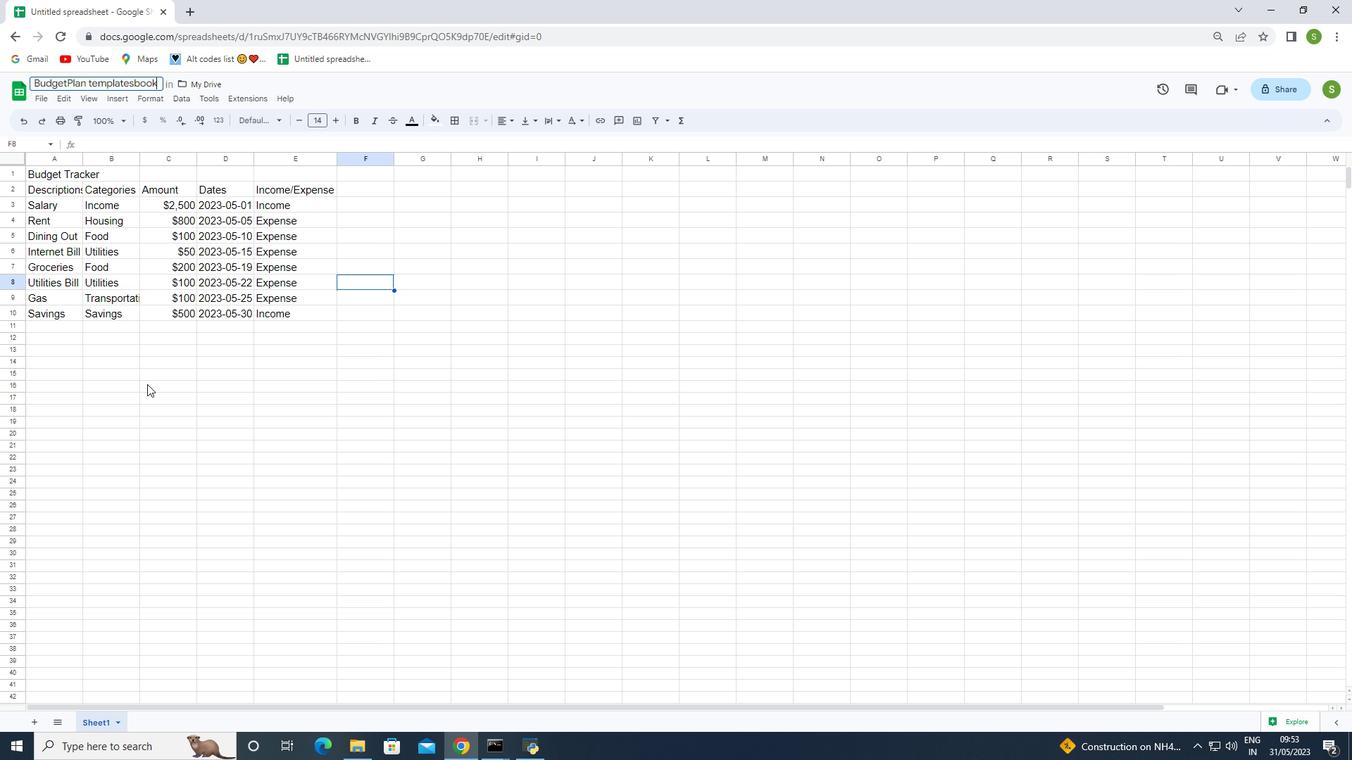 
Action: Mouse moved to (206, 445)
Screenshot: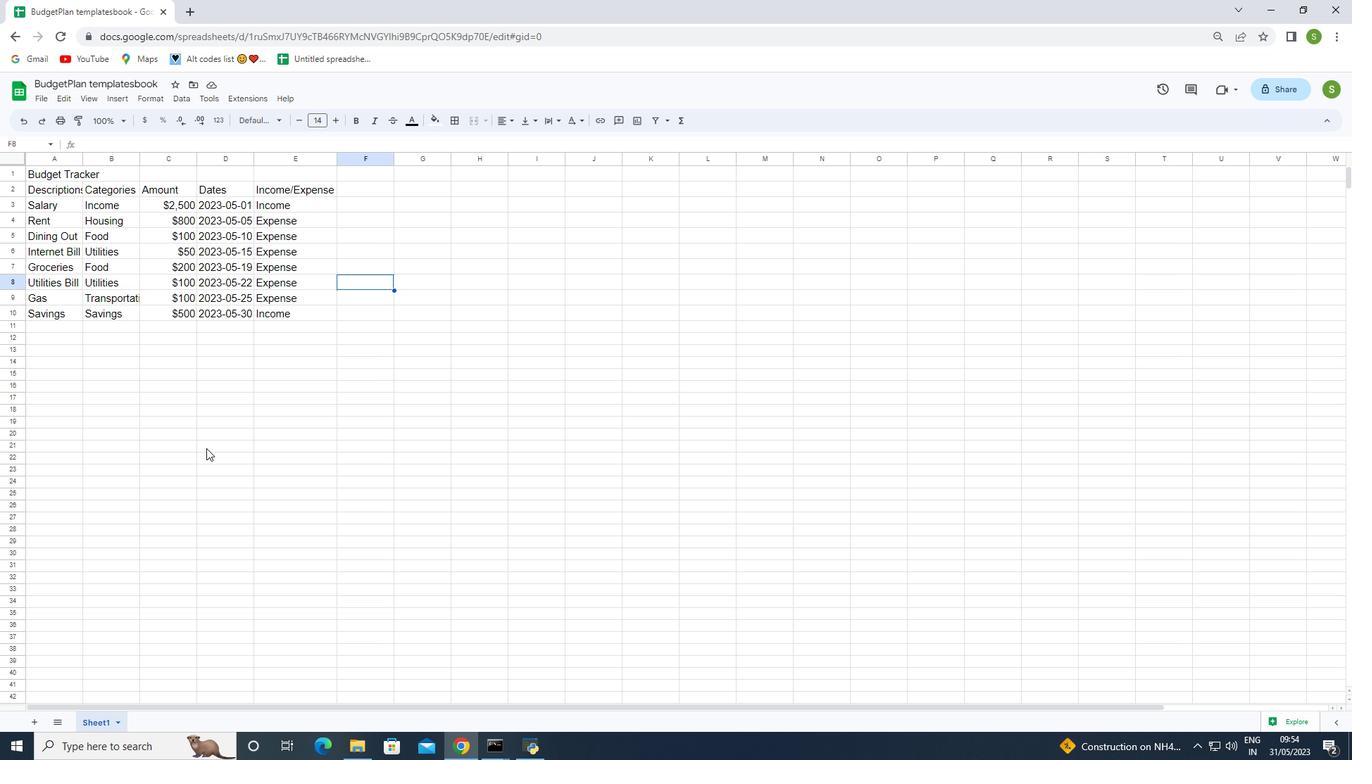 
Action: Mouse pressed left at (206, 445)
Screenshot: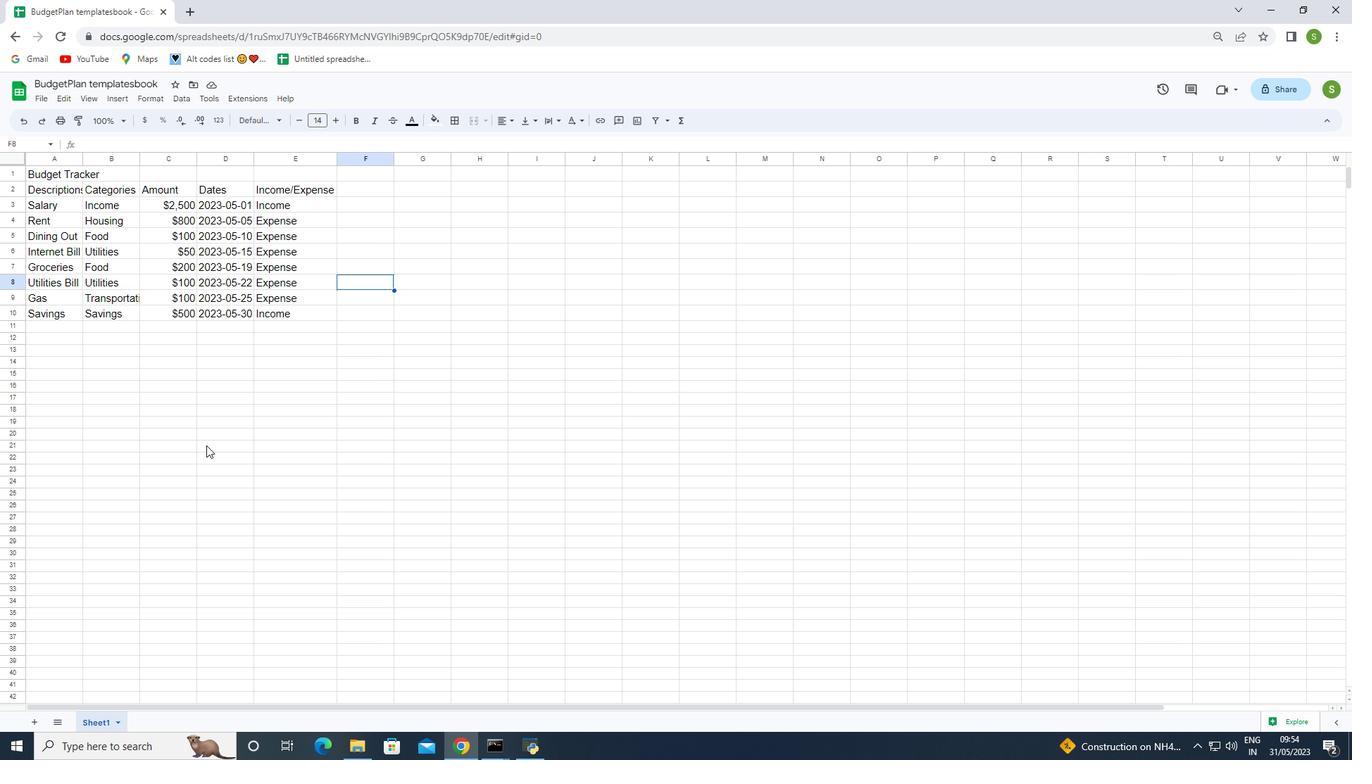 
